 Task: Reply to email with the signature Chloe Collins with the subject Partnership proposal from softage.1@softage.net with the message I would like to schedule a meeting to discuss the latest developments in the project. Undo the message and rewrite the message as Could you please provide a breakdown of the costs? Send the email
Action: Mouse moved to (487, 617)
Screenshot: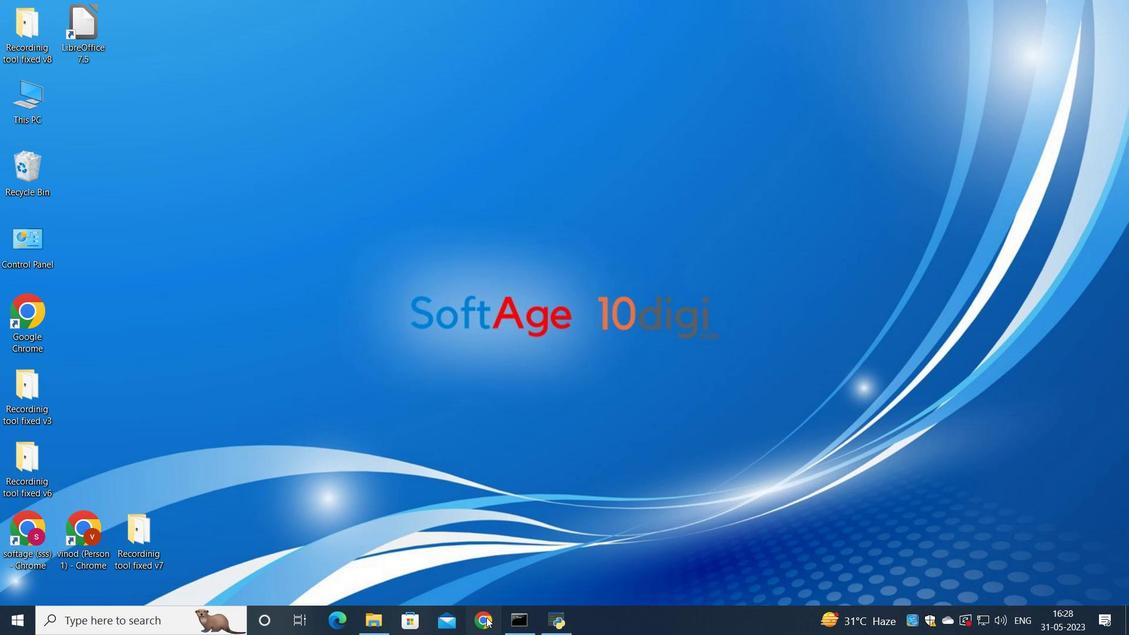 
Action: Mouse pressed left at (487, 617)
Screenshot: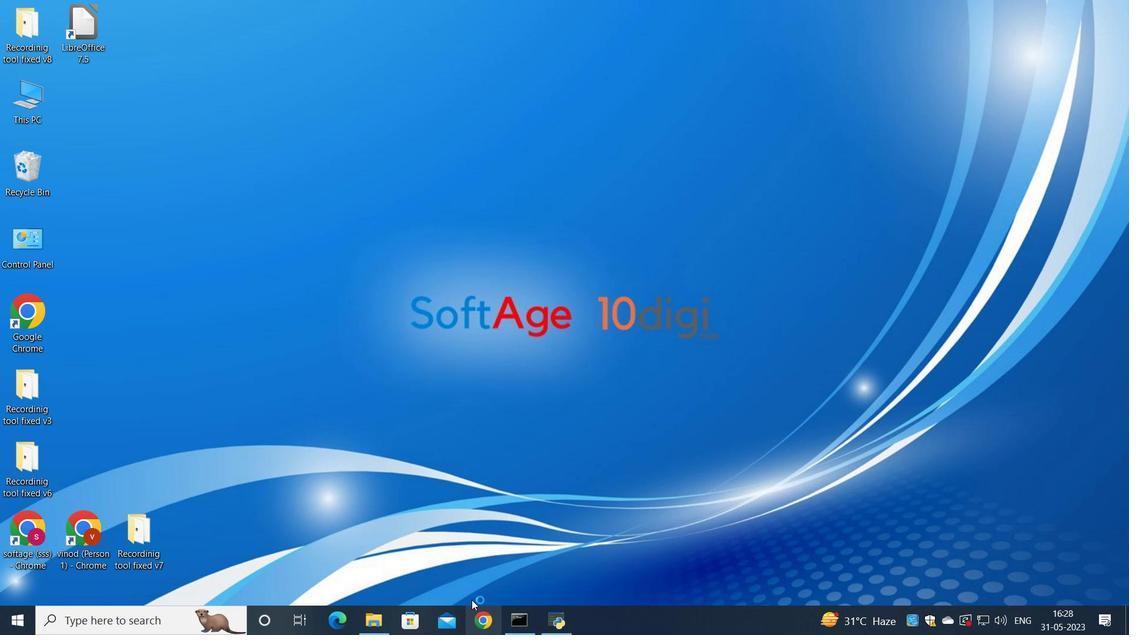 
Action: Mouse moved to (502, 393)
Screenshot: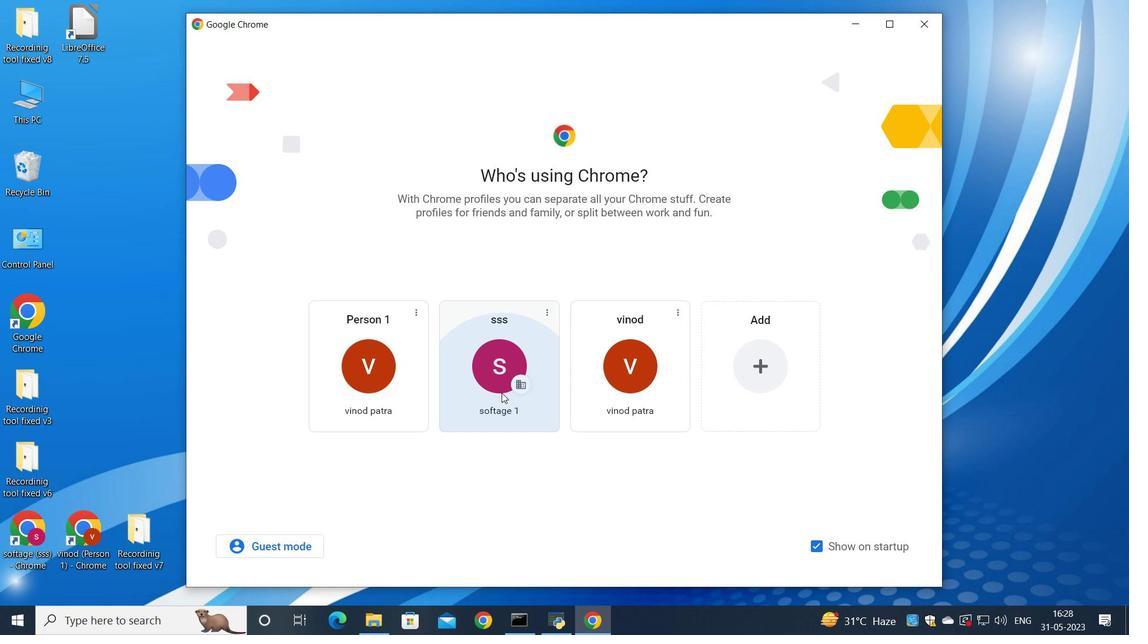
Action: Mouse pressed left at (502, 393)
Screenshot: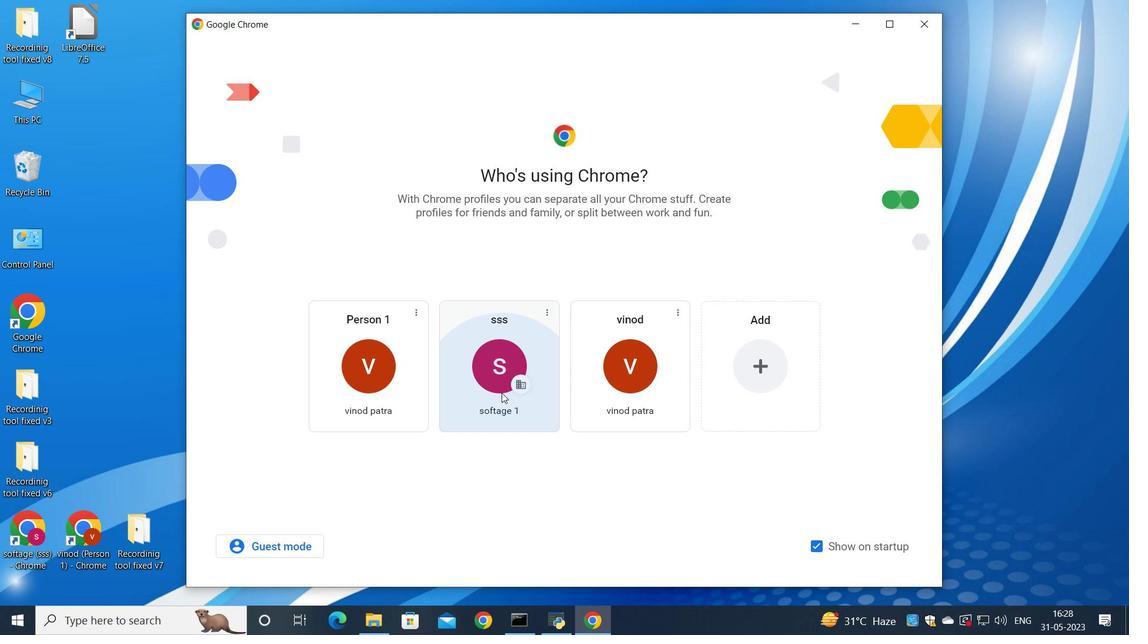 
Action: Mouse moved to (995, 72)
Screenshot: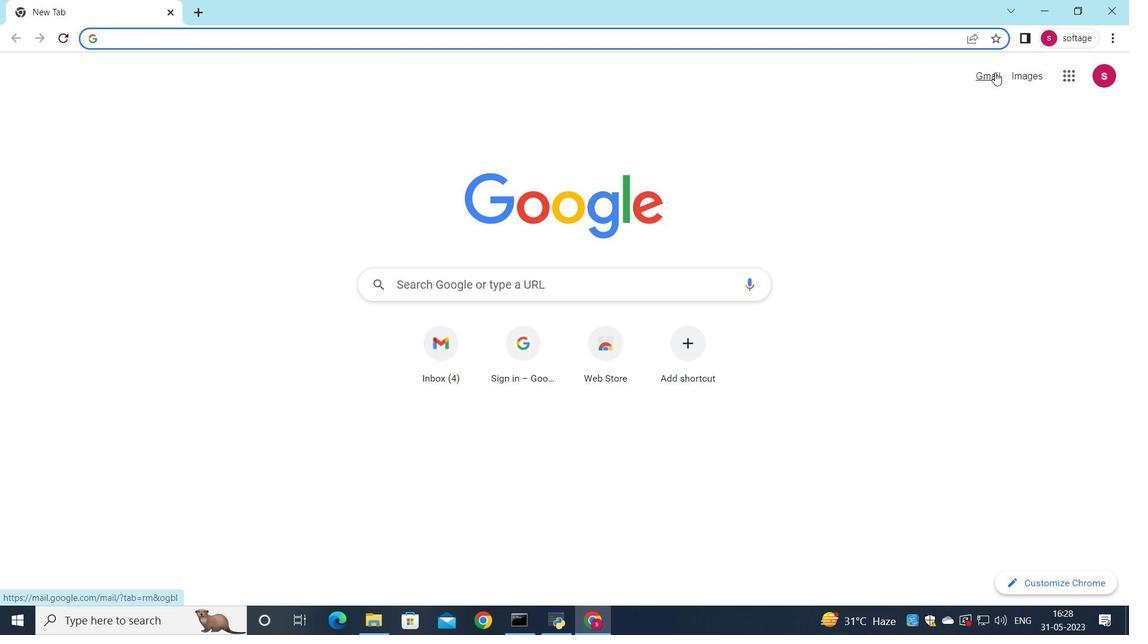 
Action: Mouse pressed left at (995, 72)
Screenshot: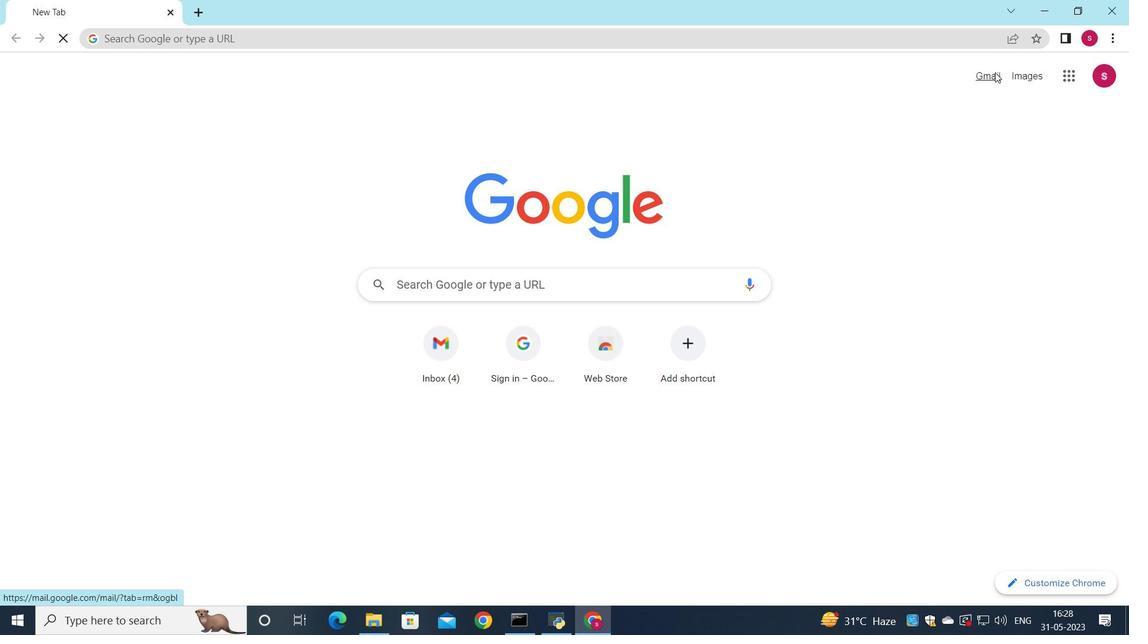
Action: Mouse moved to (967, 100)
Screenshot: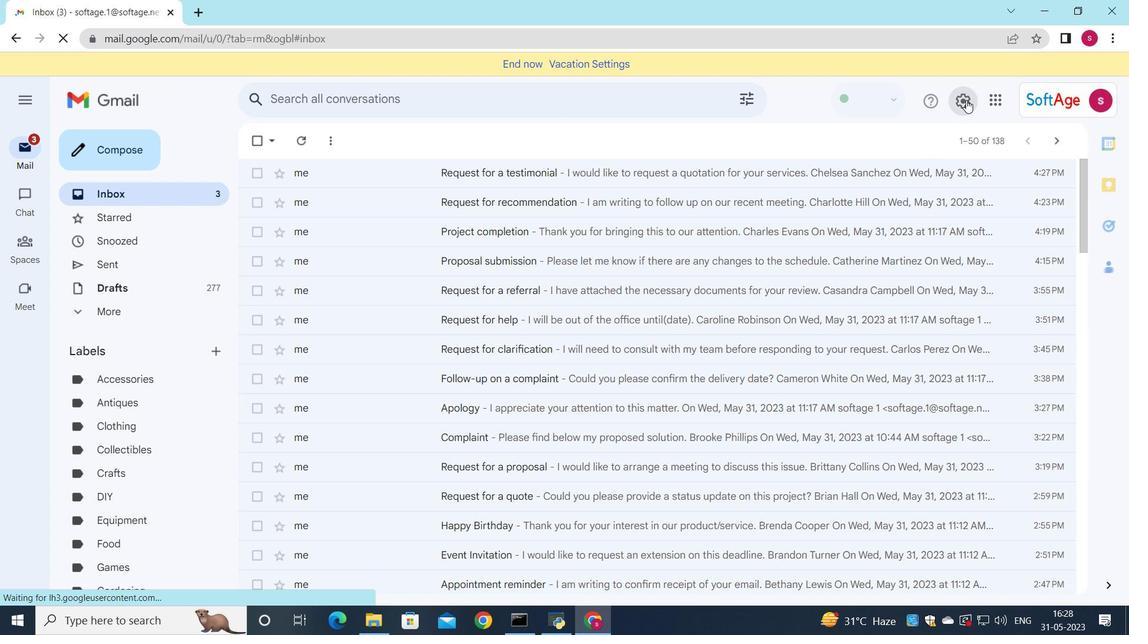 
Action: Mouse pressed left at (967, 100)
Screenshot: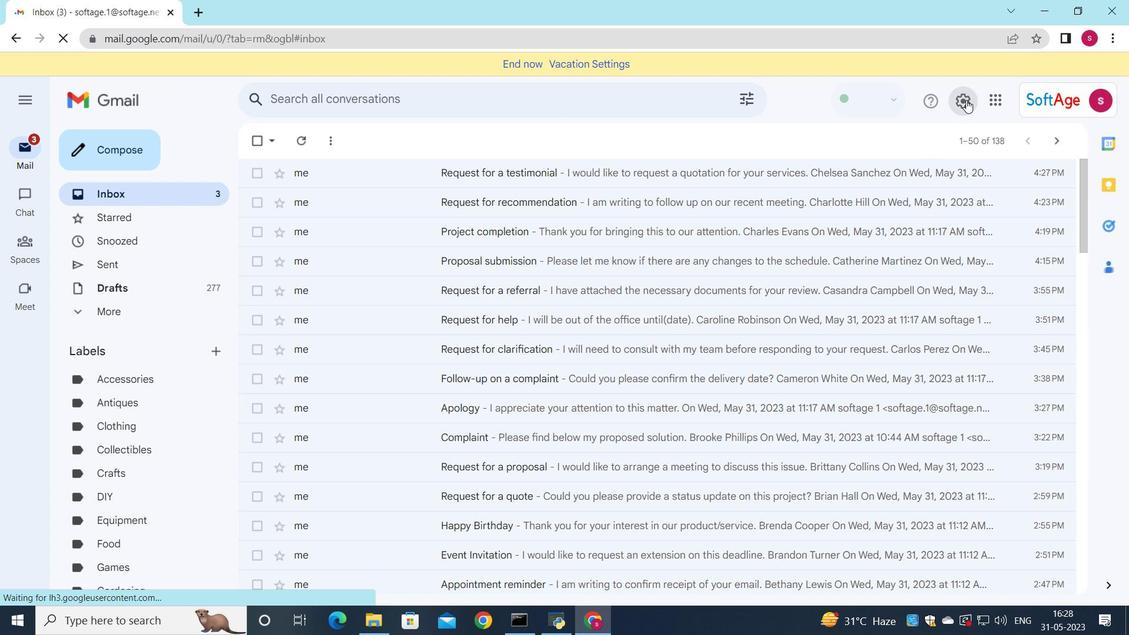 
Action: Mouse moved to (979, 176)
Screenshot: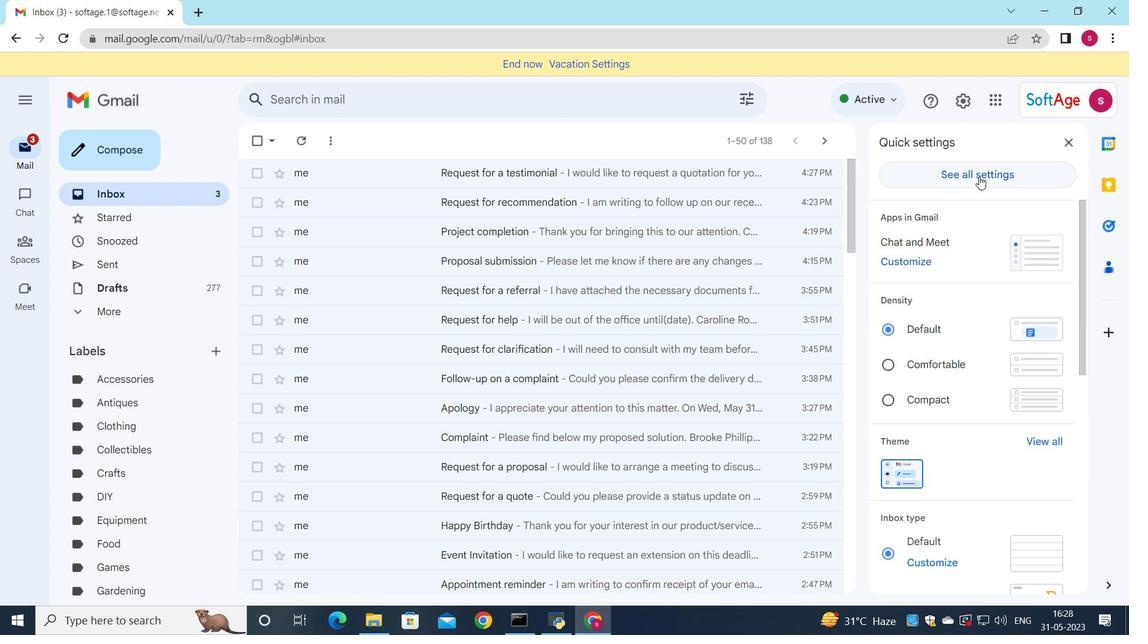 
Action: Mouse pressed left at (979, 176)
Screenshot: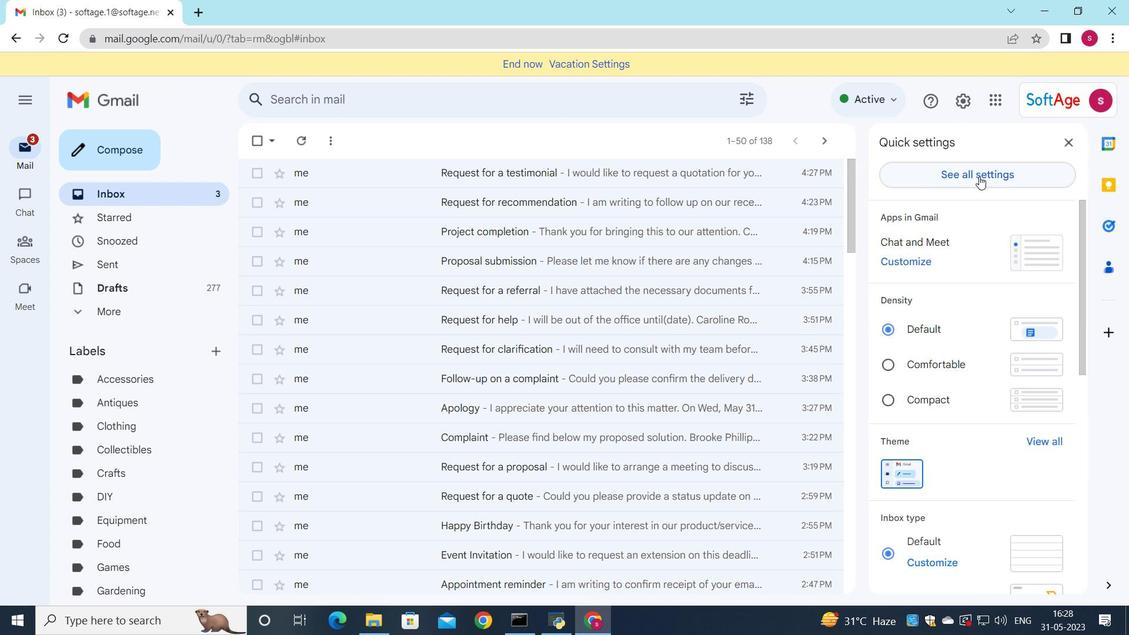 
Action: Mouse moved to (670, 344)
Screenshot: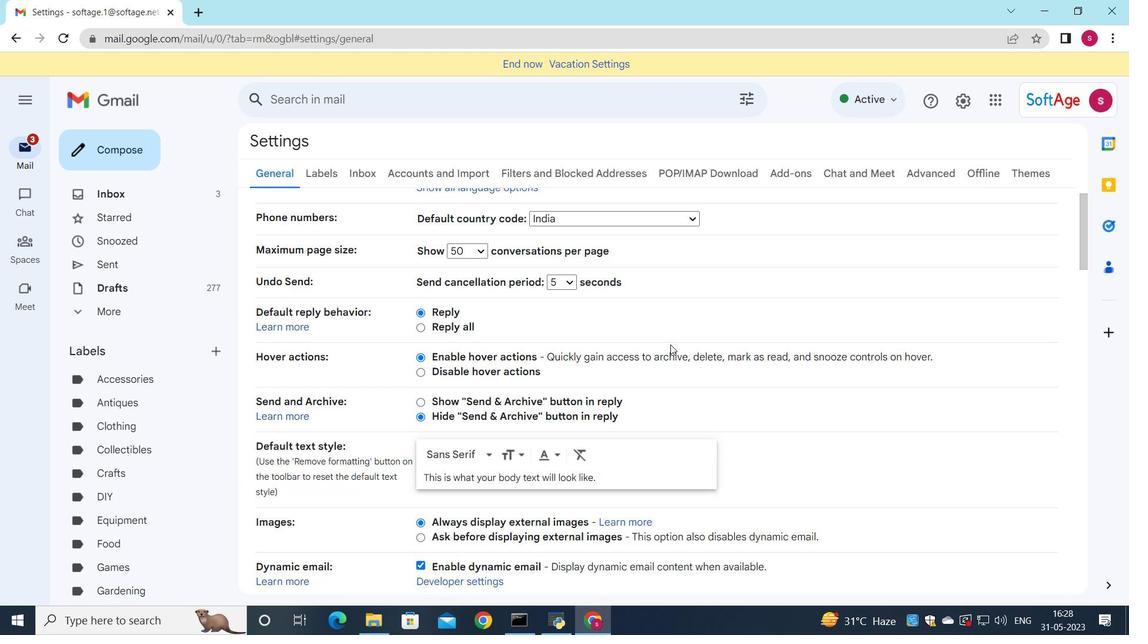 
Action: Mouse scrolled (670, 344) with delta (0, 0)
Screenshot: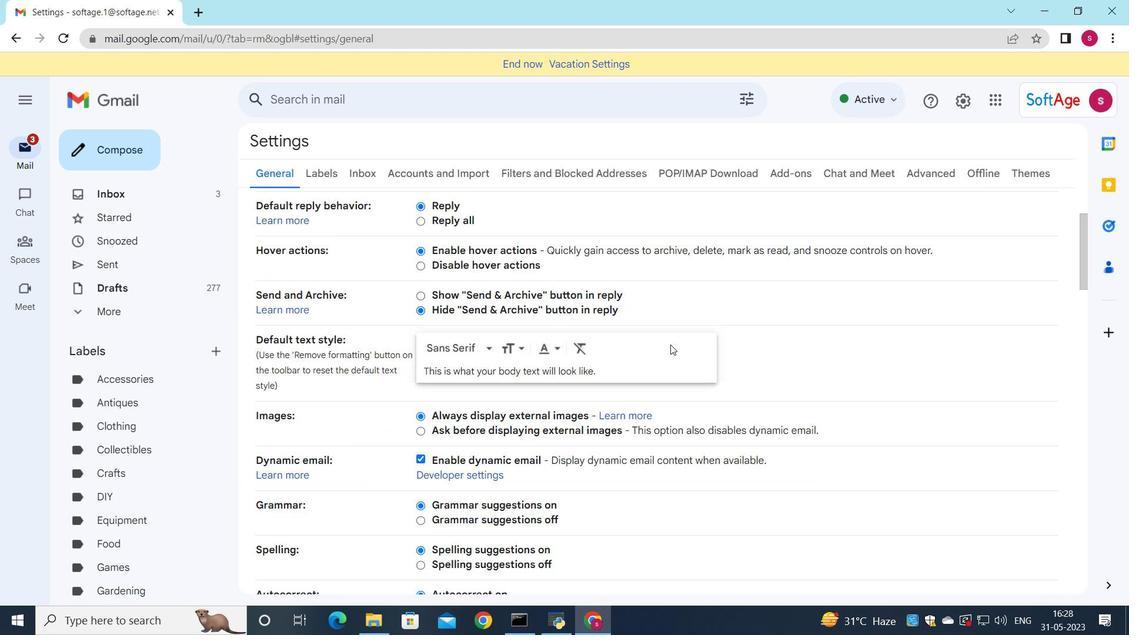 
Action: Mouse scrolled (670, 344) with delta (0, 0)
Screenshot: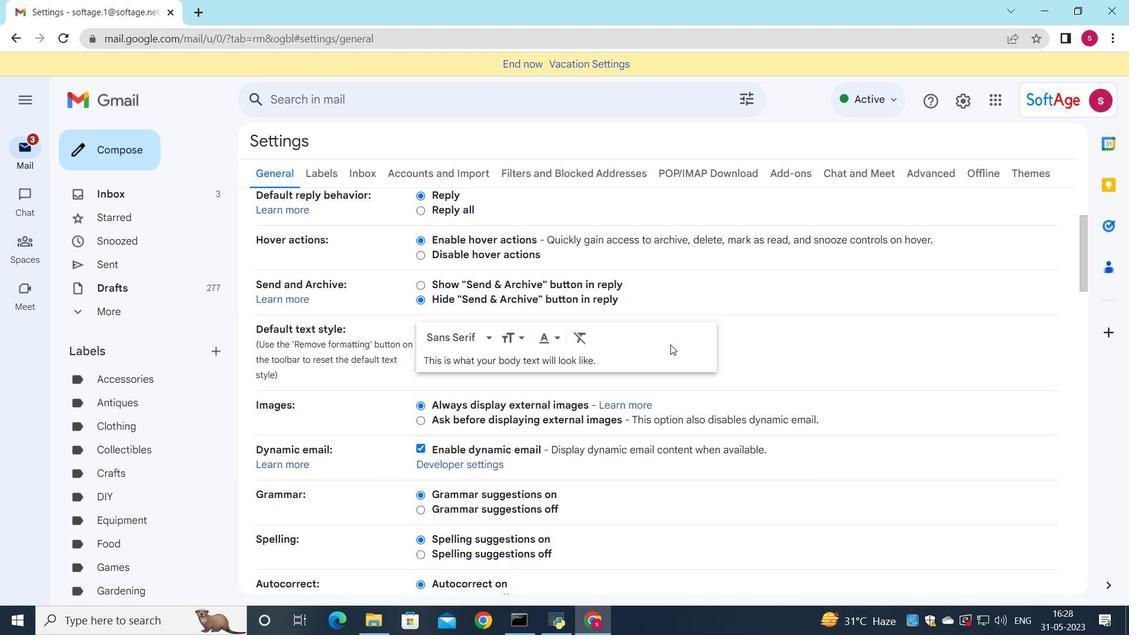 
Action: Mouse scrolled (670, 344) with delta (0, 0)
Screenshot: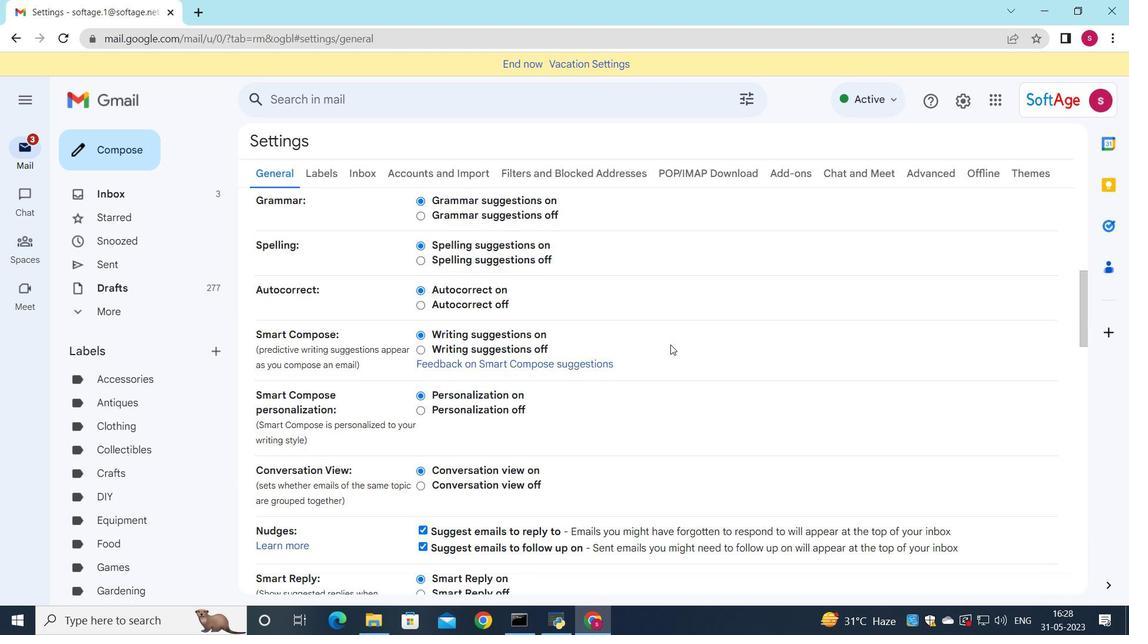 
Action: Mouse scrolled (670, 344) with delta (0, 0)
Screenshot: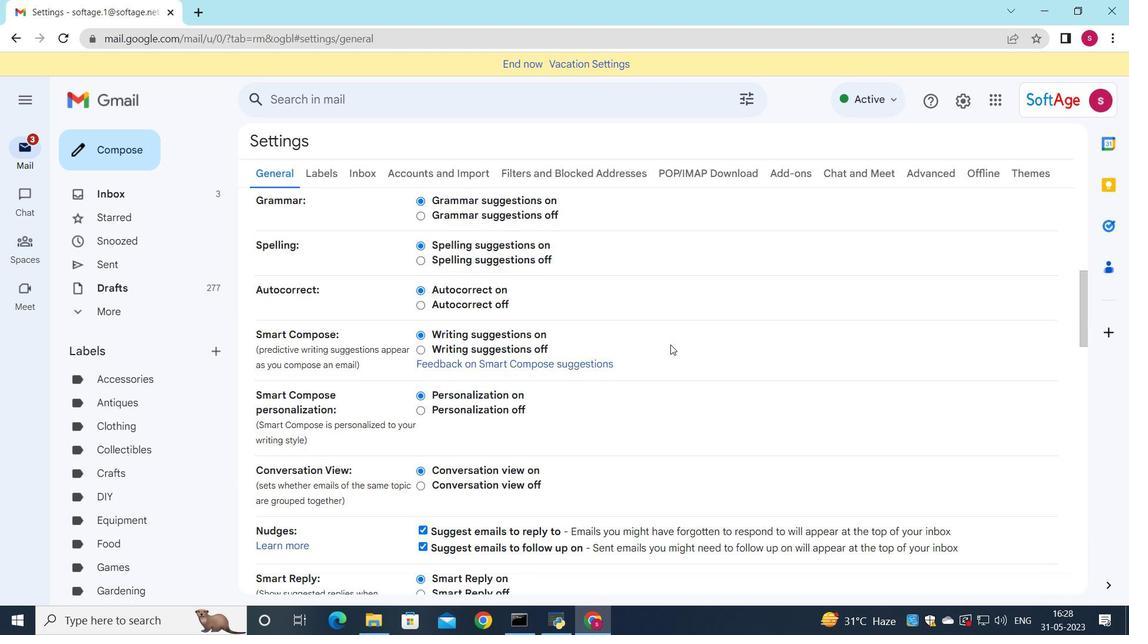 
Action: Mouse scrolled (670, 344) with delta (0, 0)
Screenshot: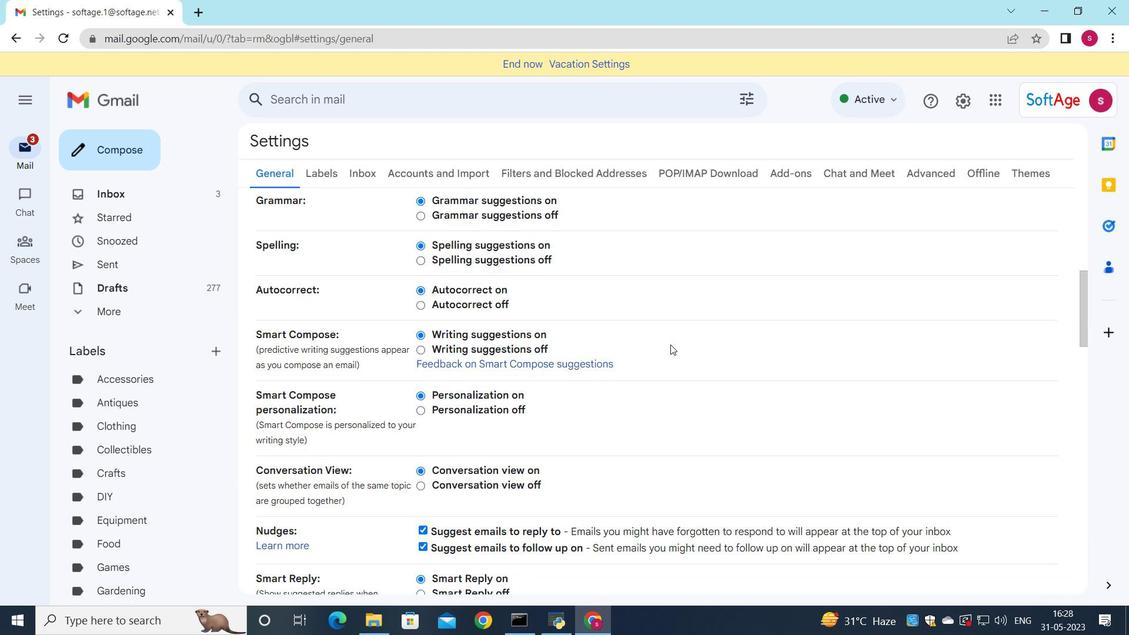 
Action: Mouse scrolled (670, 344) with delta (0, 0)
Screenshot: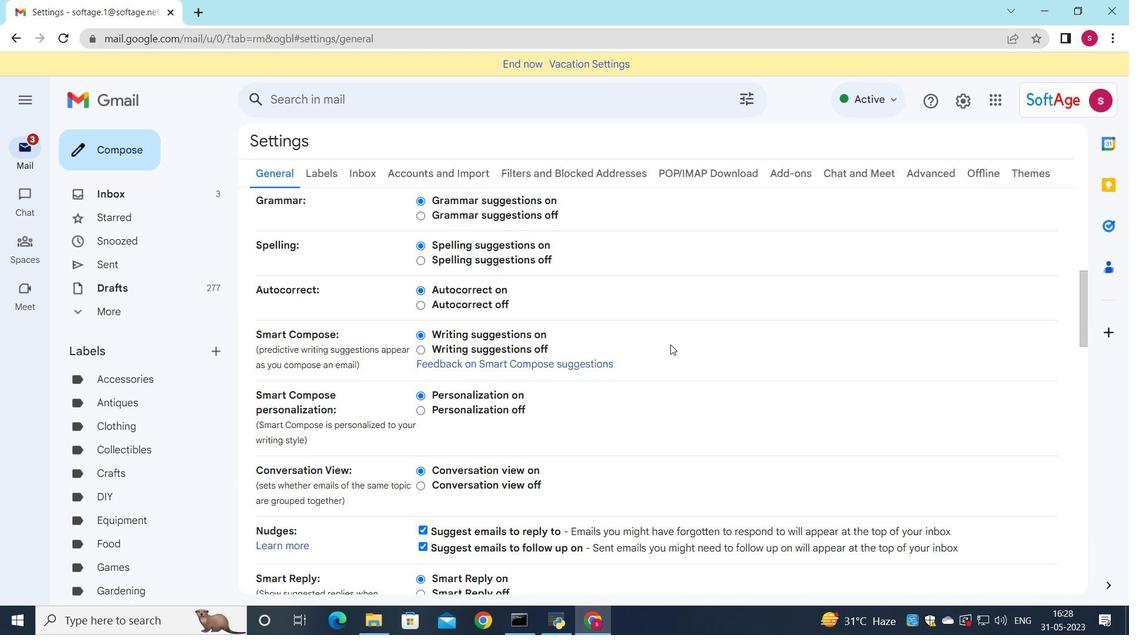 
Action: Mouse scrolled (670, 344) with delta (0, 0)
Screenshot: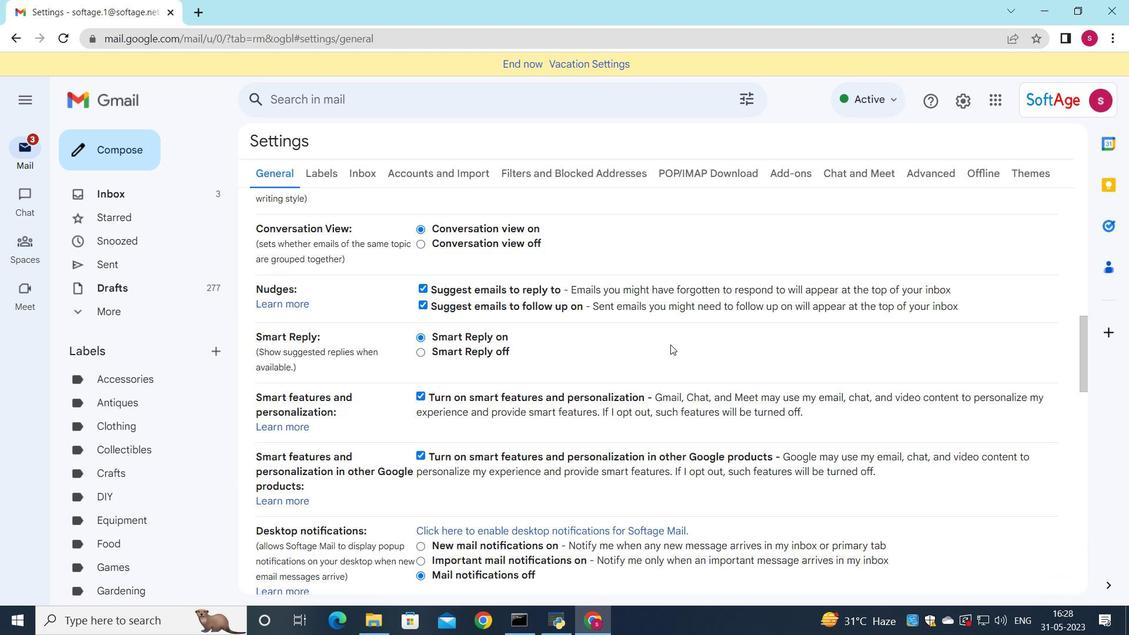 
Action: Mouse scrolled (670, 344) with delta (0, 0)
Screenshot: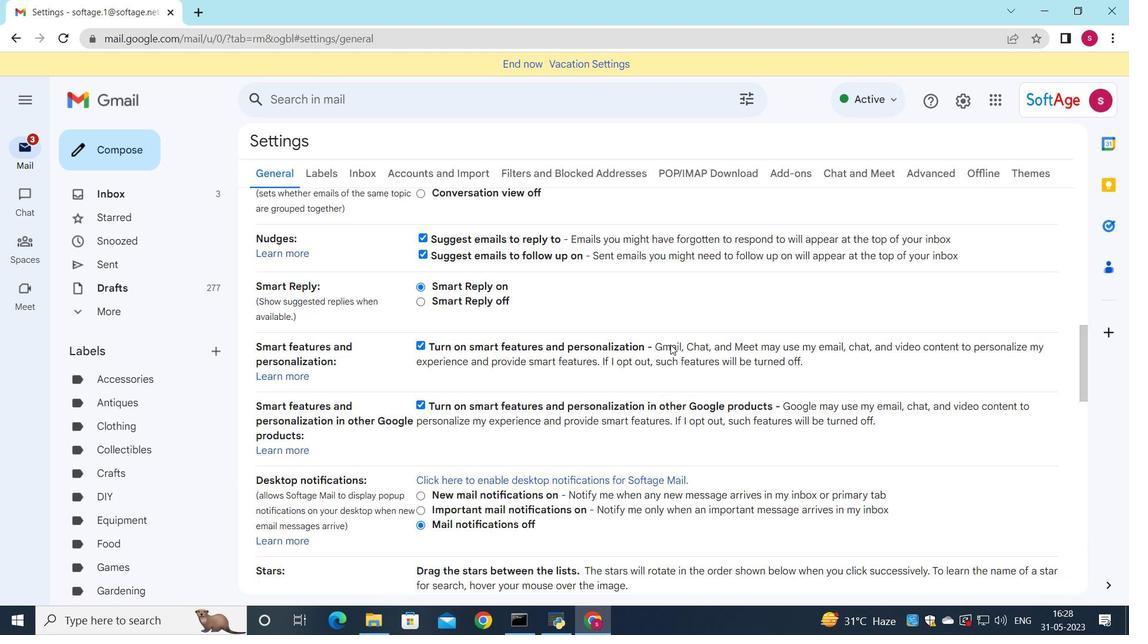 
Action: Mouse scrolled (670, 344) with delta (0, 0)
Screenshot: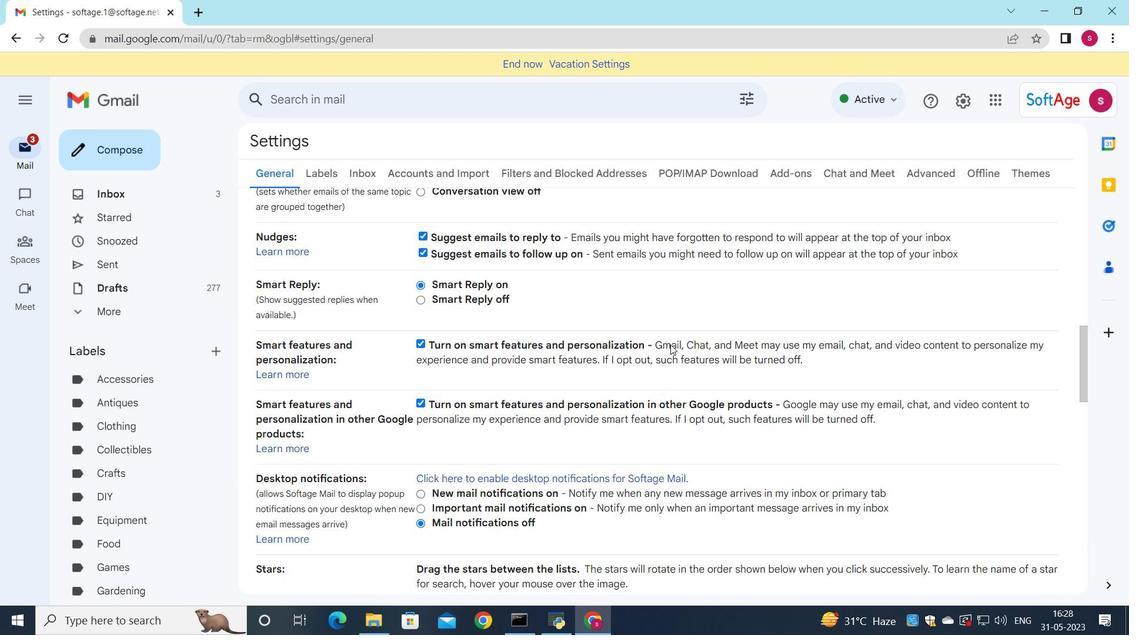 
Action: Mouse scrolled (670, 344) with delta (0, 0)
Screenshot: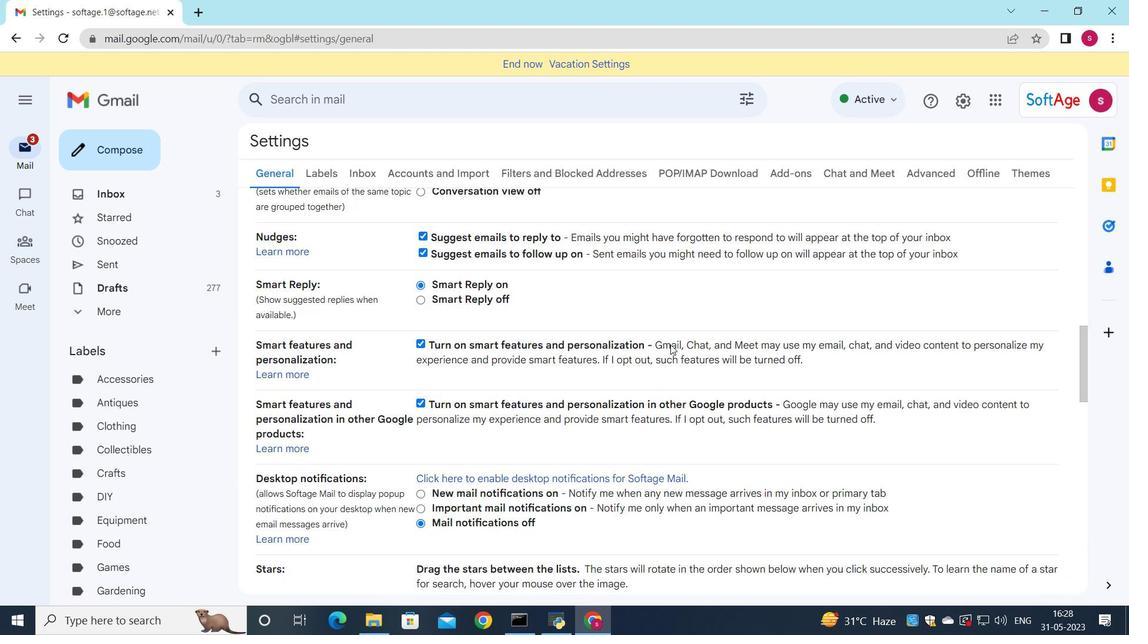
Action: Mouse scrolled (670, 344) with delta (0, 0)
Screenshot: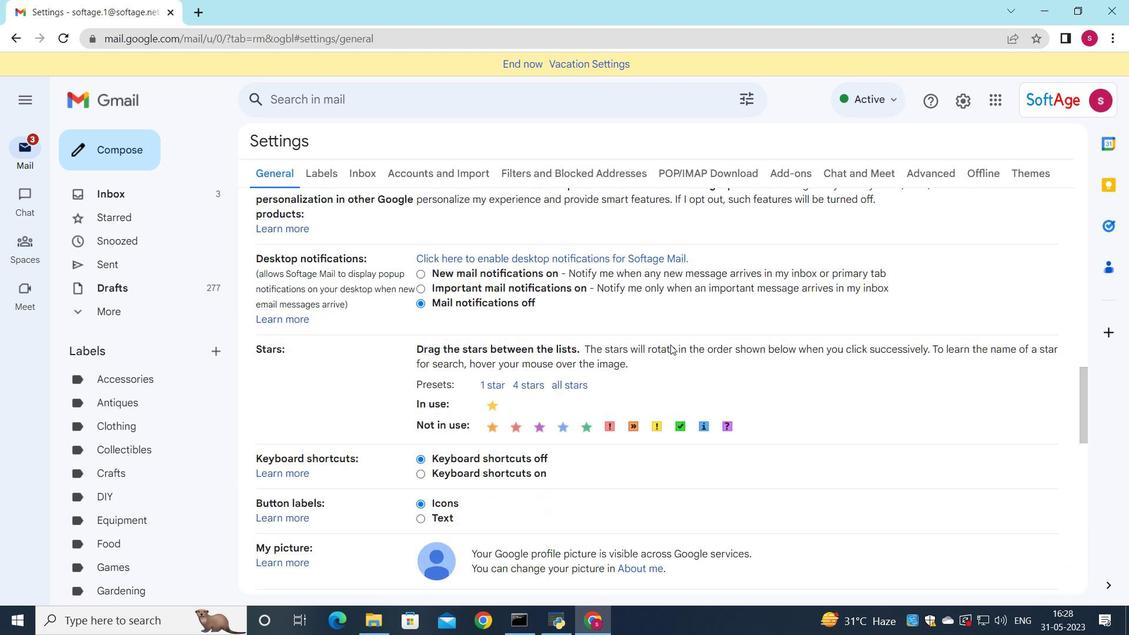 
Action: Mouse scrolled (670, 344) with delta (0, 0)
Screenshot: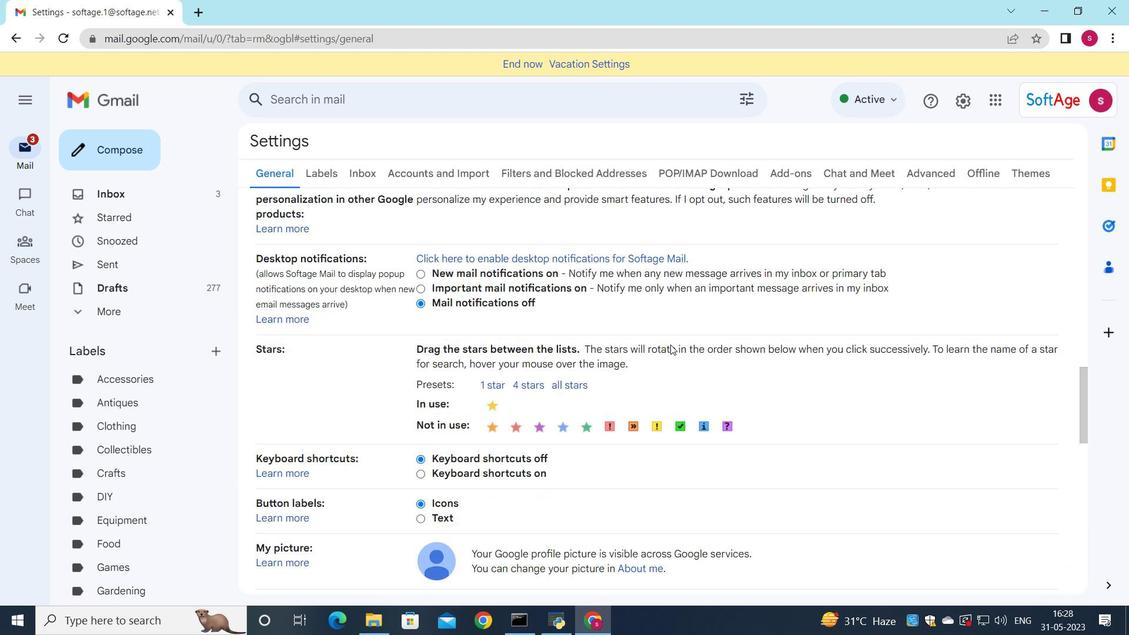 
Action: Mouse scrolled (670, 344) with delta (0, 0)
Screenshot: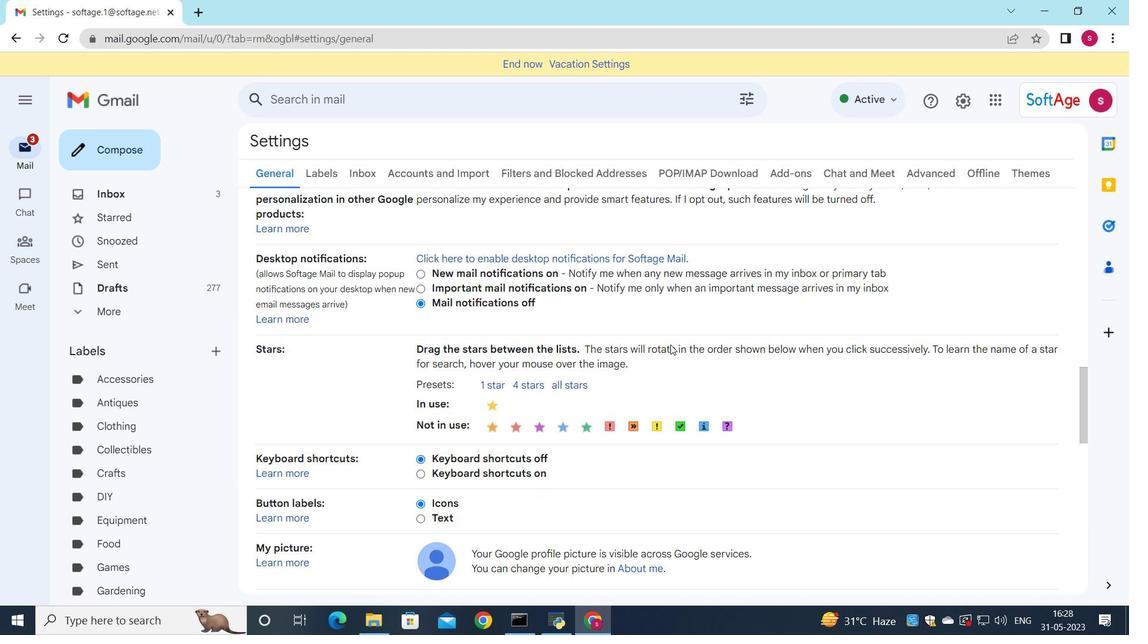 
Action: Mouse scrolled (670, 344) with delta (0, 0)
Screenshot: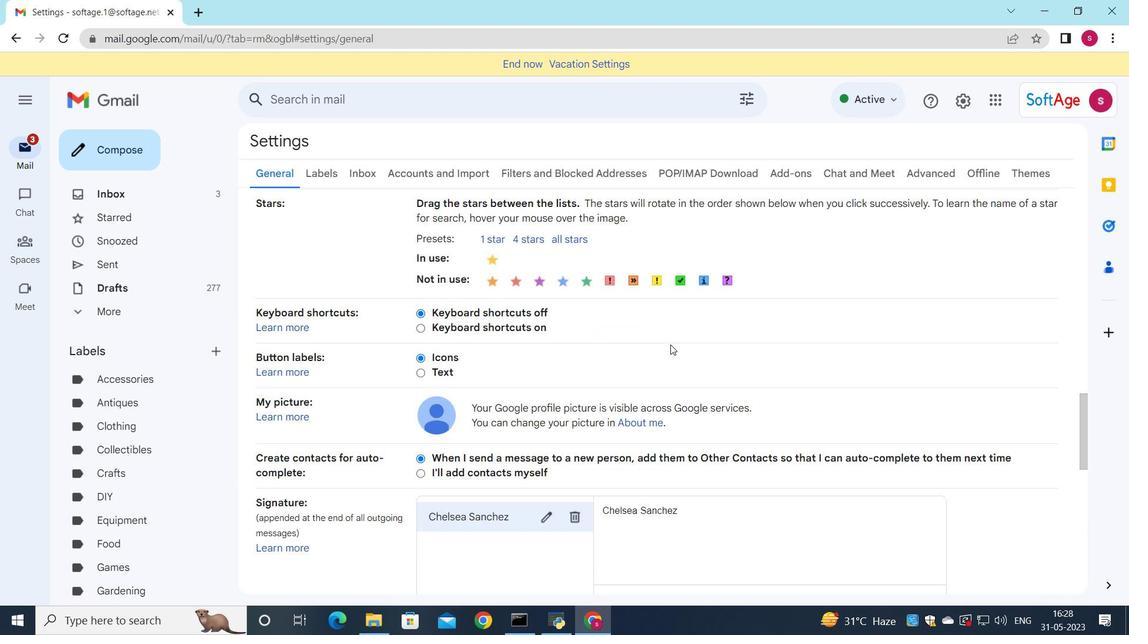 
Action: Mouse scrolled (670, 344) with delta (0, 0)
Screenshot: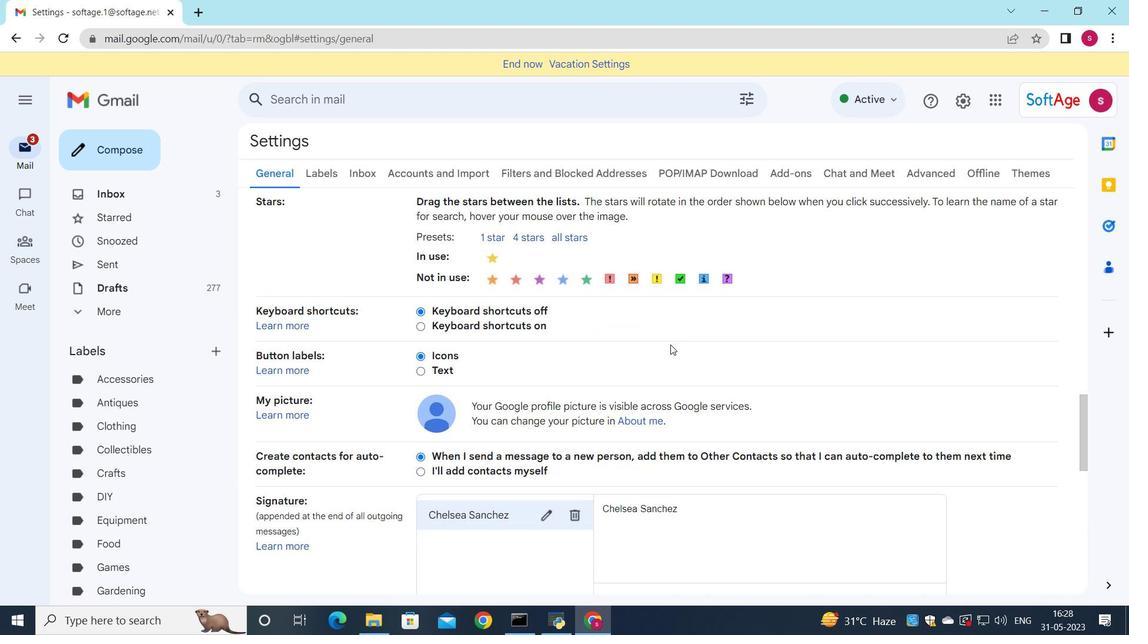
Action: Mouse scrolled (670, 344) with delta (0, 0)
Screenshot: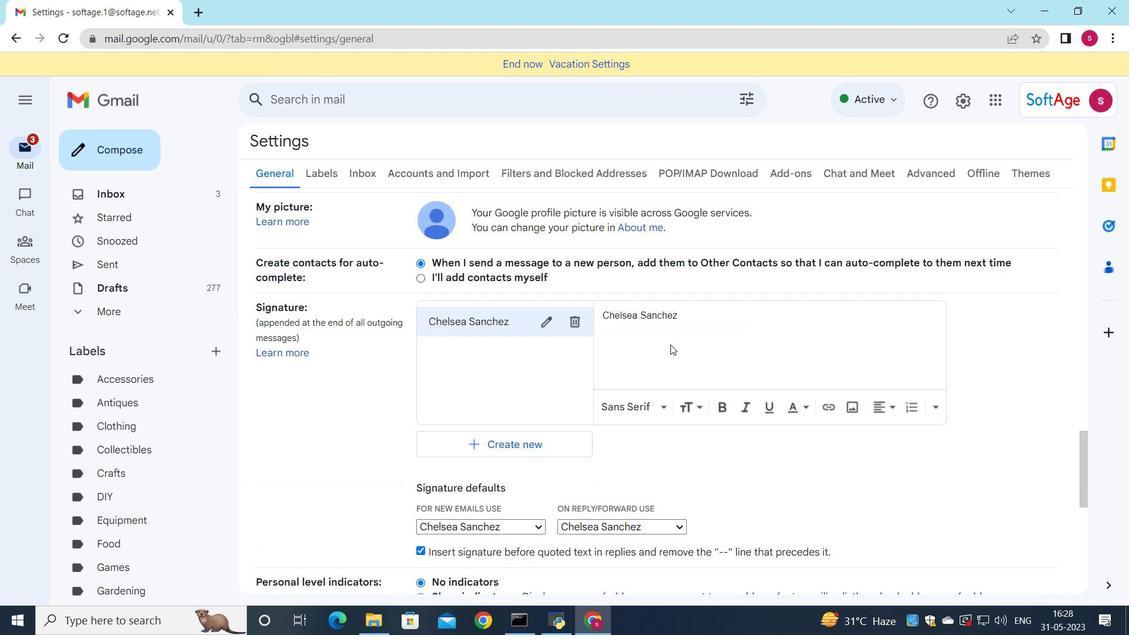 
Action: Mouse scrolled (670, 344) with delta (0, 0)
Screenshot: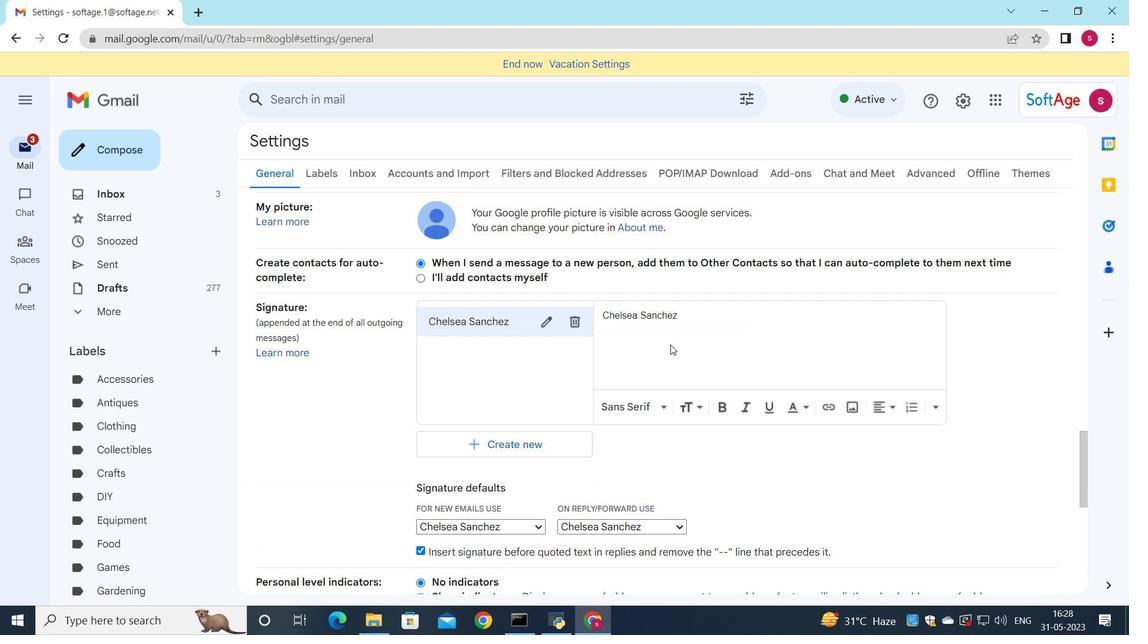 
Action: Mouse scrolled (670, 344) with delta (0, 0)
Screenshot: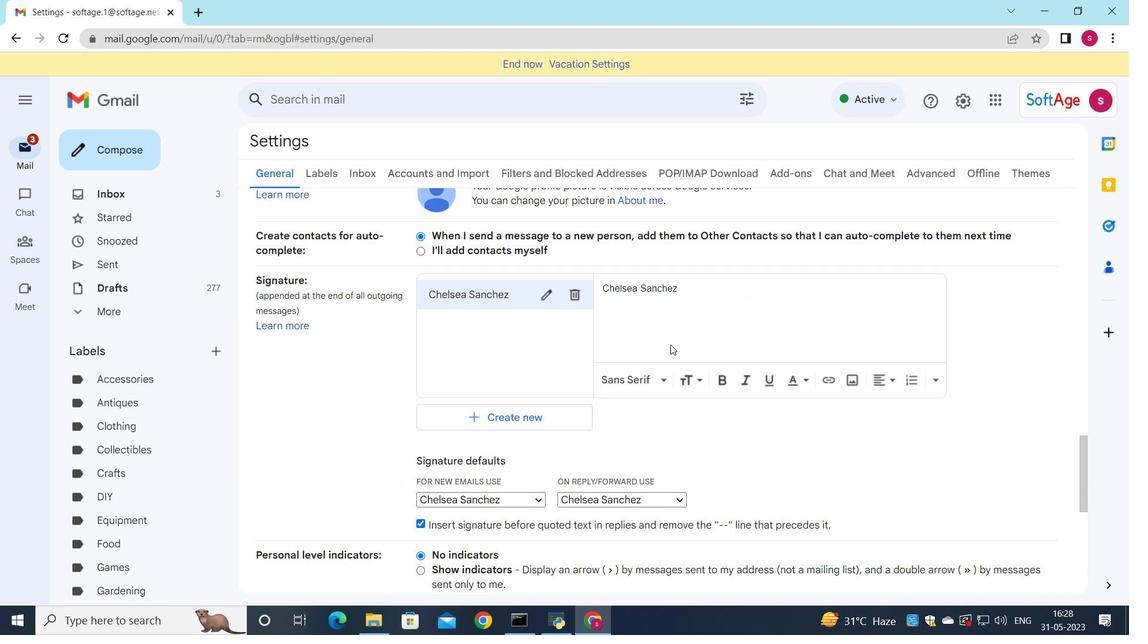 
Action: Mouse moved to (572, 297)
Screenshot: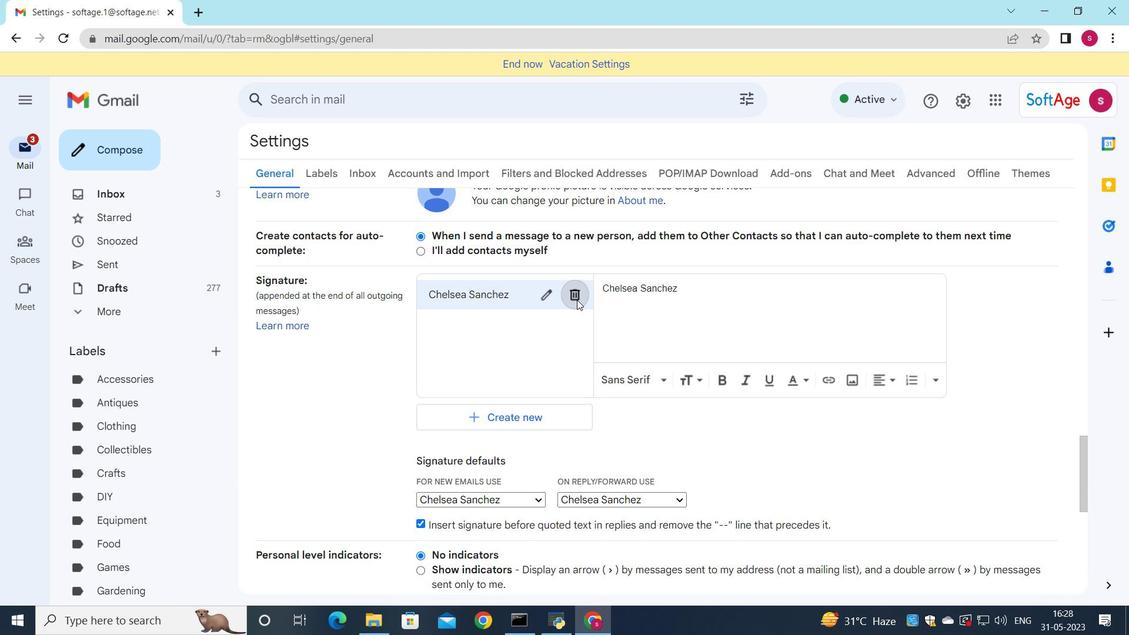 
Action: Mouse pressed left at (572, 297)
Screenshot: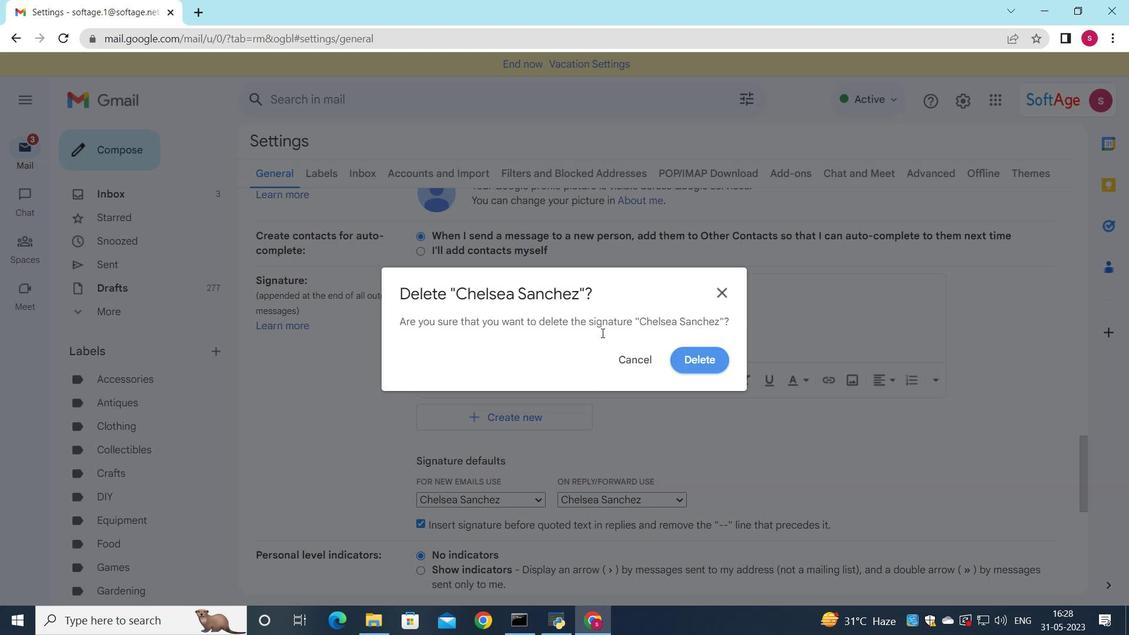 
Action: Mouse moved to (693, 364)
Screenshot: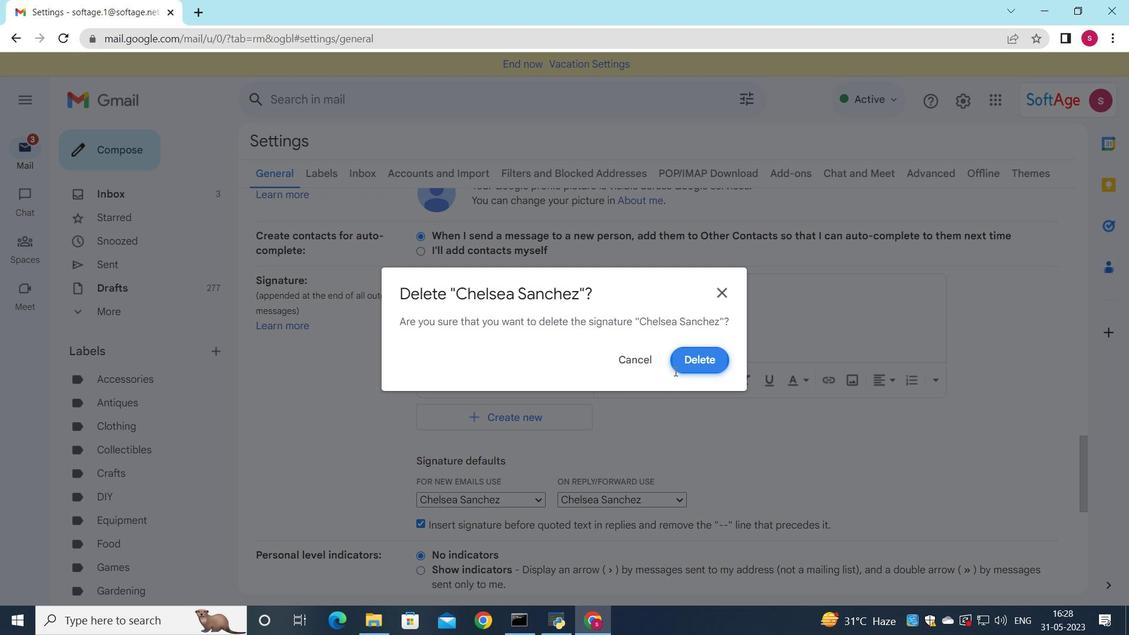 
Action: Mouse pressed left at (693, 364)
Screenshot: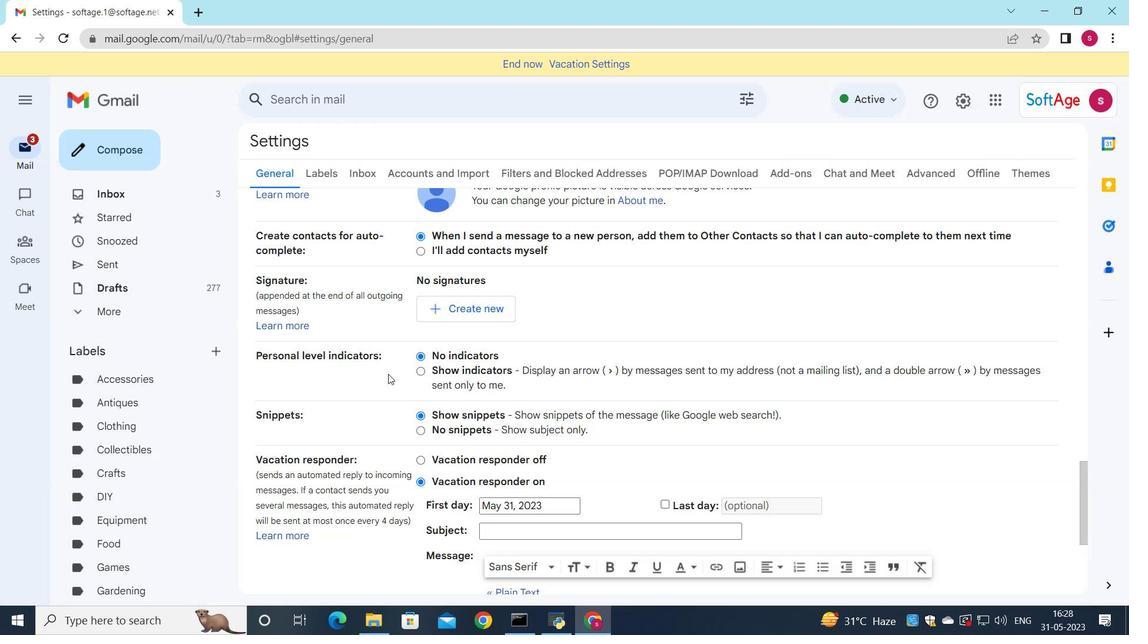 
Action: Mouse moved to (471, 316)
Screenshot: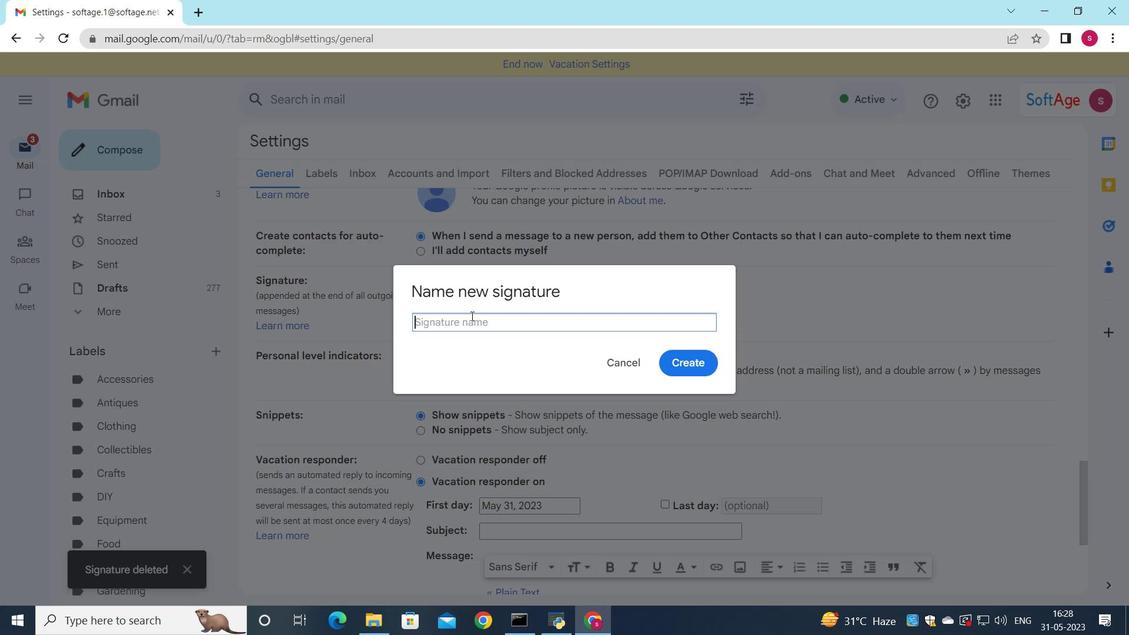 
Action: Mouse pressed left at (471, 316)
Screenshot: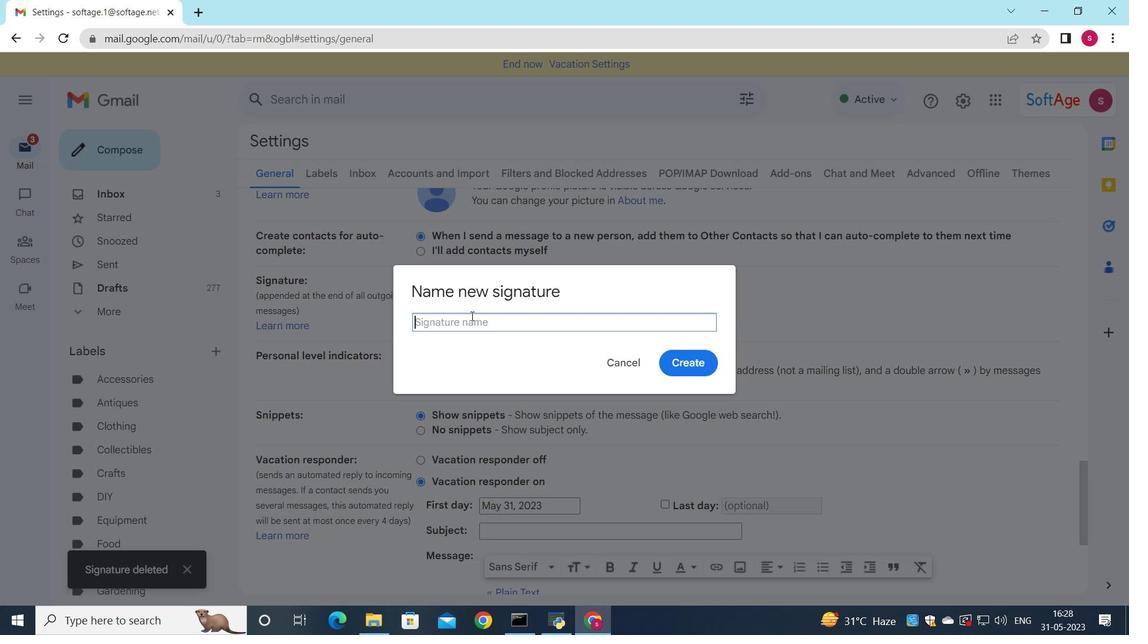 
Action: Mouse moved to (913, 373)
Screenshot: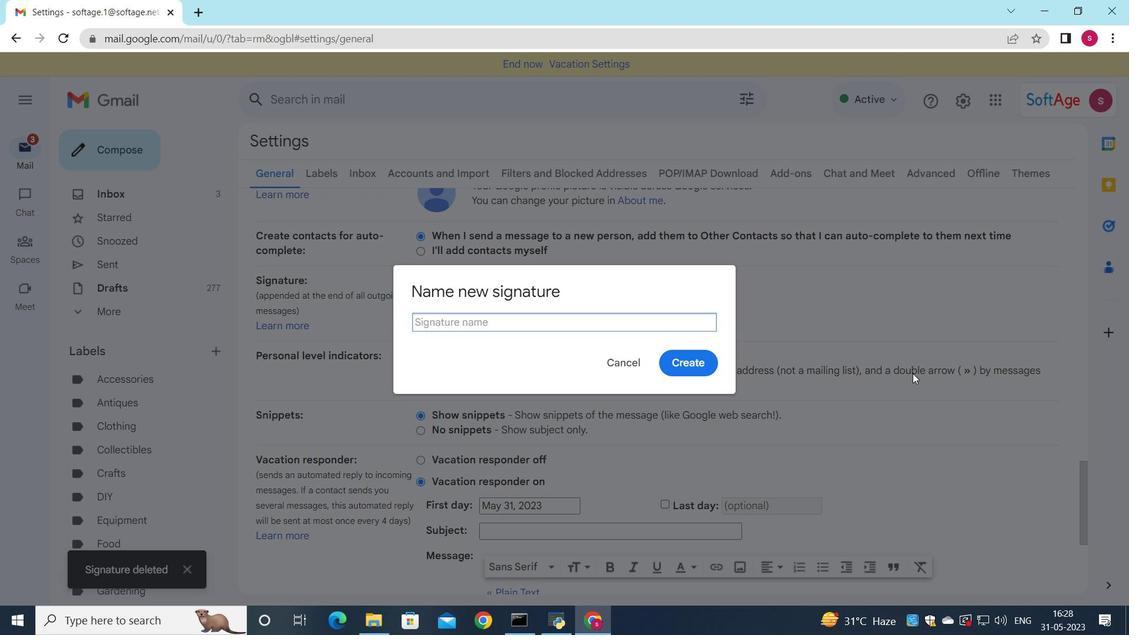 
Action: Key pressed <Key.shift>Chloe<Key.space><Key.shift><Key.shift><Key.shift>Collins
Screenshot: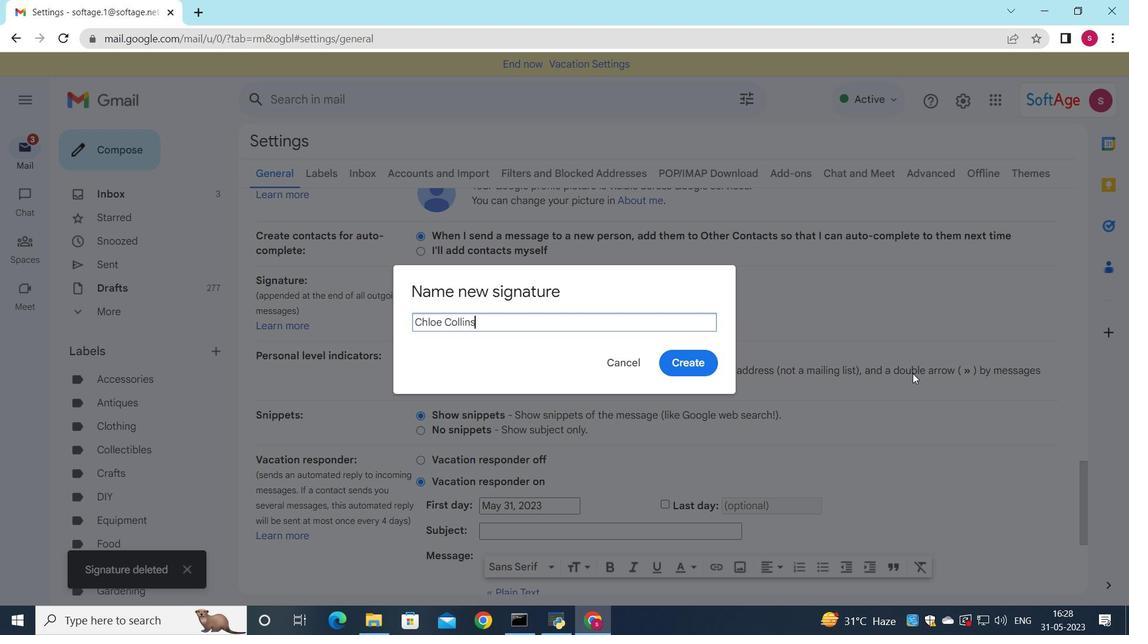
Action: Mouse moved to (693, 359)
Screenshot: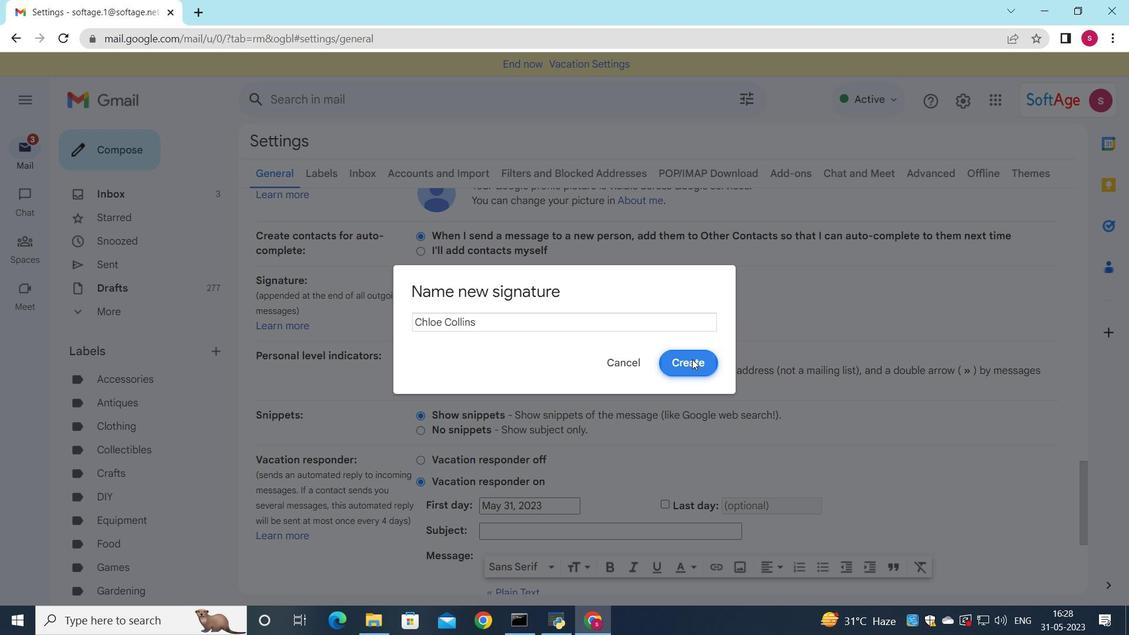 
Action: Mouse pressed left at (693, 359)
Screenshot: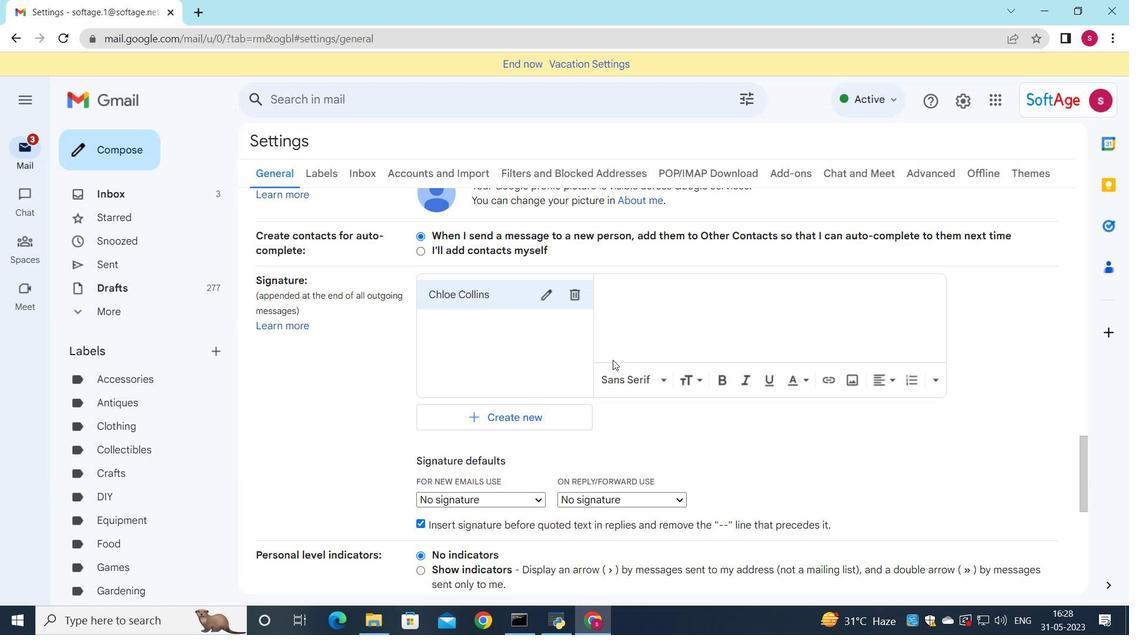 
Action: Mouse moved to (677, 306)
Screenshot: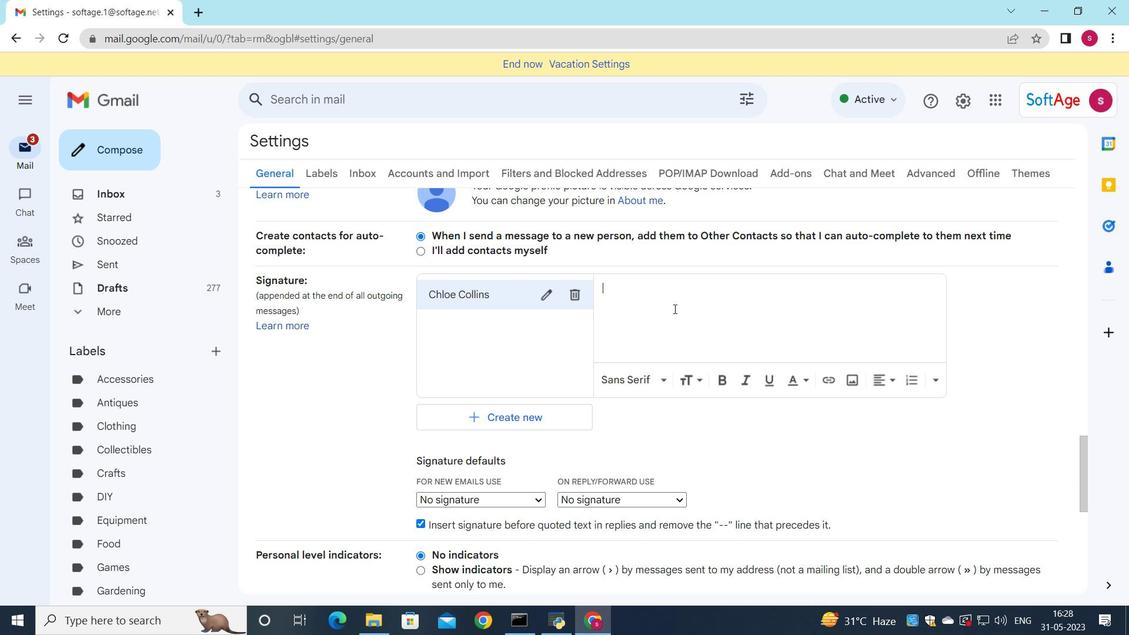 
Action: Mouse pressed left at (677, 306)
Screenshot: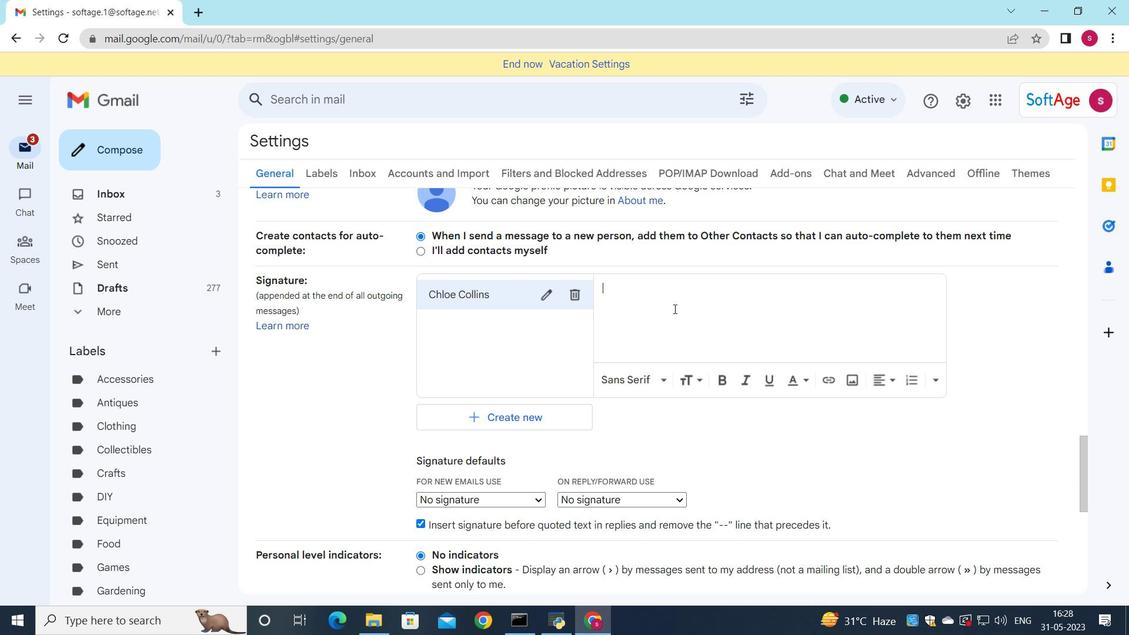 
Action: Mouse moved to (674, 308)
Screenshot: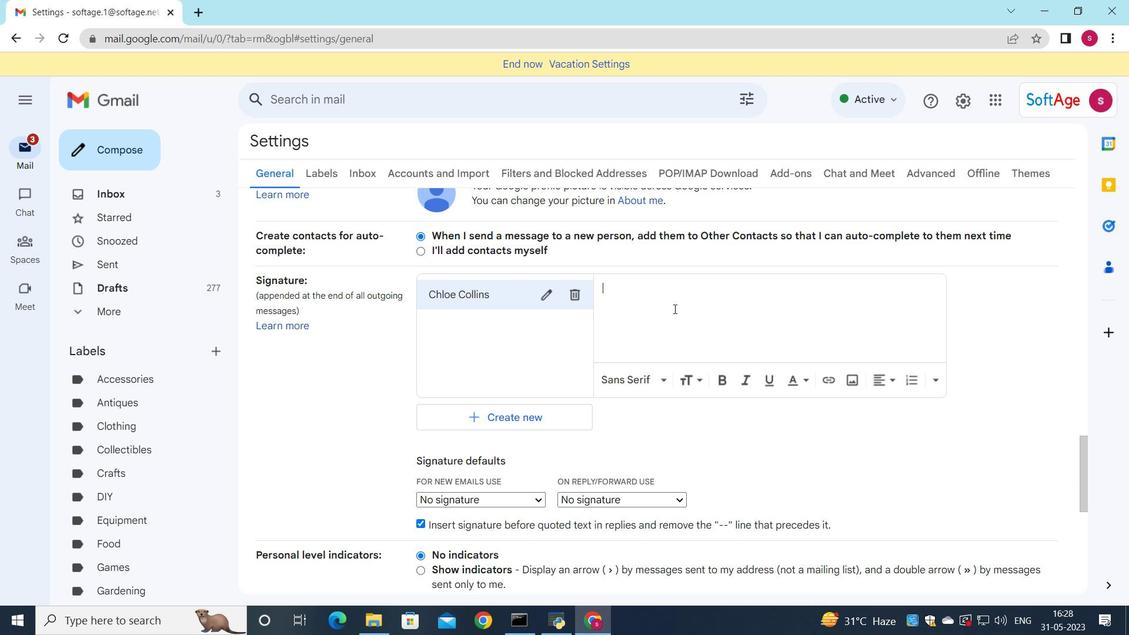 
Action: Key pressed <Key.shift>Chloe<Key.space><Key.shift><Key.shift><Key.shift><Key.shift><Key.shift>Collins
Screenshot: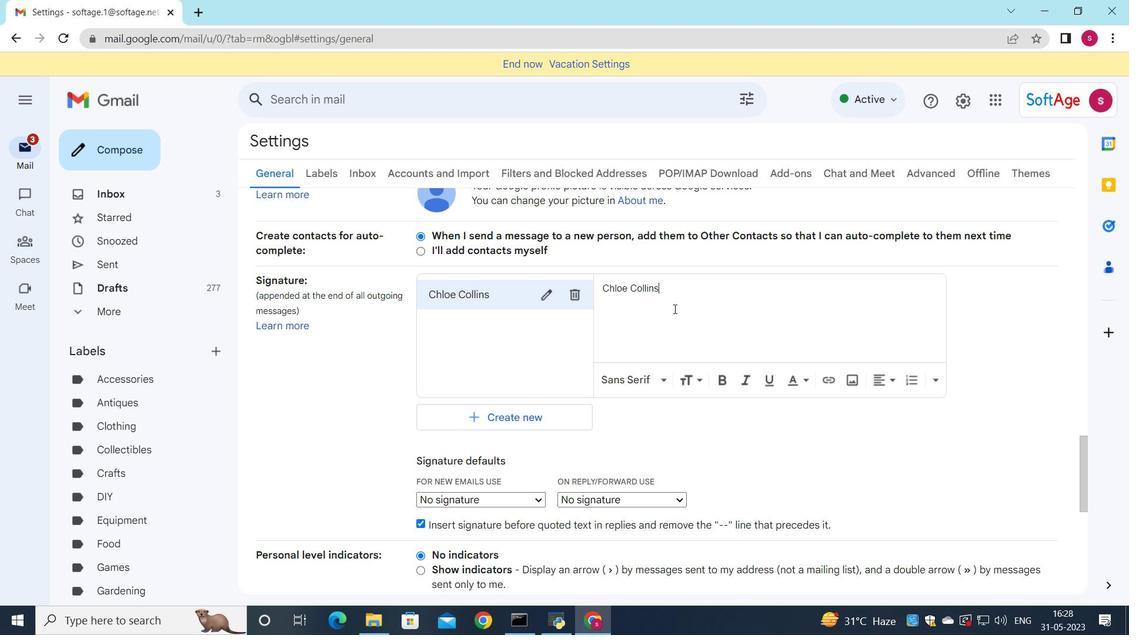 
Action: Mouse scrolled (674, 308) with delta (0, 0)
Screenshot: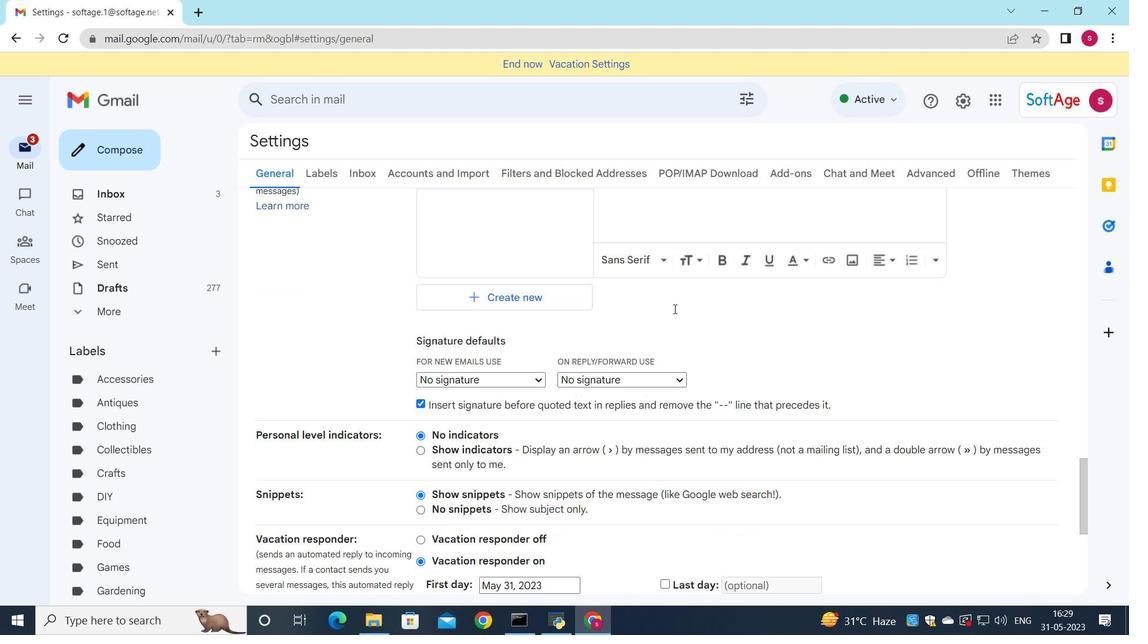 
Action: Mouse scrolled (674, 308) with delta (0, 0)
Screenshot: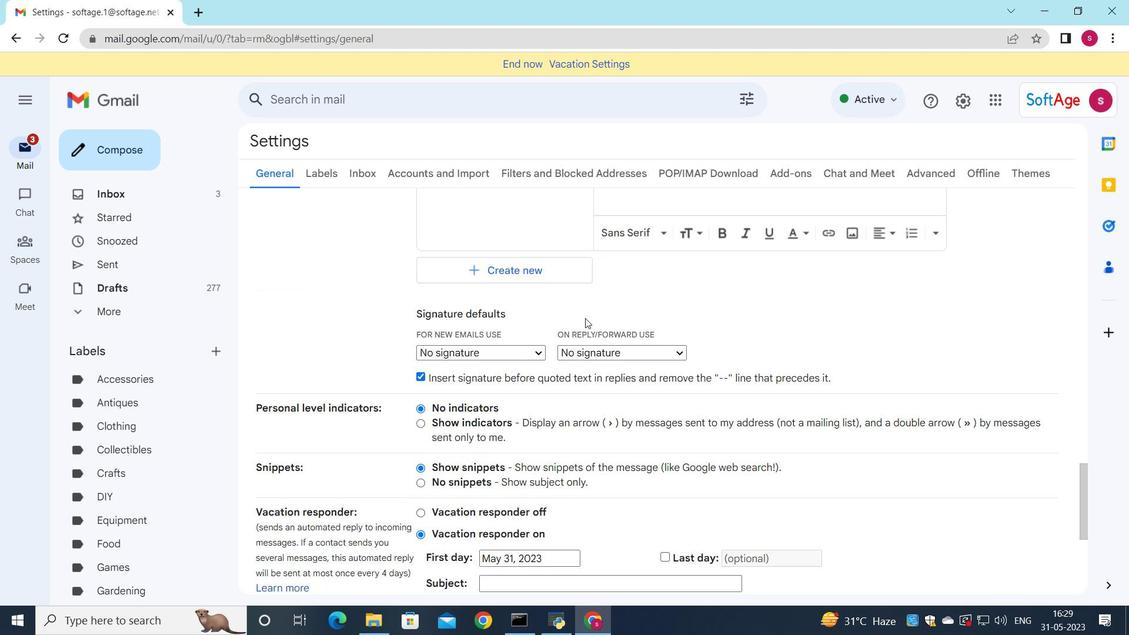 
Action: Mouse moved to (490, 350)
Screenshot: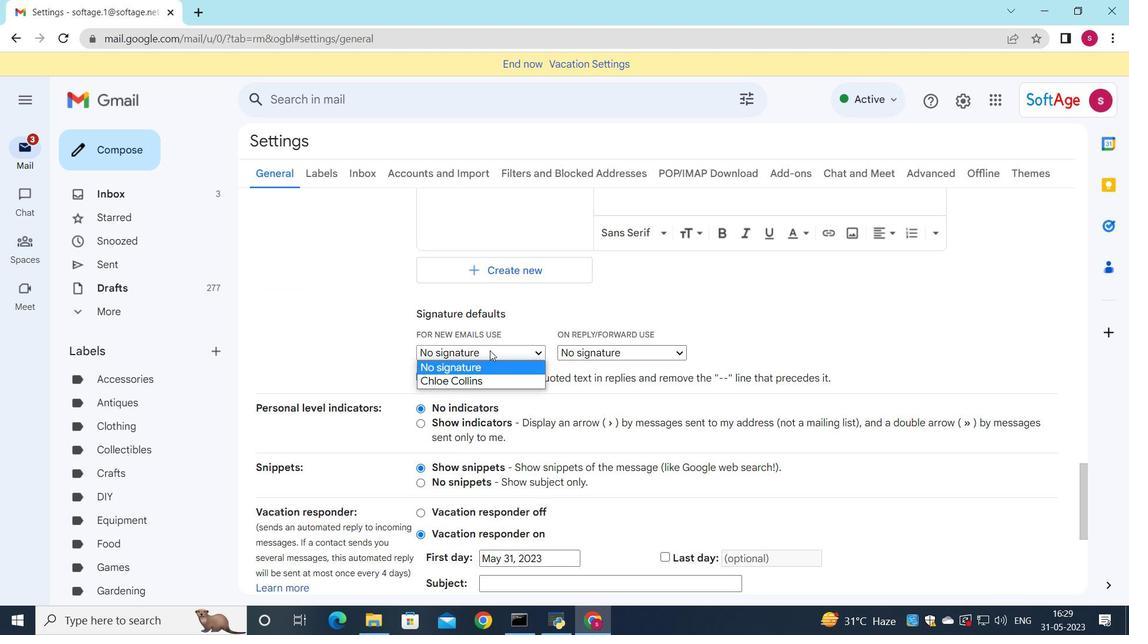 
Action: Mouse pressed left at (490, 350)
Screenshot: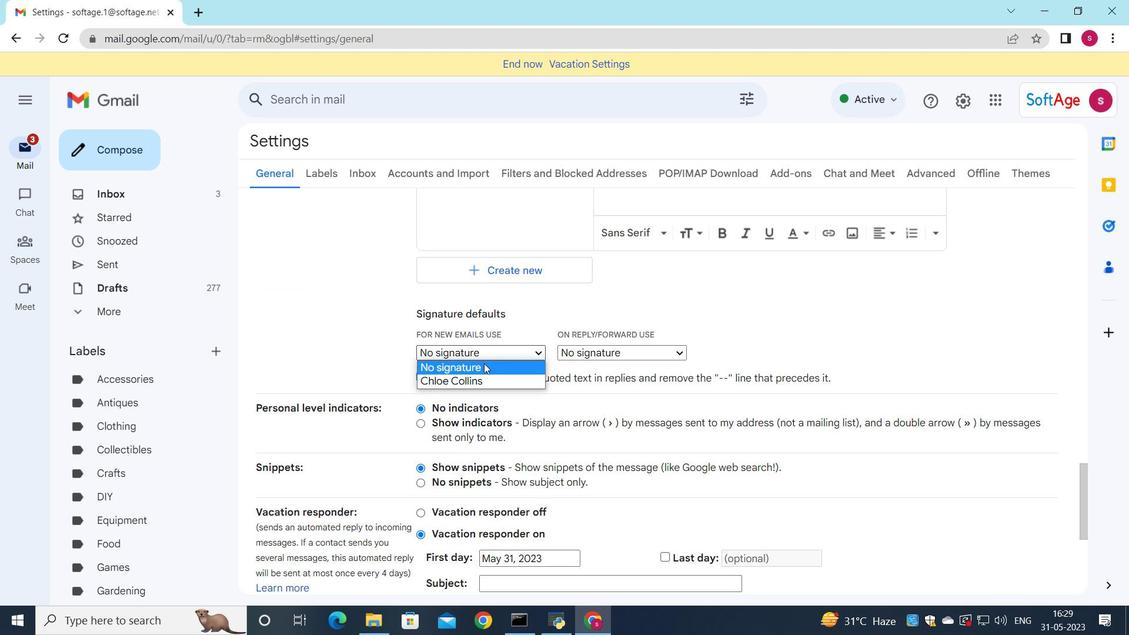 
Action: Mouse moved to (480, 377)
Screenshot: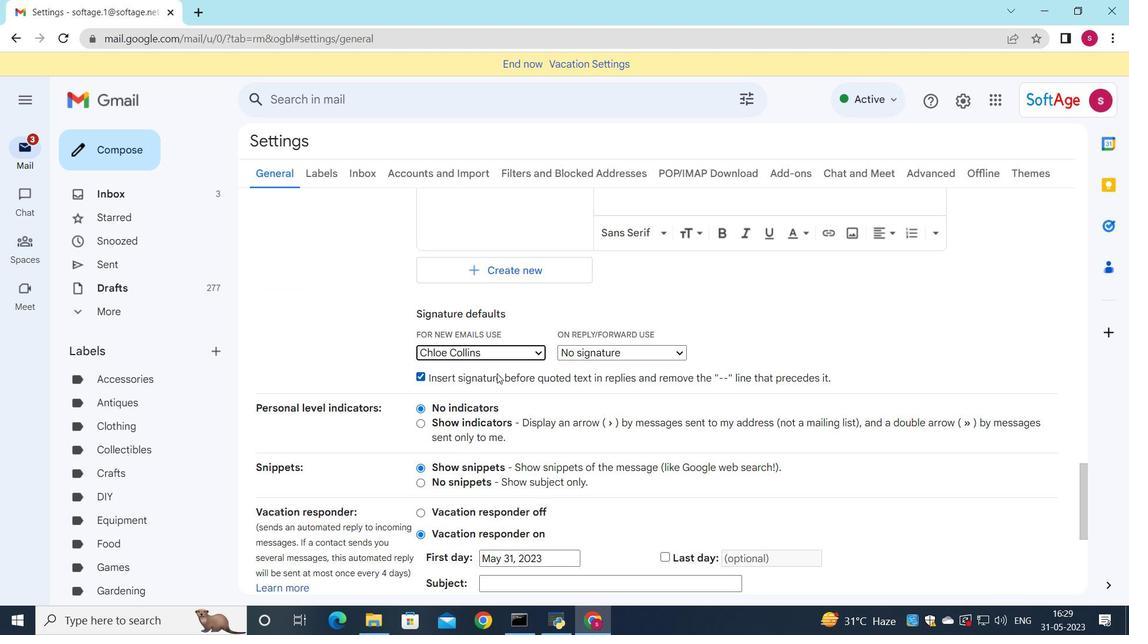 
Action: Mouse pressed left at (480, 377)
Screenshot: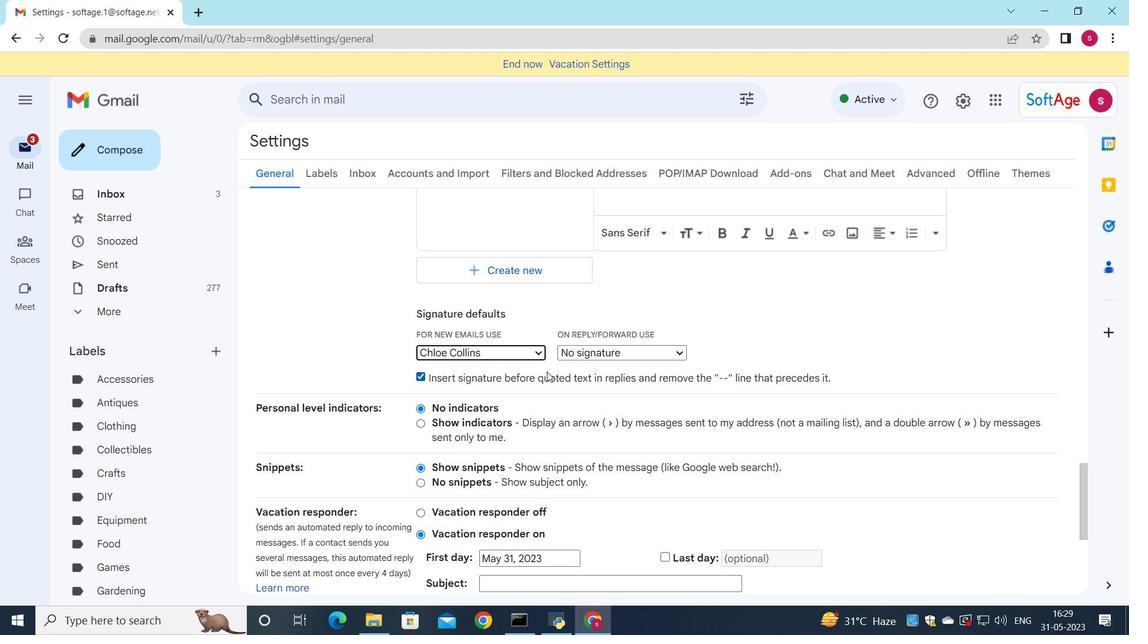 
Action: Mouse moved to (590, 357)
Screenshot: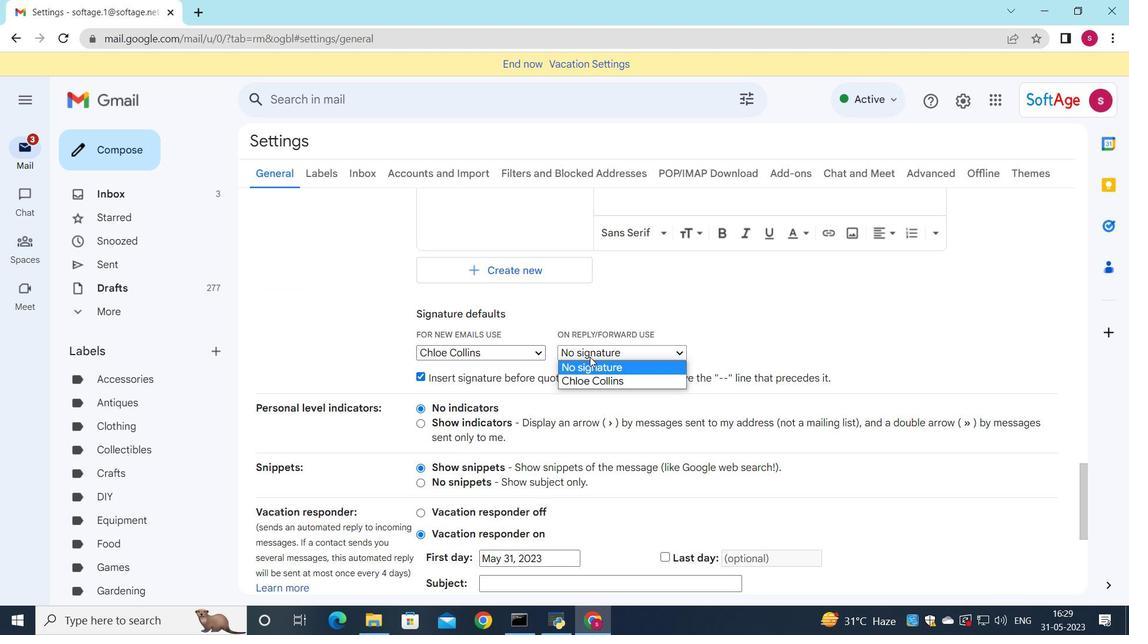 
Action: Mouse pressed left at (590, 357)
Screenshot: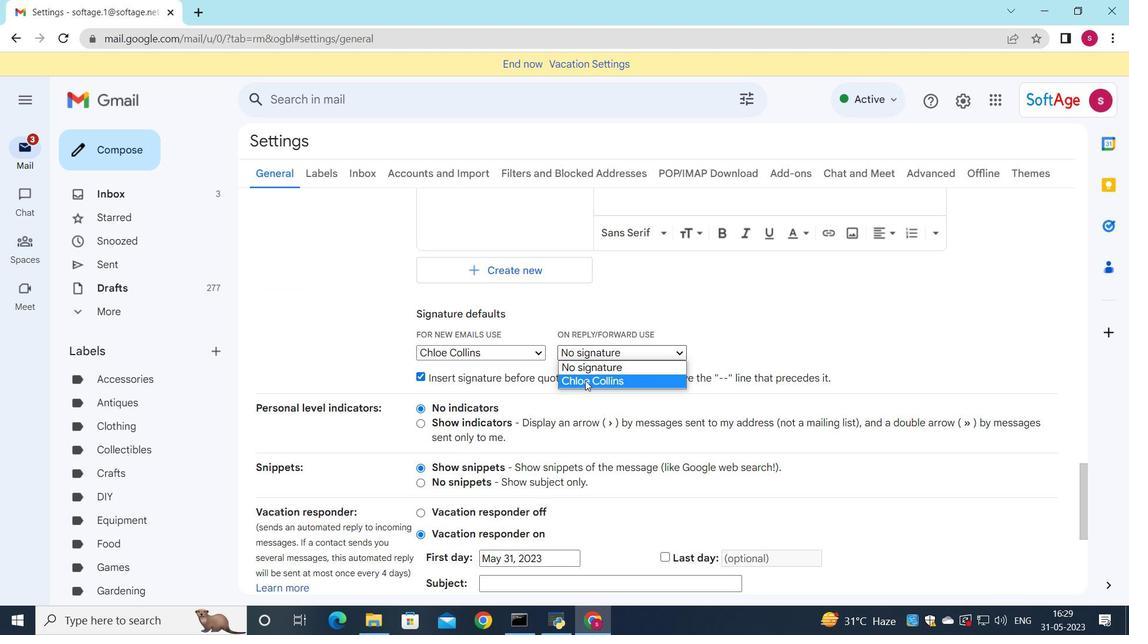 
Action: Mouse moved to (585, 380)
Screenshot: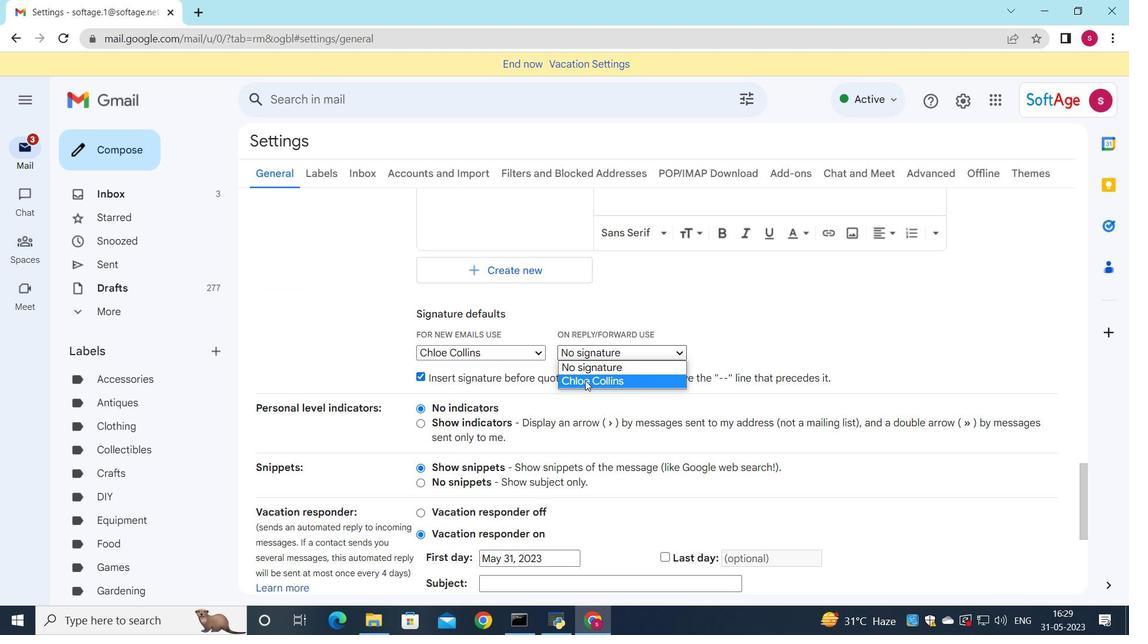
Action: Mouse pressed left at (585, 380)
Screenshot: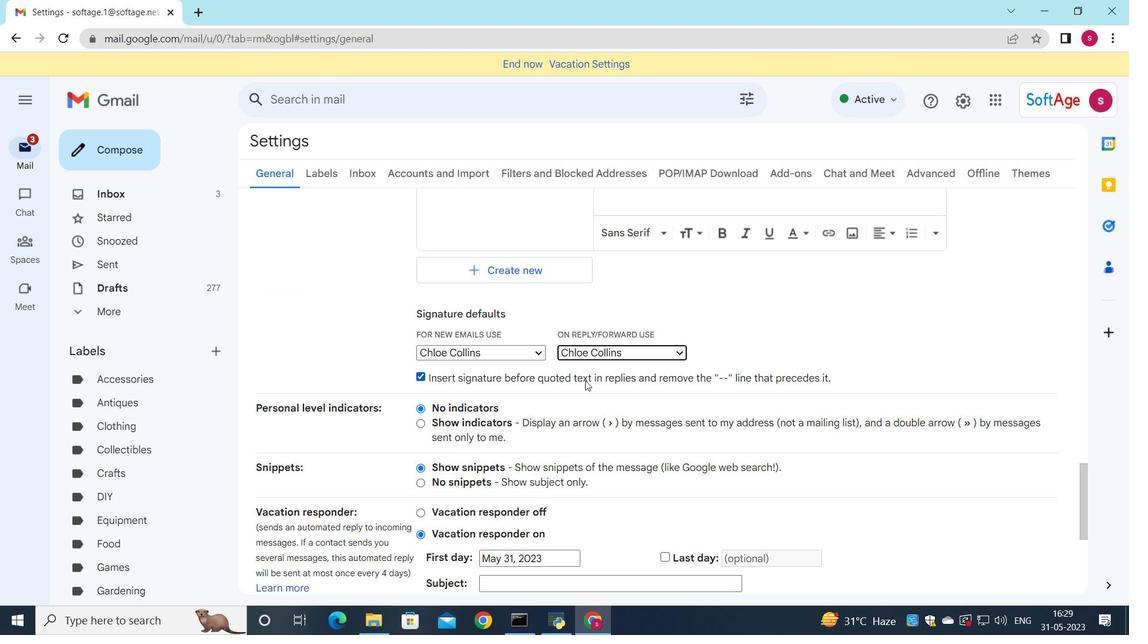 
Action: Mouse moved to (587, 372)
Screenshot: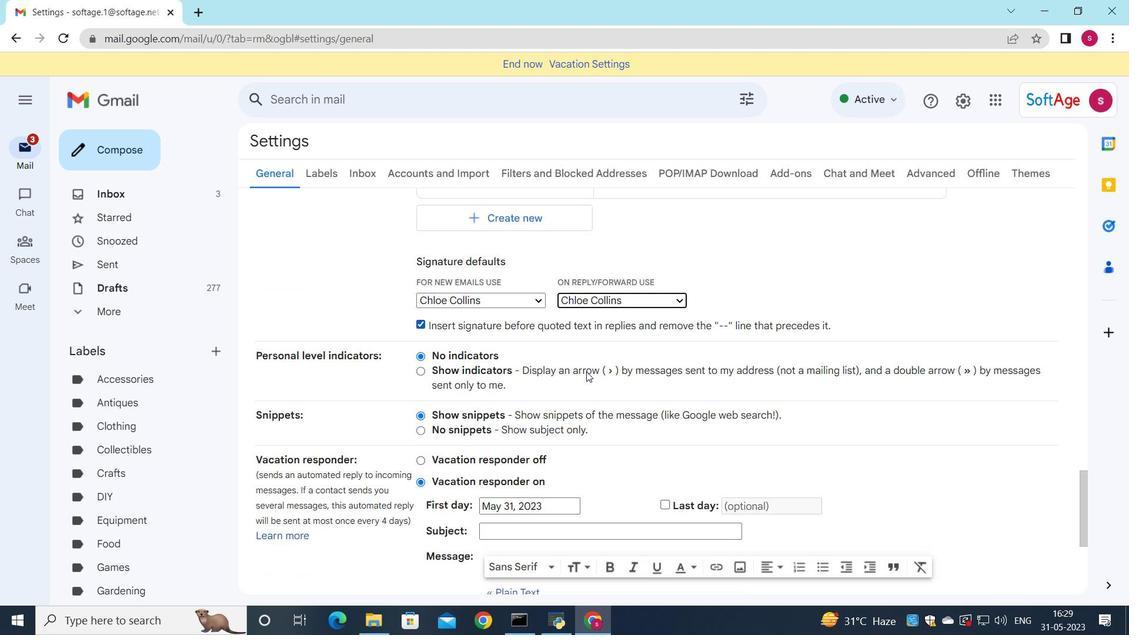 
Action: Mouse scrolled (587, 371) with delta (0, 0)
Screenshot: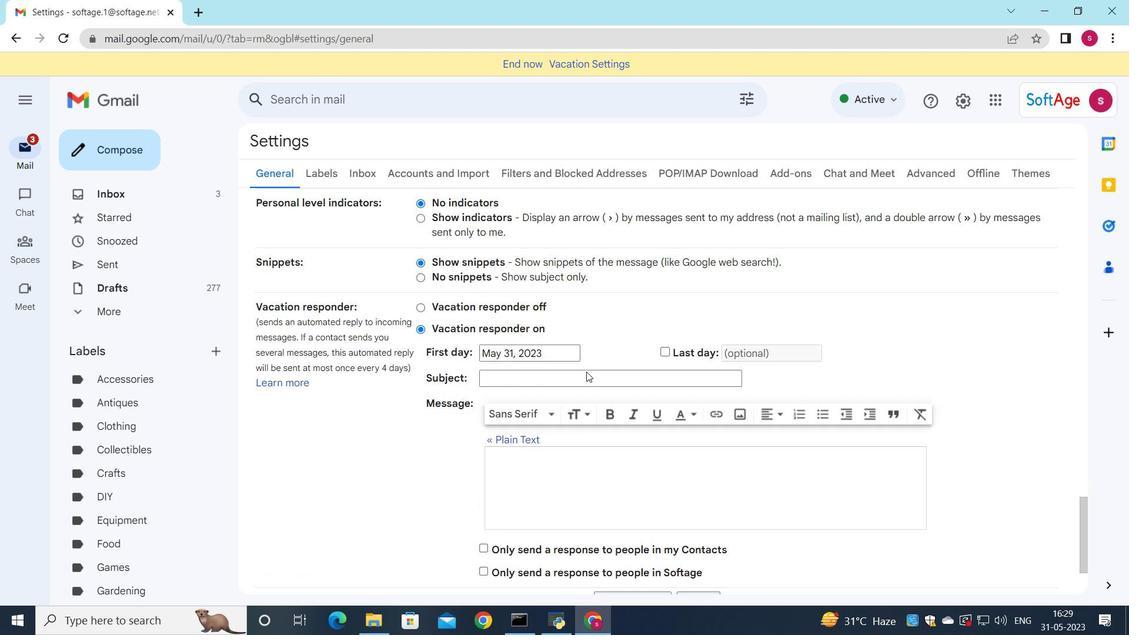 
Action: Mouse scrolled (587, 371) with delta (0, 0)
Screenshot: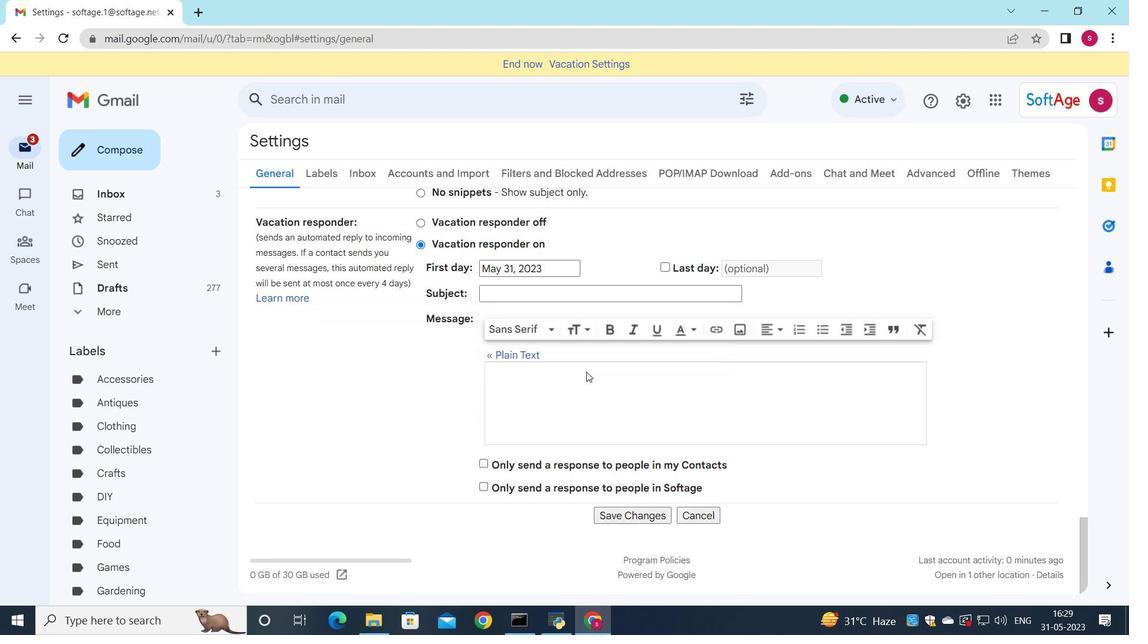 
Action: Mouse scrolled (587, 371) with delta (0, 0)
Screenshot: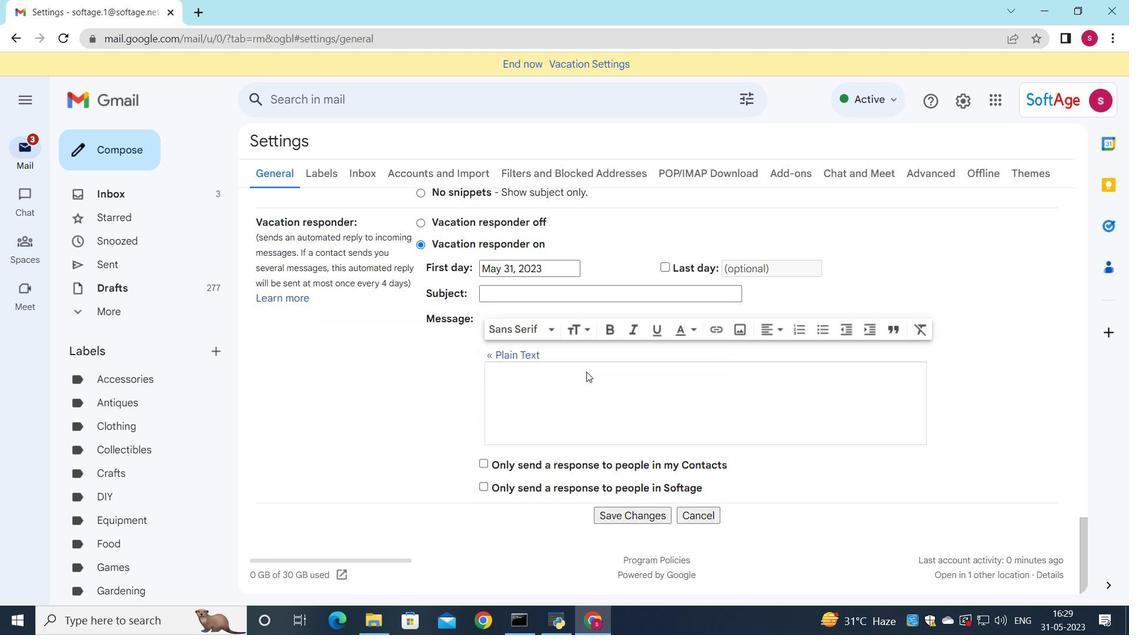 
Action: Mouse scrolled (587, 371) with delta (0, 0)
Screenshot: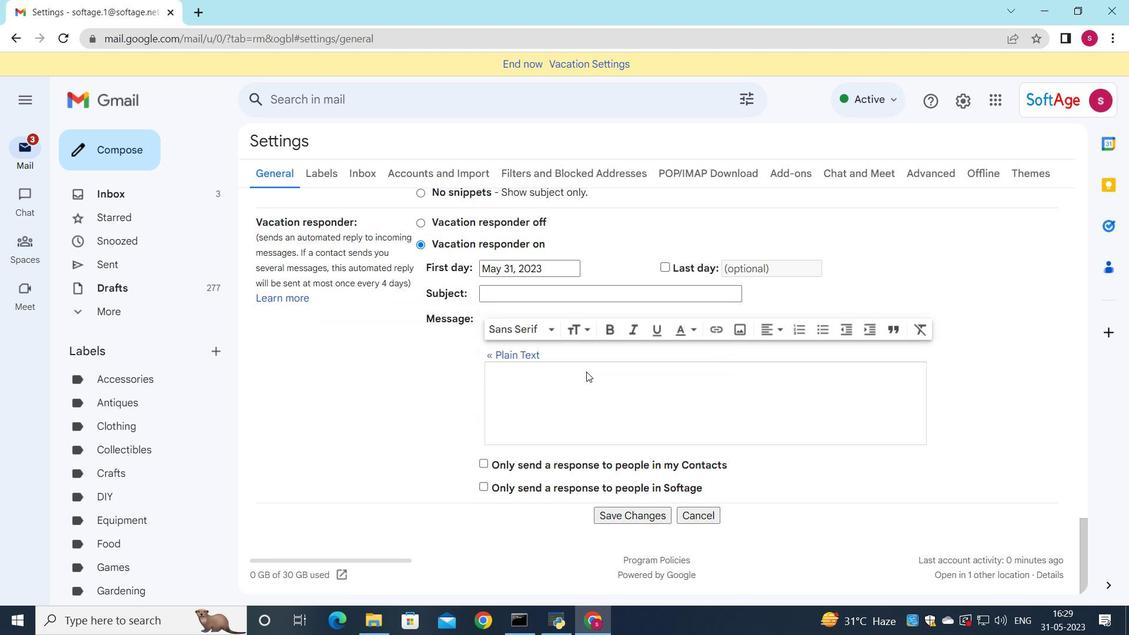 
Action: Mouse scrolled (587, 371) with delta (0, 0)
Screenshot: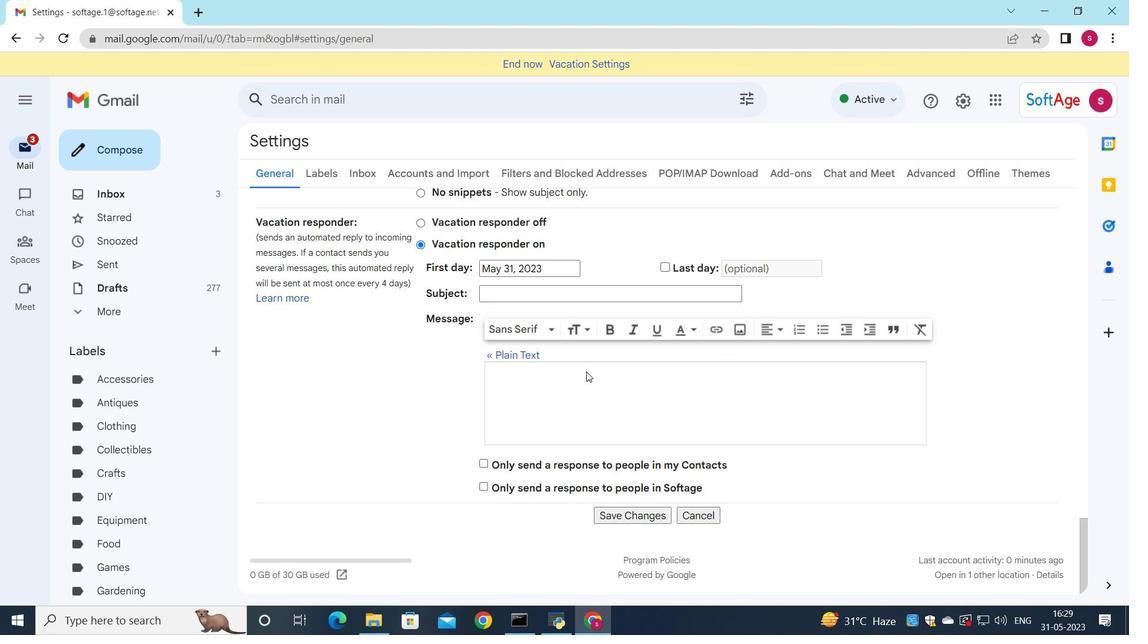 
Action: Mouse scrolled (587, 371) with delta (0, 0)
Screenshot: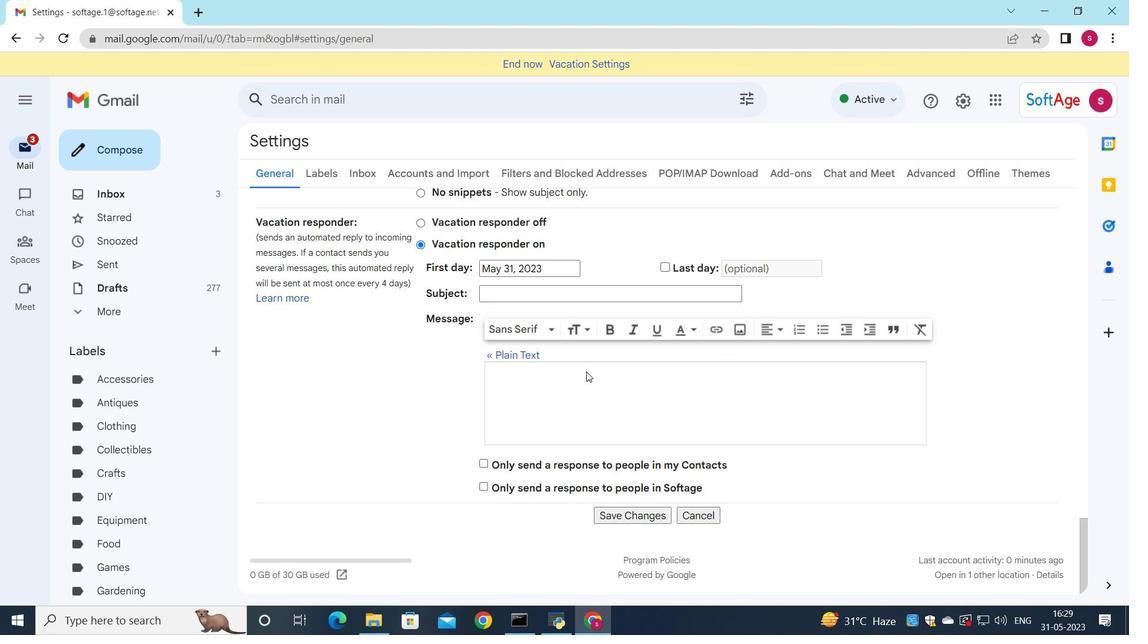 
Action: Mouse scrolled (587, 371) with delta (0, 0)
Screenshot: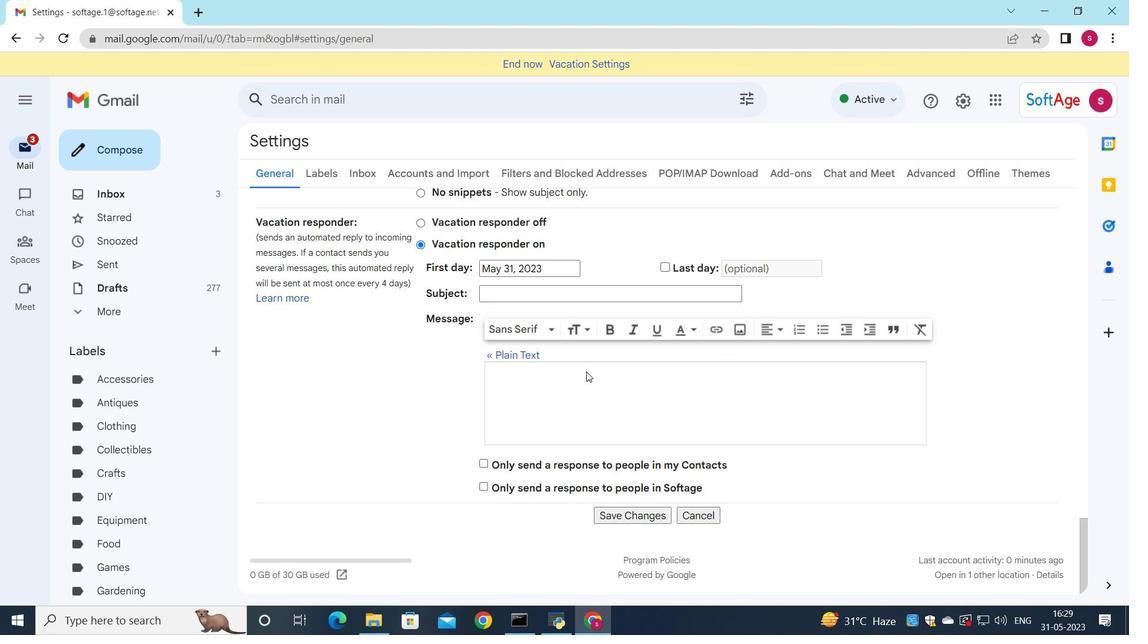 
Action: Mouse scrolled (587, 371) with delta (0, 0)
Screenshot: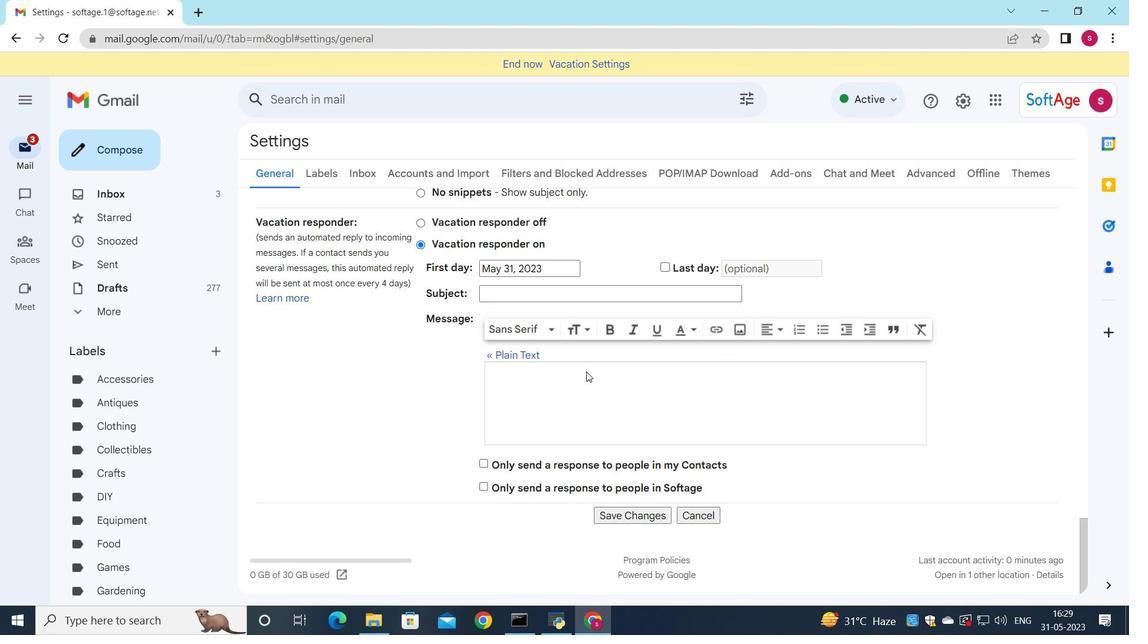 
Action: Mouse moved to (627, 517)
Screenshot: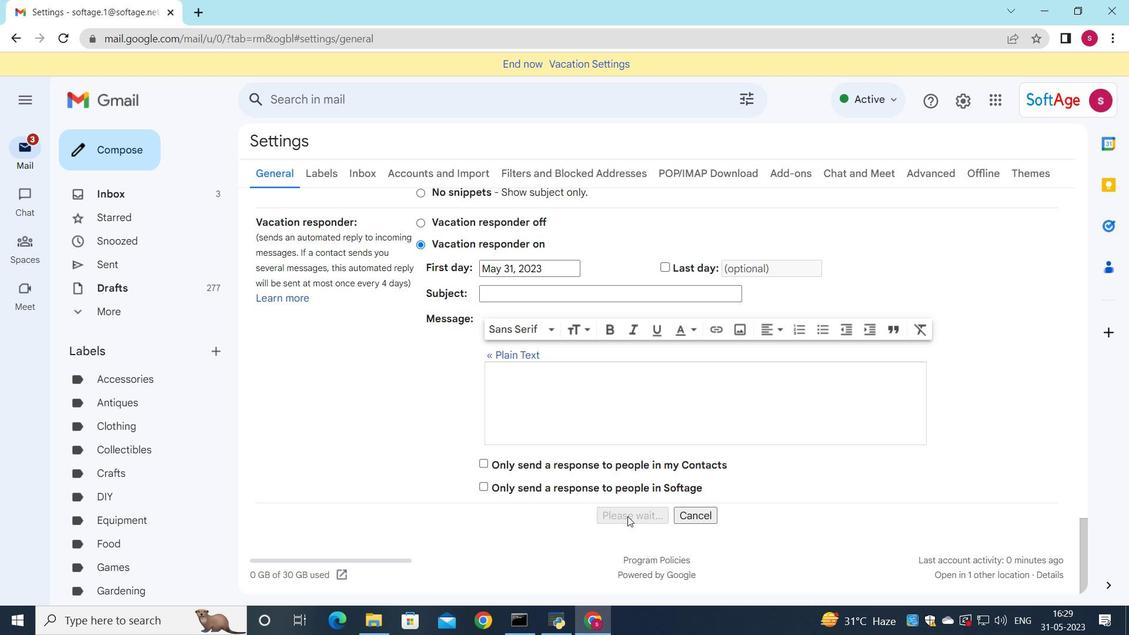 
Action: Mouse pressed left at (627, 517)
Screenshot: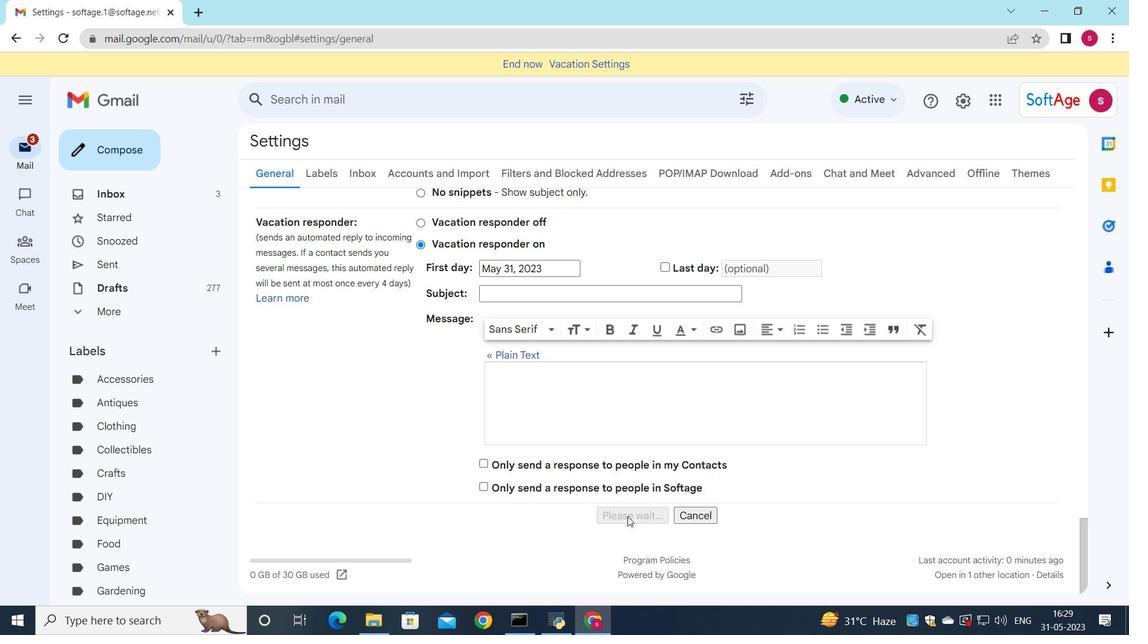 
Action: Mouse moved to (413, 268)
Screenshot: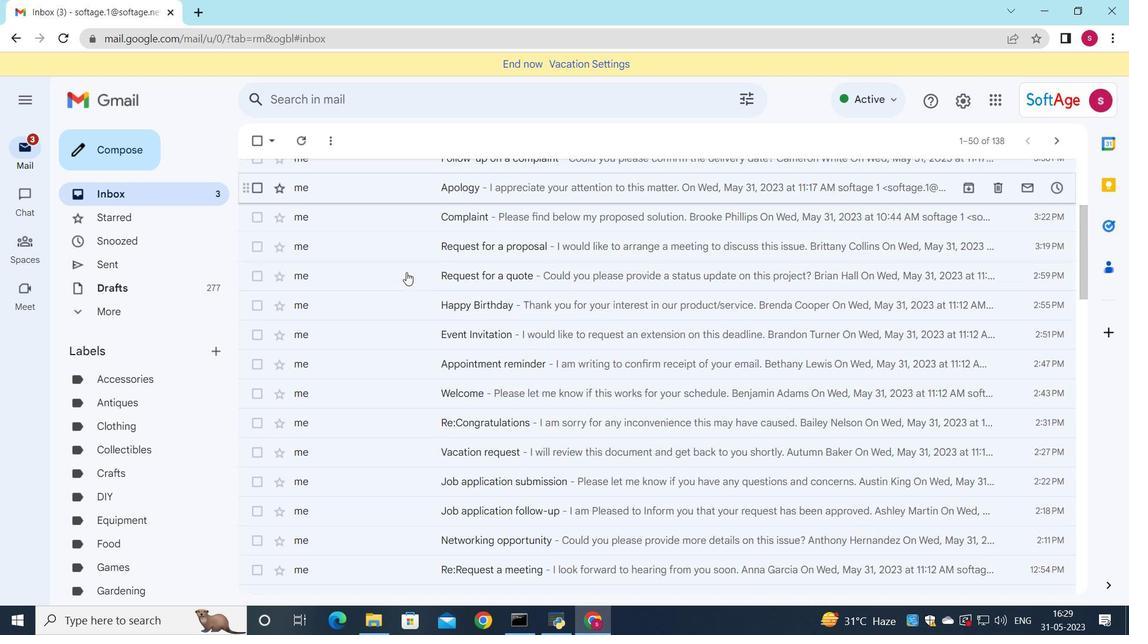
Action: Mouse scrolled (413, 268) with delta (0, 0)
Screenshot: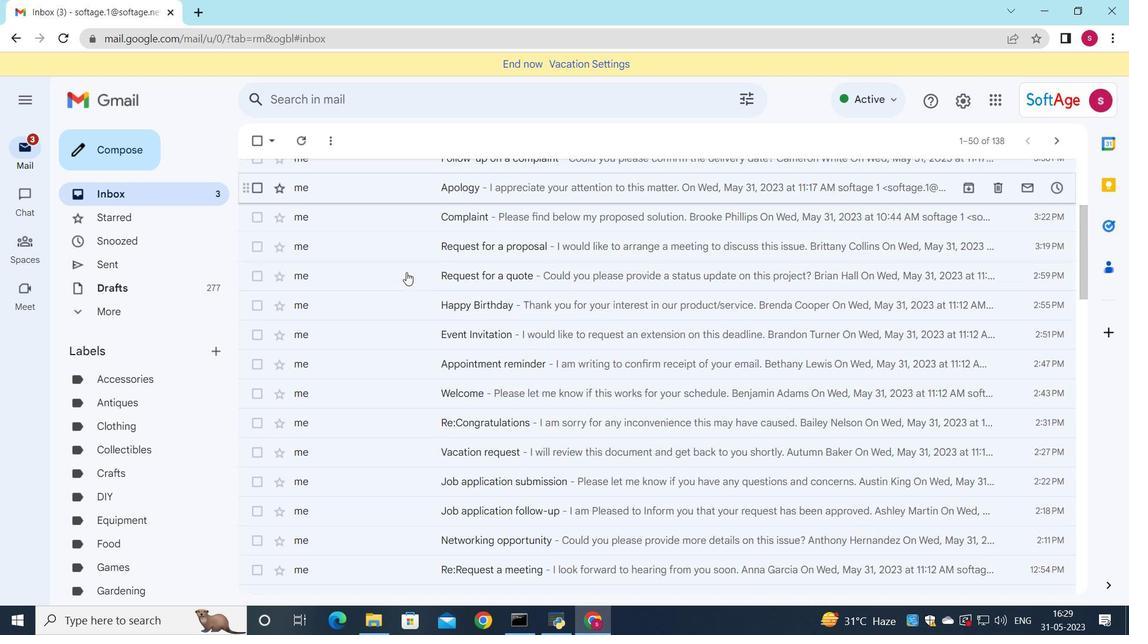 
Action: Mouse moved to (408, 271)
Screenshot: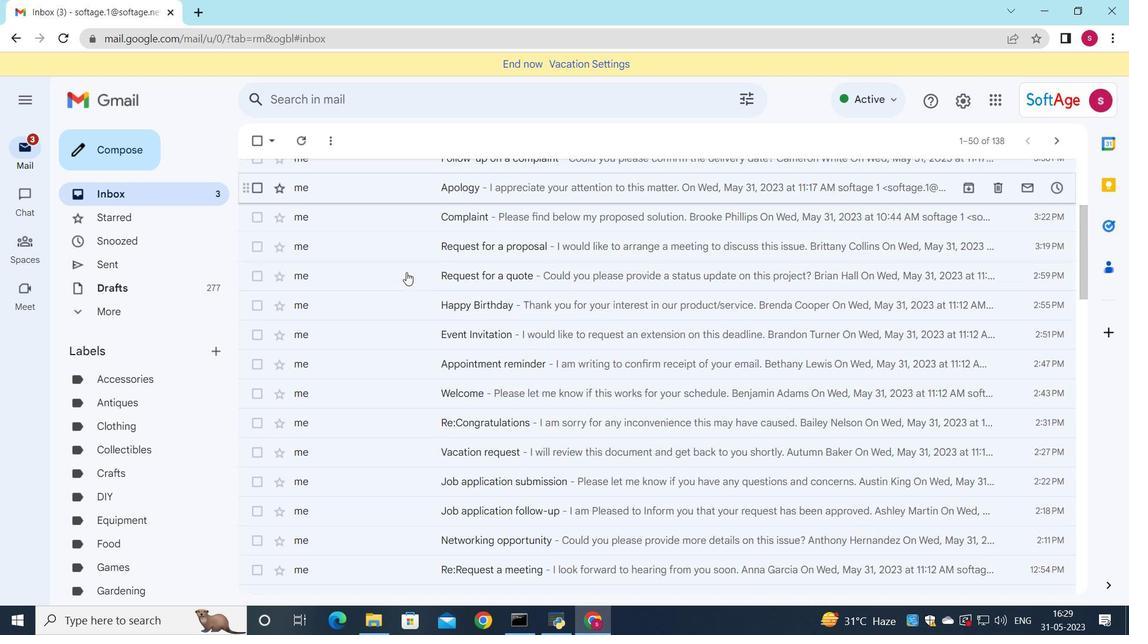 
Action: Mouse scrolled (408, 271) with delta (0, 0)
Screenshot: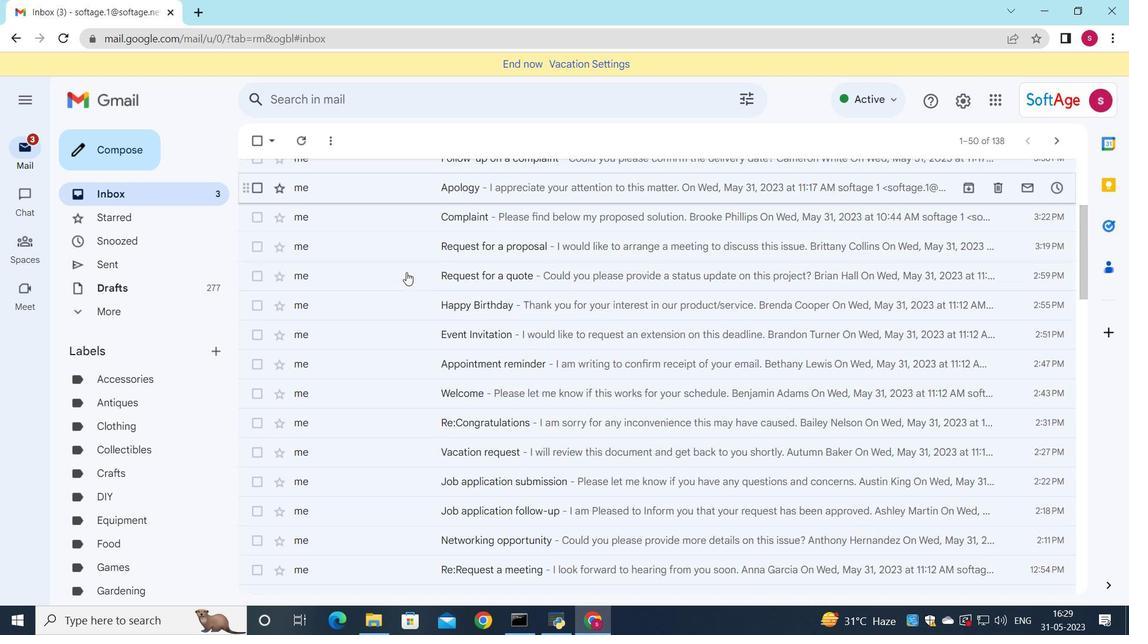 
Action: Mouse moved to (407, 272)
Screenshot: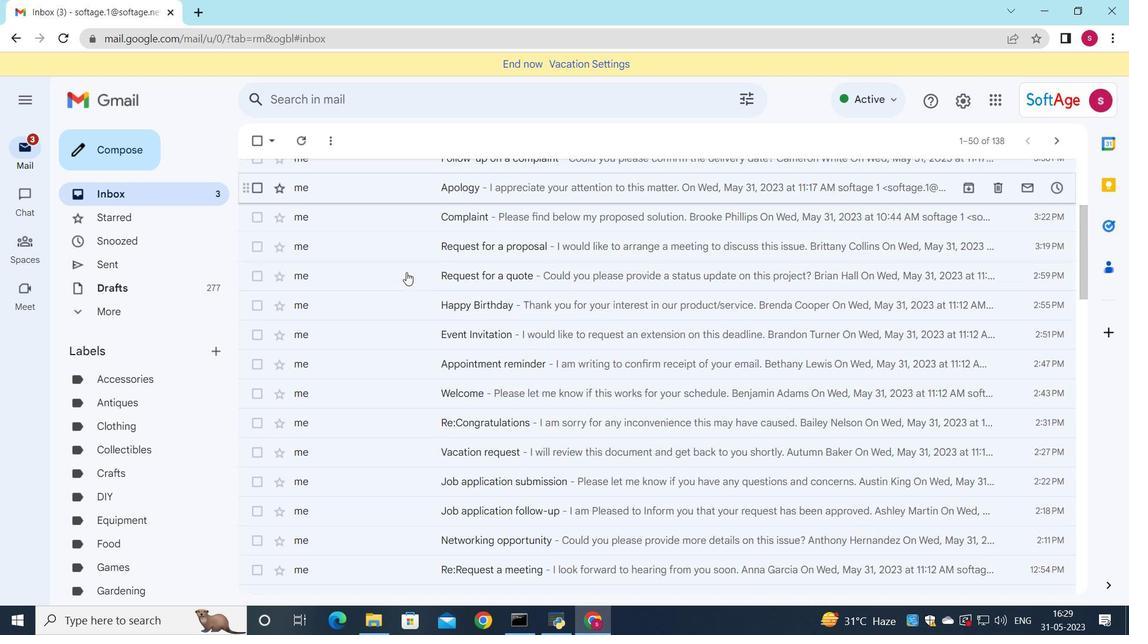 
Action: Mouse scrolled (407, 271) with delta (0, 0)
Screenshot: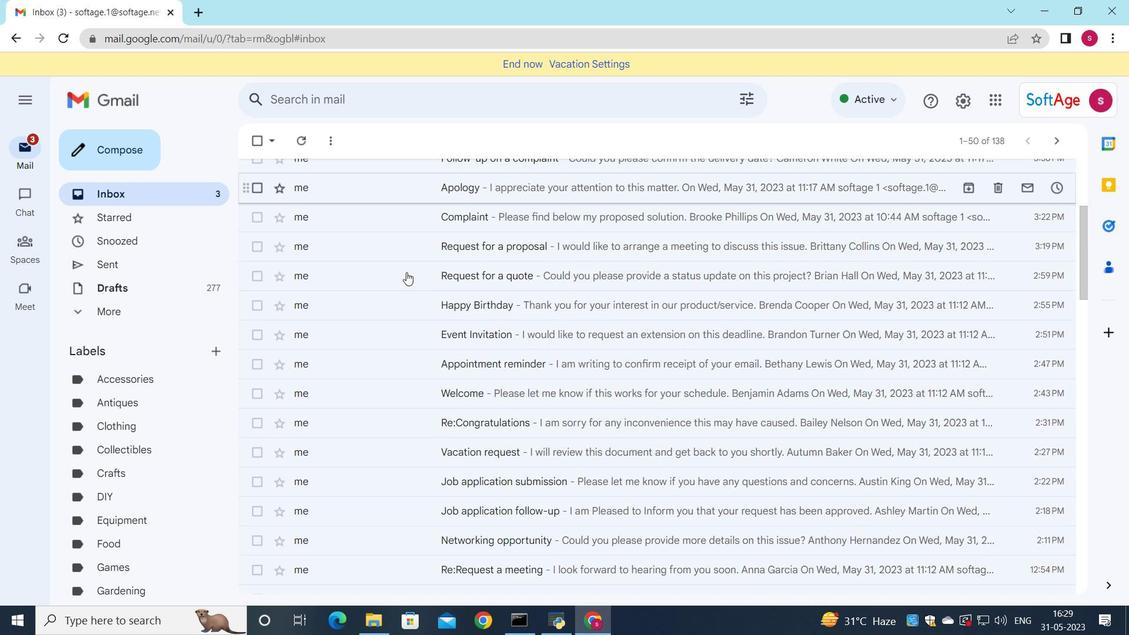
Action: Mouse moved to (406, 273)
Screenshot: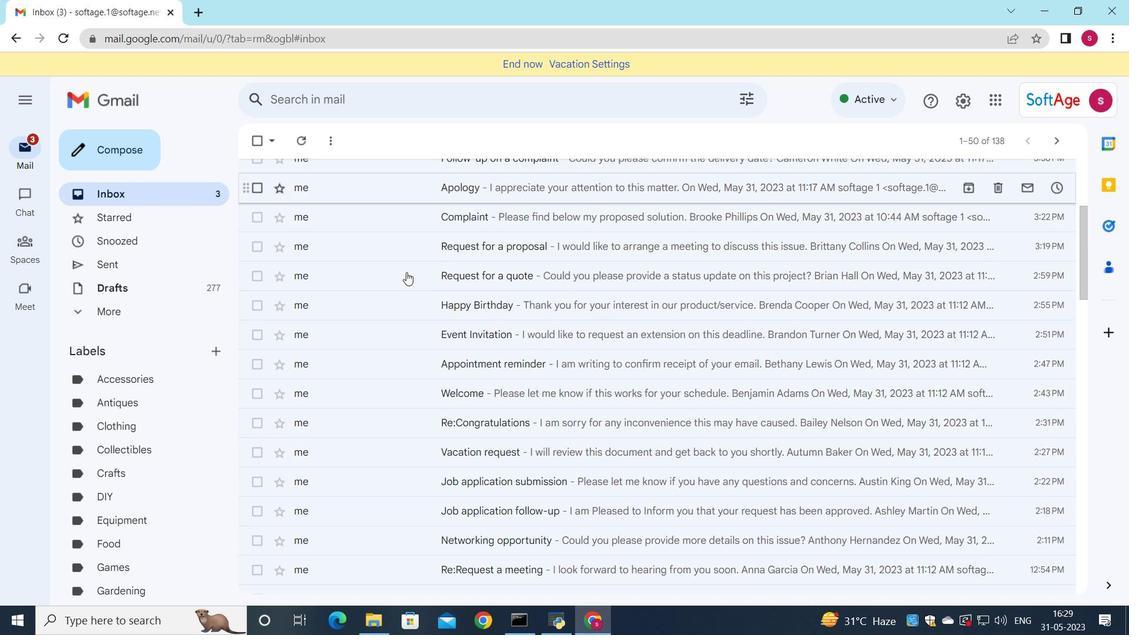 
Action: Mouse scrolled (406, 272) with delta (0, 0)
Screenshot: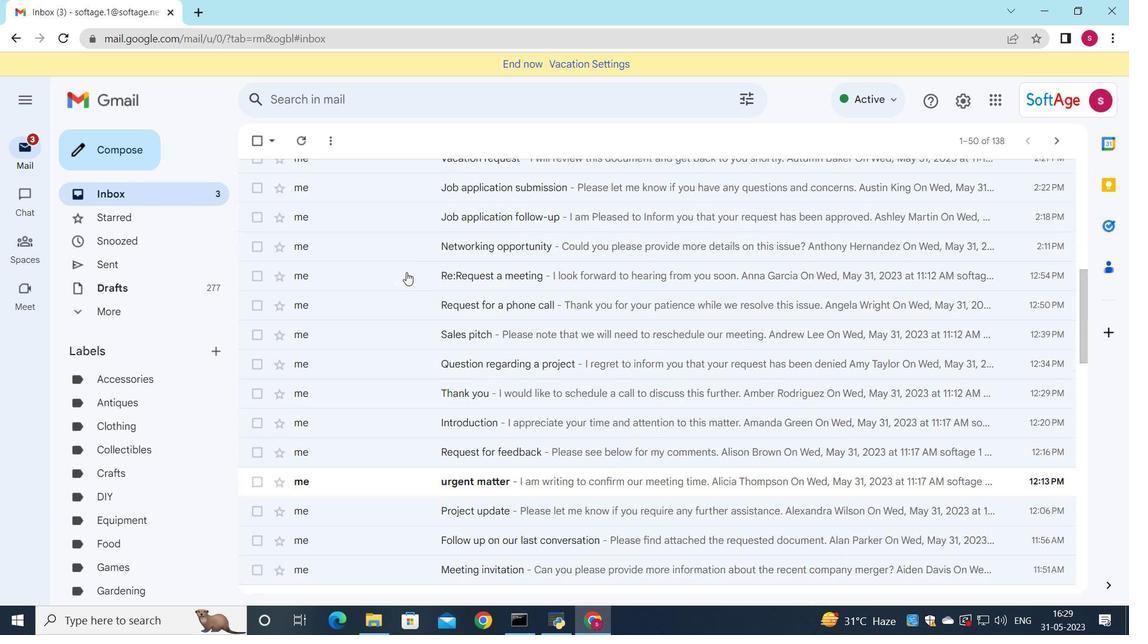 
Action: Mouse scrolled (406, 272) with delta (0, 0)
Screenshot: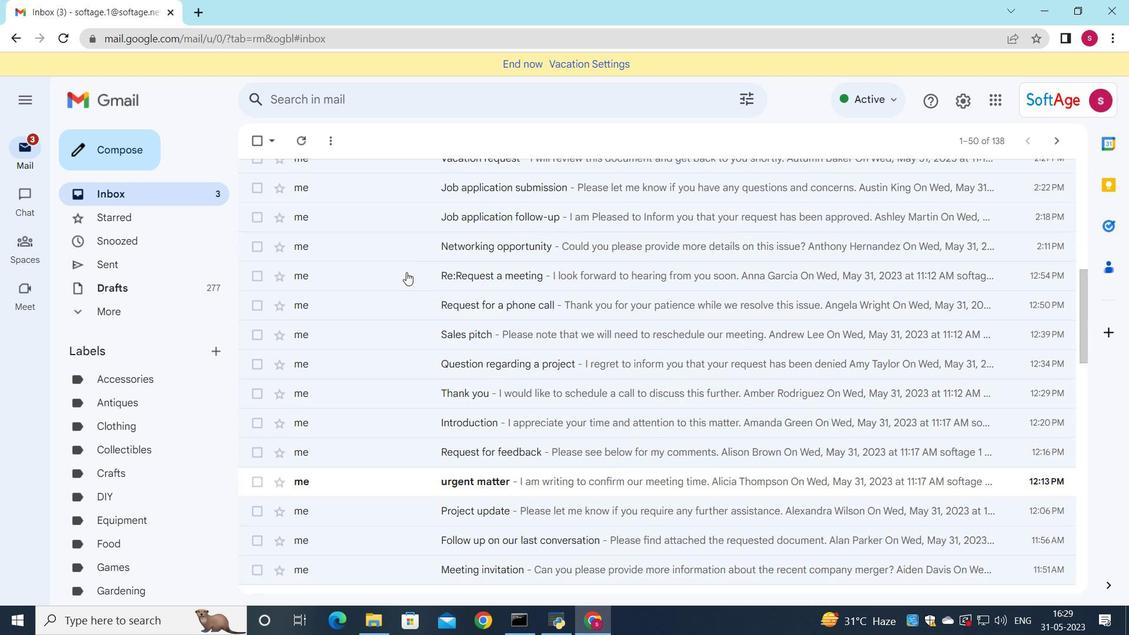 
Action: Mouse scrolled (406, 272) with delta (0, 0)
Screenshot: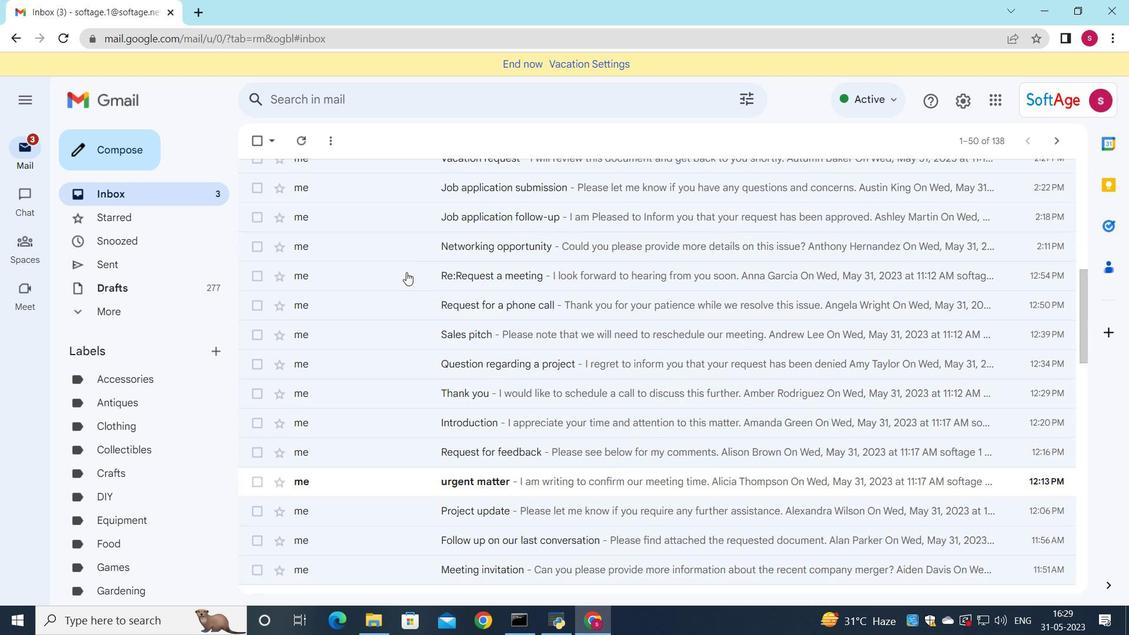 
Action: Mouse scrolled (406, 272) with delta (0, 0)
Screenshot: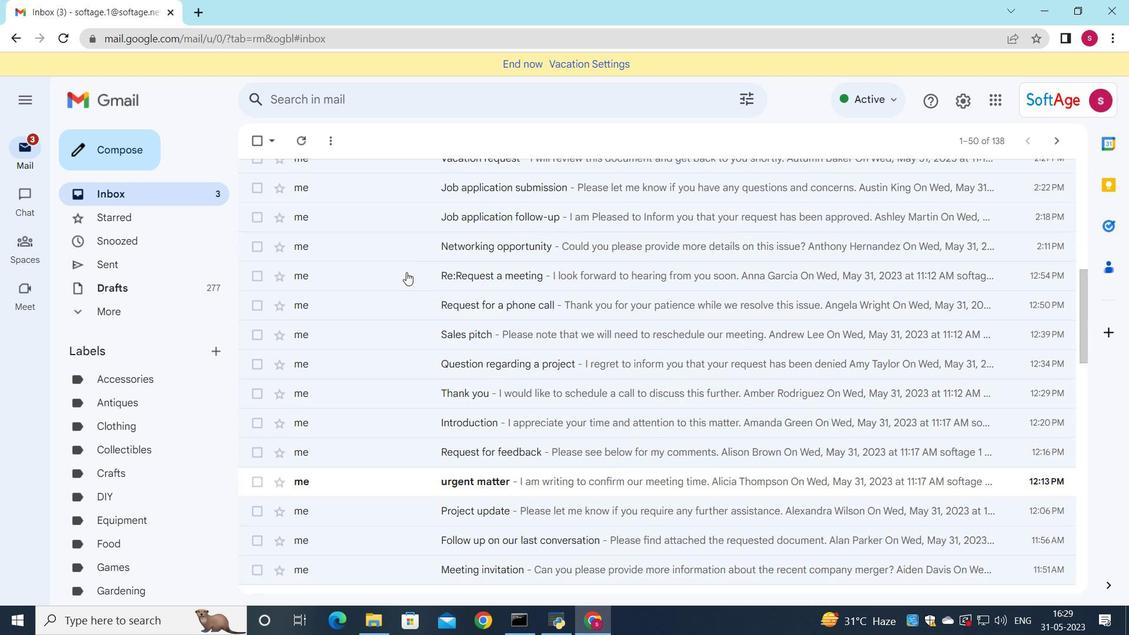 
Action: Mouse scrolled (406, 272) with delta (0, 0)
Screenshot: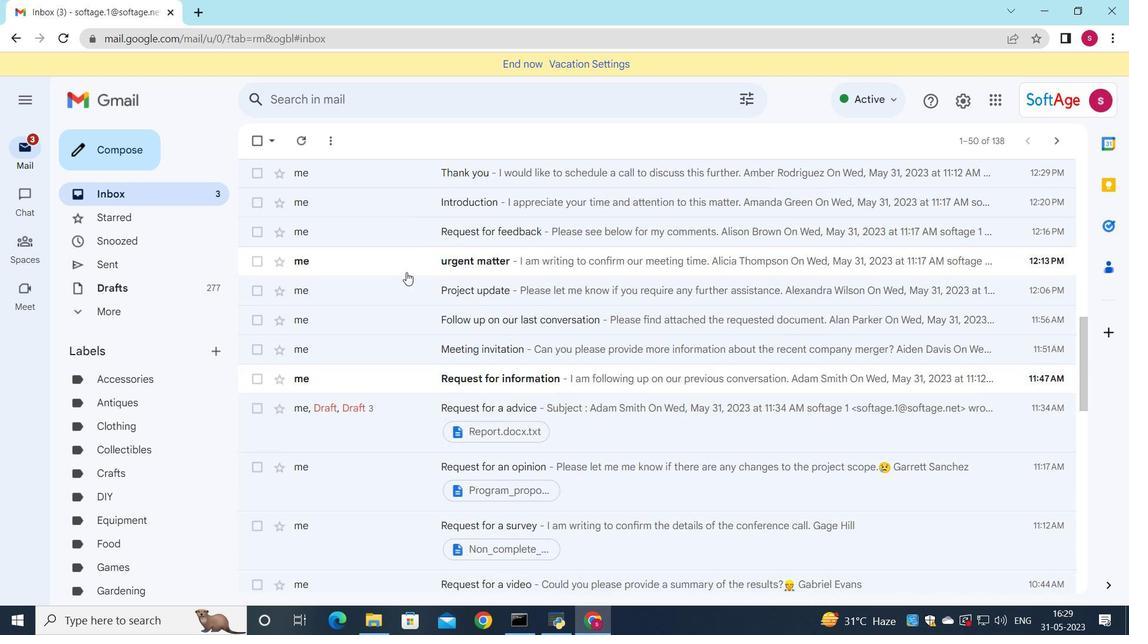 
Action: Mouse scrolled (406, 272) with delta (0, 0)
Screenshot: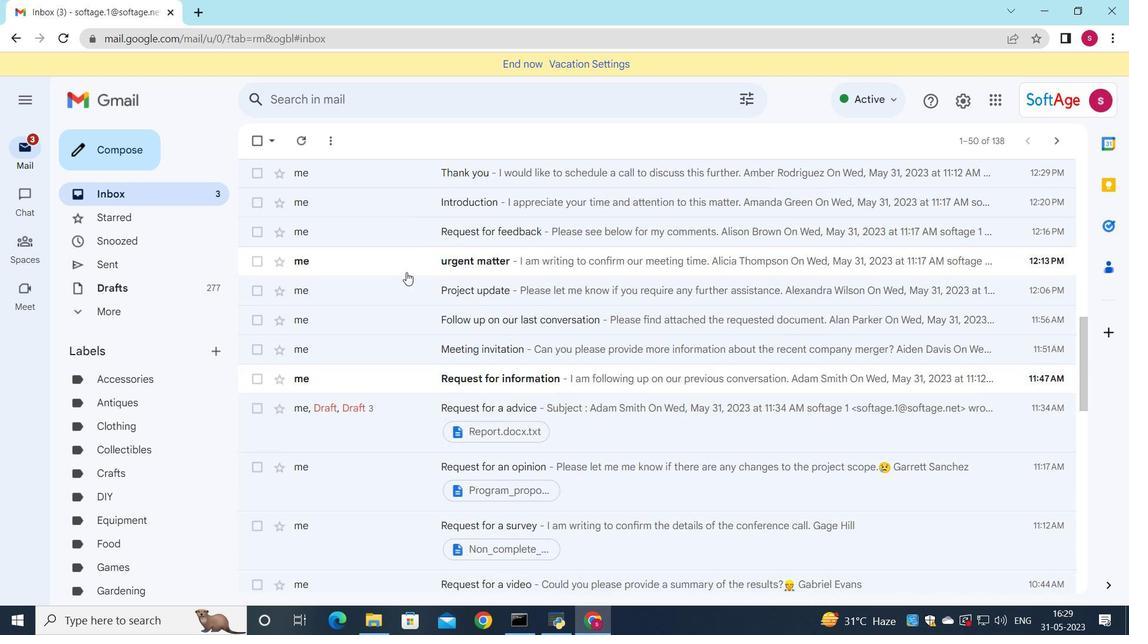 
Action: Mouse scrolled (406, 272) with delta (0, 0)
Screenshot: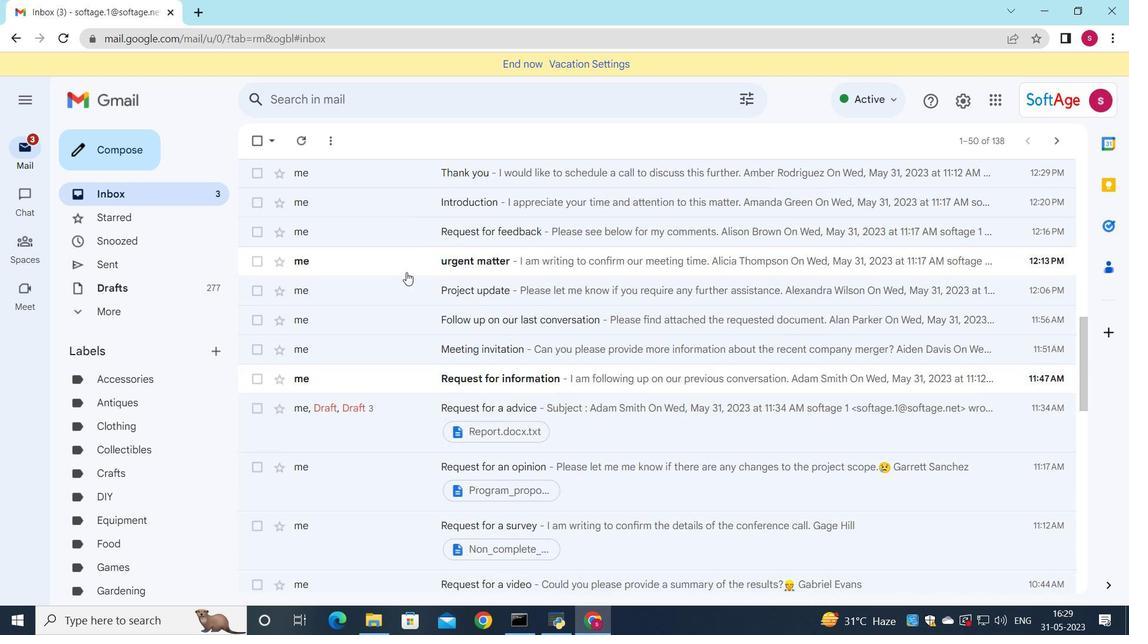 
Action: Mouse scrolled (406, 272) with delta (0, 0)
Screenshot: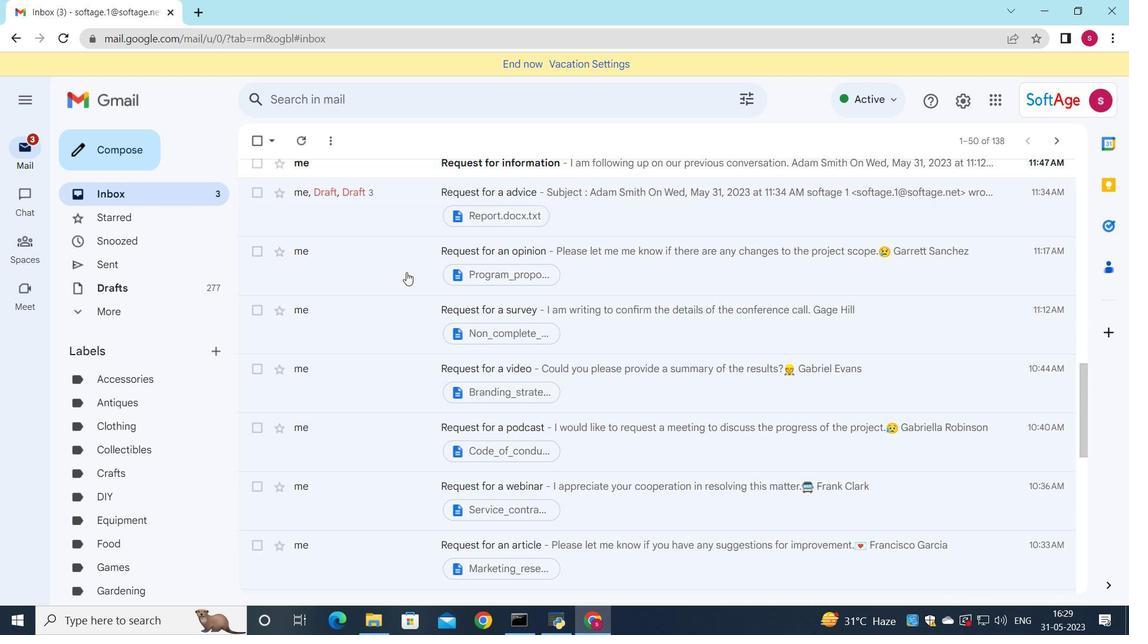 
Action: Mouse scrolled (406, 272) with delta (0, 0)
Screenshot: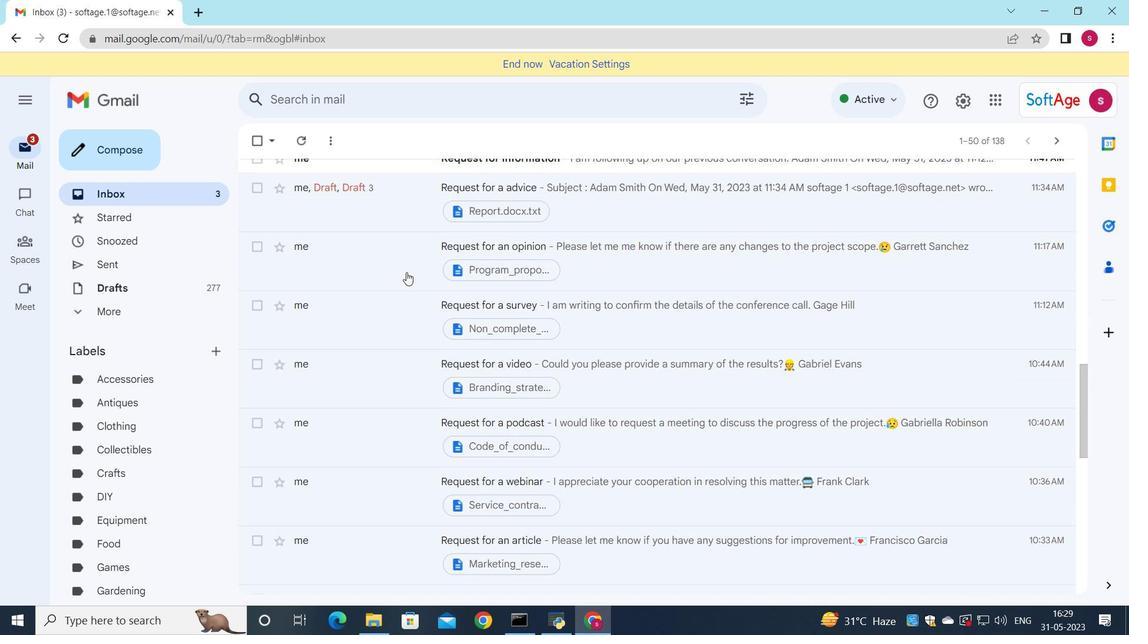 
Action: Mouse scrolled (406, 272) with delta (0, 0)
Screenshot: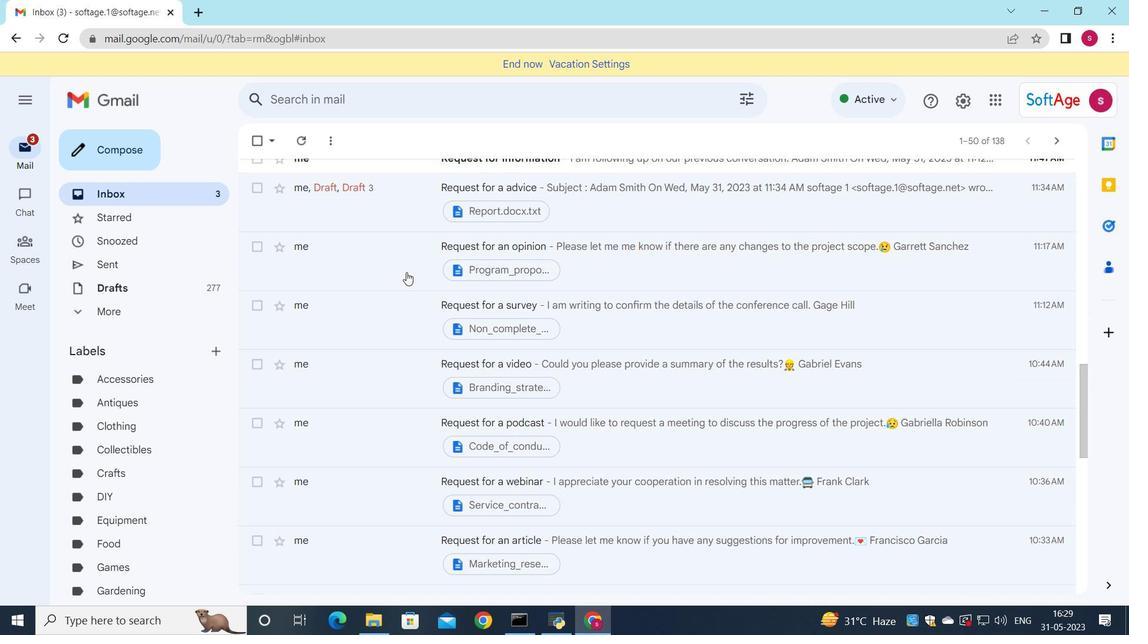 
Action: Mouse scrolled (406, 272) with delta (0, 0)
Screenshot: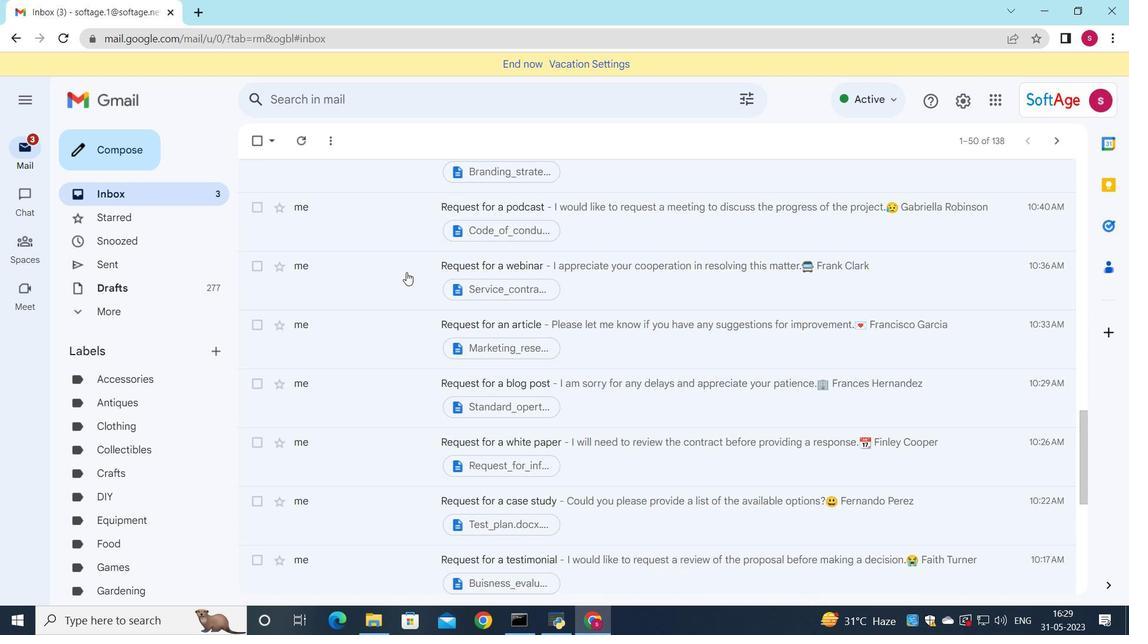 
Action: Mouse scrolled (406, 272) with delta (0, 0)
Screenshot: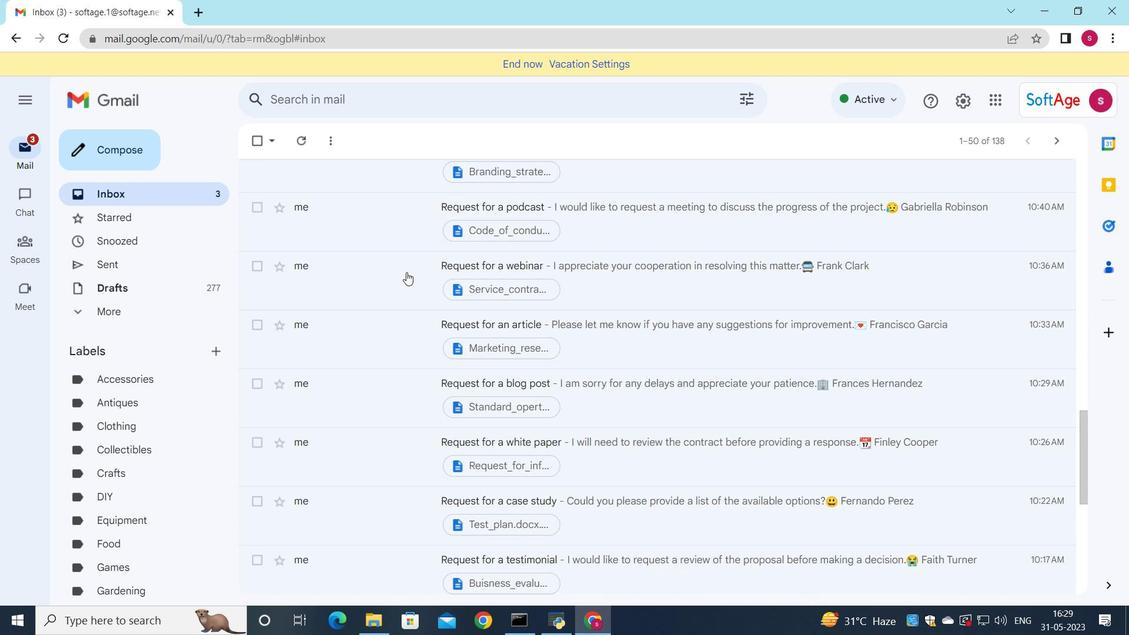 
Action: Mouse scrolled (406, 272) with delta (0, 0)
Screenshot: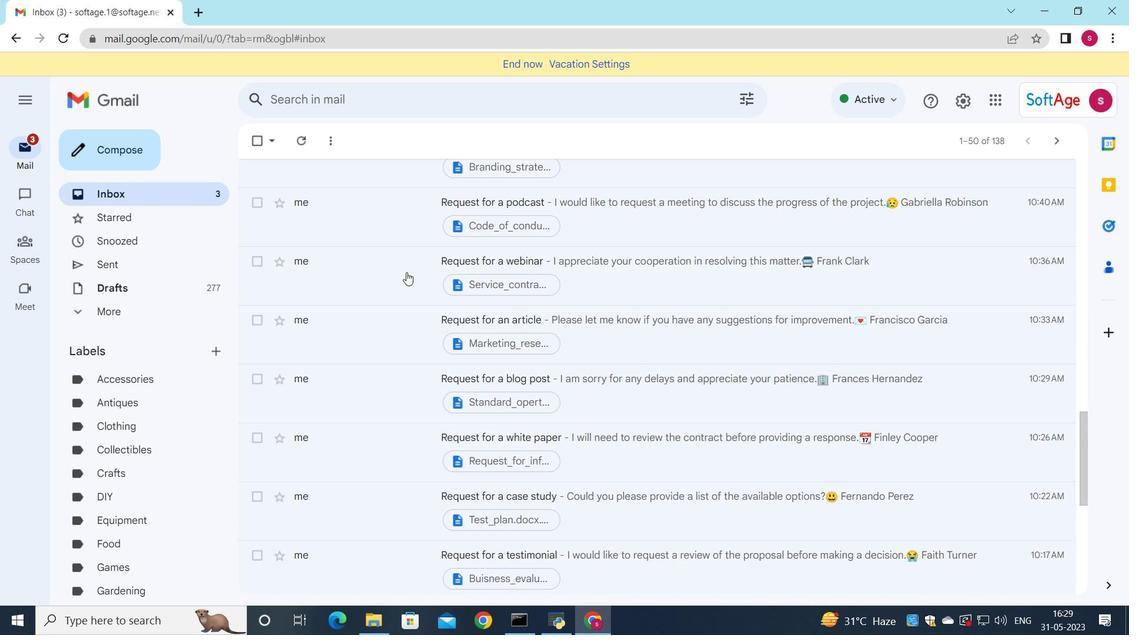 
Action: Mouse scrolled (406, 272) with delta (0, 0)
Screenshot: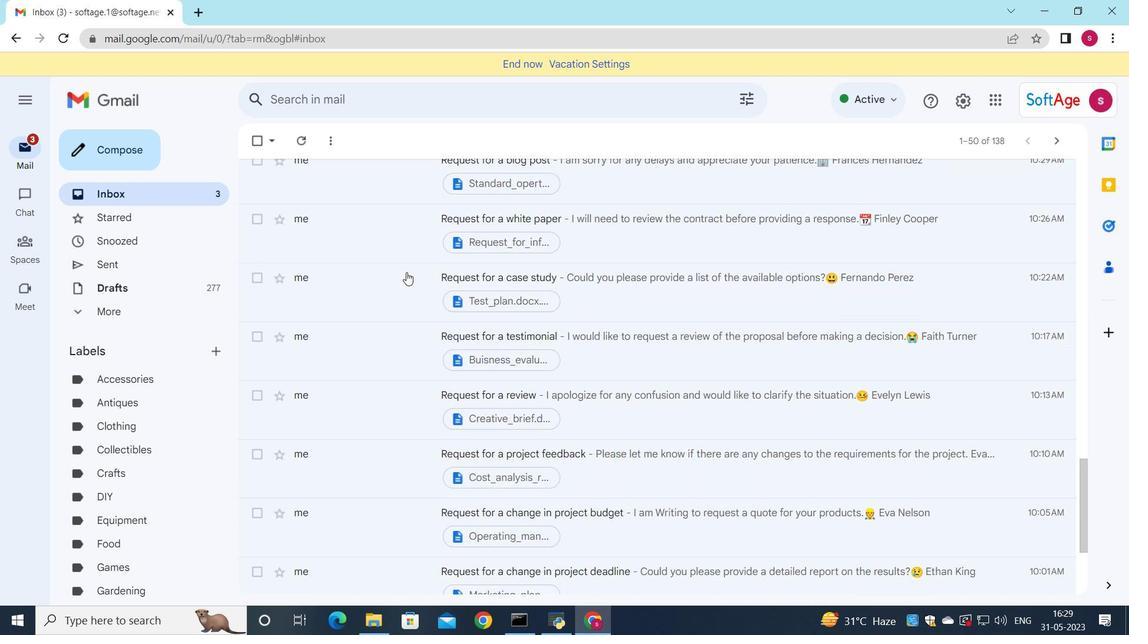 
Action: Mouse scrolled (406, 272) with delta (0, 0)
Screenshot: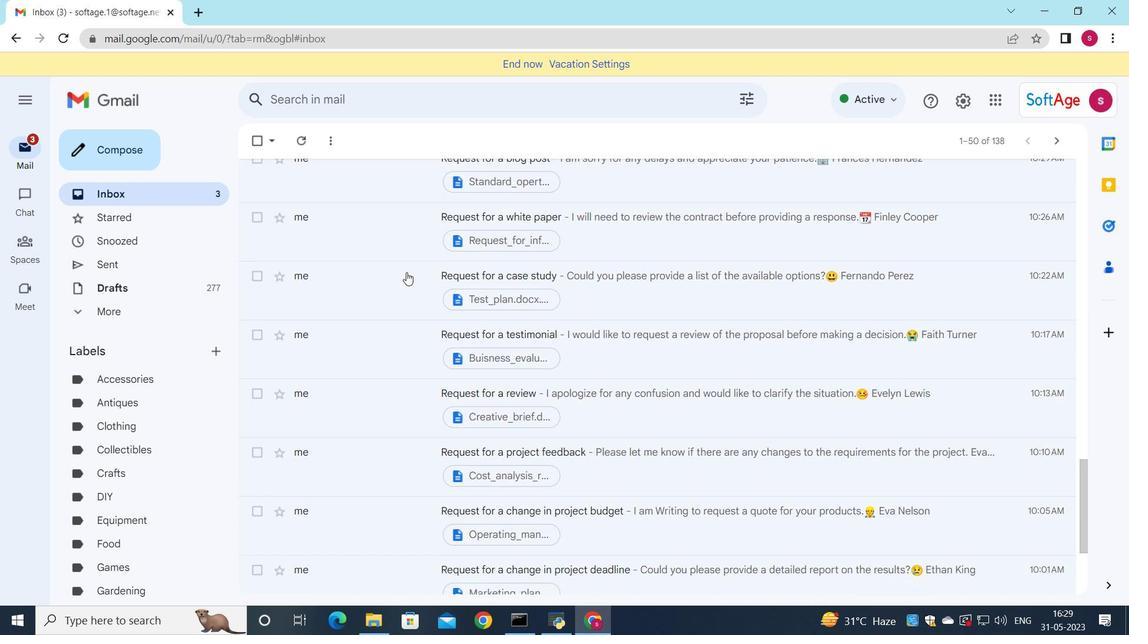 
Action: Mouse scrolled (406, 272) with delta (0, 0)
Screenshot: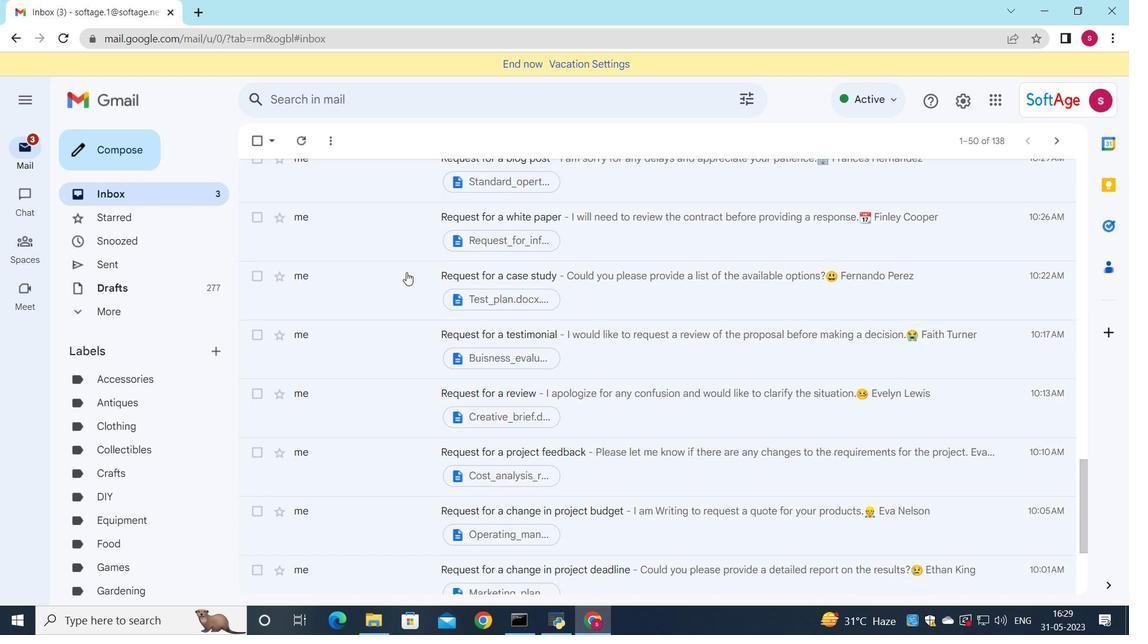
Action: Mouse scrolled (406, 272) with delta (0, 0)
Screenshot: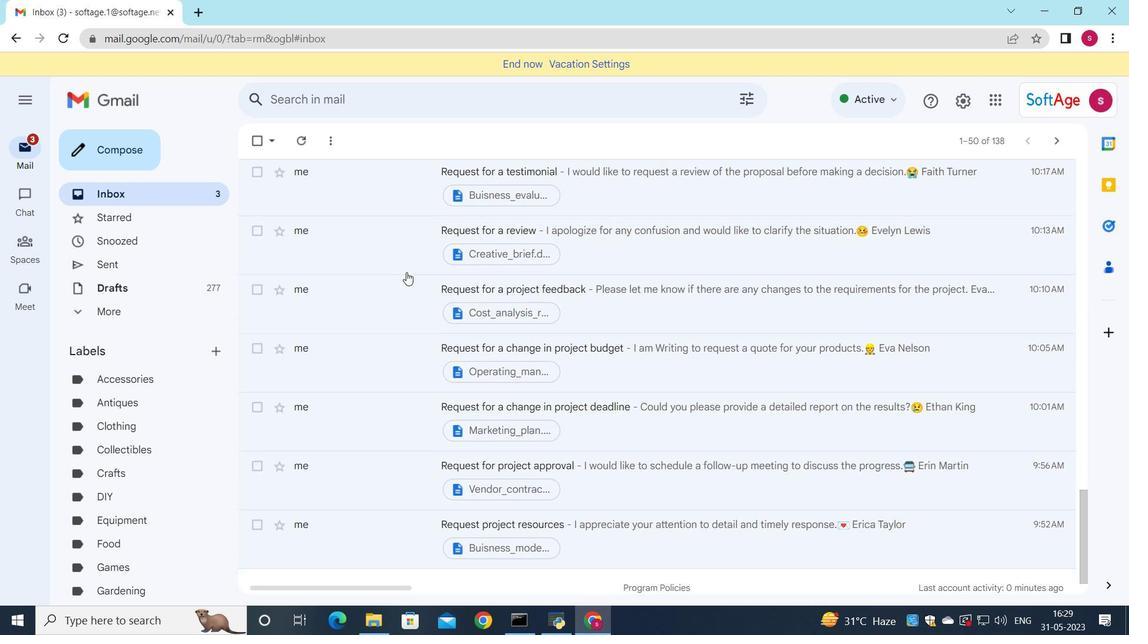 
Action: Mouse scrolled (406, 272) with delta (0, 0)
Screenshot: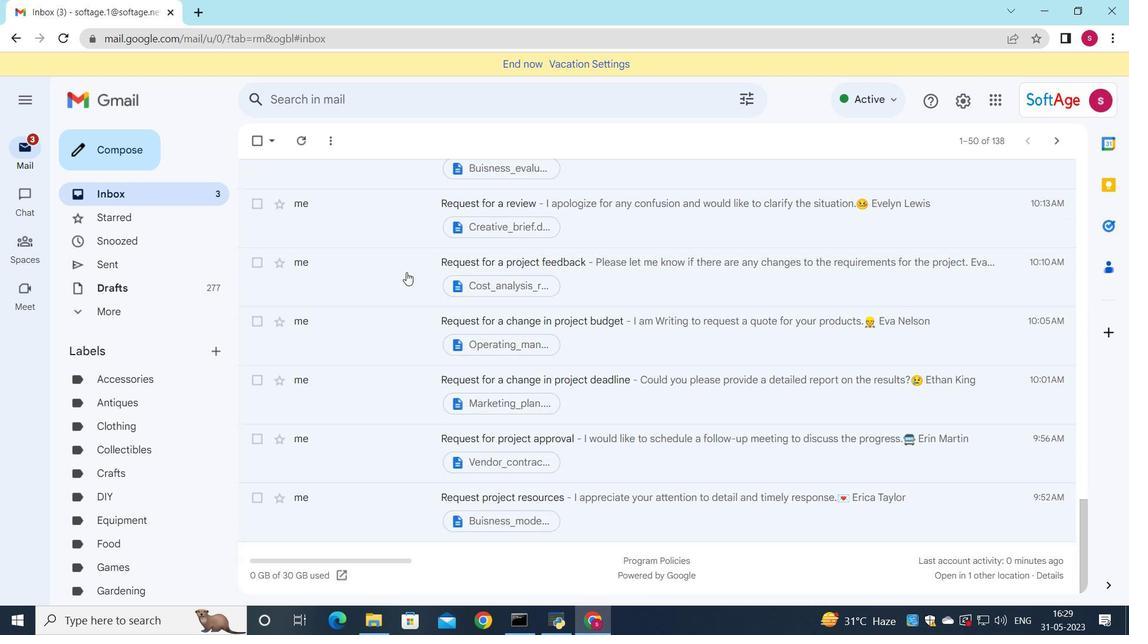 
Action: Mouse scrolled (406, 272) with delta (0, 0)
Screenshot: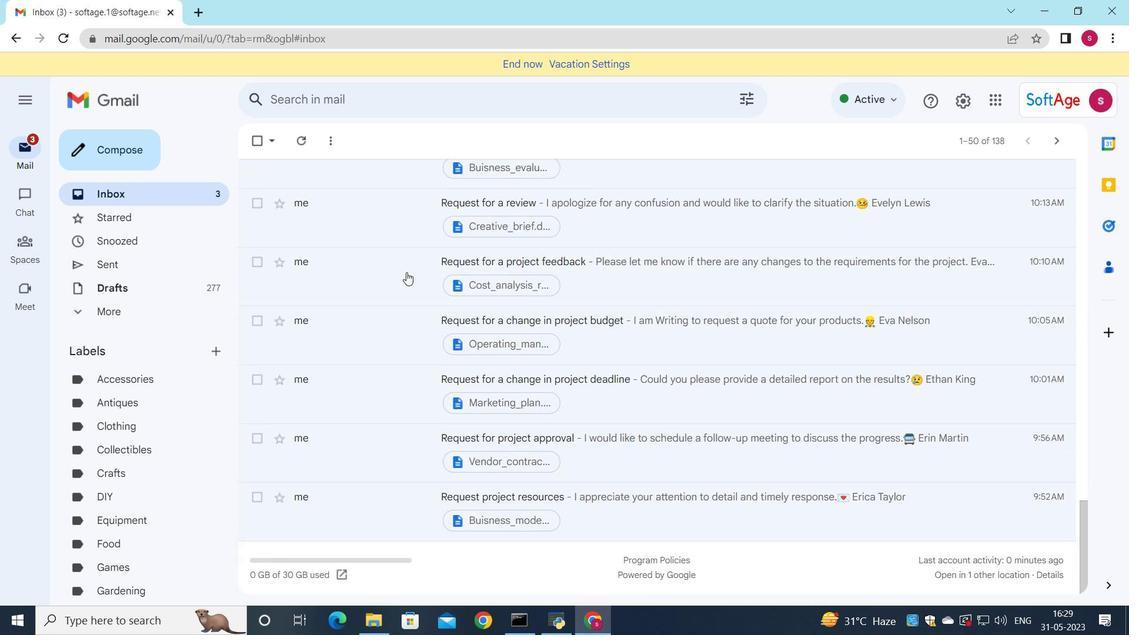
Action: Mouse scrolled (406, 272) with delta (0, 0)
Screenshot: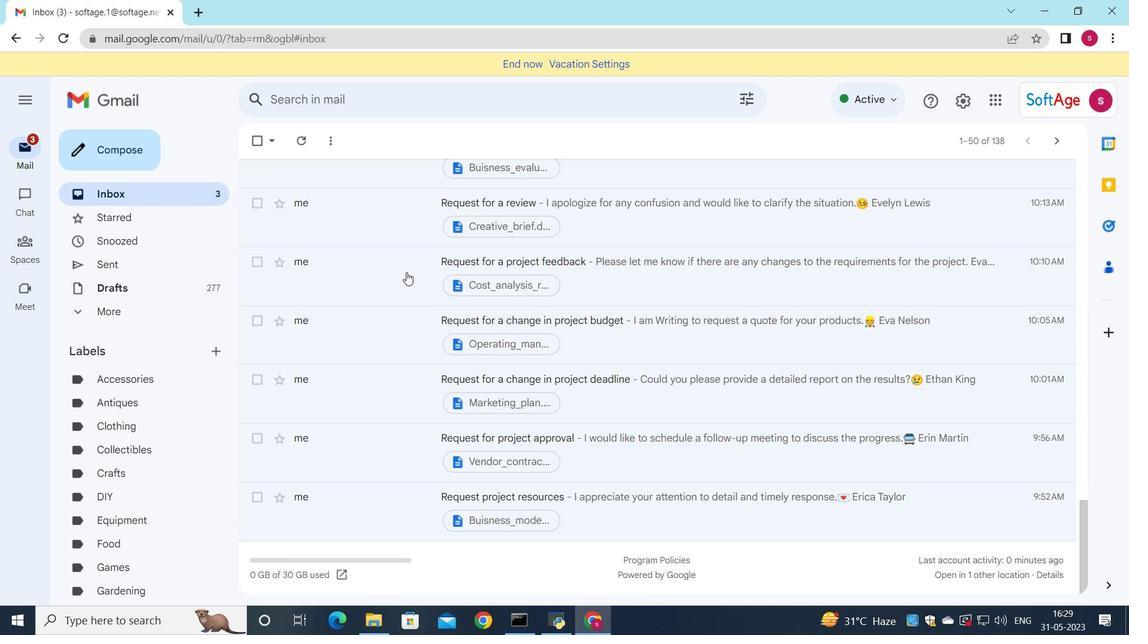 
Action: Mouse scrolled (406, 272) with delta (0, 0)
Screenshot: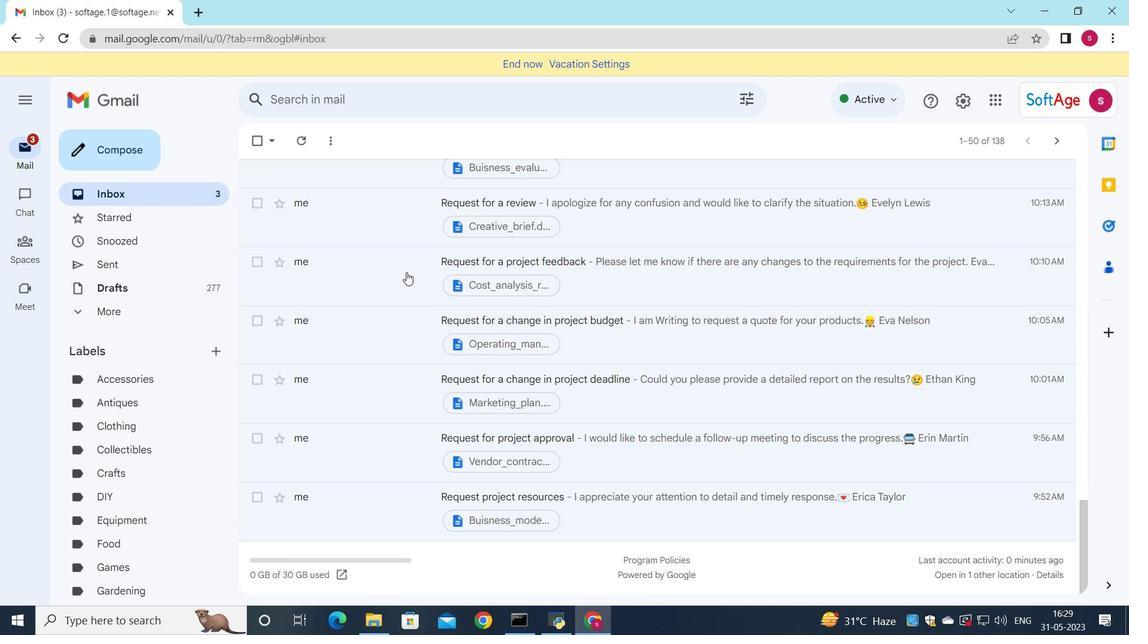 
Action: Mouse scrolled (406, 272) with delta (0, 0)
Screenshot: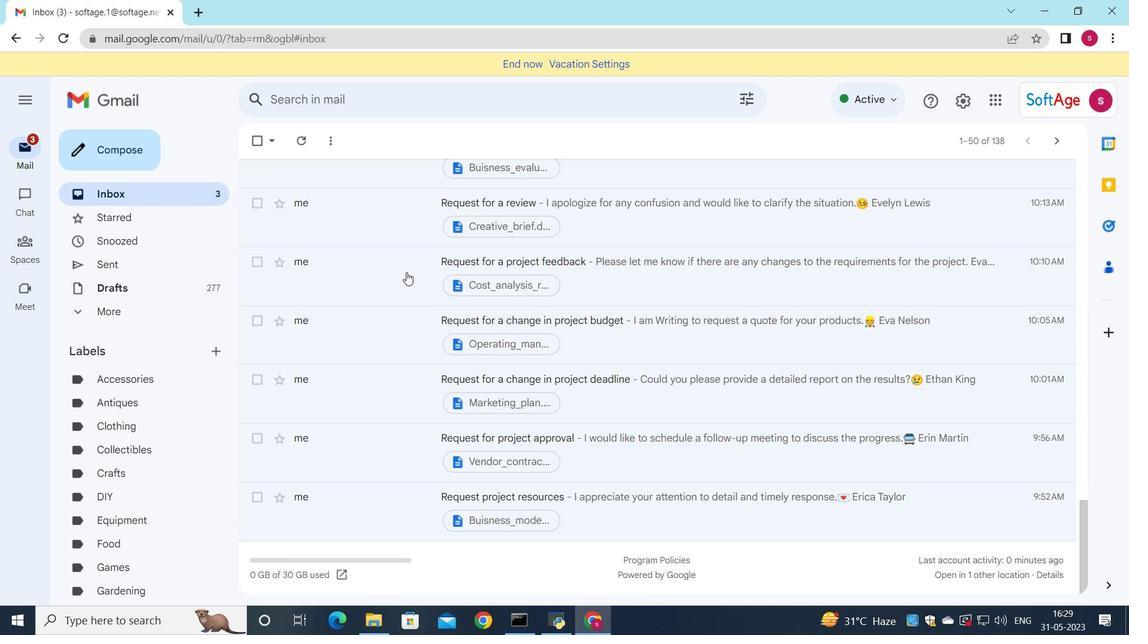 
Action: Mouse scrolled (406, 273) with delta (0, 0)
Screenshot: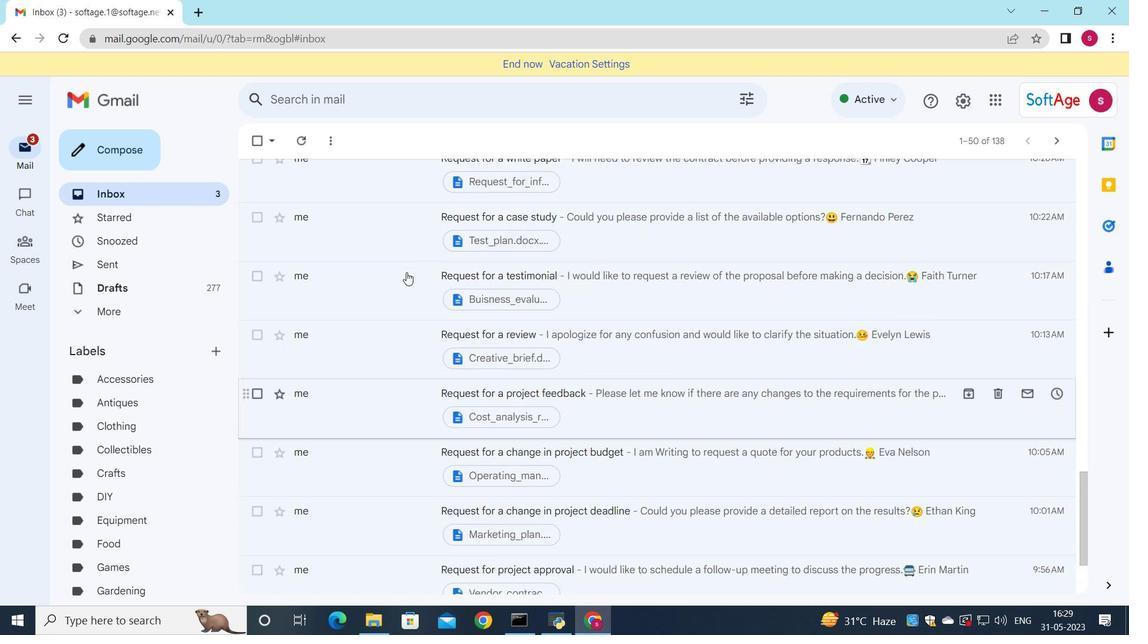 
Action: Mouse scrolled (406, 273) with delta (0, 0)
Screenshot: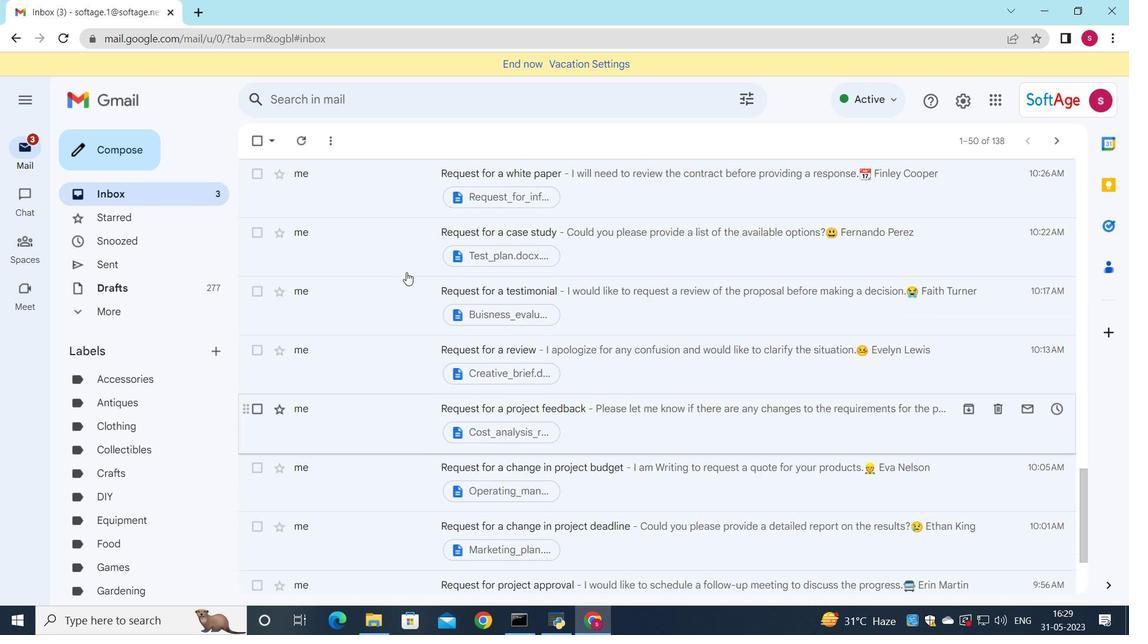
Action: Mouse scrolled (406, 273) with delta (0, 0)
Screenshot: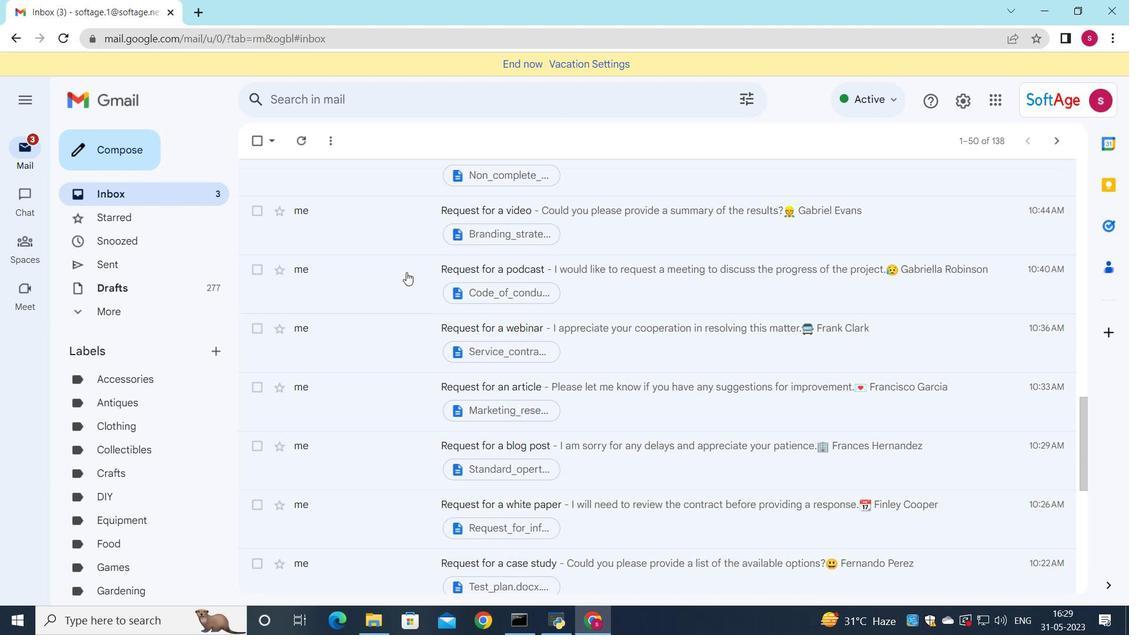 
Action: Mouse scrolled (406, 273) with delta (0, 0)
Screenshot: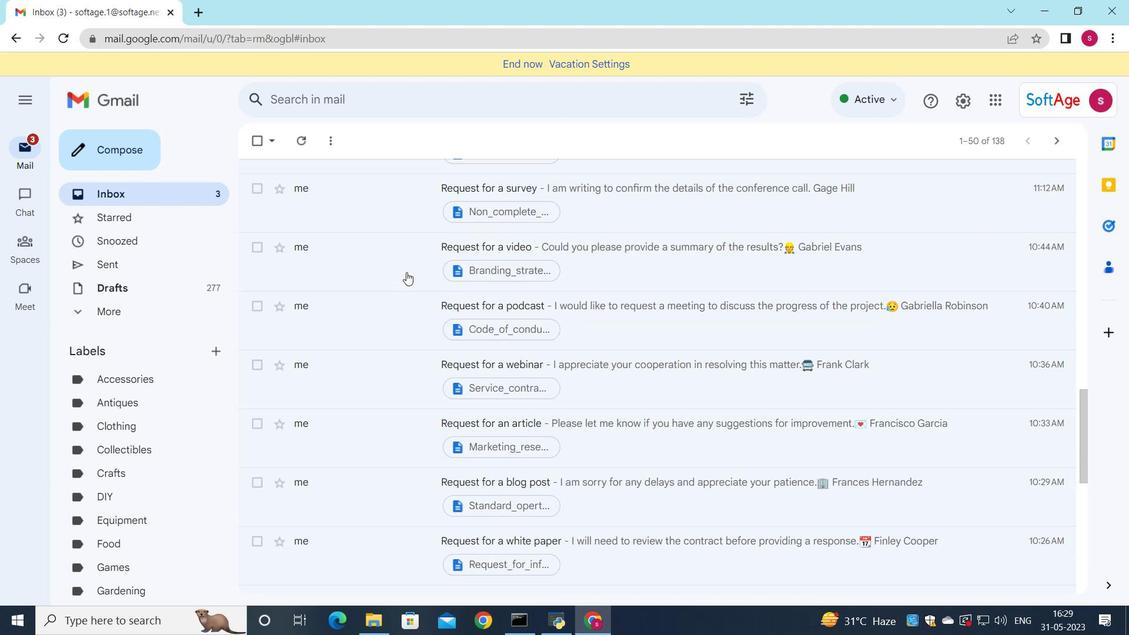 
Action: Mouse scrolled (406, 273) with delta (0, 0)
Screenshot: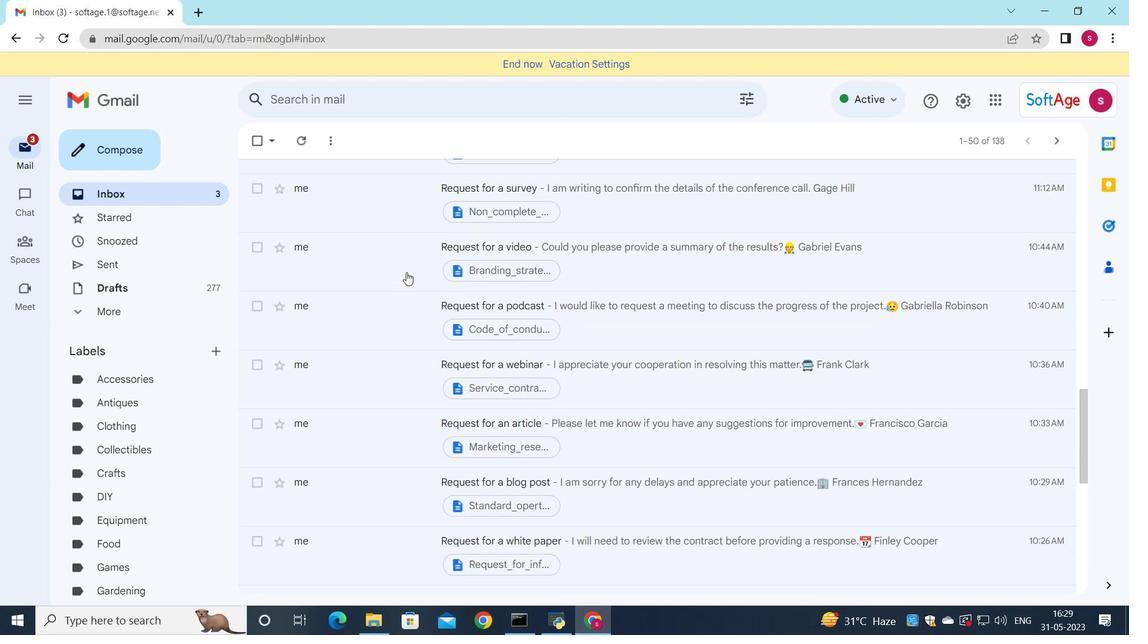 
Action: Mouse scrolled (406, 273) with delta (0, 0)
Screenshot: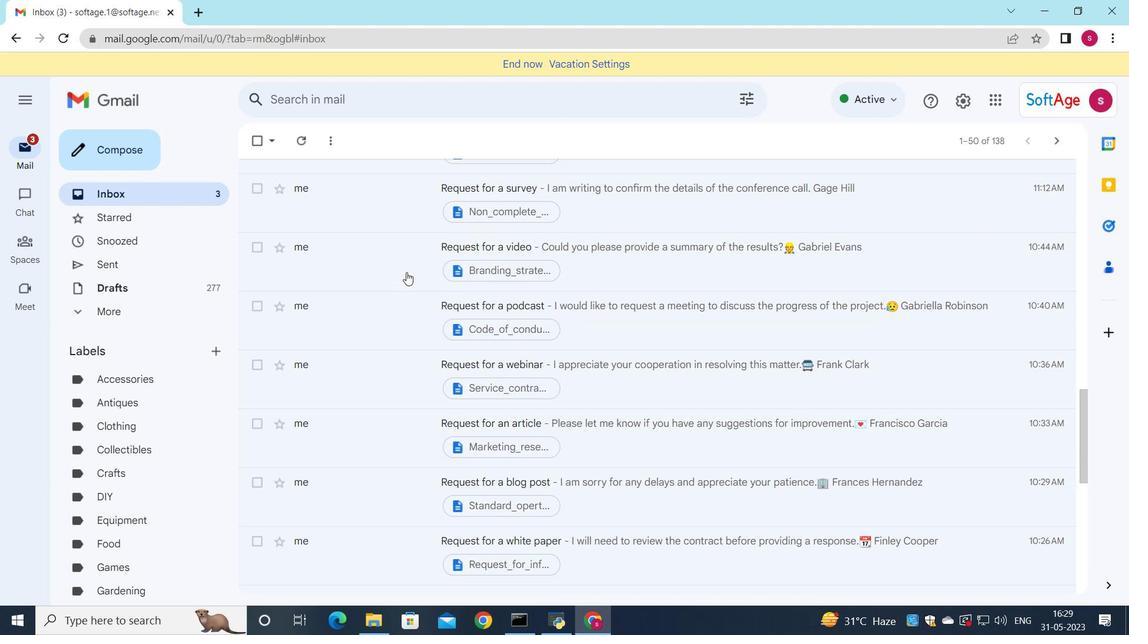 
Action: Mouse scrolled (406, 273) with delta (0, 0)
Screenshot: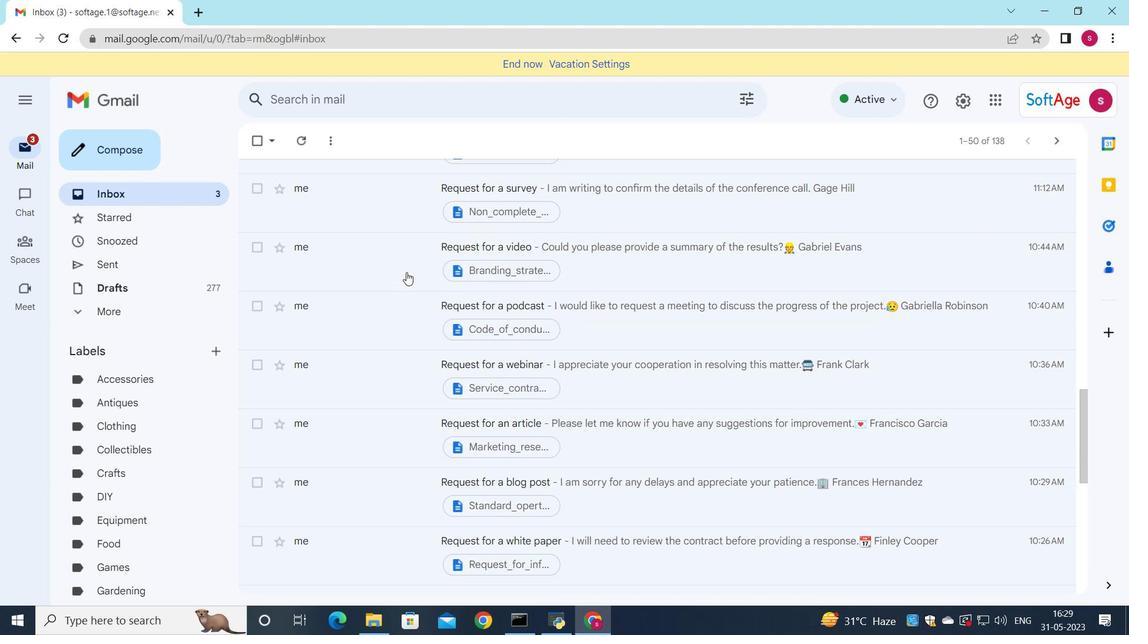 
Action: Mouse moved to (725, 209)
Screenshot: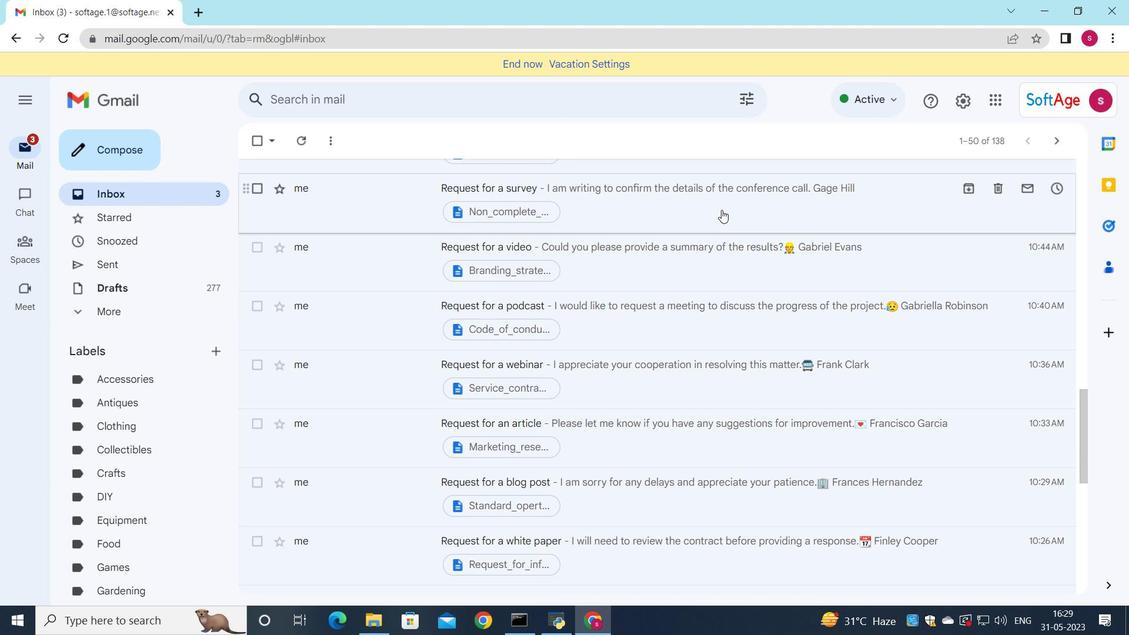 
Action: Mouse pressed left at (725, 209)
Screenshot: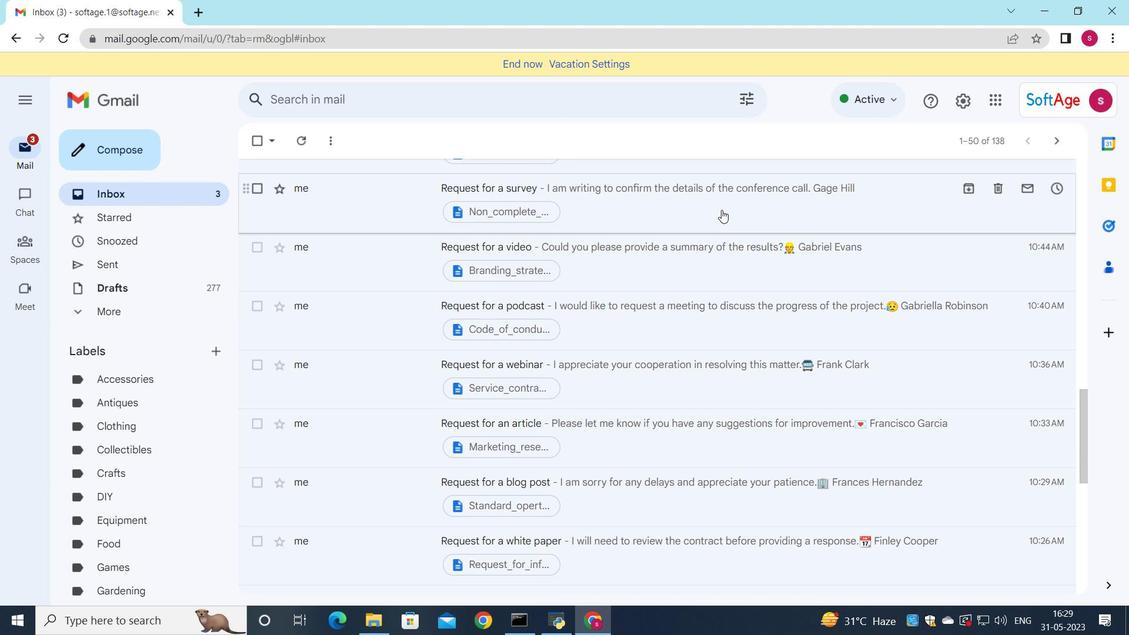 
Action: Mouse moved to (322, 469)
Screenshot: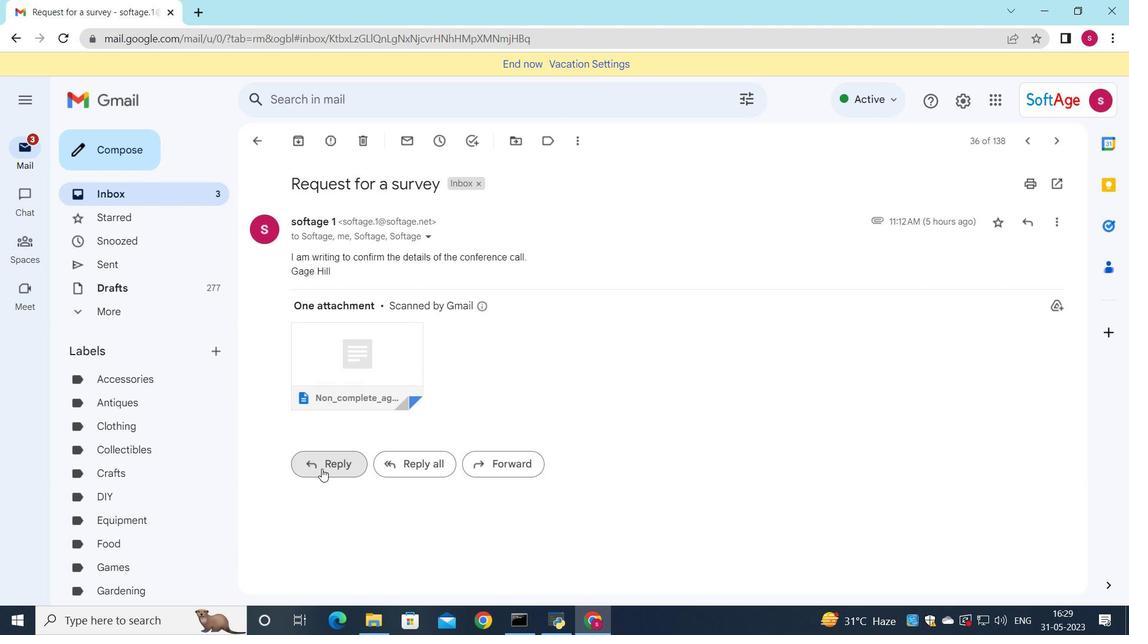 
Action: Mouse pressed left at (322, 469)
Screenshot: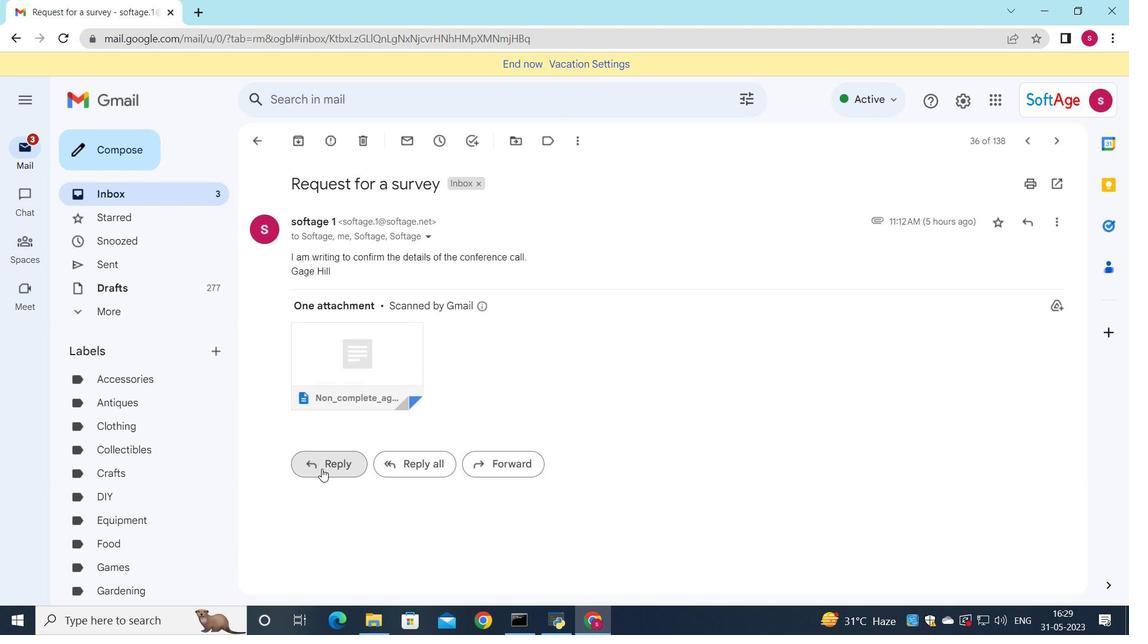 
Action: Mouse moved to (322, 400)
Screenshot: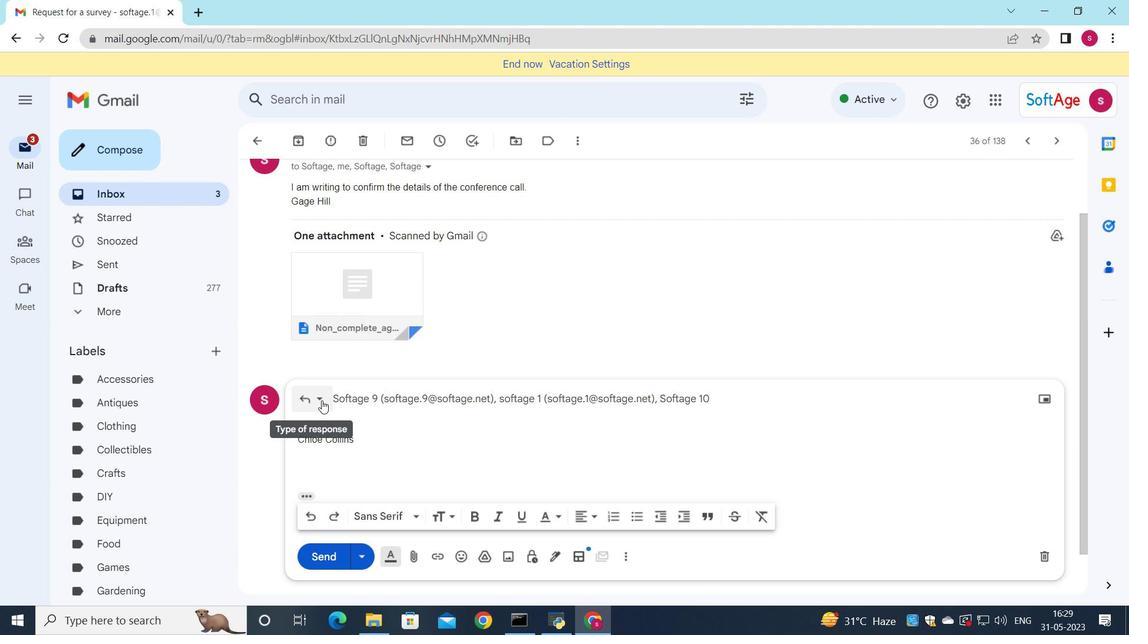 
Action: Mouse pressed left at (322, 400)
Screenshot: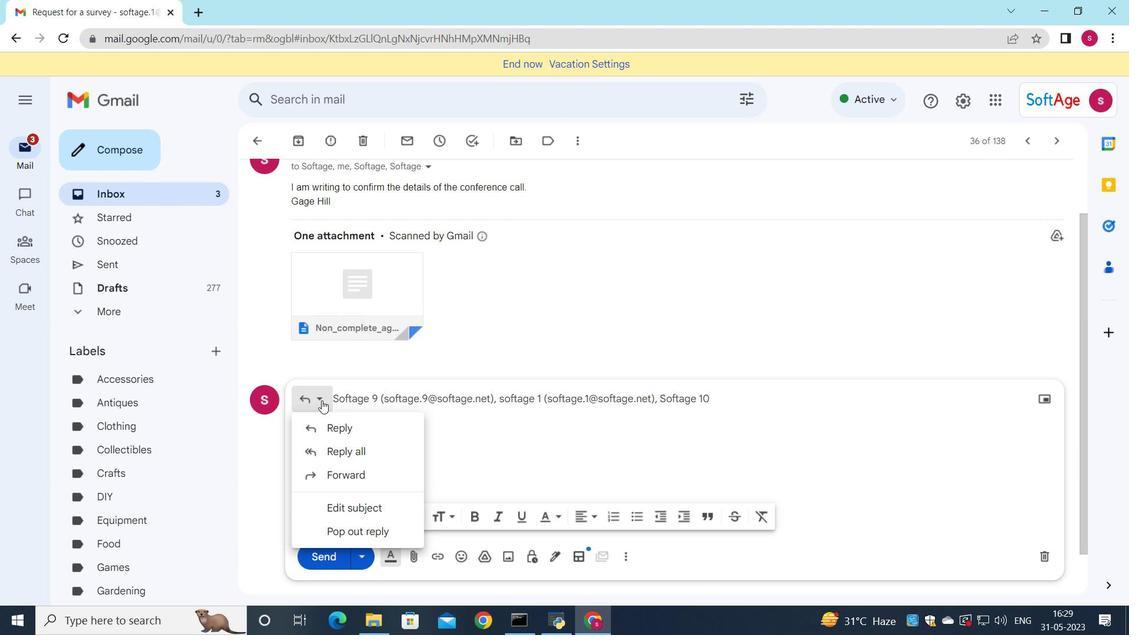
Action: Mouse moved to (336, 503)
Screenshot: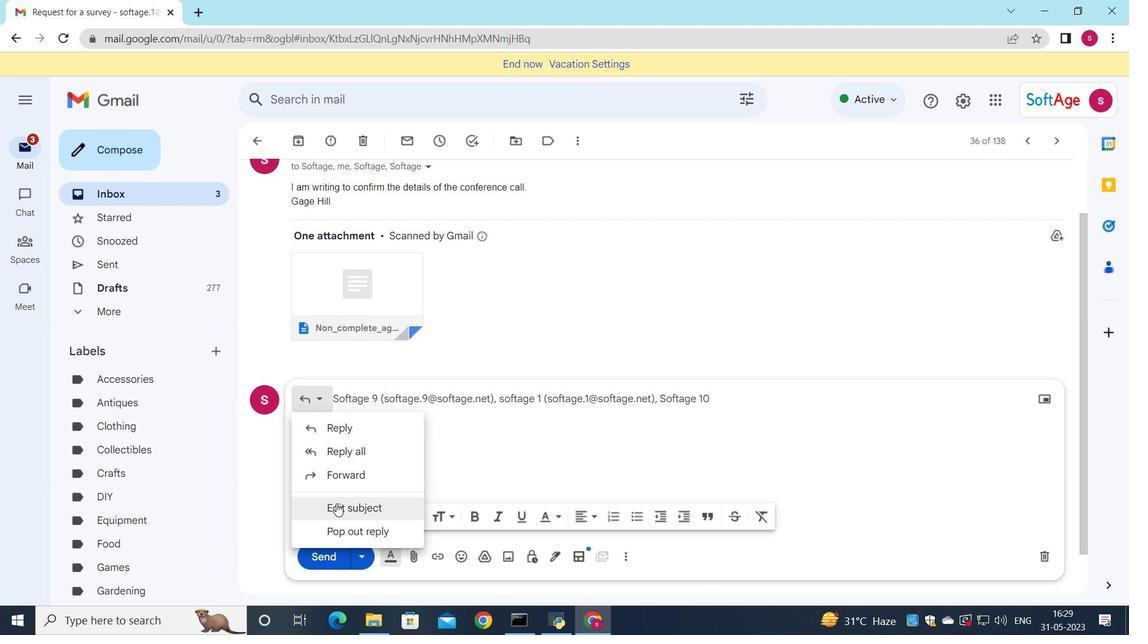 
Action: Mouse pressed left at (336, 503)
Screenshot: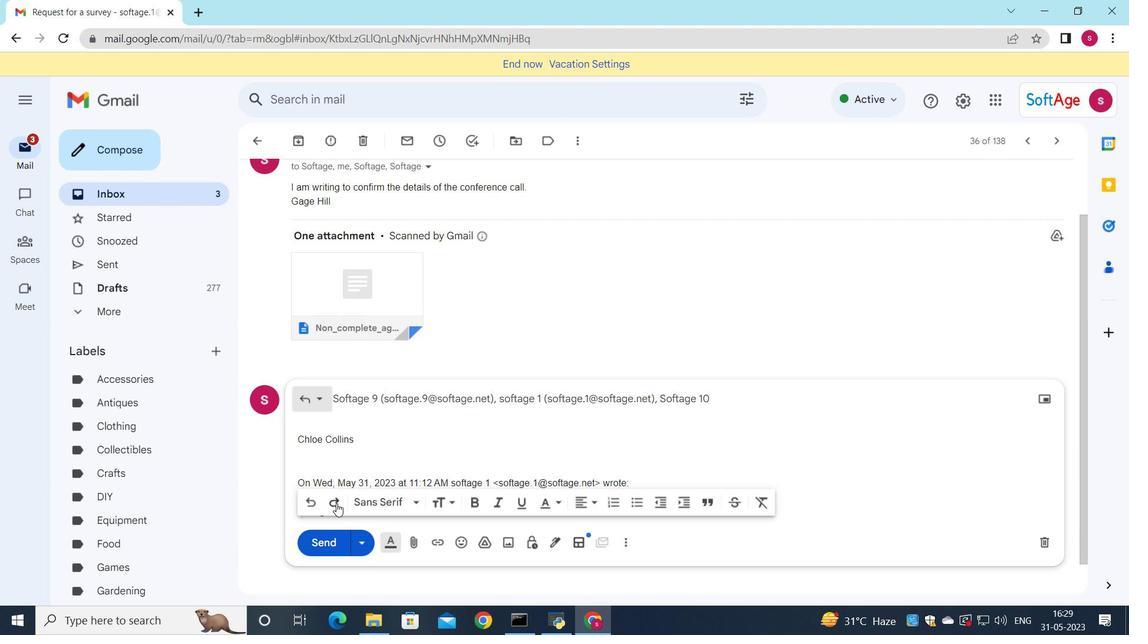 
Action: Mouse moved to (1024, 447)
Screenshot: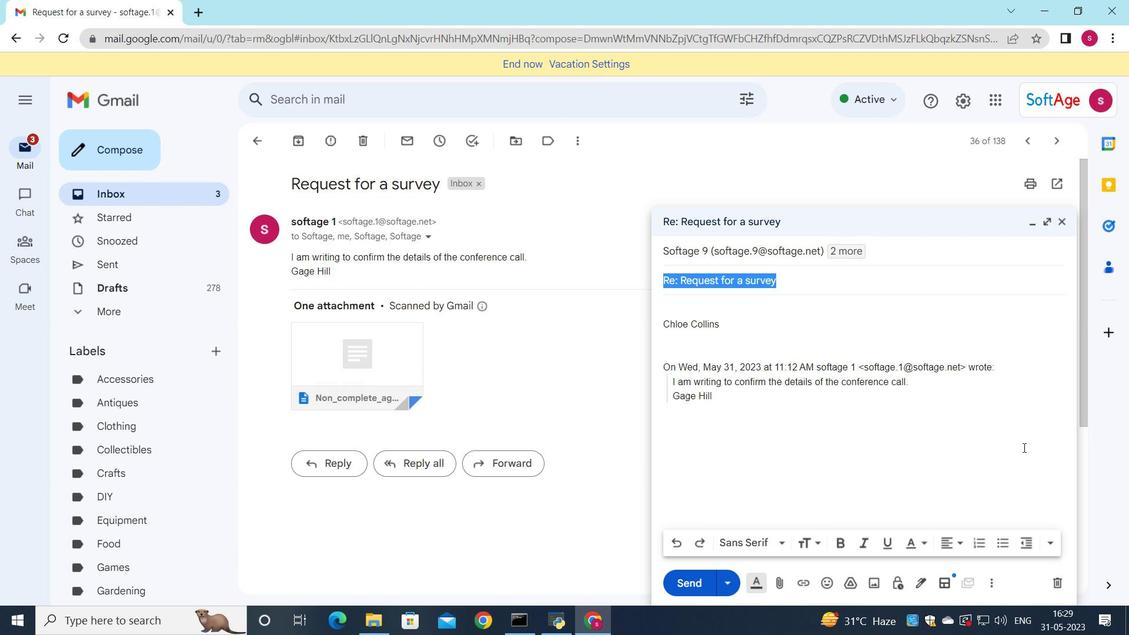 
Action: Key pressed <Key.shift>Partnership<Key.space>proposal
Screenshot: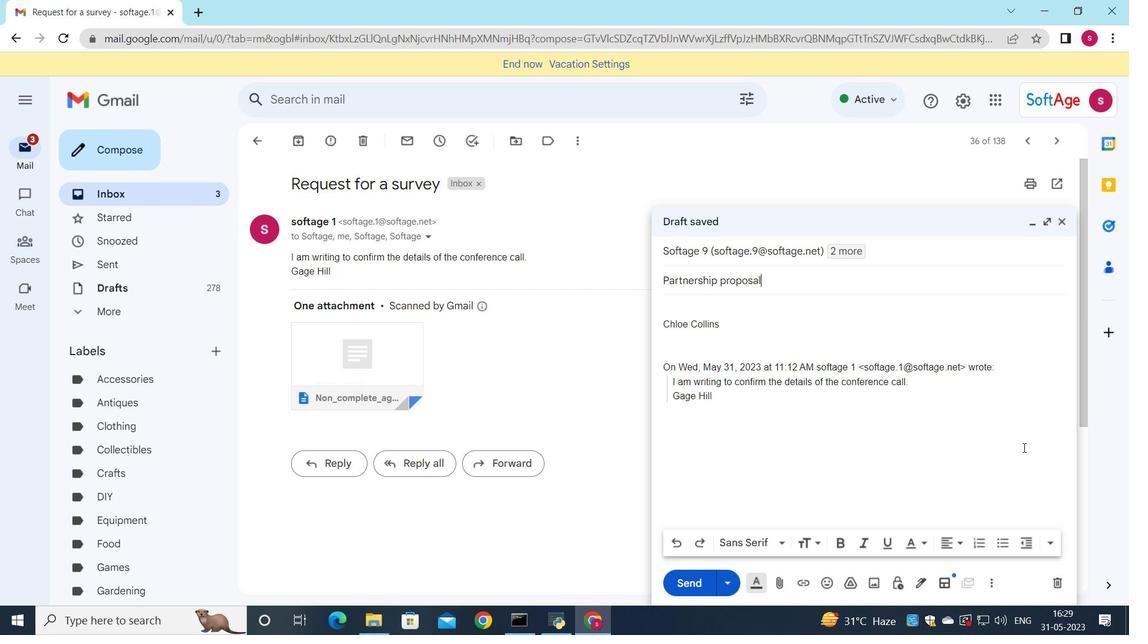 
Action: Mouse moved to (697, 303)
Screenshot: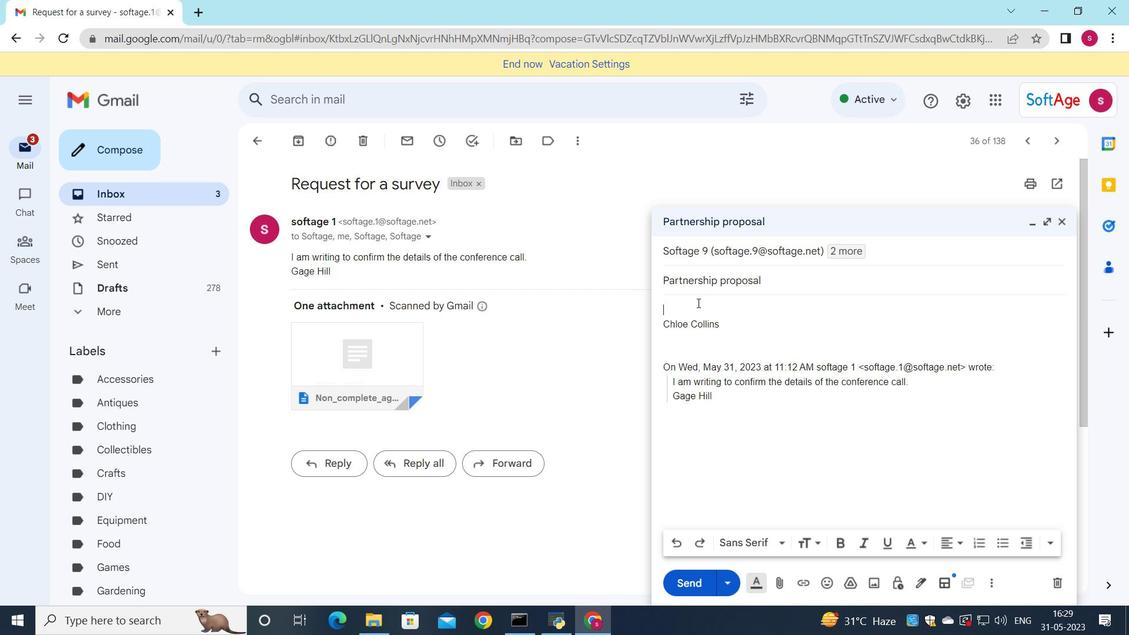 
Action: Mouse pressed left at (697, 303)
Screenshot: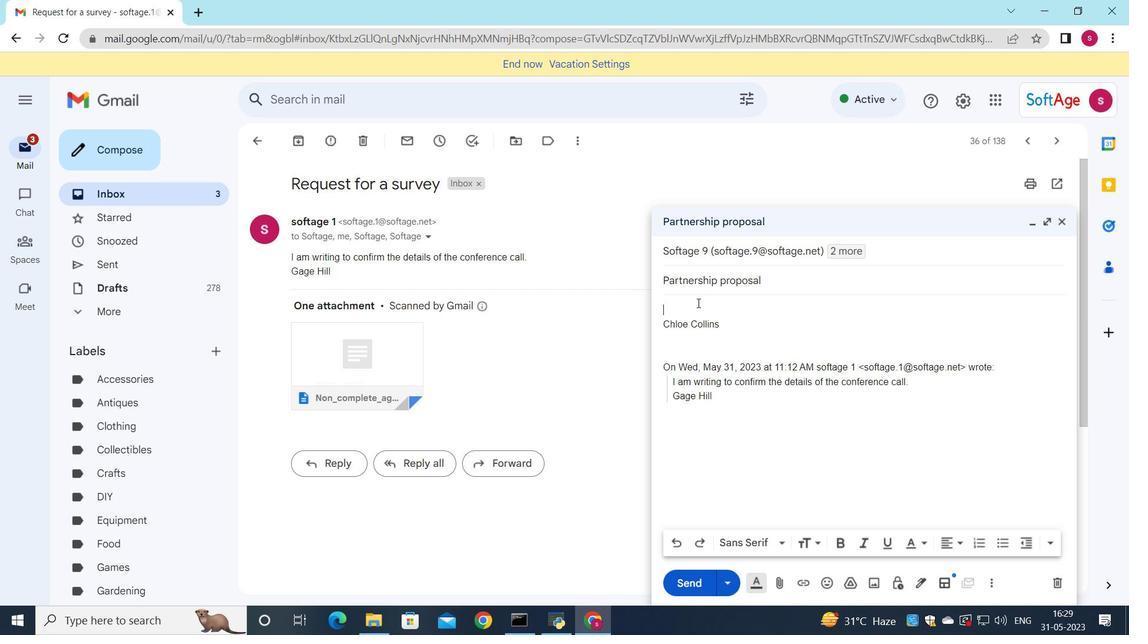 
Action: Key pressed <Key.shift>I<Key.space>wouls<Key.backspace>d<Key.space>like<Key.space>to<Key.space>schedule<Key.space>a<Key.space>meeting<Key.space>to<Key.space>discuss<Key.space>the<Key.space>latest<Key.space>devlopments<Key.space>in<Key.space>the<Key.space>project.
Screenshot: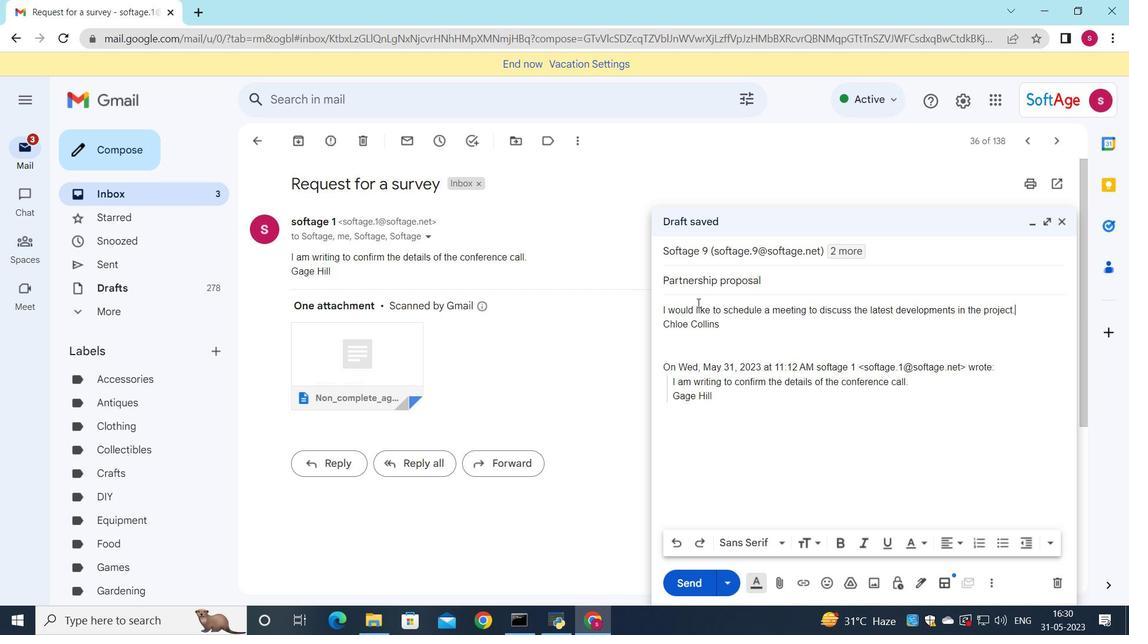 
Action: Mouse moved to (680, 549)
Screenshot: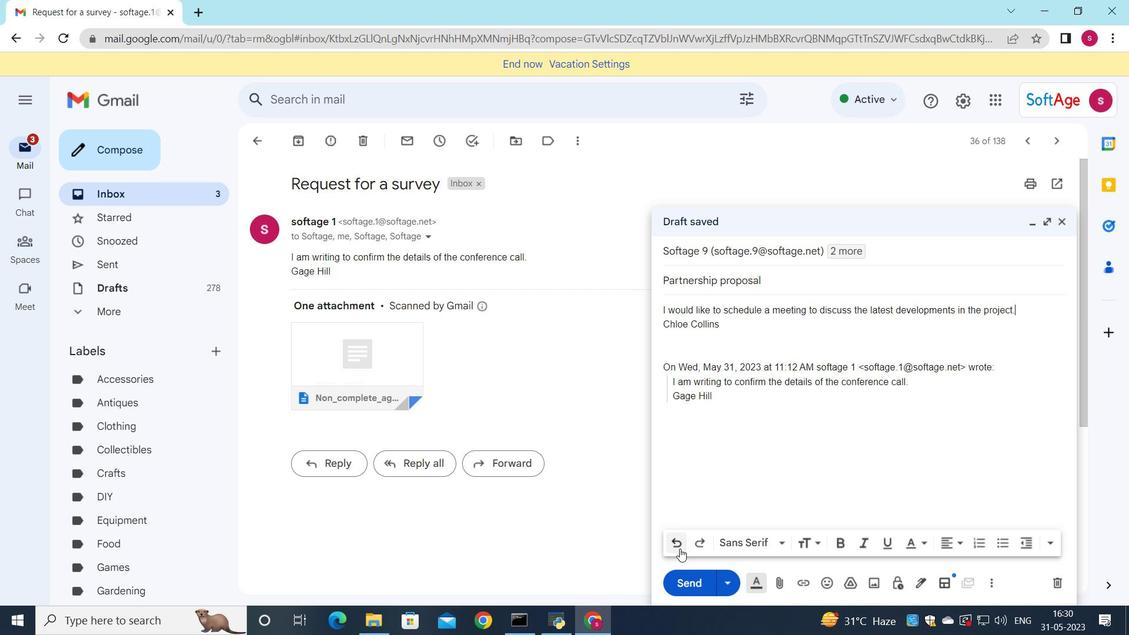 
Action: Mouse pressed left at (680, 549)
Screenshot: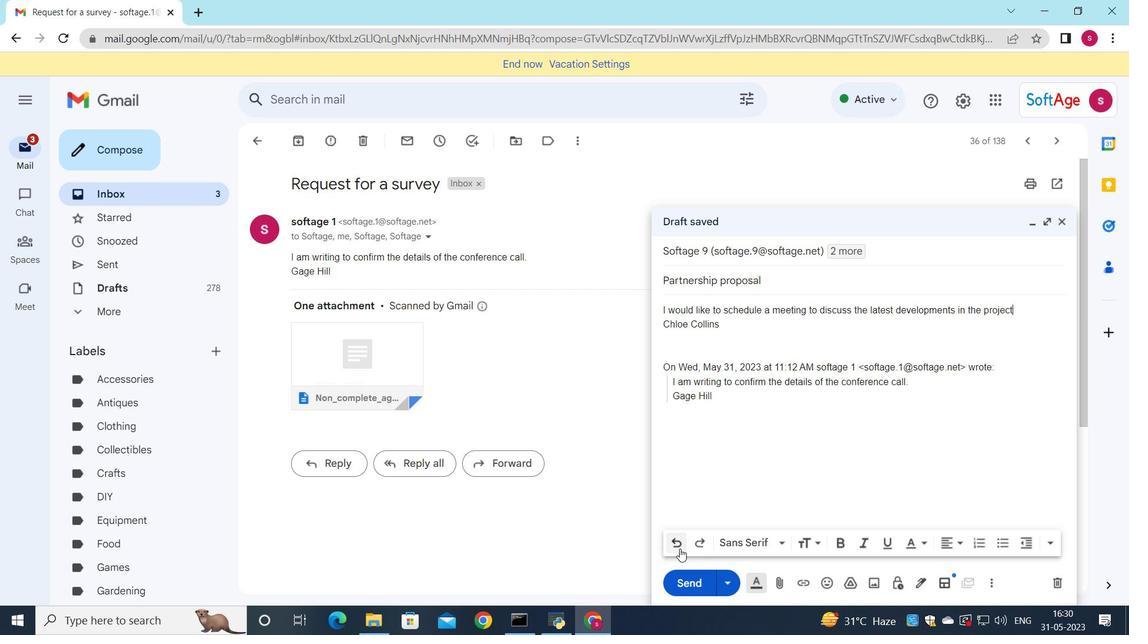 
Action: Mouse pressed left at (680, 549)
Screenshot: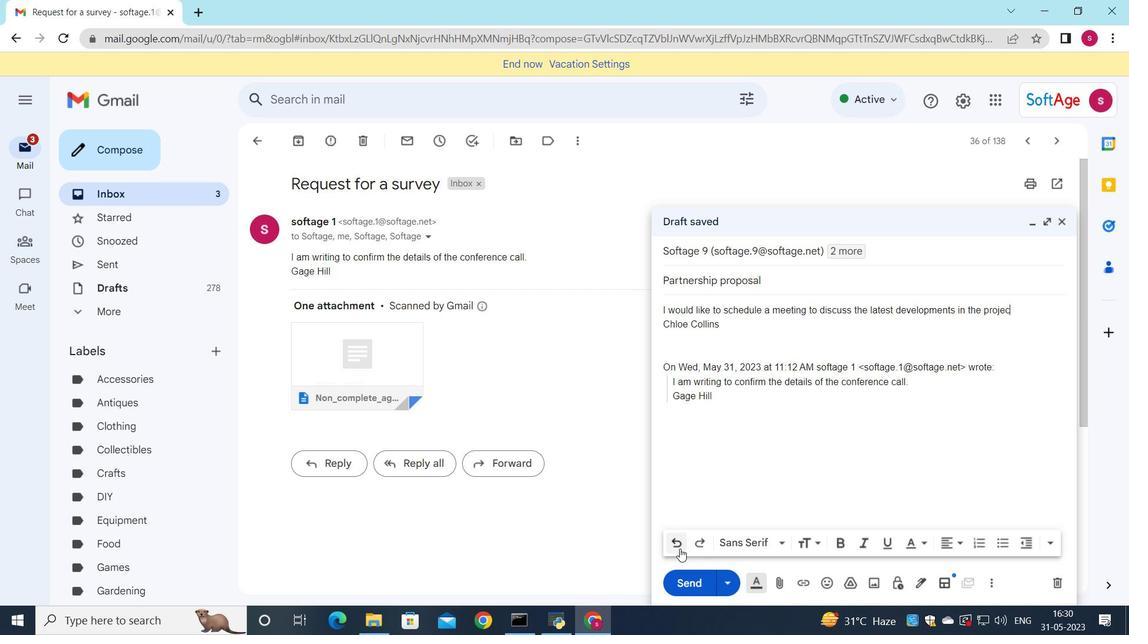
Action: Mouse pressed left at (680, 549)
Screenshot: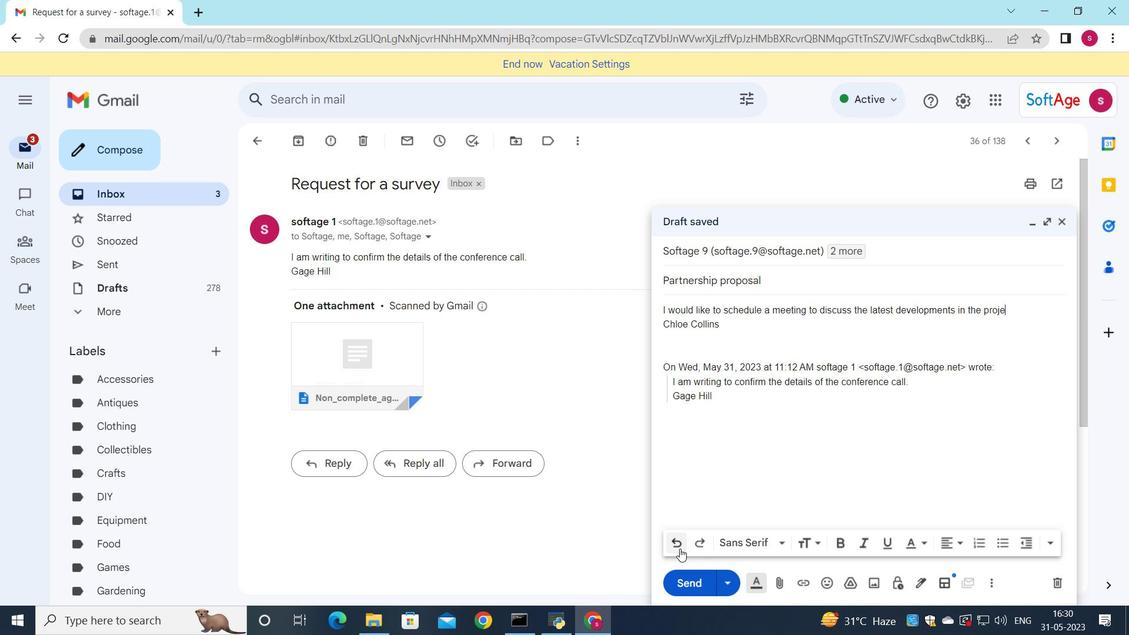 
Action: Mouse pressed left at (680, 549)
Screenshot: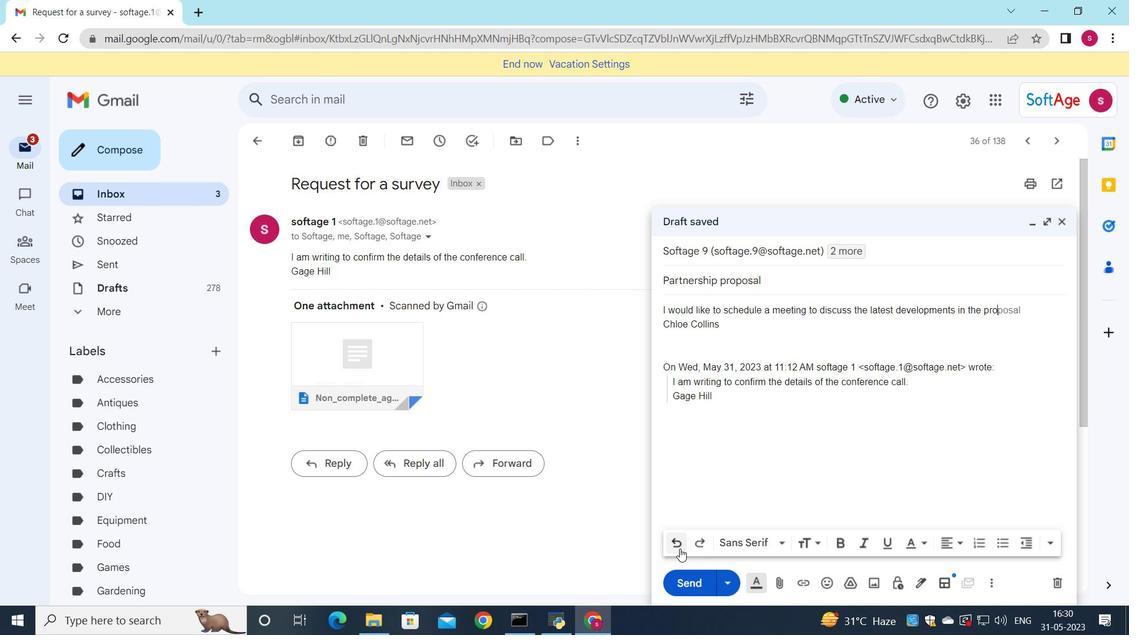 
Action: Mouse pressed left at (680, 549)
Screenshot: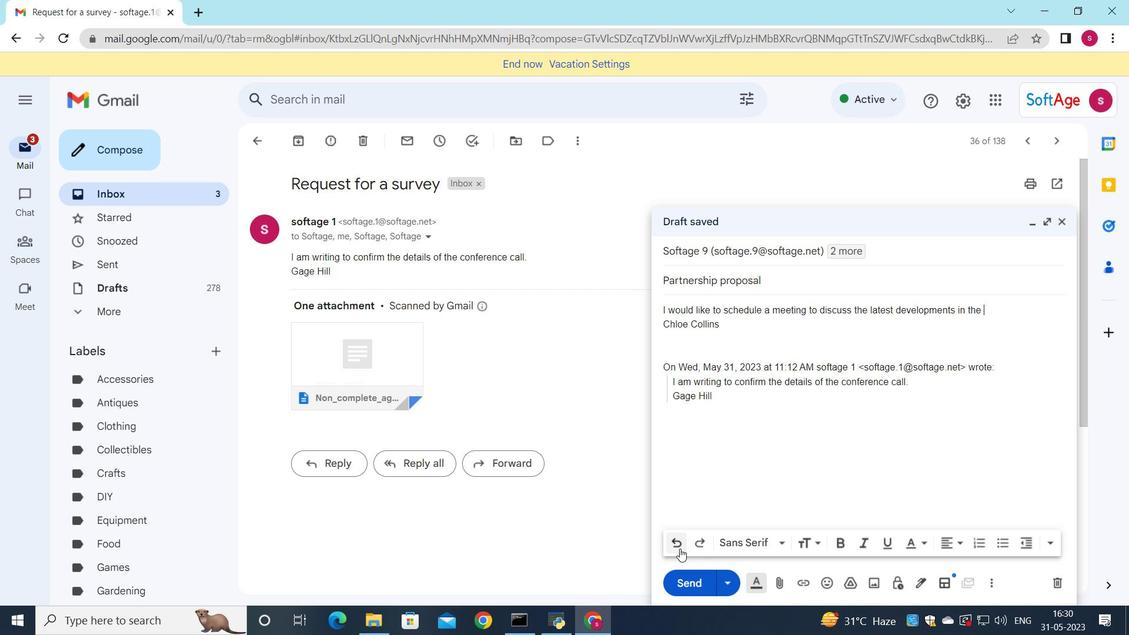
Action: Mouse pressed left at (680, 549)
Screenshot: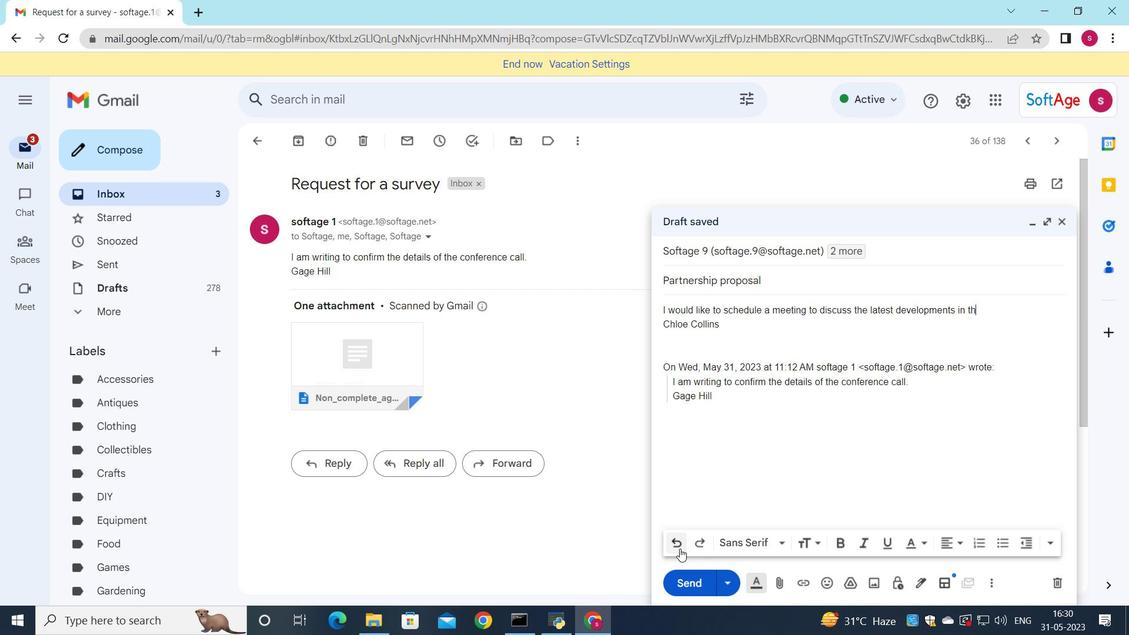 
Action: Mouse pressed left at (680, 549)
Screenshot: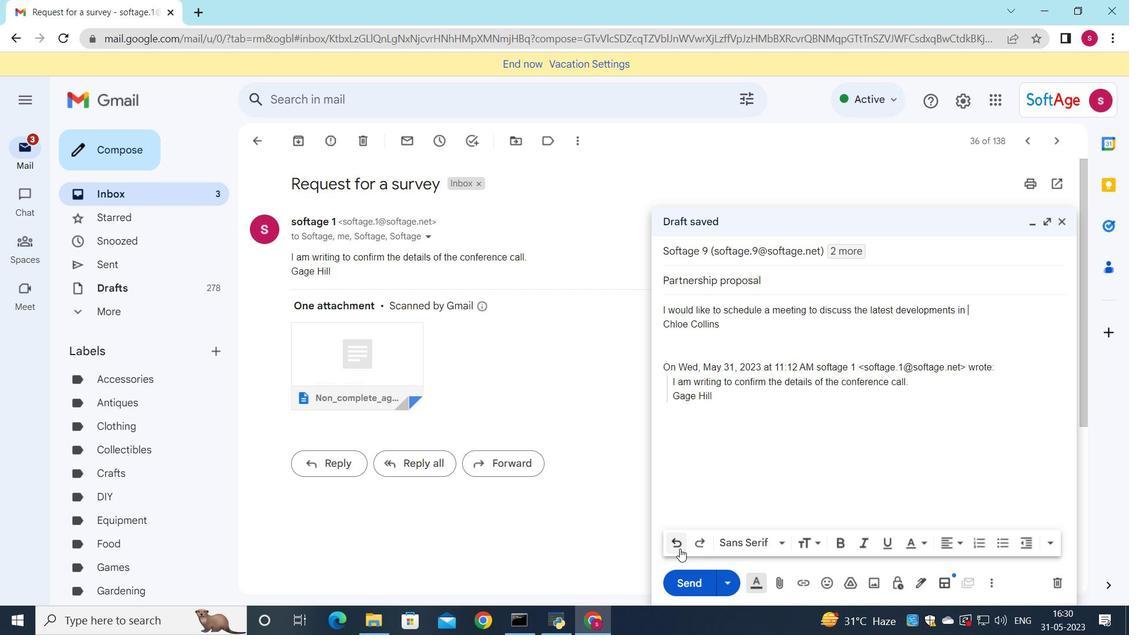 
Action: Mouse pressed left at (680, 549)
Screenshot: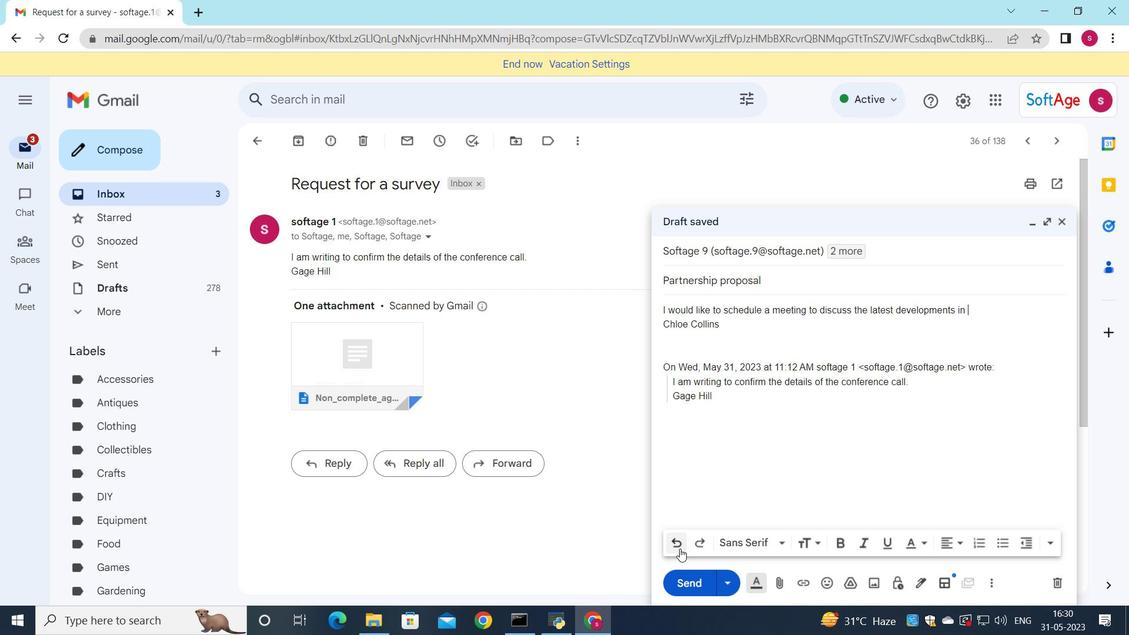 
Action: Mouse pressed left at (680, 549)
Screenshot: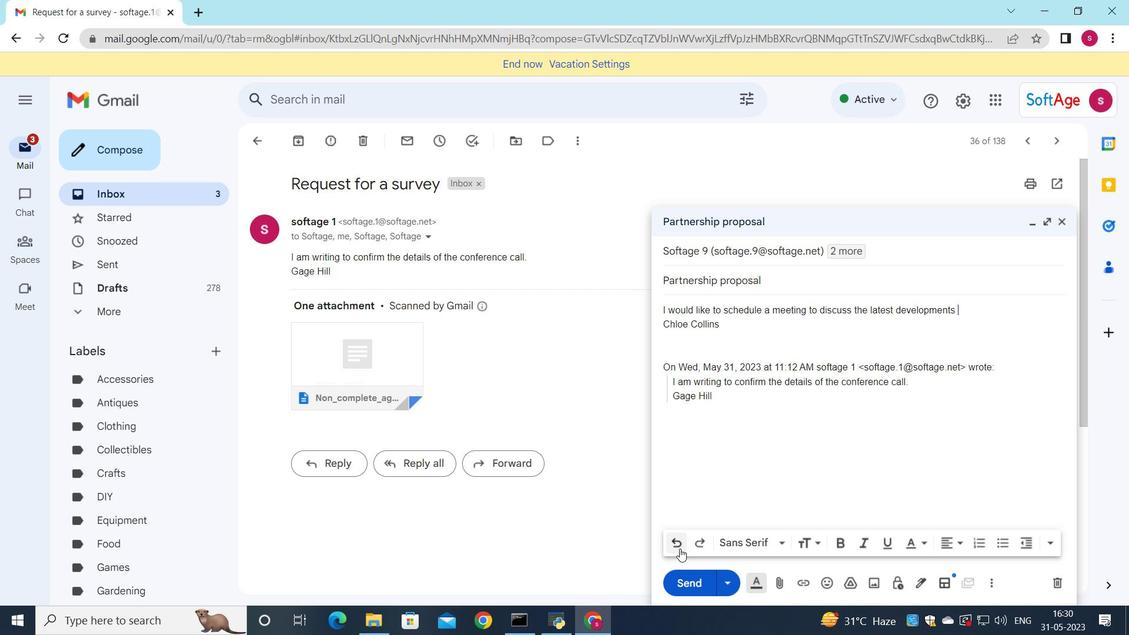 
Action: Mouse pressed left at (680, 549)
Screenshot: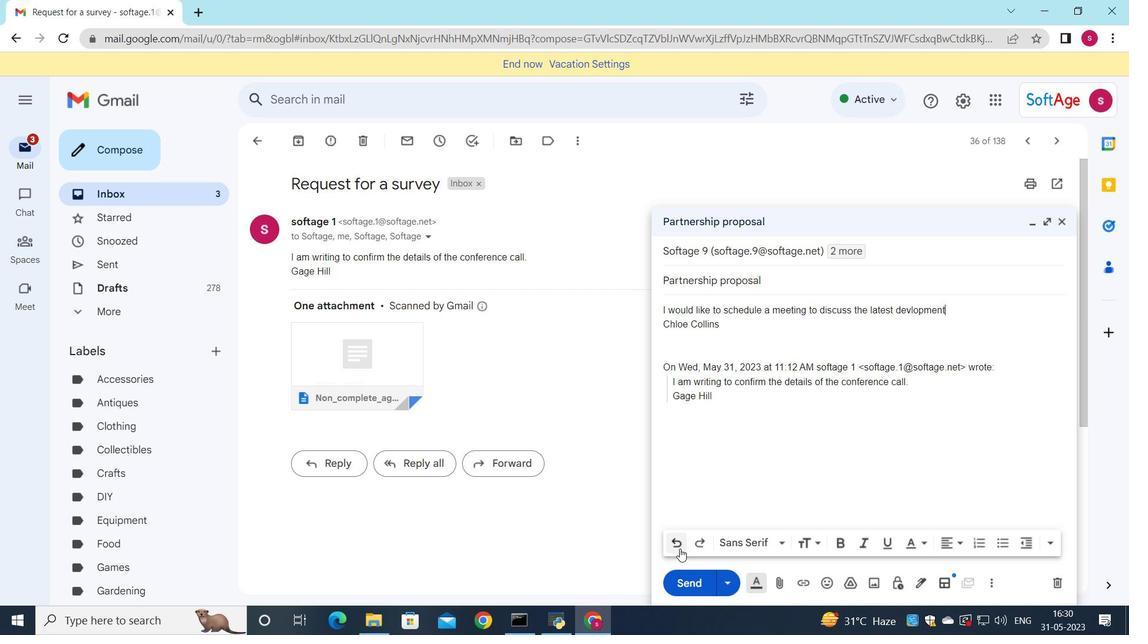 
Action: Mouse pressed left at (680, 549)
Screenshot: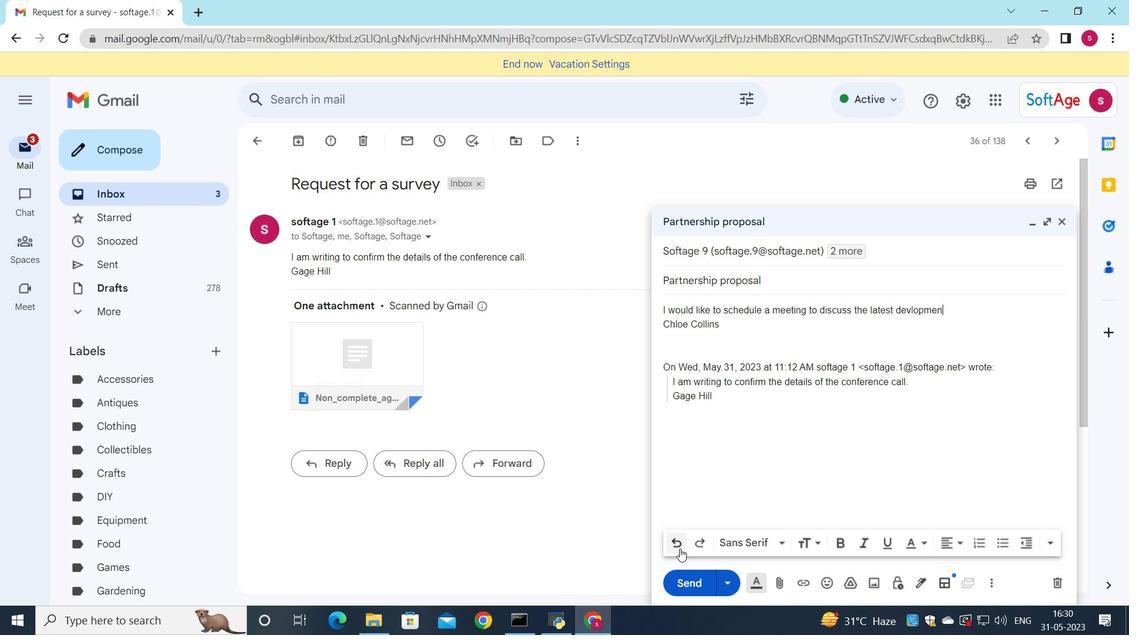 
Action: Mouse pressed left at (680, 549)
Screenshot: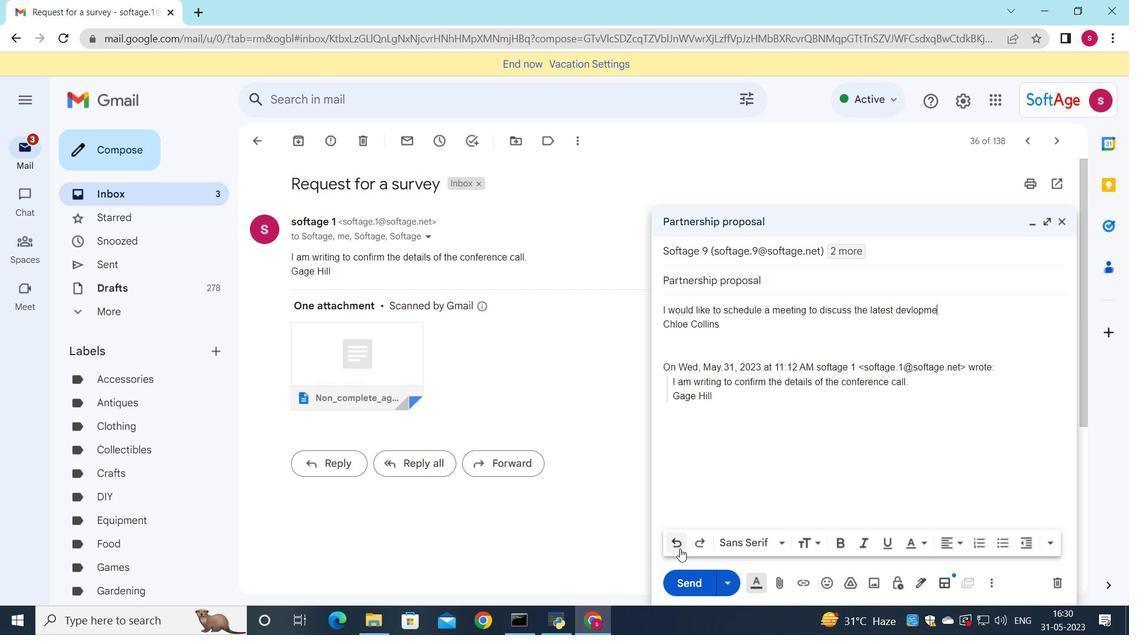 
Action: Mouse pressed left at (680, 549)
Screenshot: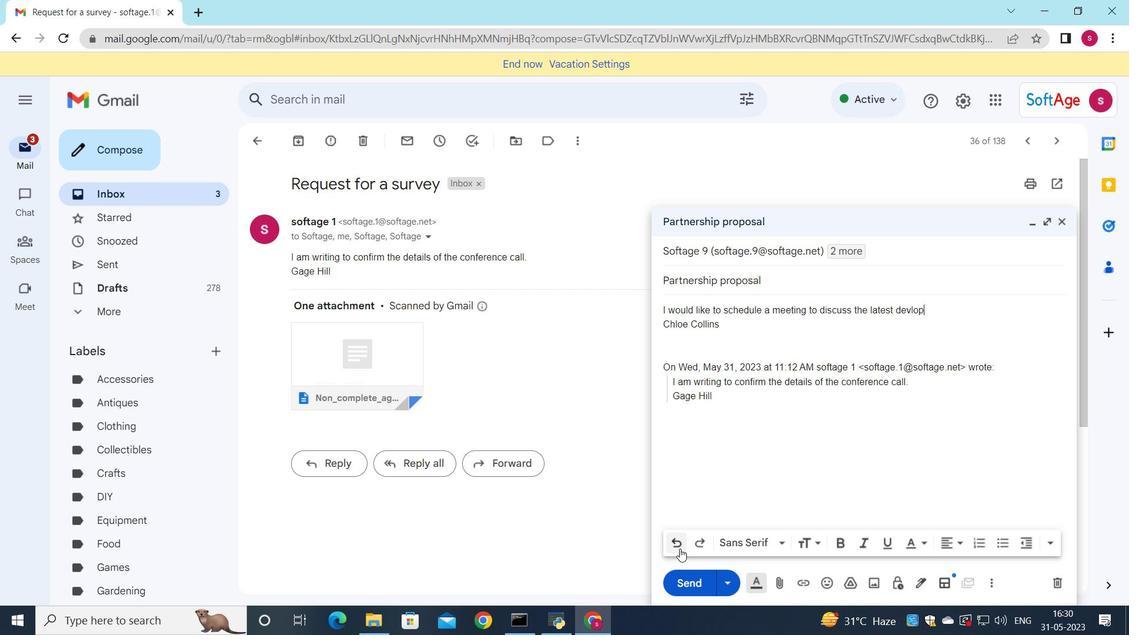 
Action: Mouse pressed left at (680, 549)
Screenshot: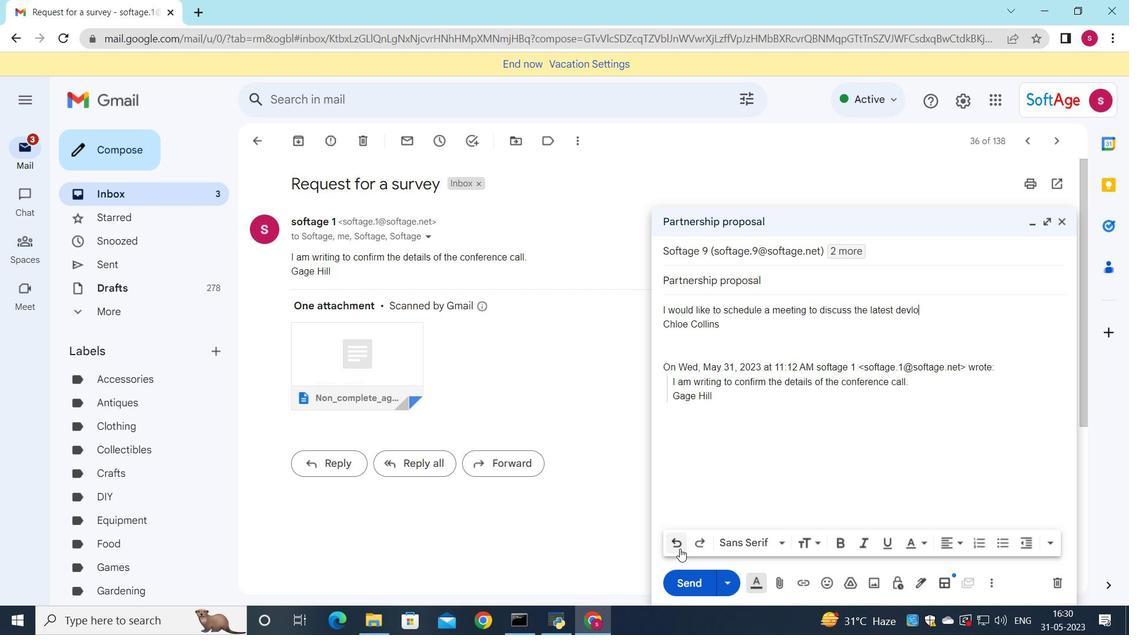 
Action: Mouse pressed left at (680, 549)
Screenshot: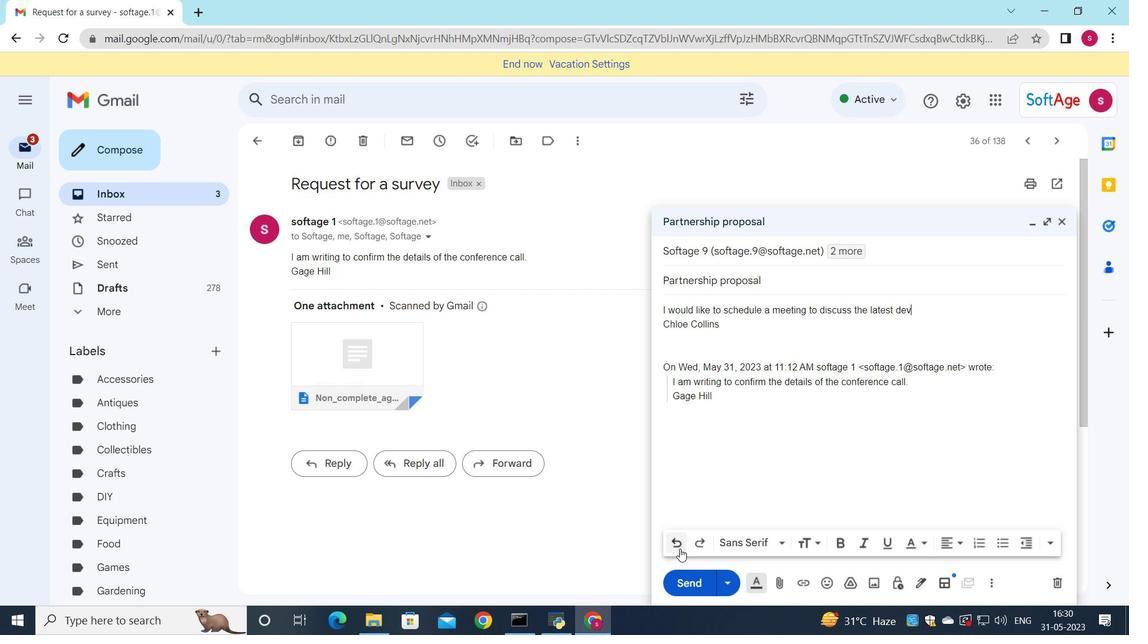 
Action: Mouse pressed left at (680, 549)
Screenshot: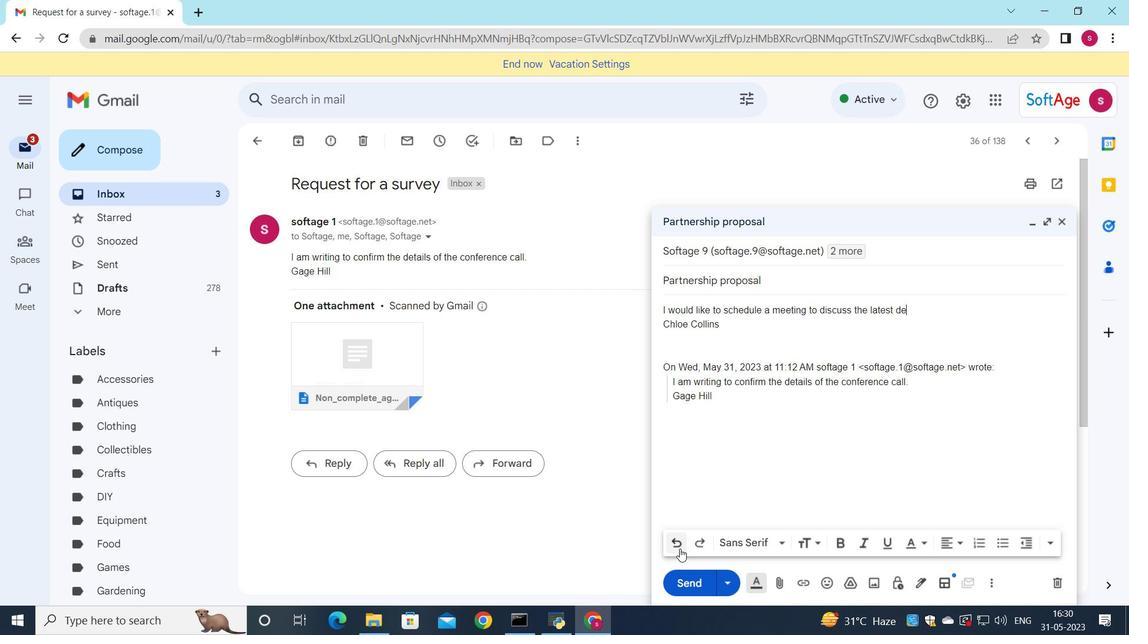 
Action: Mouse pressed left at (680, 549)
Screenshot: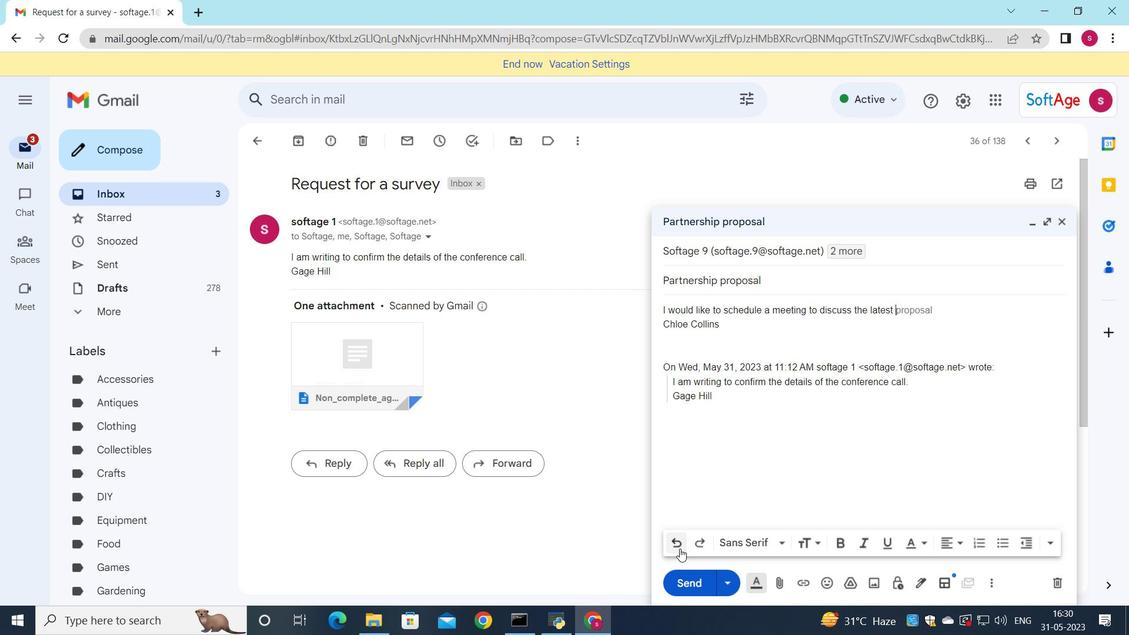 
Action: Mouse pressed left at (680, 549)
Screenshot: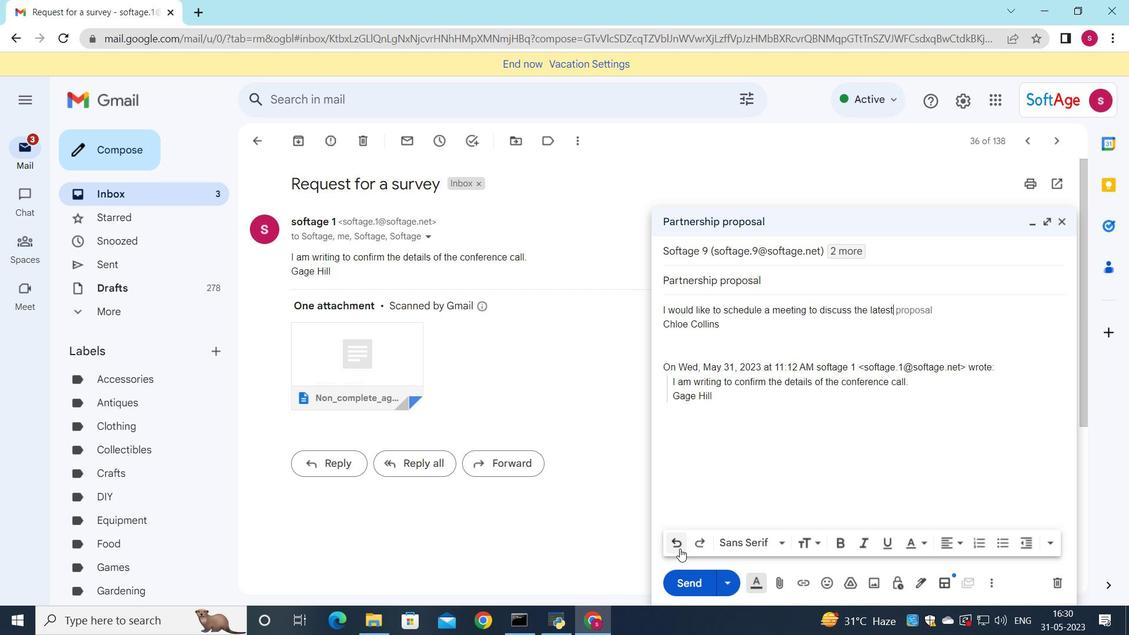 
Action: Mouse pressed left at (680, 549)
Screenshot: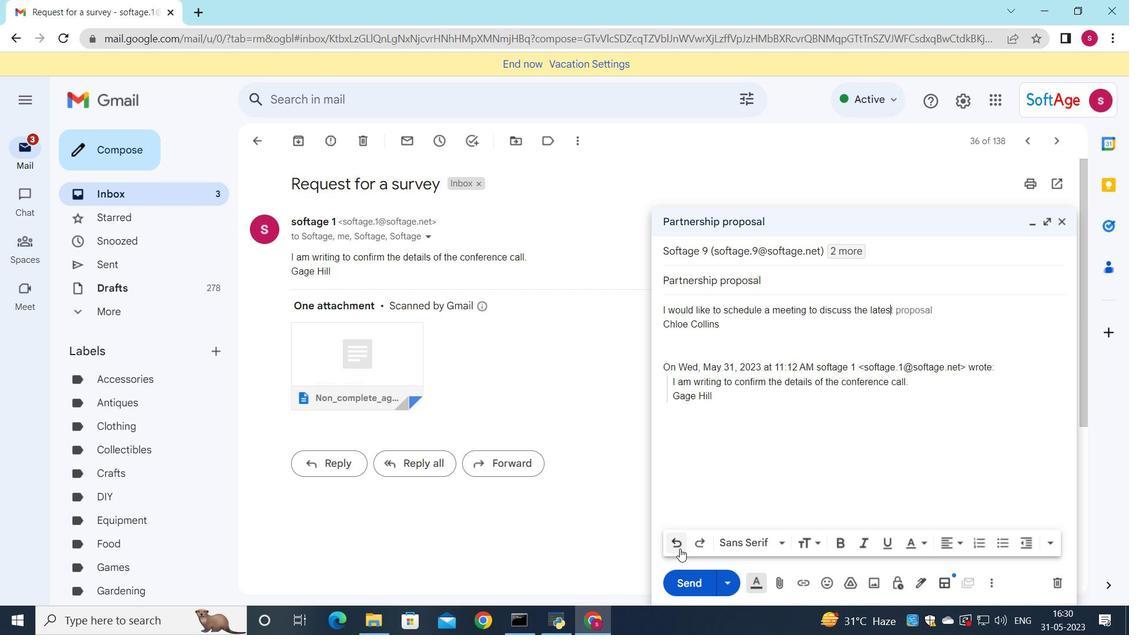 
Action: Mouse pressed left at (680, 549)
Screenshot: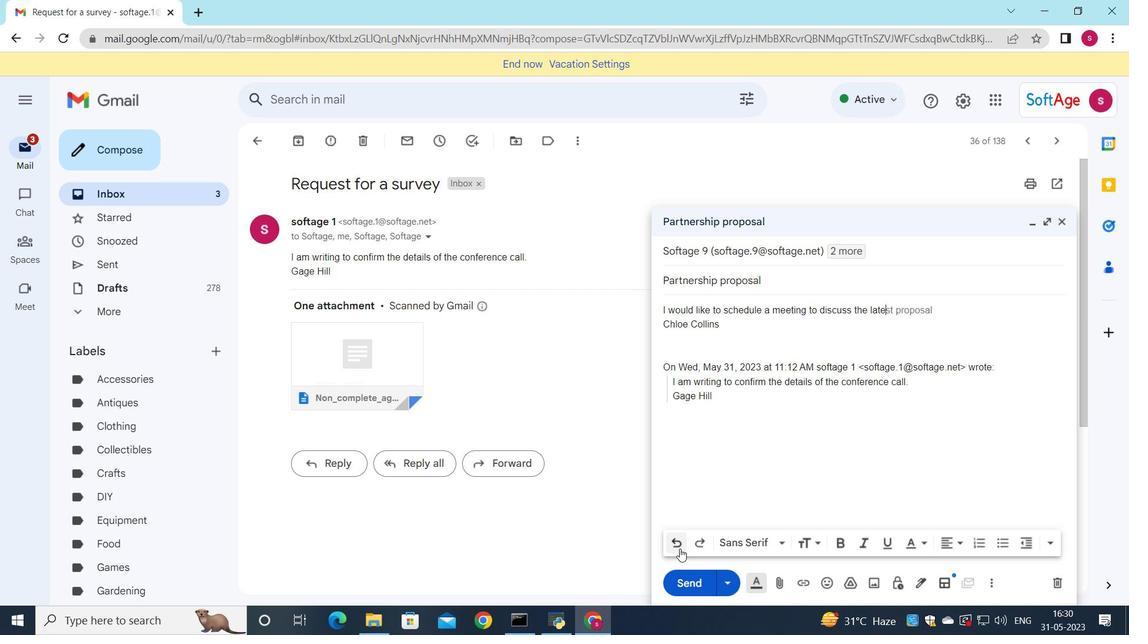 
Action: Mouse pressed left at (680, 549)
Screenshot: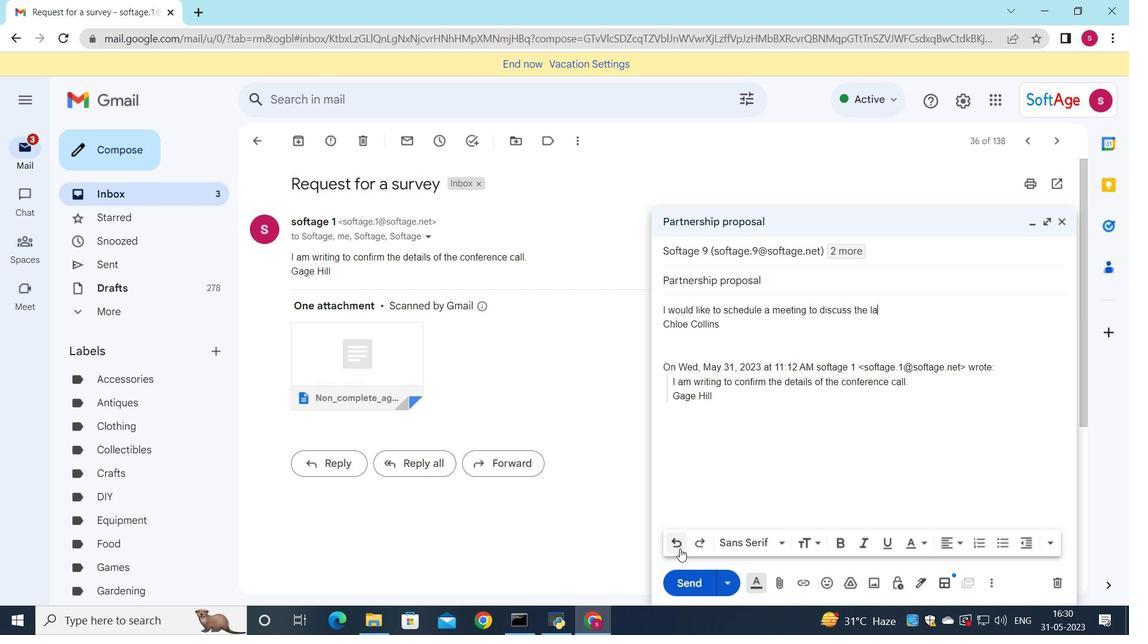 
Action: Mouse pressed left at (680, 549)
Screenshot: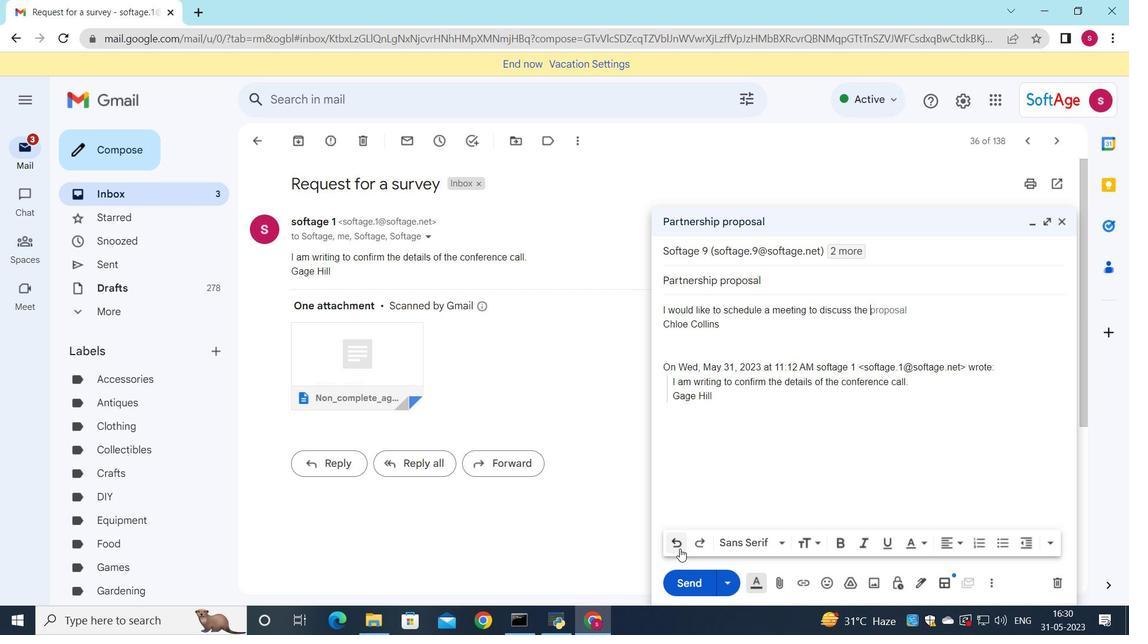 
Action: Mouse pressed left at (680, 549)
Screenshot: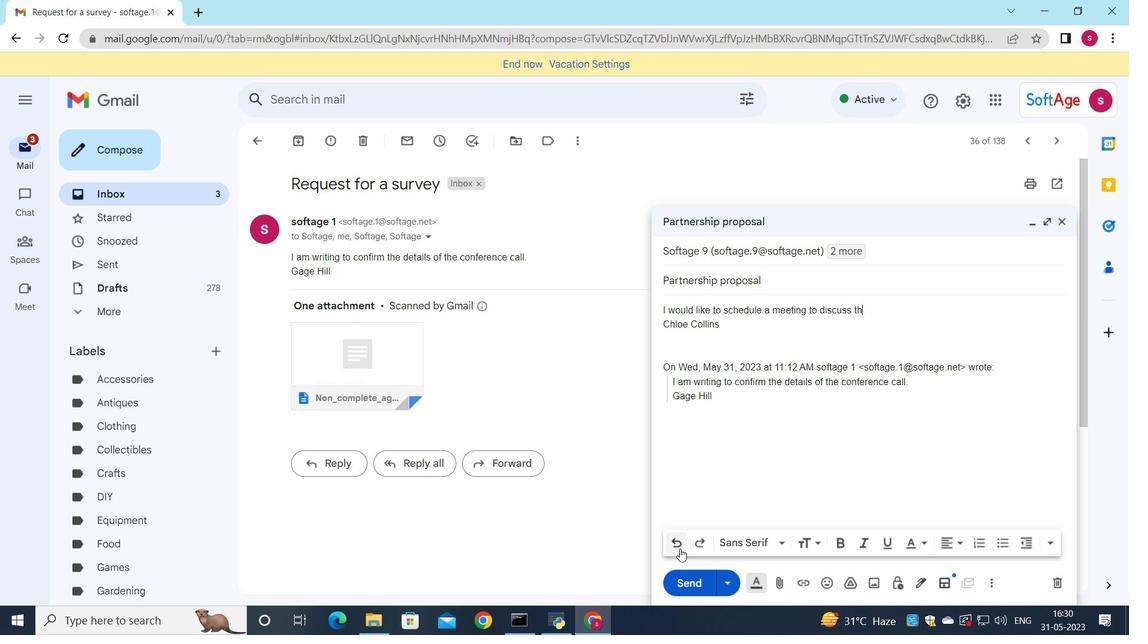 
Action: Mouse pressed left at (680, 549)
Screenshot: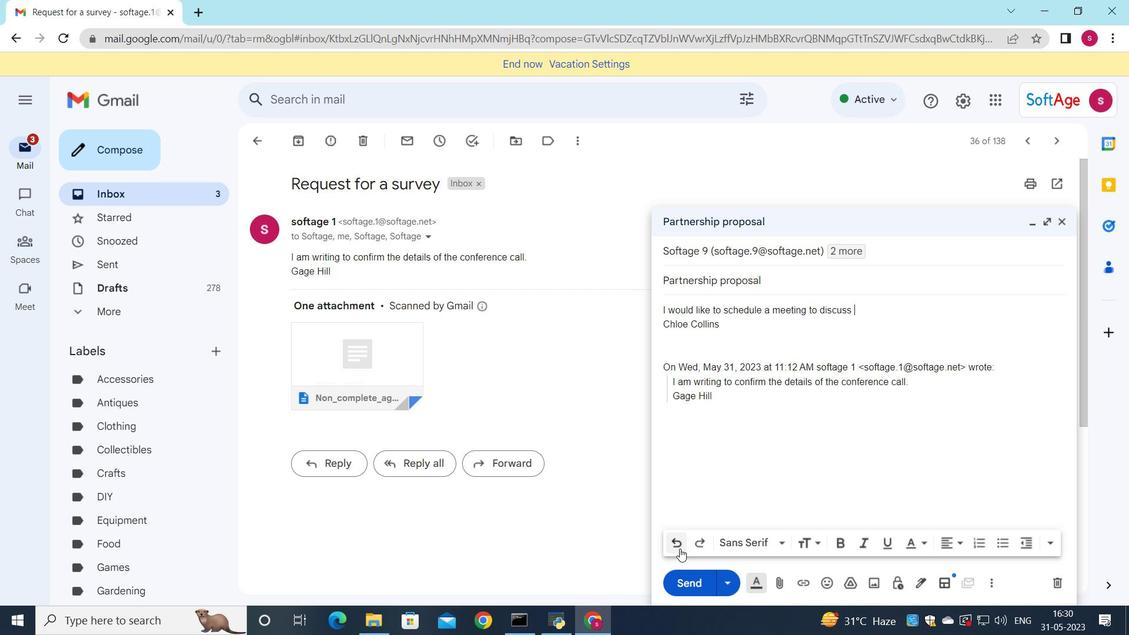 
Action: Mouse pressed left at (680, 549)
Screenshot: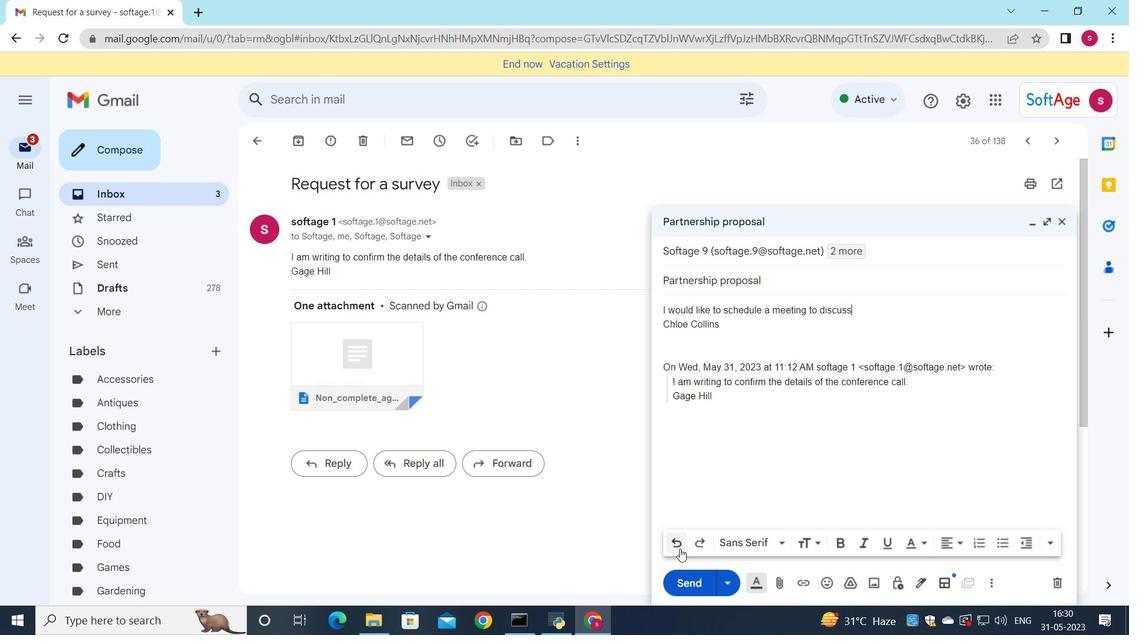 
Action: Mouse pressed left at (680, 549)
Screenshot: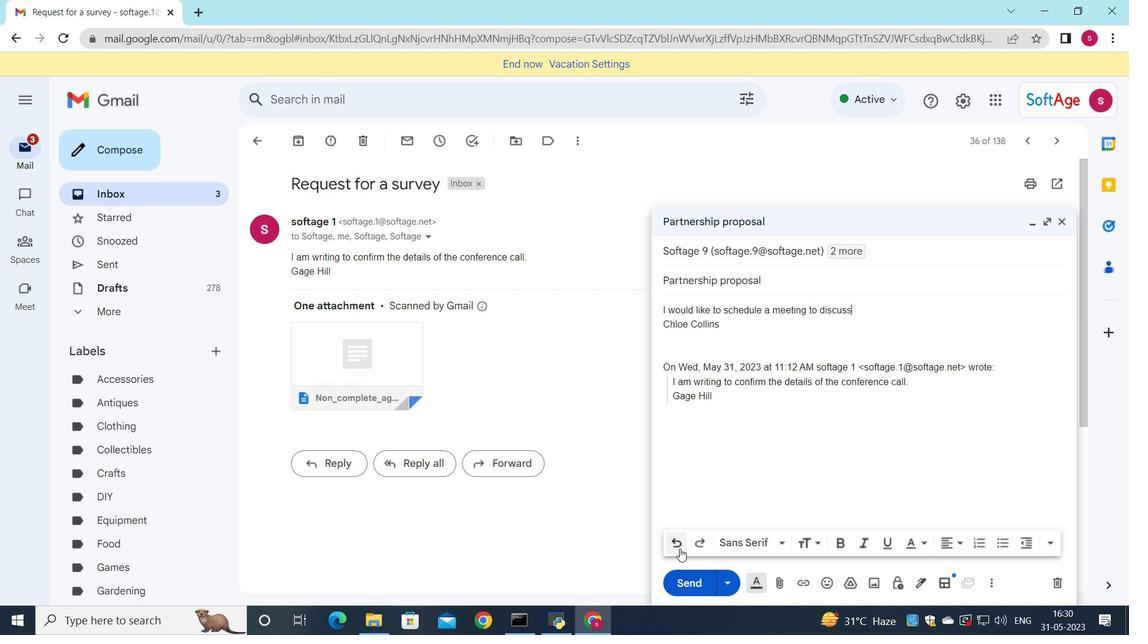 
Action: Mouse pressed left at (680, 549)
Screenshot: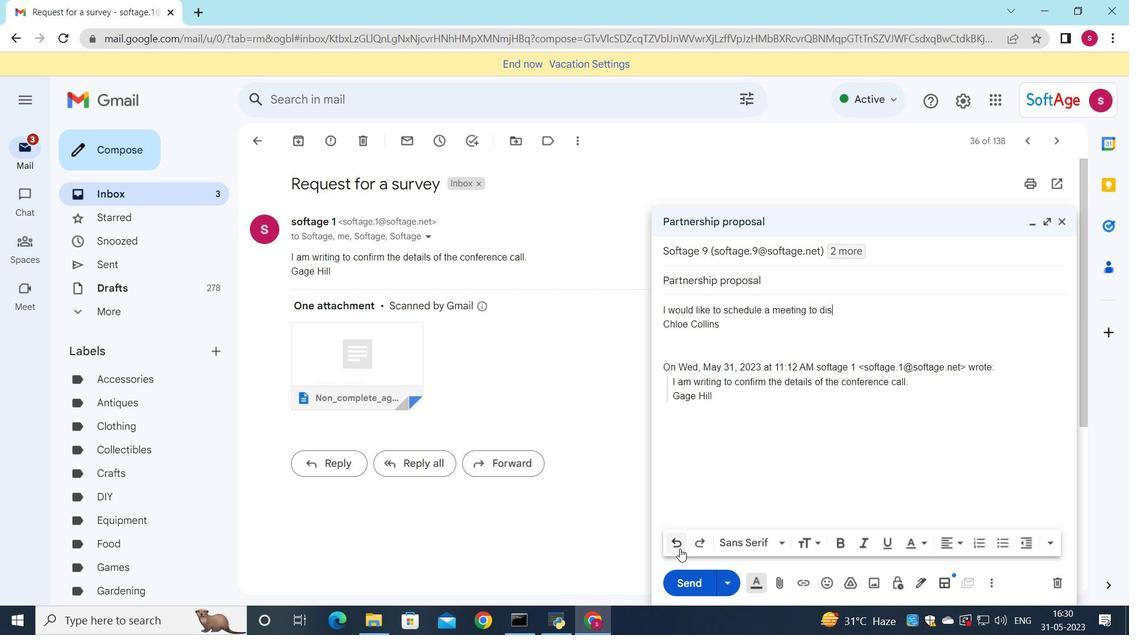 
Action: Mouse pressed left at (680, 549)
Screenshot: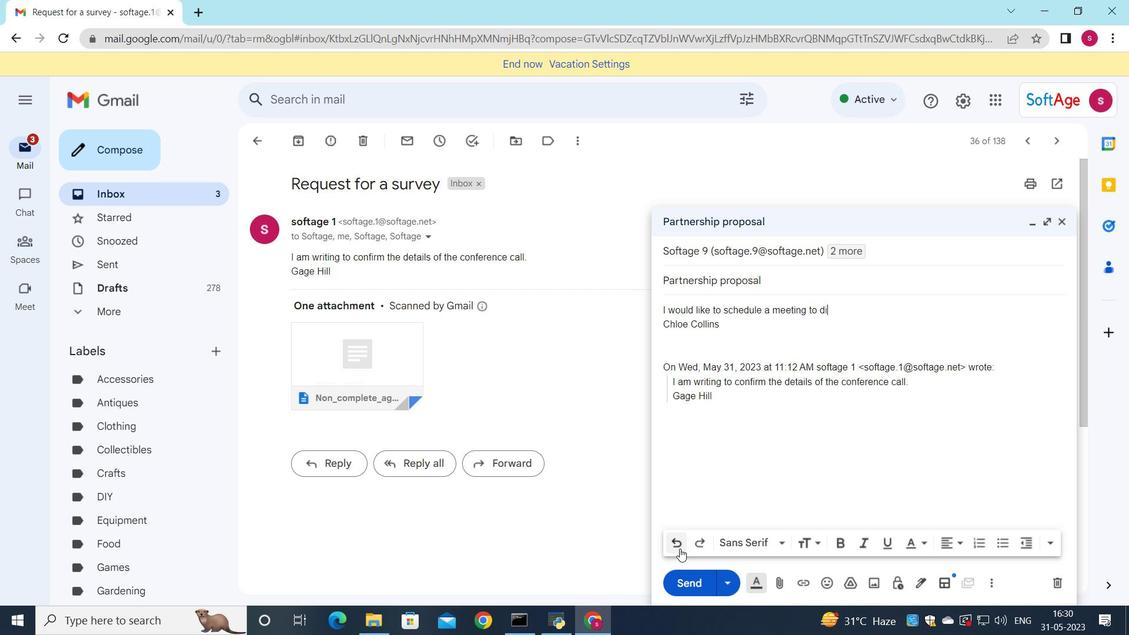 
Action: Mouse pressed left at (680, 549)
Screenshot: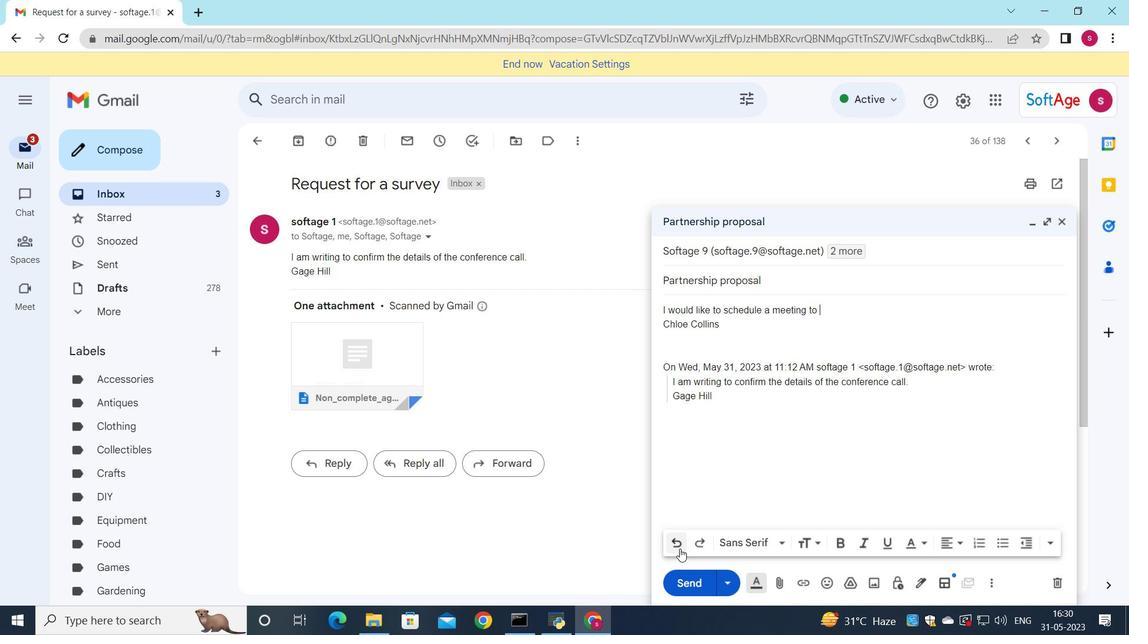 
Action: Mouse pressed left at (680, 549)
Screenshot: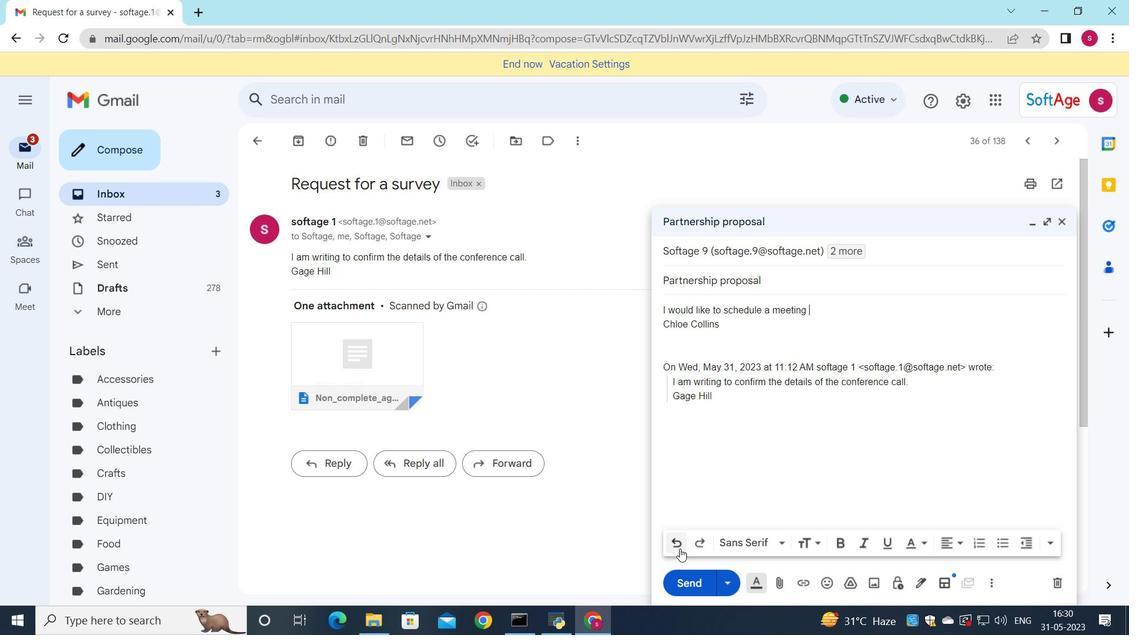 
Action: Mouse pressed left at (680, 549)
Screenshot: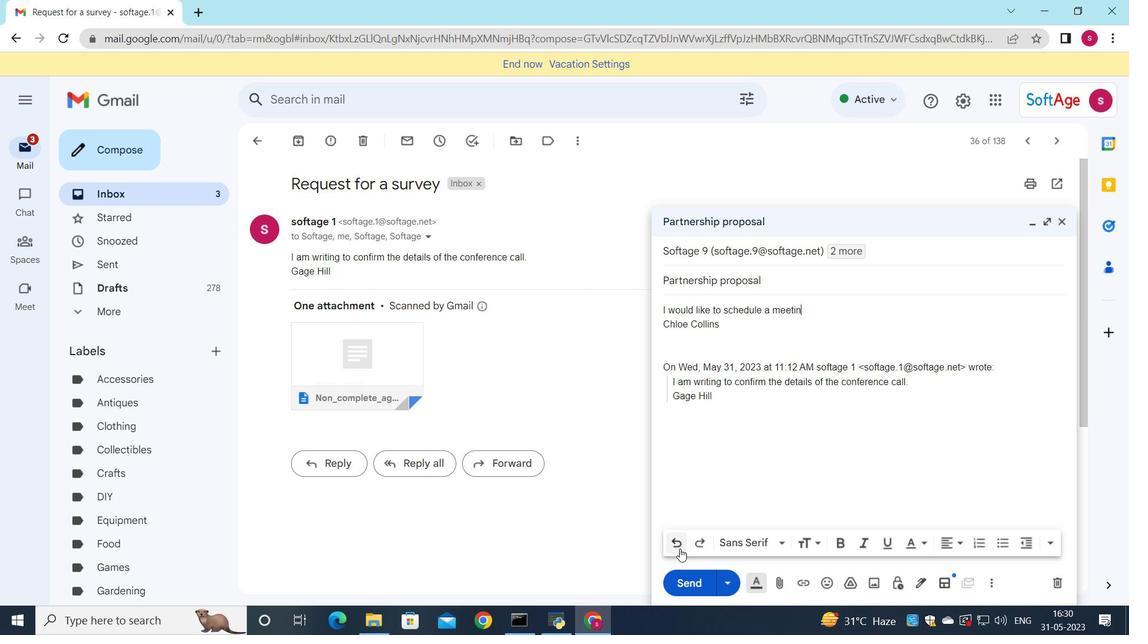 
Action: Mouse pressed left at (680, 549)
Screenshot: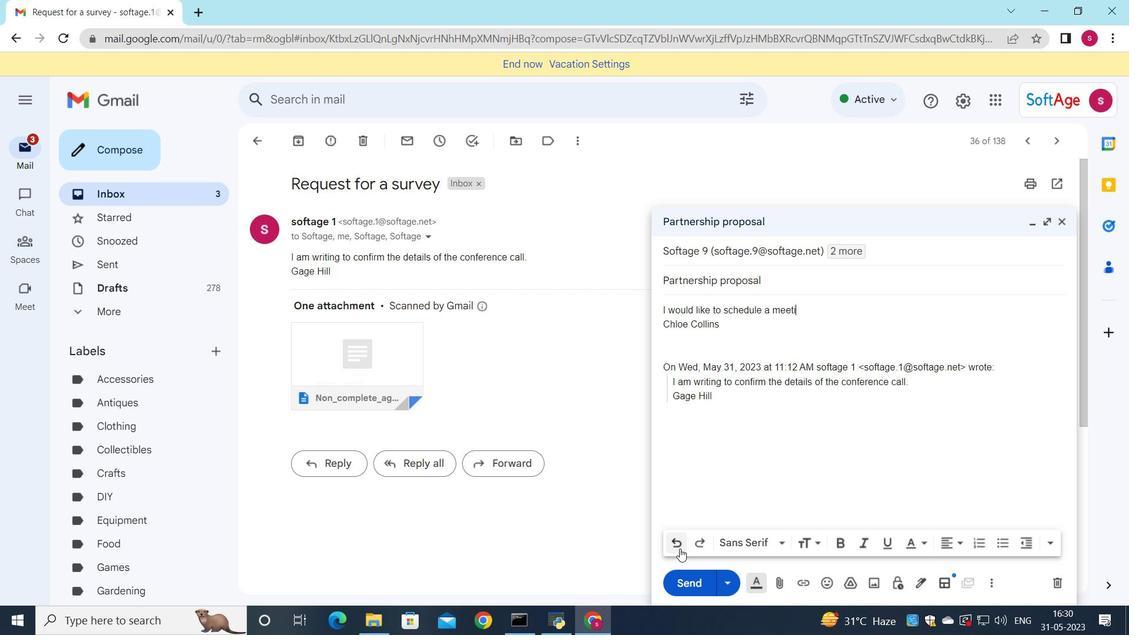 
Action: Mouse pressed left at (680, 549)
Screenshot: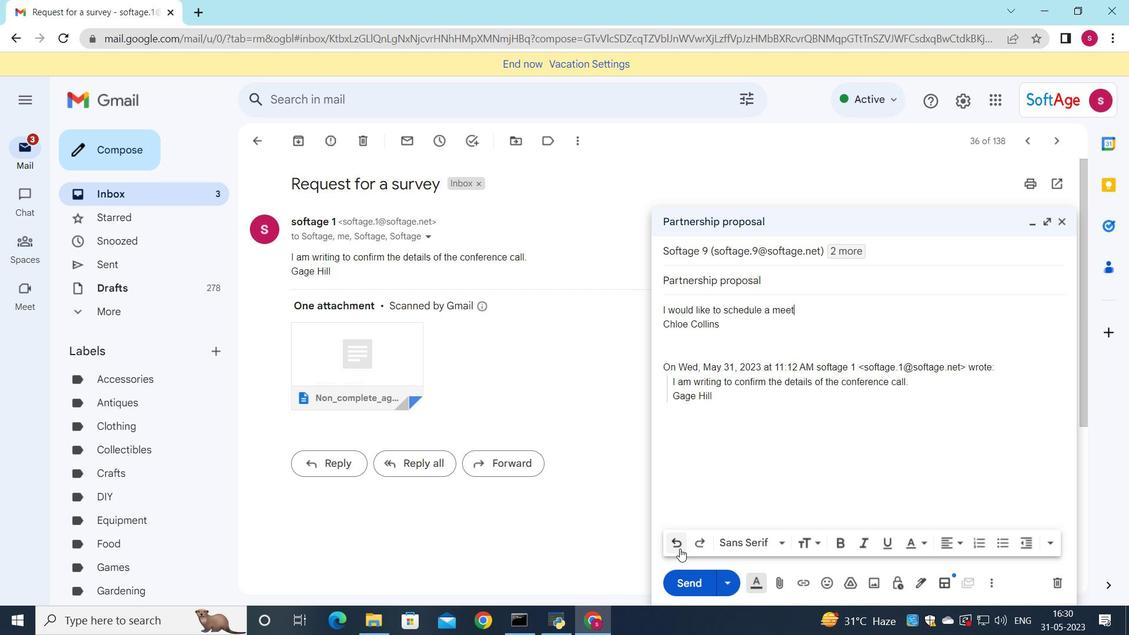 
Action: Mouse pressed left at (680, 549)
Screenshot: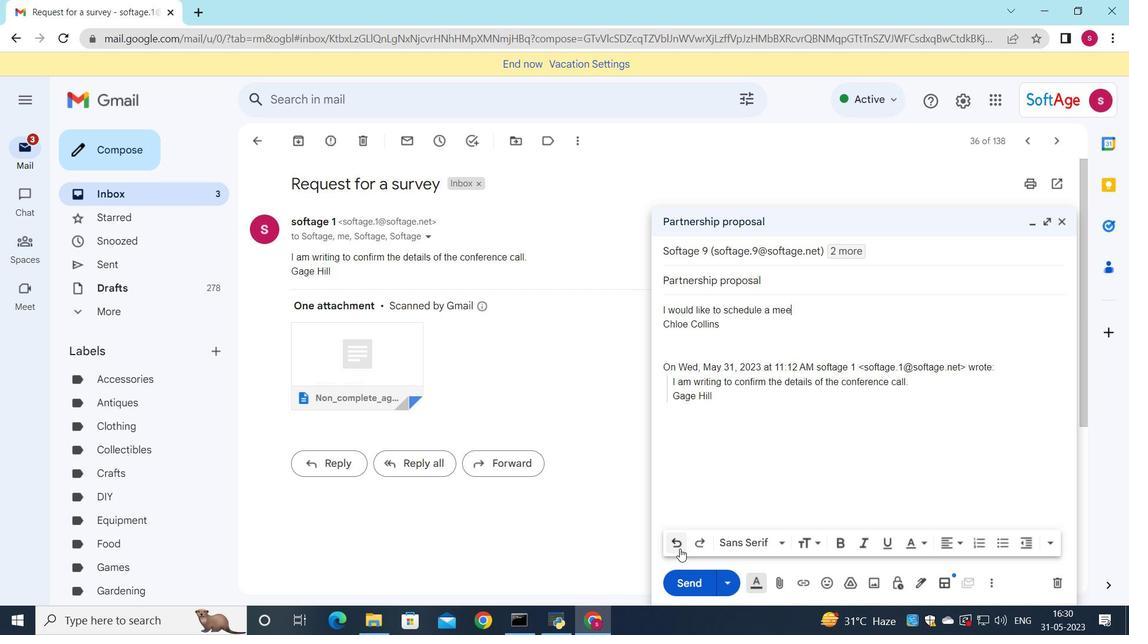 
Action: Mouse pressed left at (680, 549)
Screenshot: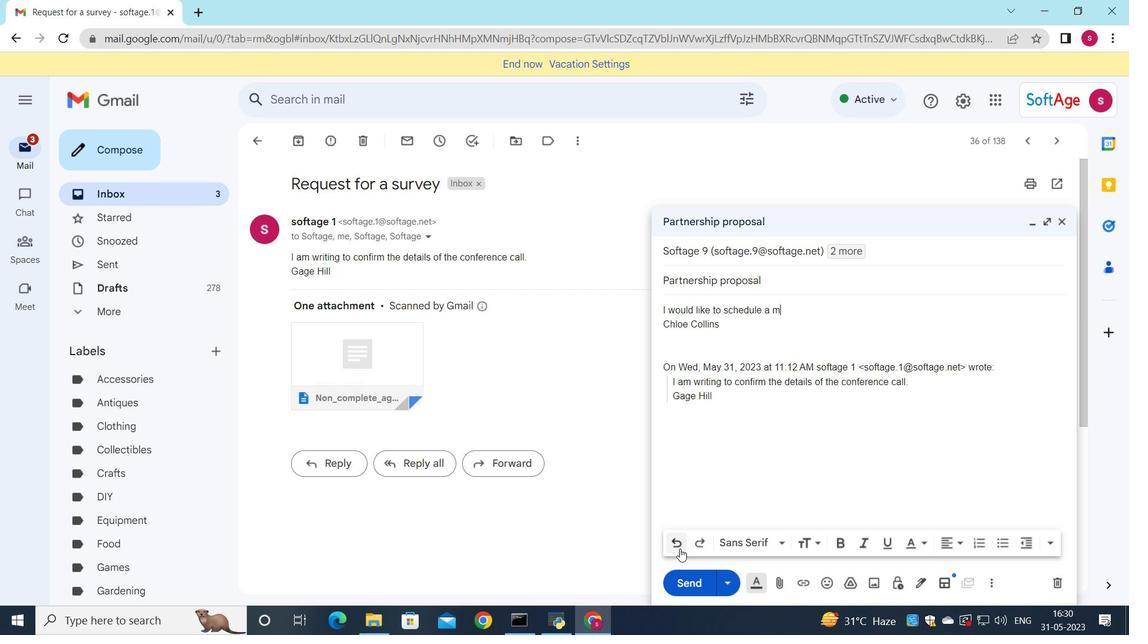 
Action: Mouse pressed left at (680, 549)
Screenshot: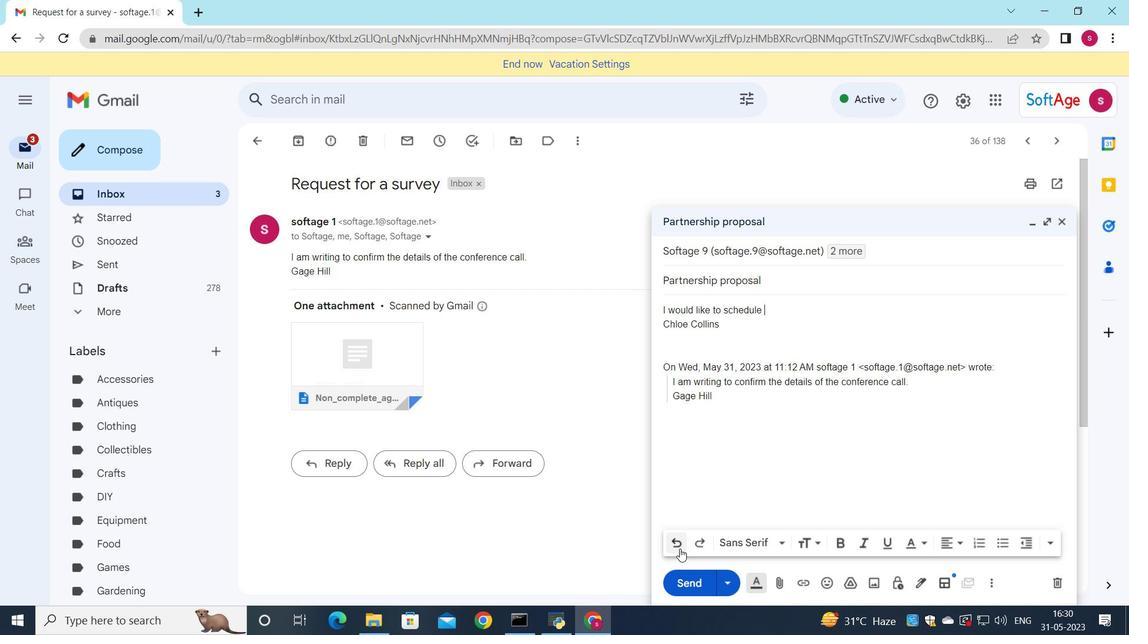 
Action: Mouse pressed left at (680, 549)
Screenshot: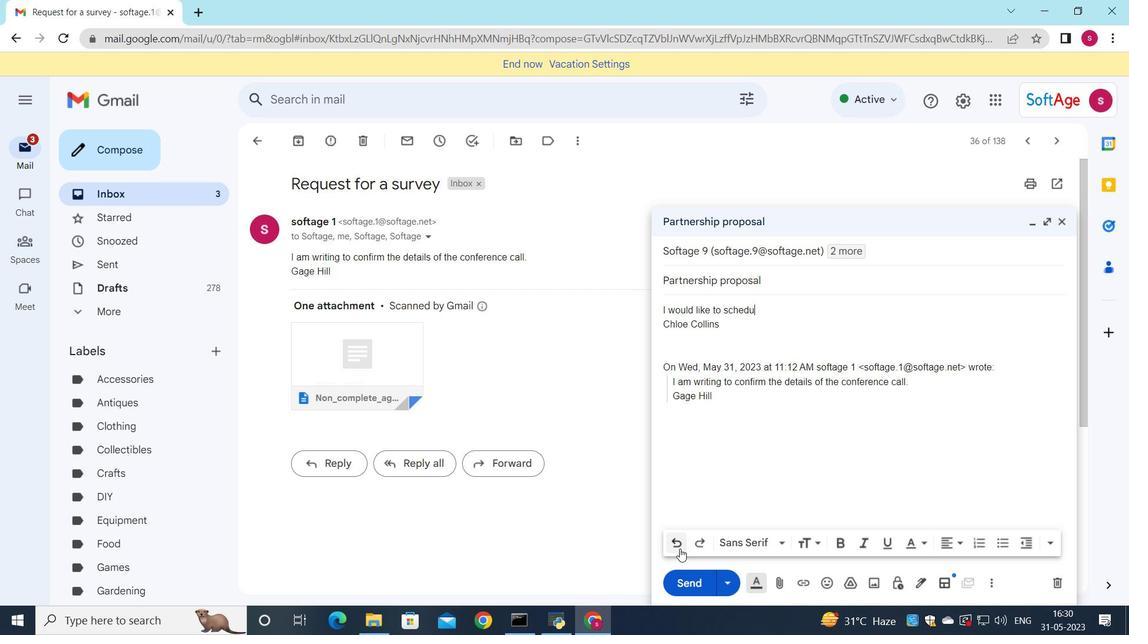 
Action: Mouse pressed left at (680, 549)
Screenshot: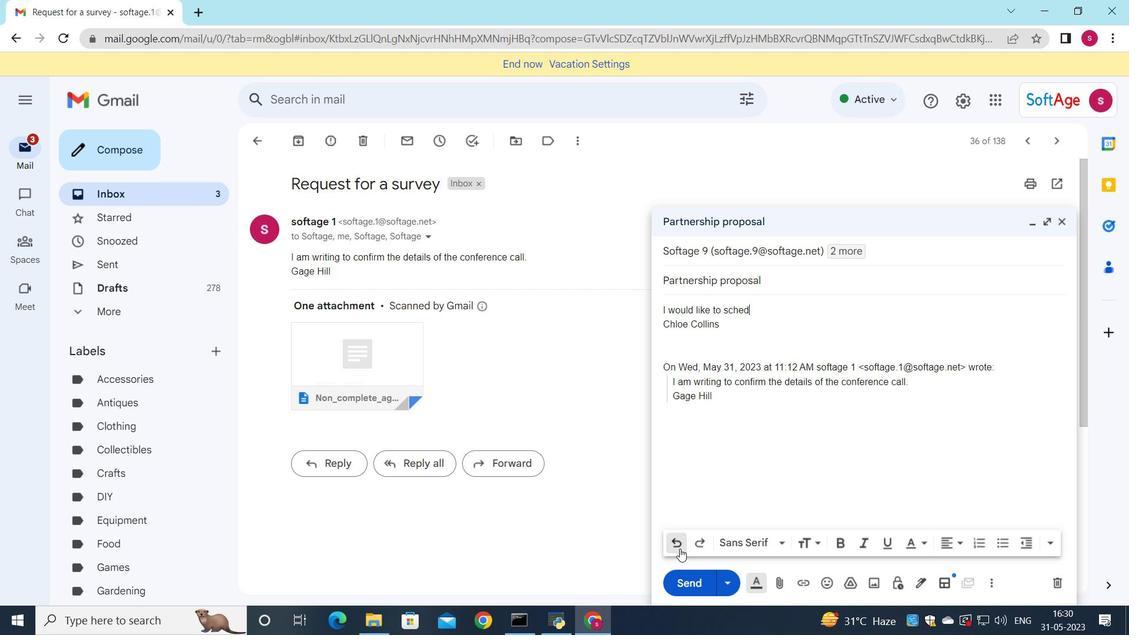 
Action: Mouse pressed left at (680, 549)
Screenshot: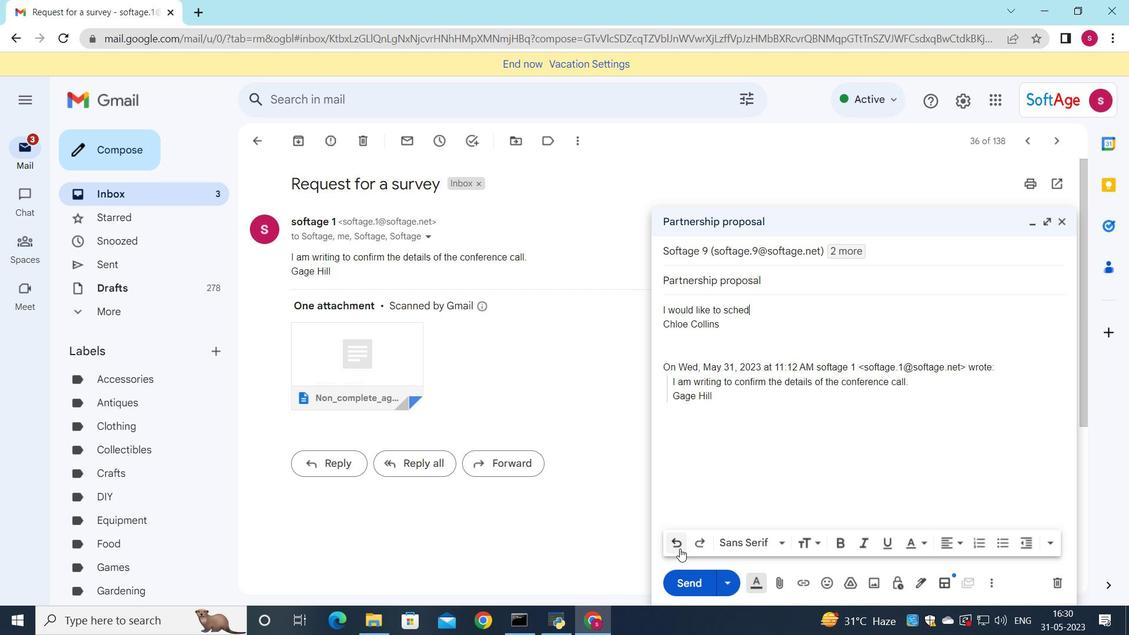 
Action: Mouse pressed left at (680, 549)
Screenshot: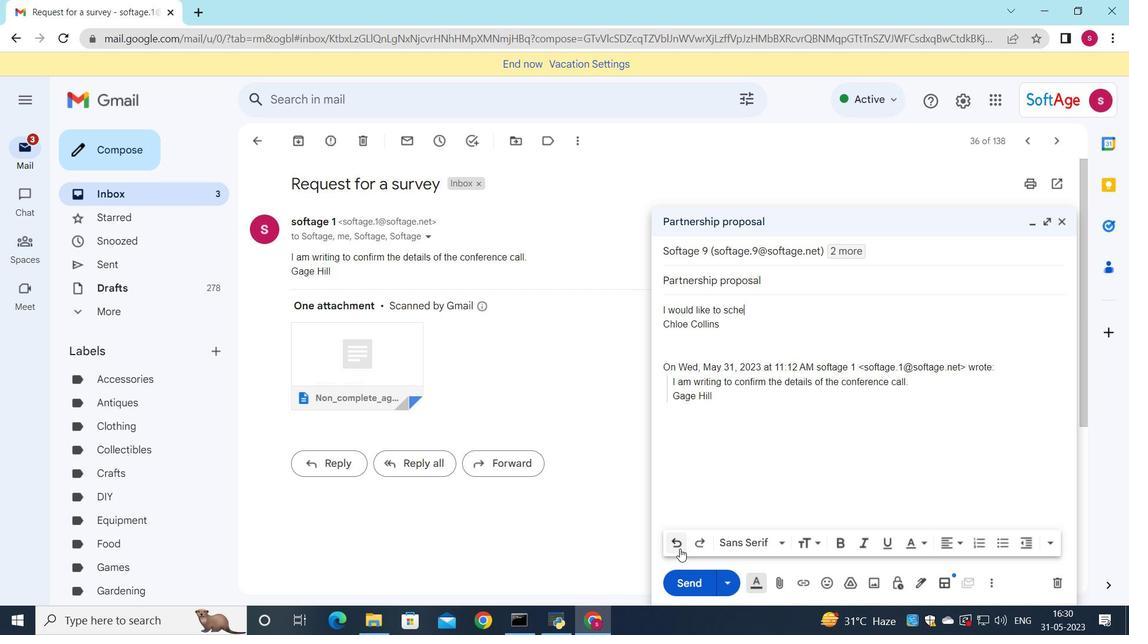 
Action: Mouse pressed left at (680, 549)
Screenshot: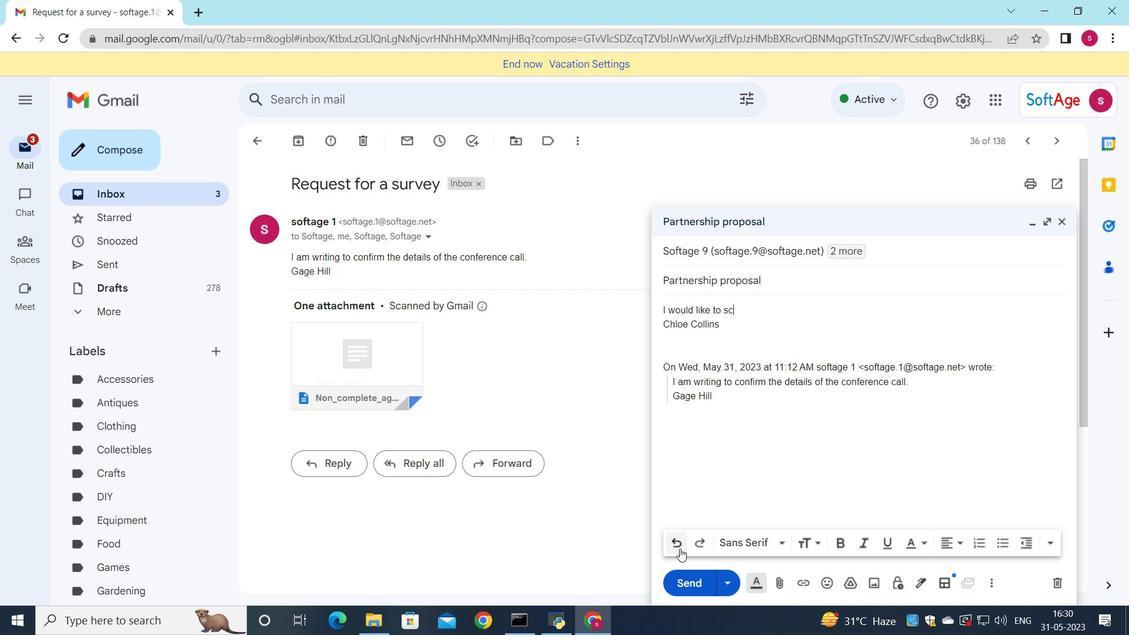 
Action: Mouse pressed left at (680, 549)
Screenshot: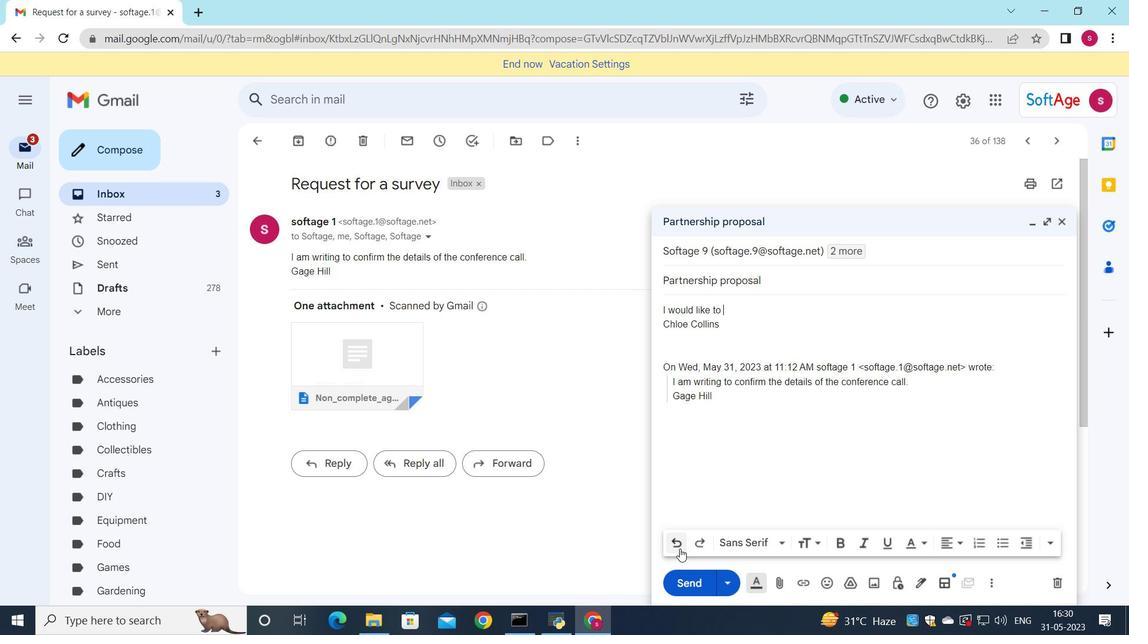 
Action: Mouse pressed left at (680, 549)
Screenshot: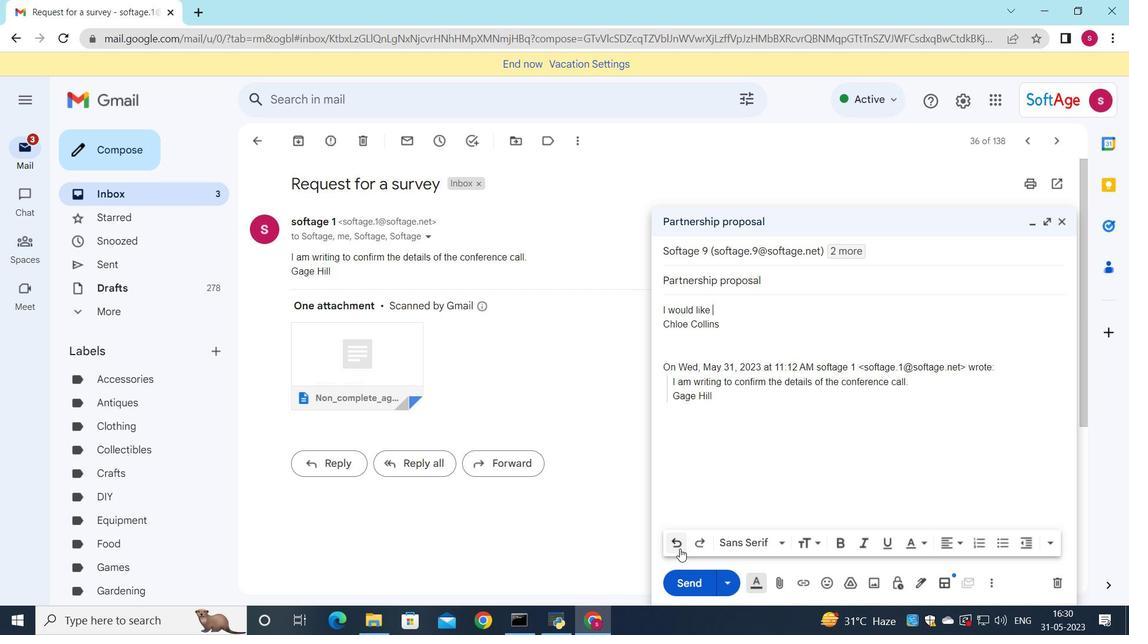 
Action: Mouse pressed left at (680, 549)
Screenshot: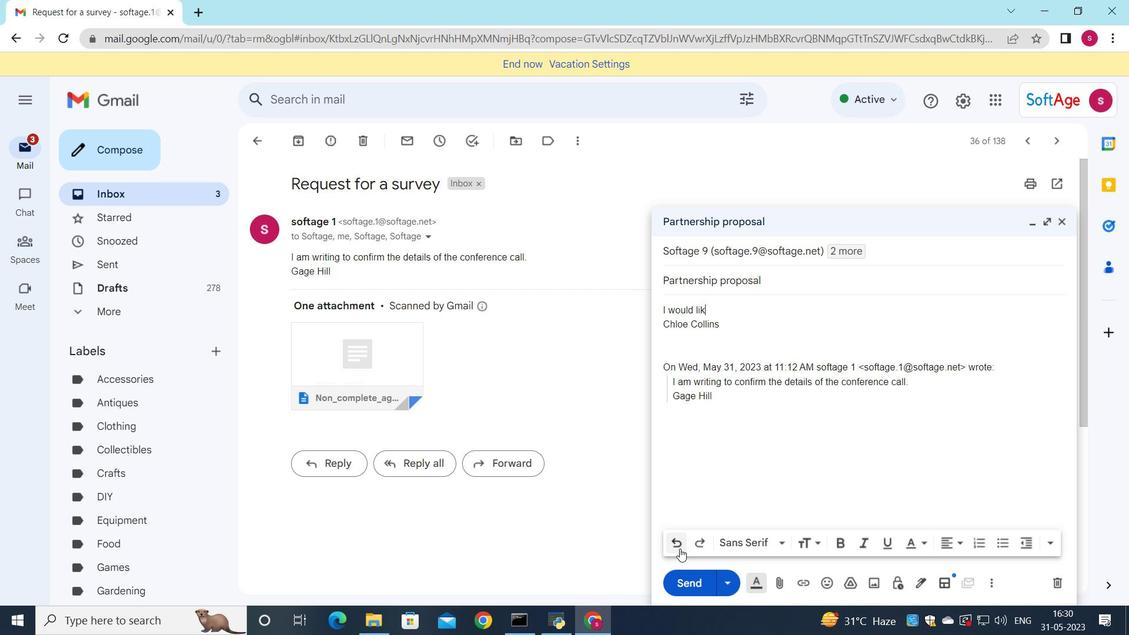 
Action: Mouse pressed left at (680, 549)
Screenshot: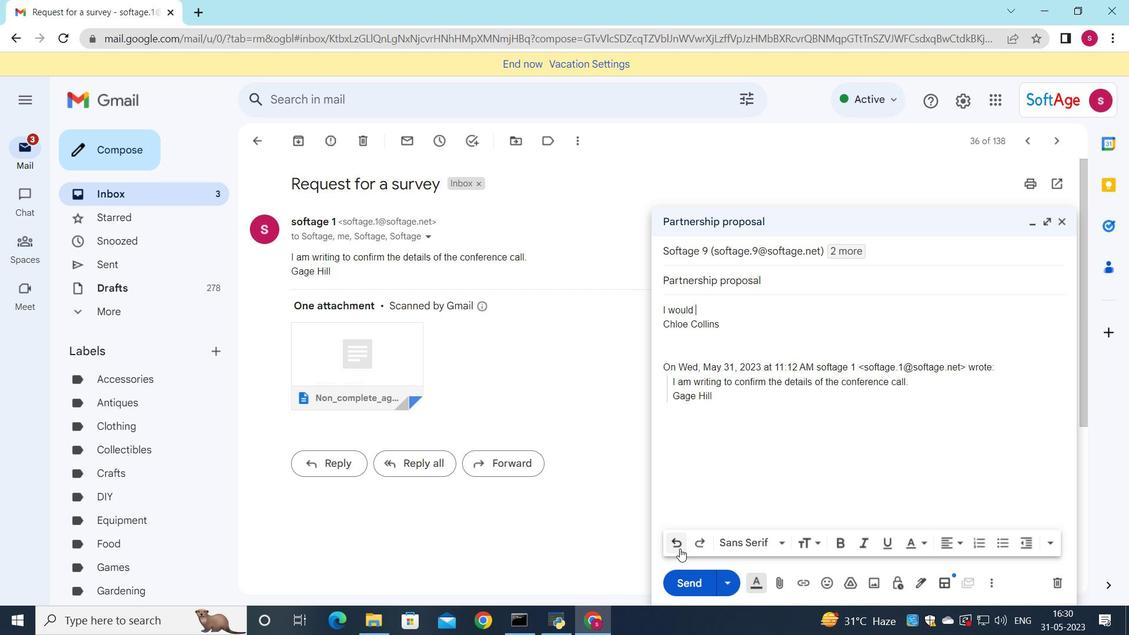 
Action: Mouse pressed left at (680, 549)
Screenshot: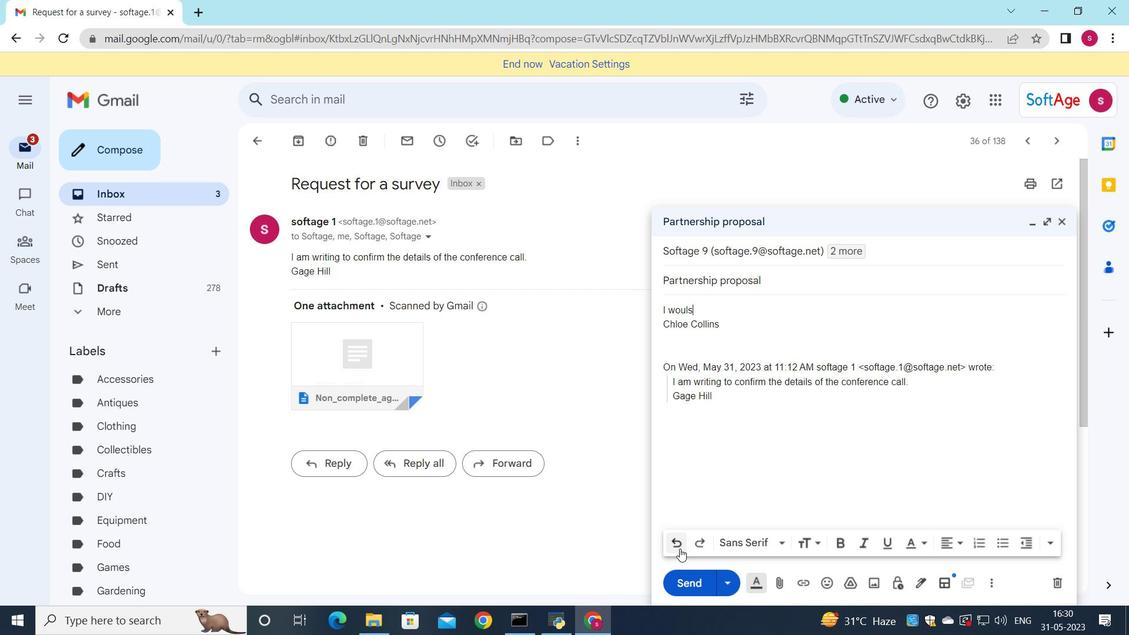 
Action: Mouse pressed left at (680, 549)
Screenshot: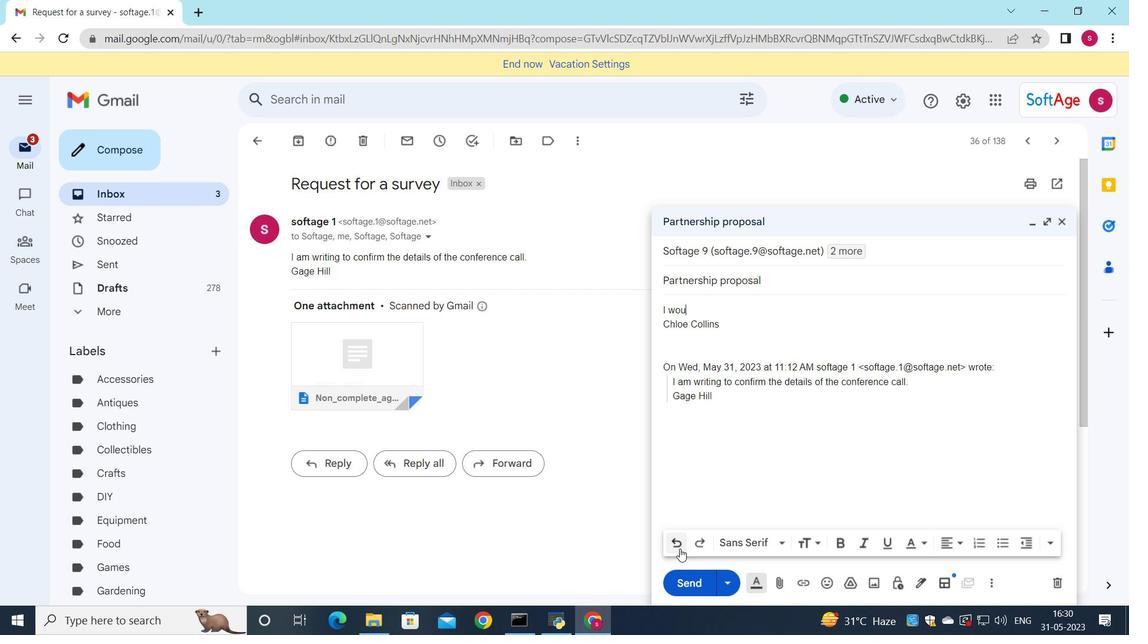 
Action: Mouse pressed left at (680, 549)
Screenshot: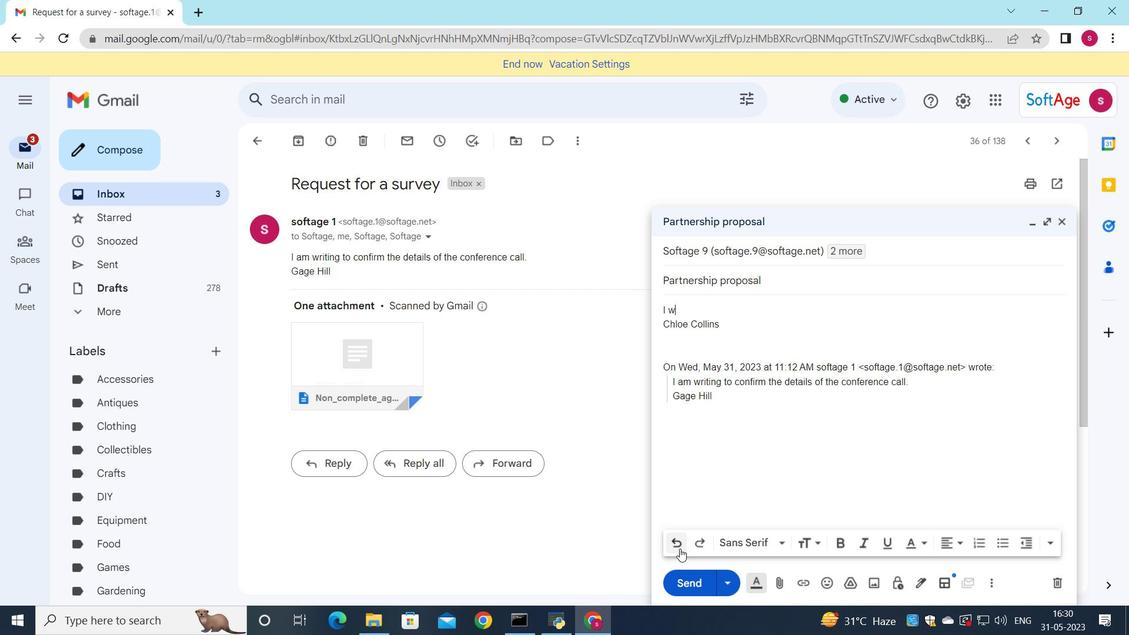 
Action: Mouse pressed left at (680, 549)
Screenshot: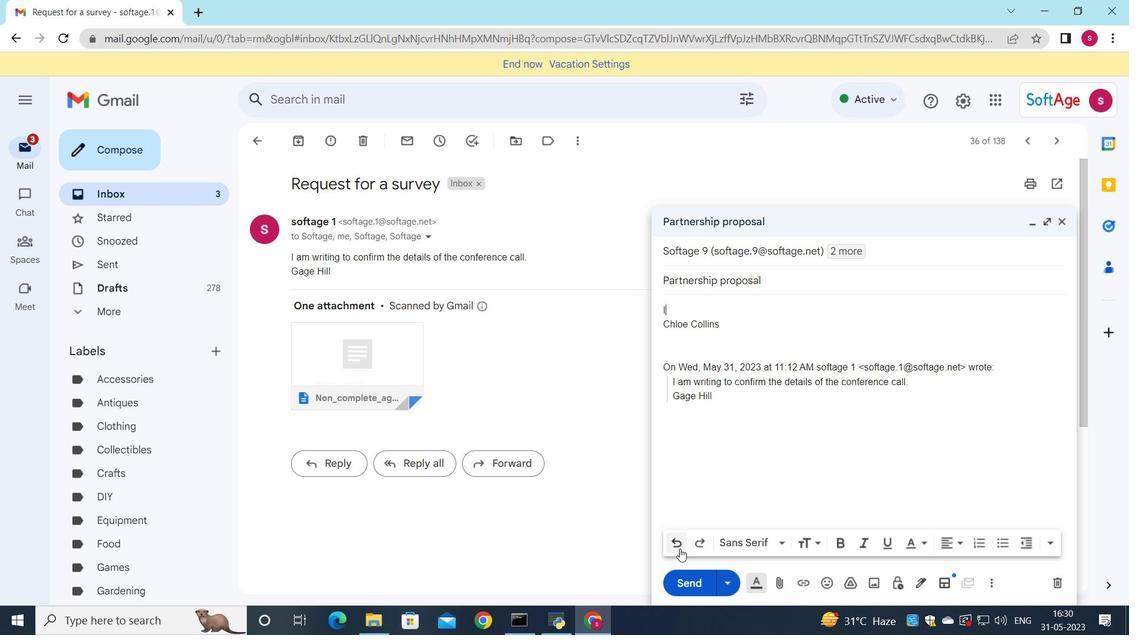 
Action: Mouse pressed left at (680, 549)
Screenshot: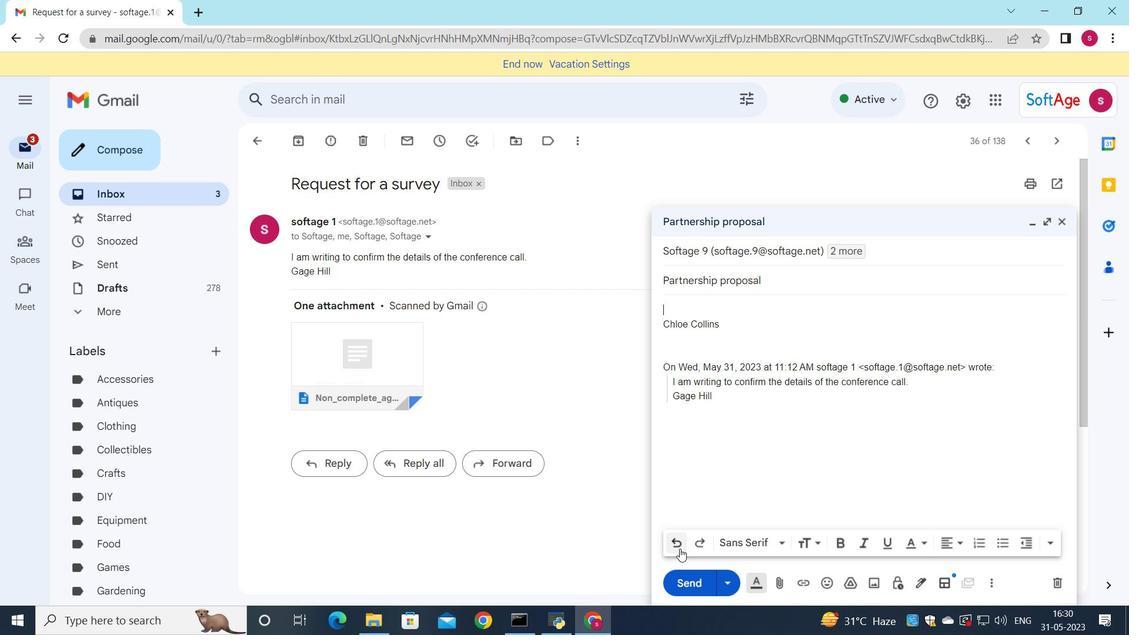
Action: Mouse moved to (742, 566)
Screenshot: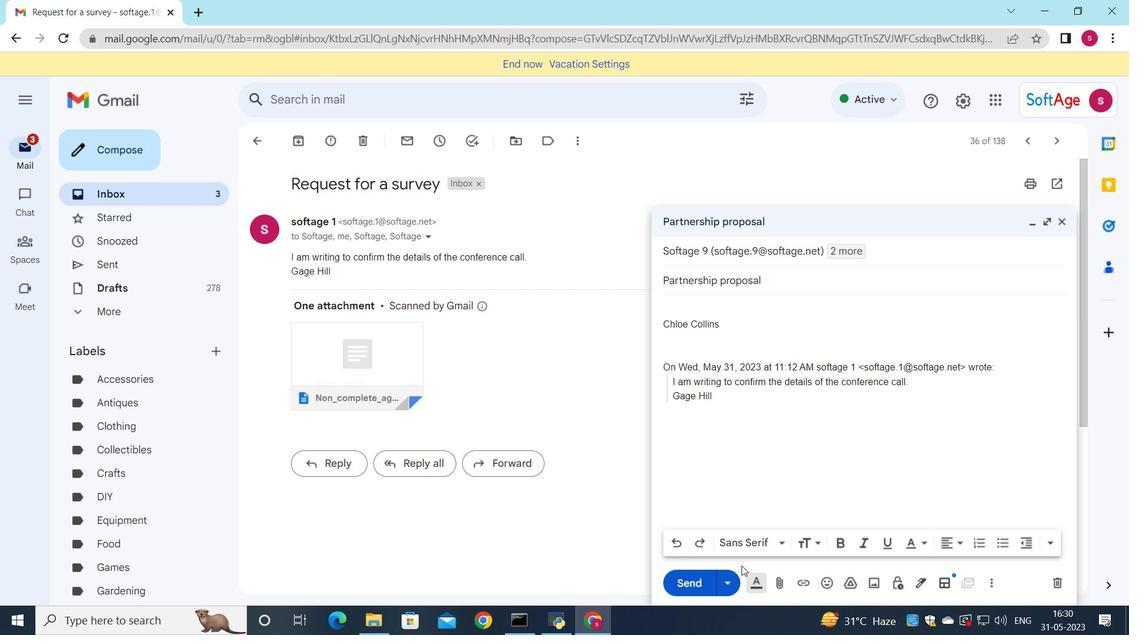 
Action: Key pressed <Key.shift>Could<Key.space>you<Key.space>please<Key.space>provide<Key.space>a<Key.space>breakdown<Key.space>of<Key.space>the<Key.space>costs<Key.shift_r>?
Screenshot: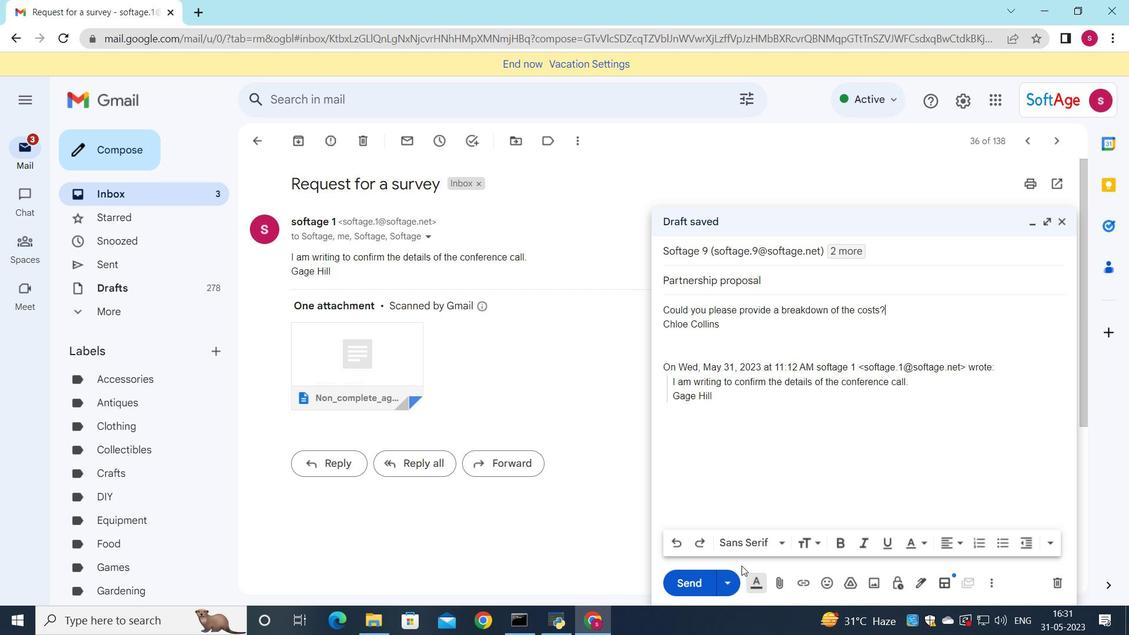 
Action: Mouse moved to (699, 582)
Screenshot: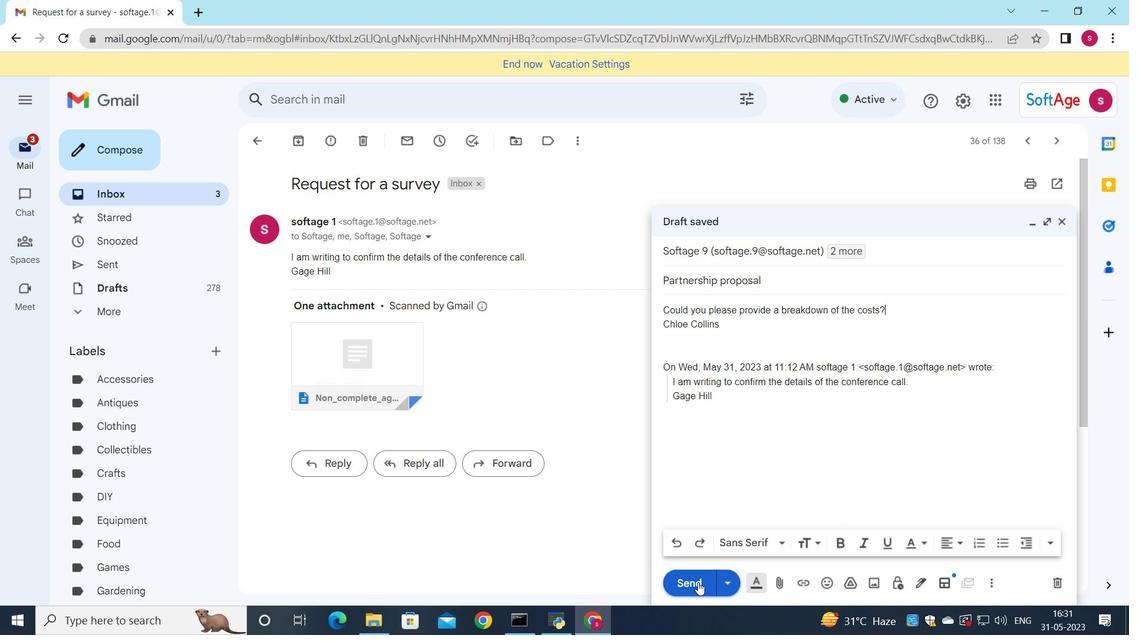 
Action: Mouse pressed left at (699, 582)
Screenshot: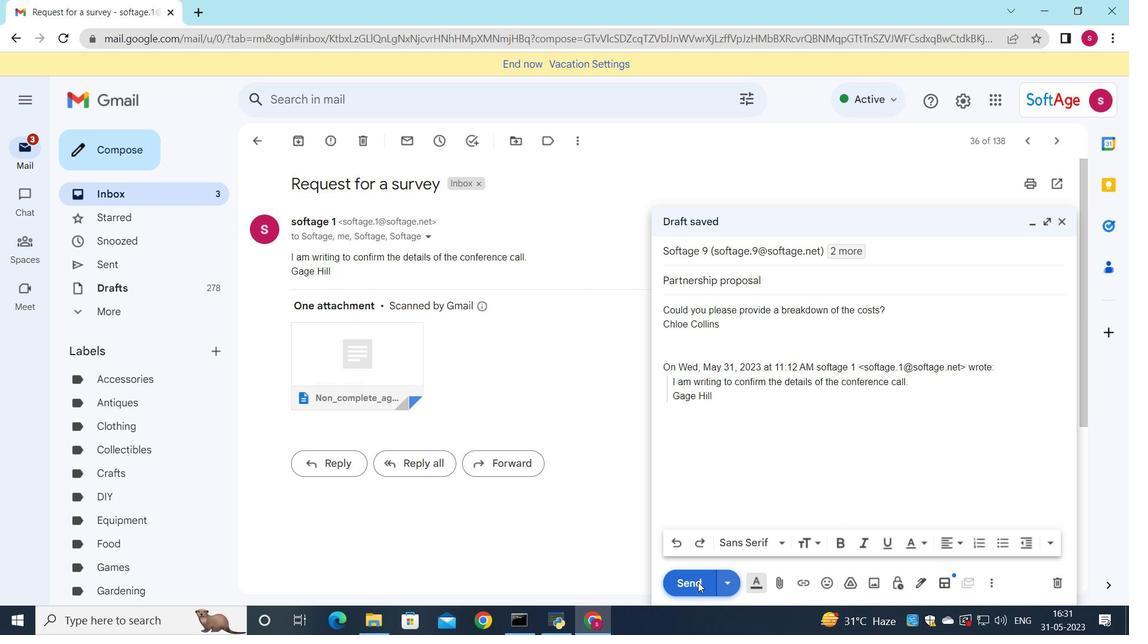 
Action: Mouse moved to (155, 193)
Screenshot: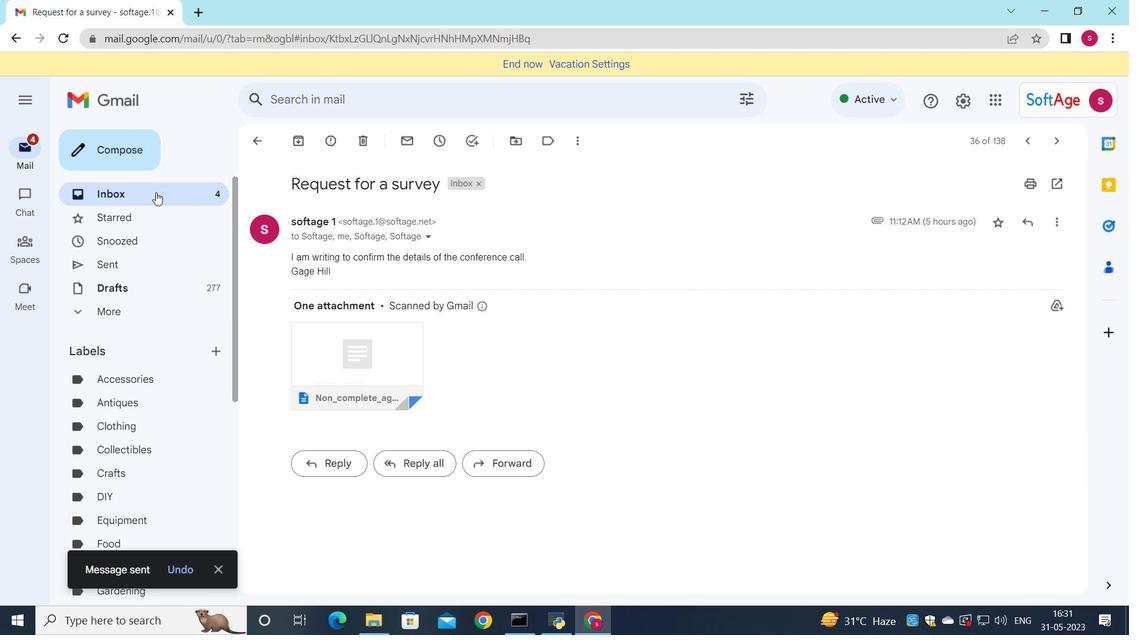 
Action: Mouse pressed left at (155, 193)
Screenshot: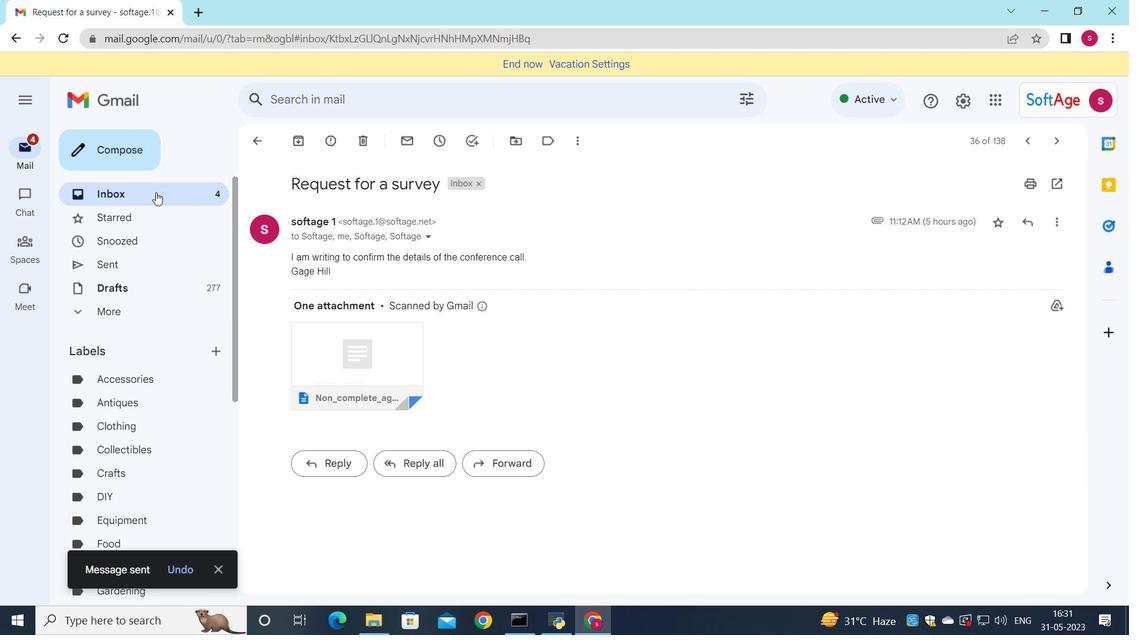 
Action: Mouse moved to (512, 296)
Screenshot: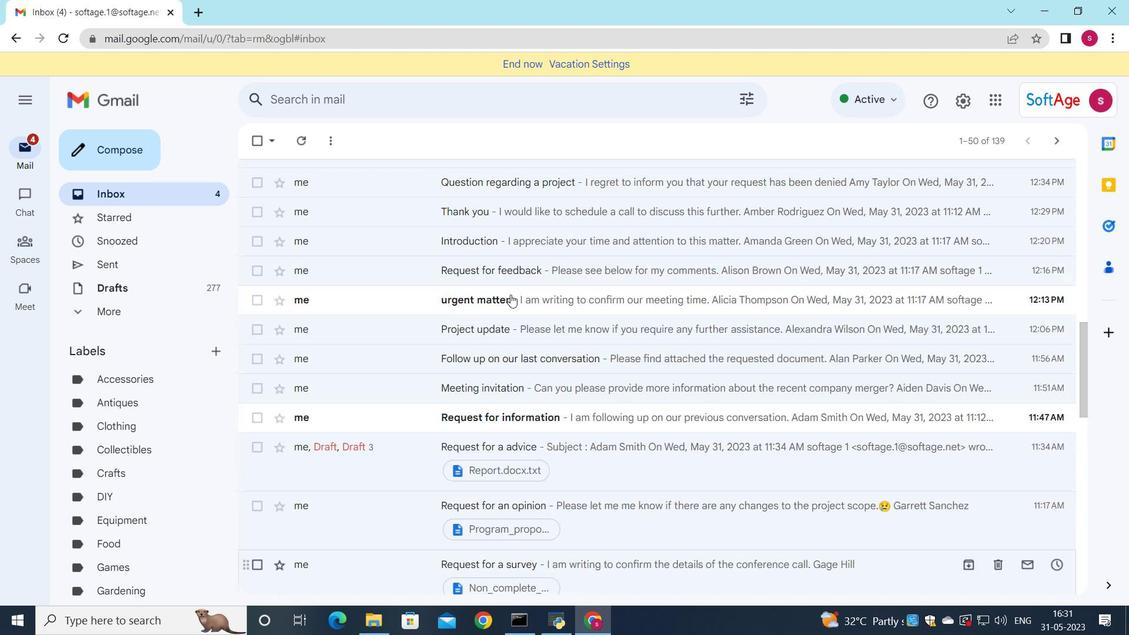 
Action: Mouse scrolled (512, 297) with delta (0, 0)
Screenshot: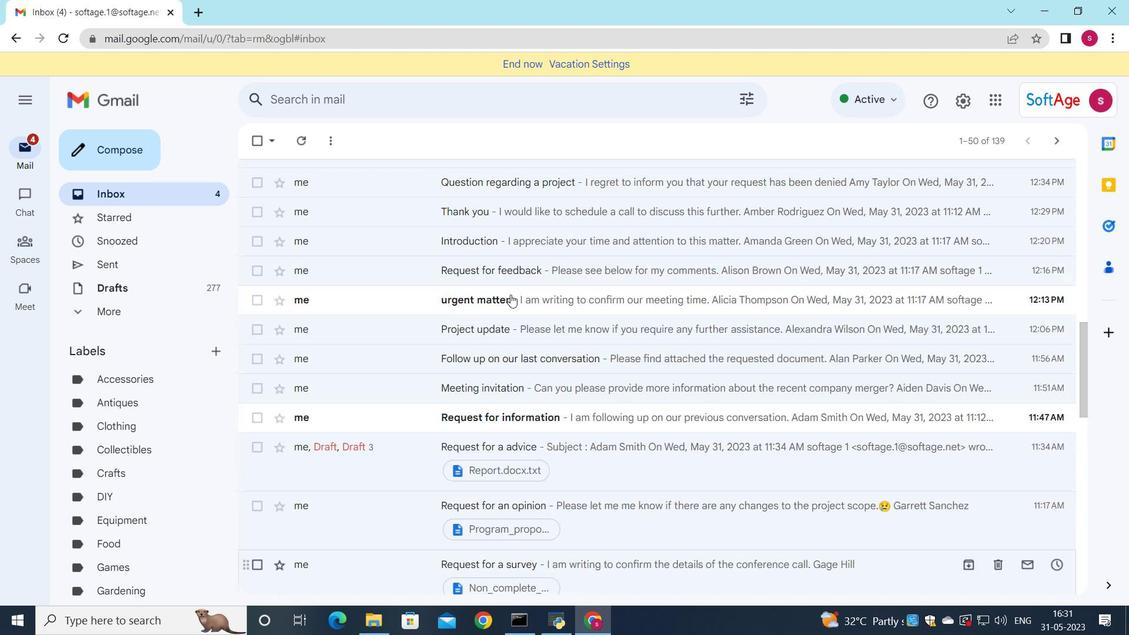 
Action: Mouse moved to (514, 295)
Screenshot: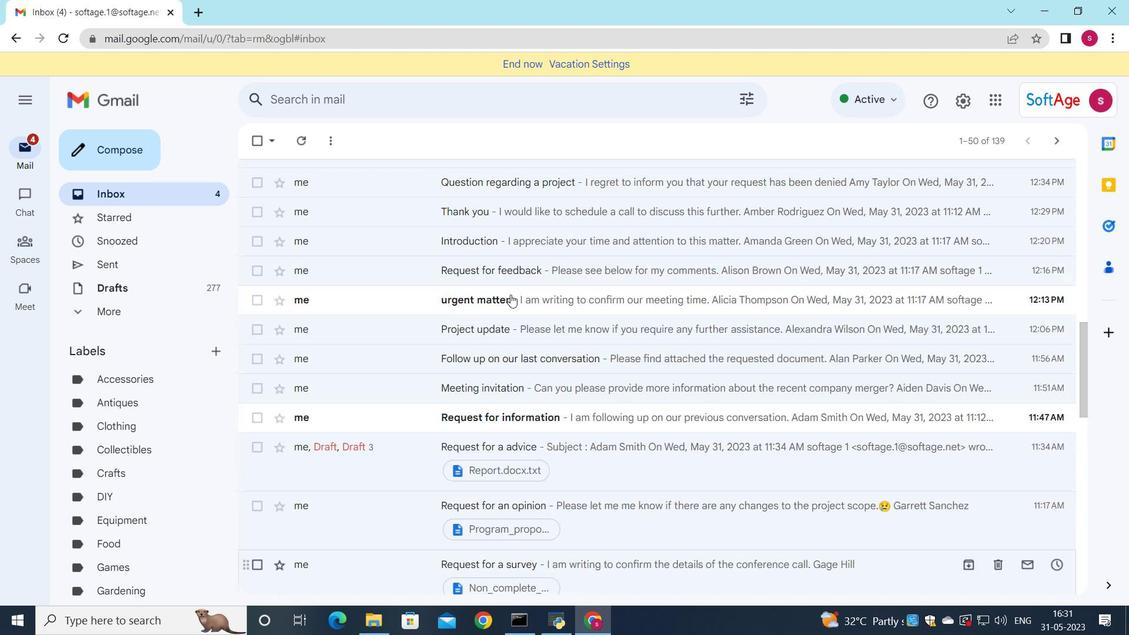 
Action: Mouse scrolled (514, 296) with delta (0, 0)
Screenshot: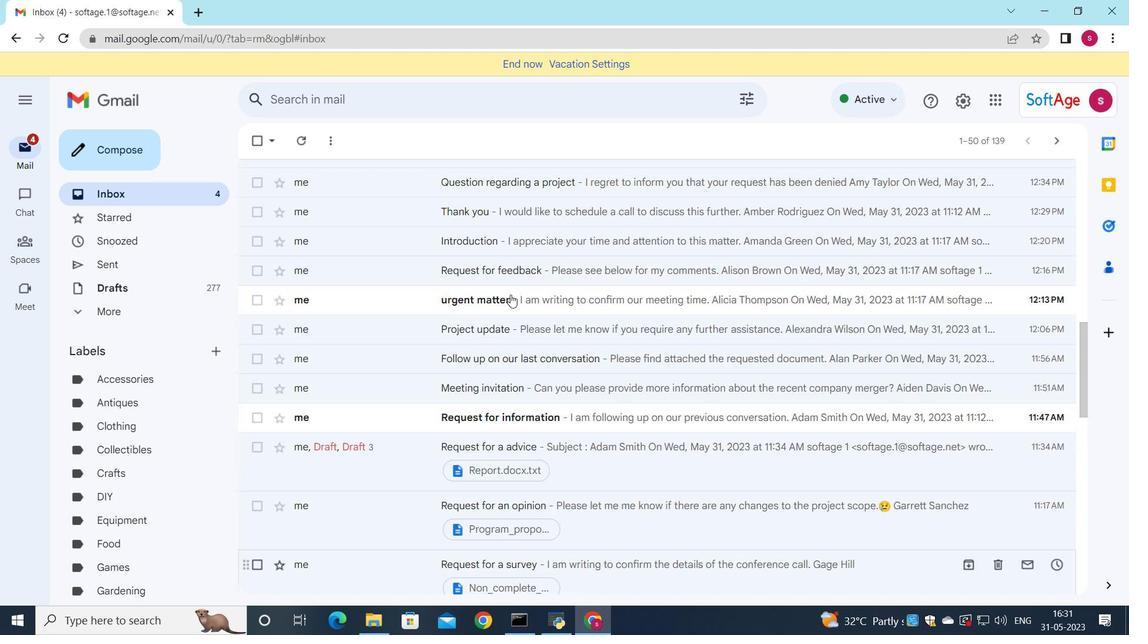 
Action: Mouse moved to (514, 295)
Screenshot: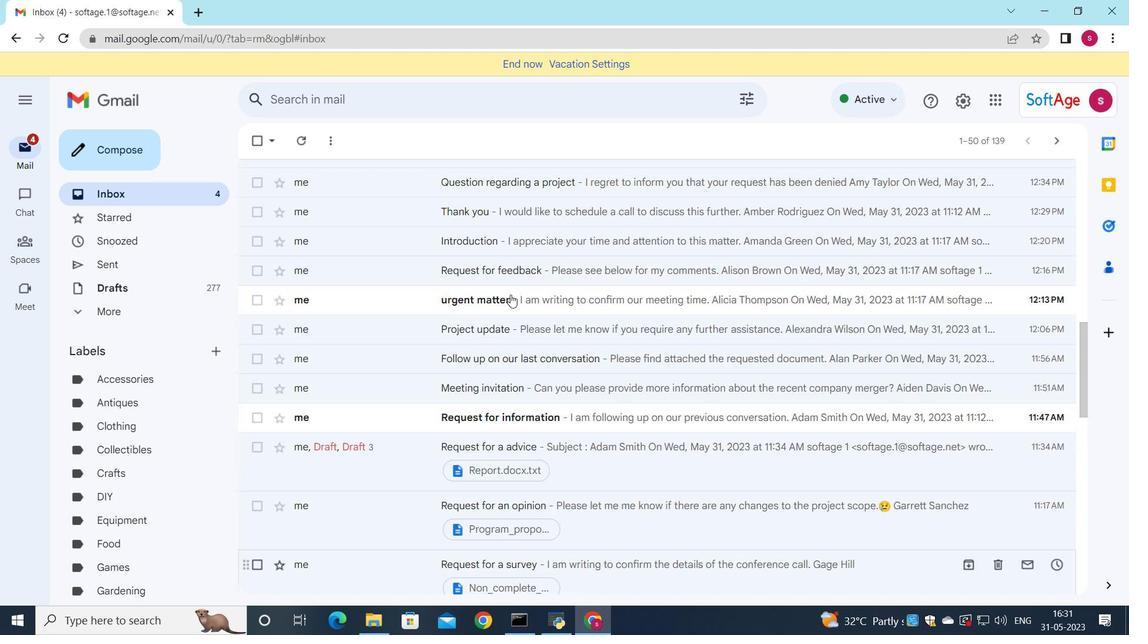 
Action: Mouse scrolled (514, 296) with delta (0, 0)
Screenshot: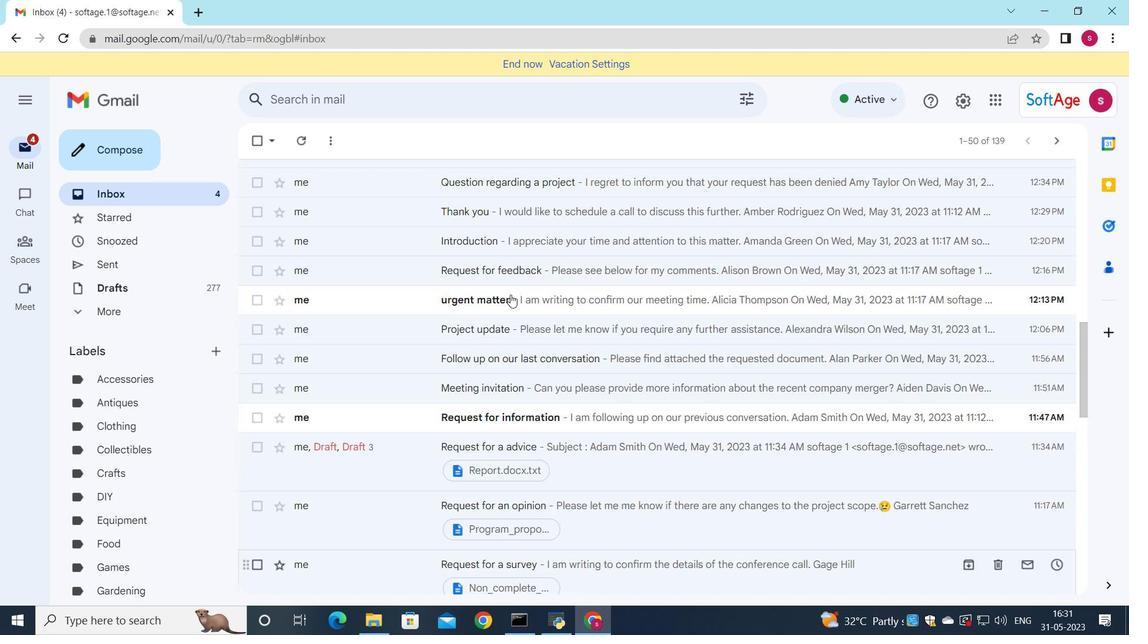 
Action: Mouse moved to (515, 294)
Screenshot: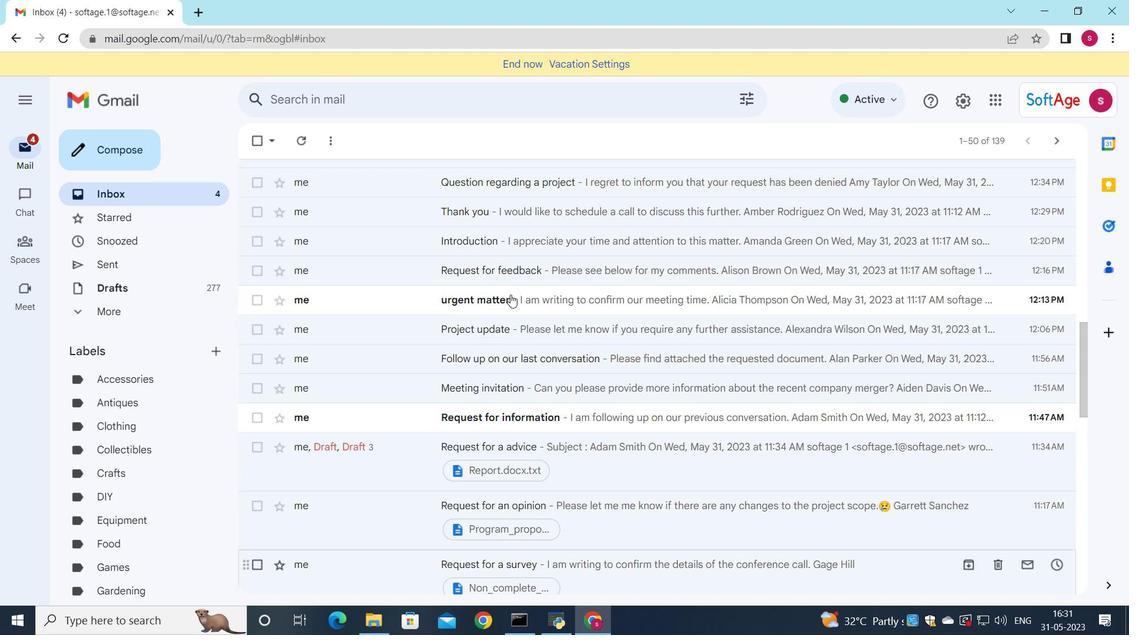 
Action: Mouse scrolled (515, 295) with delta (0, 0)
Screenshot: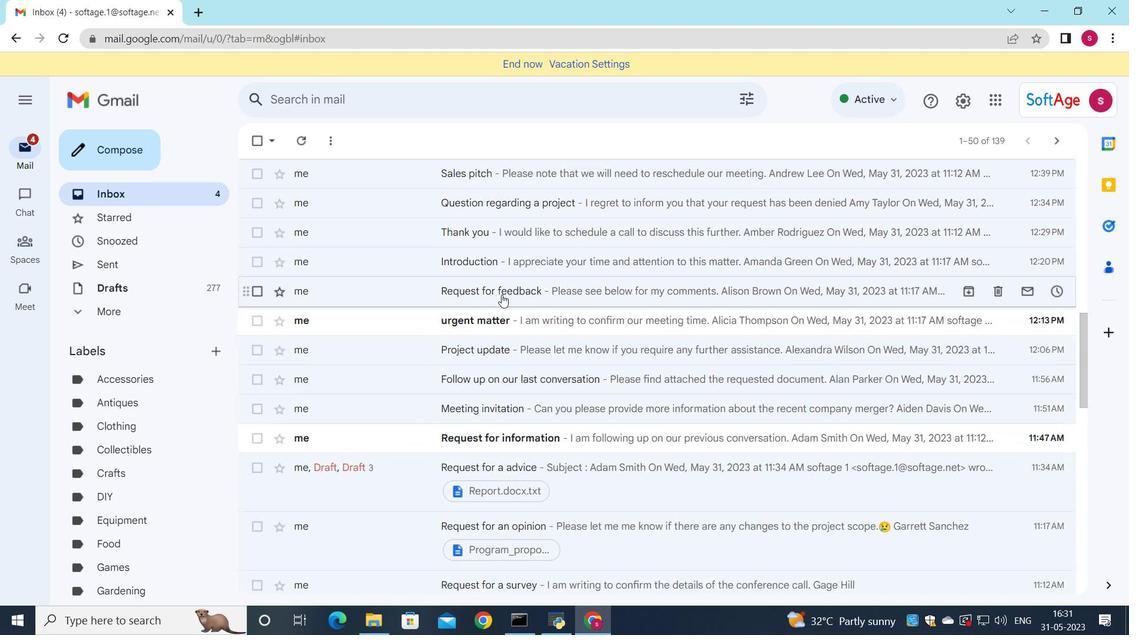
Action: Mouse scrolled (515, 295) with delta (0, 0)
Screenshot: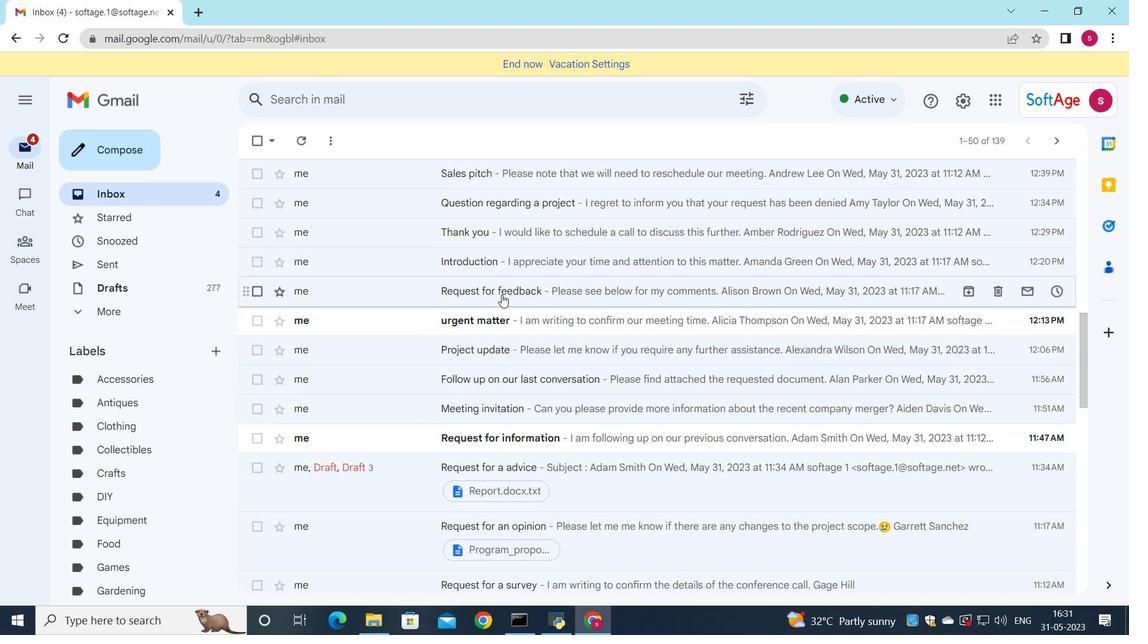 
Action: Mouse moved to (502, 294)
Screenshot: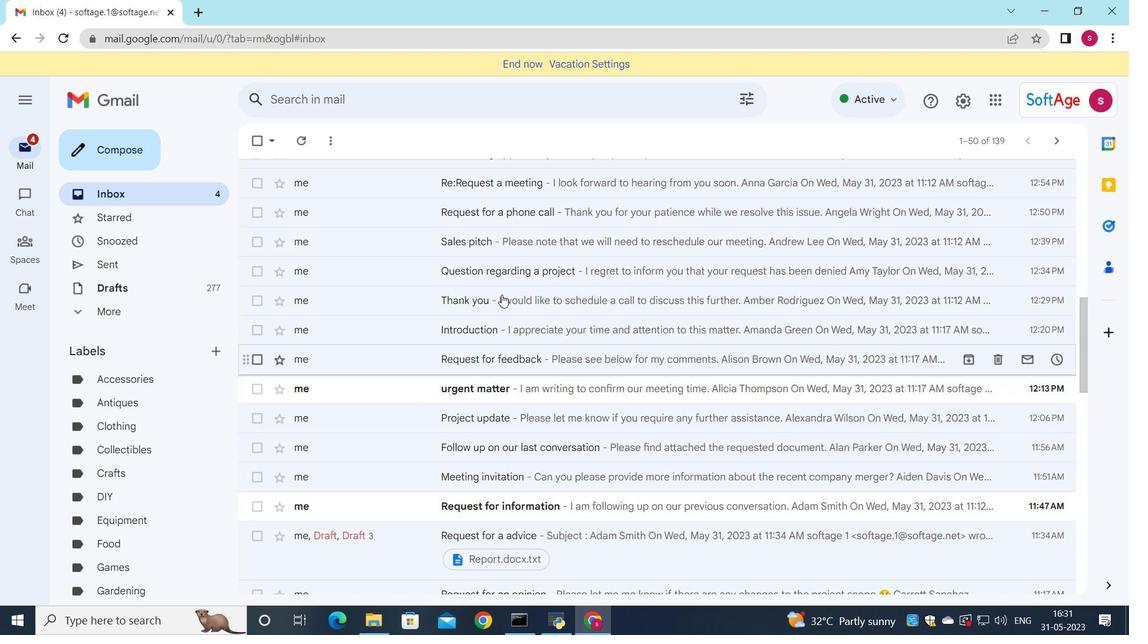 
Action: Mouse scrolled (502, 295) with delta (0, 0)
Screenshot: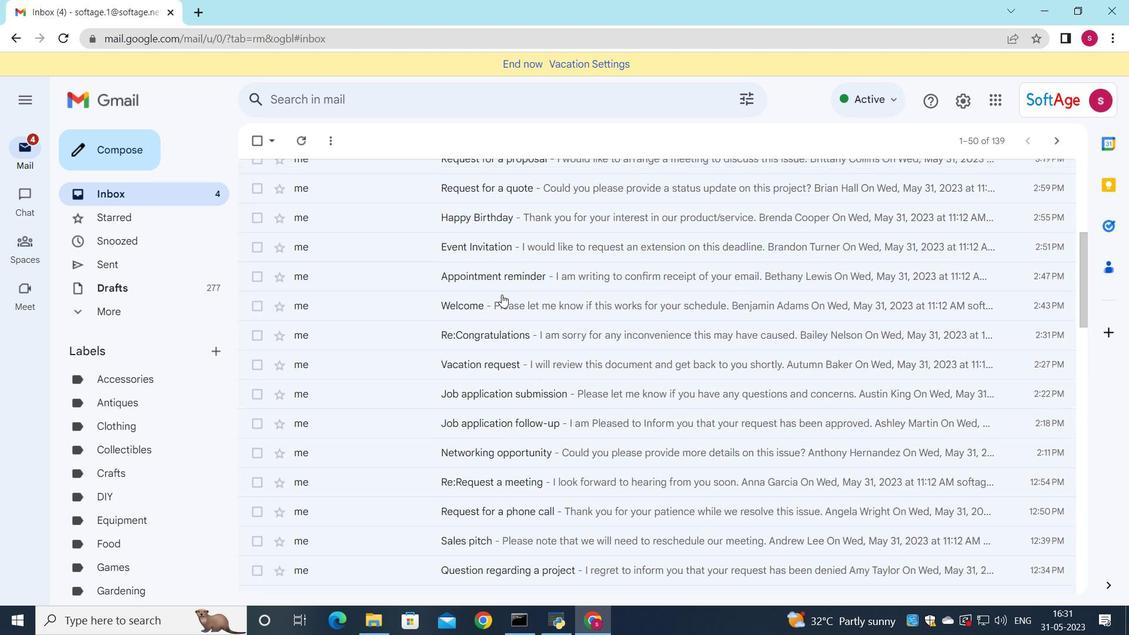 
Action: Mouse scrolled (502, 295) with delta (0, 0)
Screenshot: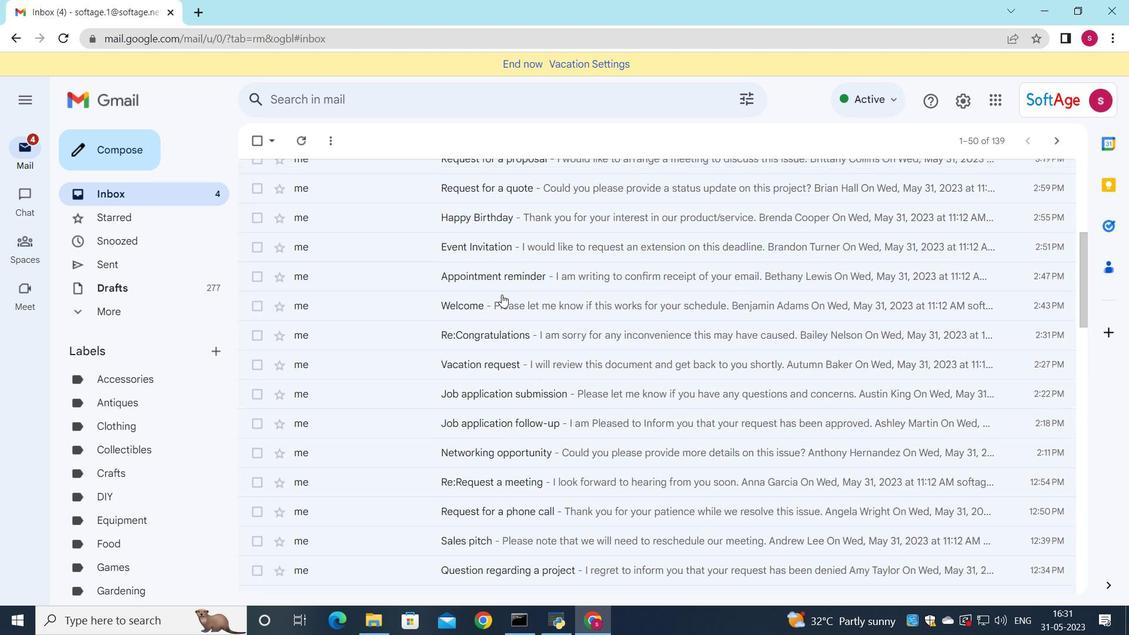 
Action: Mouse scrolled (502, 295) with delta (0, 0)
Screenshot: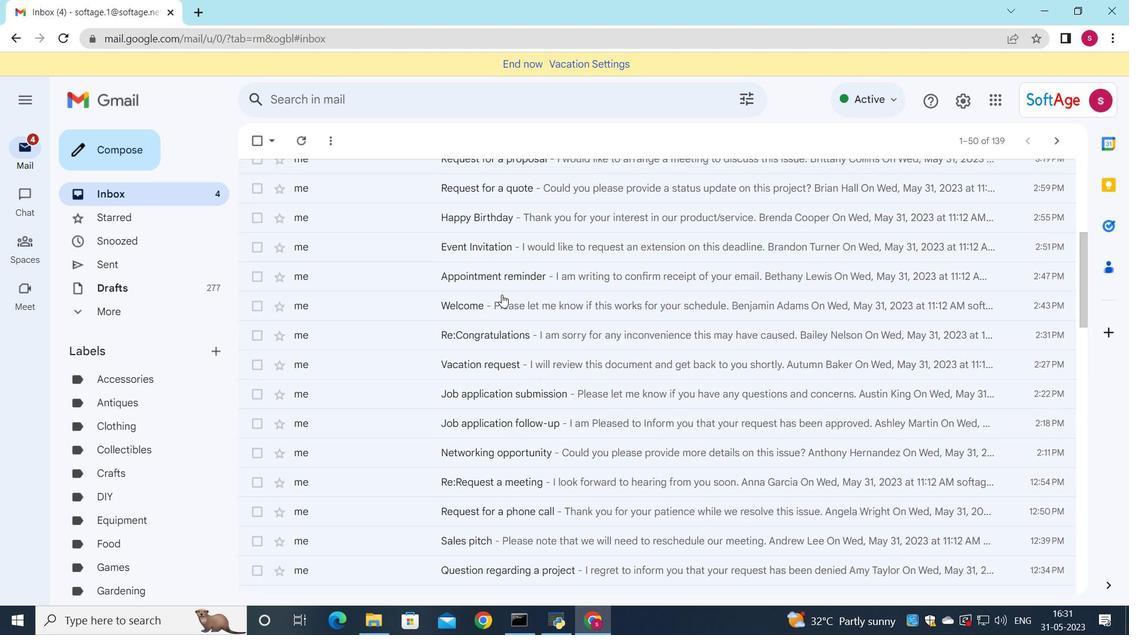 
Action: Mouse scrolled (502, 295) with delta (0, 0)
Screenshot: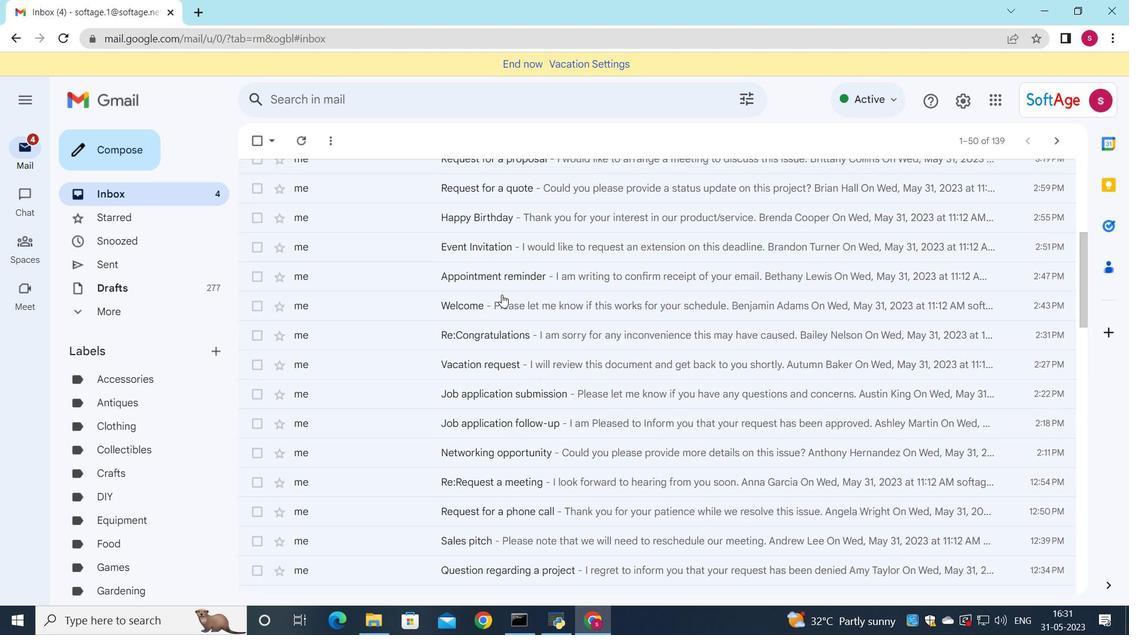 
Action: Mouse scrolled (502, 295) with delta (0, 0)
Screenshot: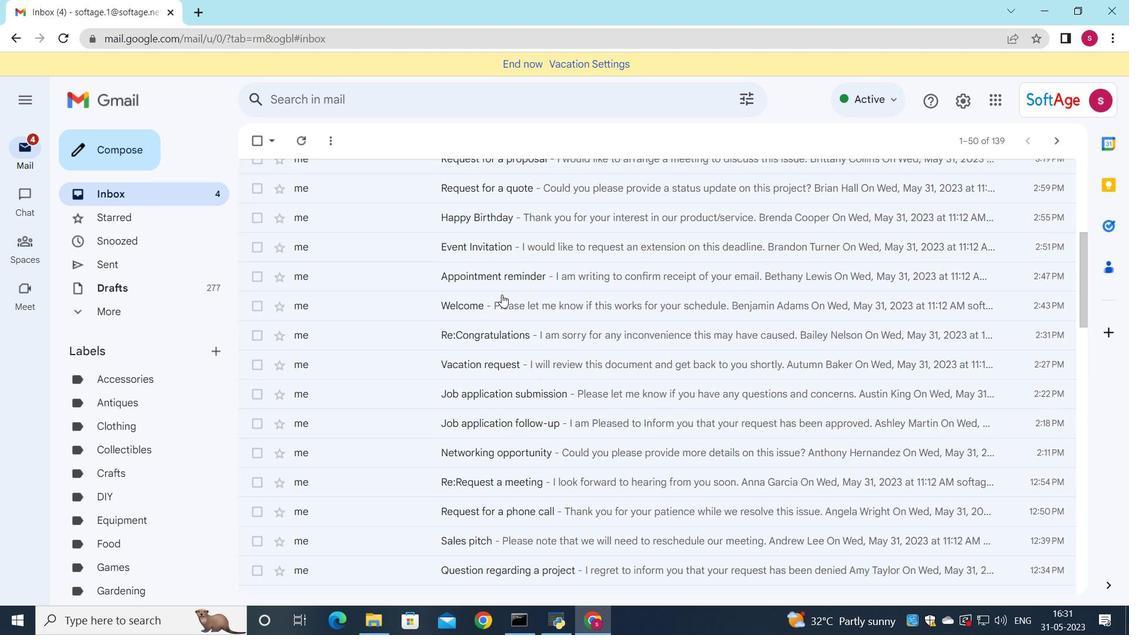 
Action: Mouse scrolled (502, 295) with delta (0, 0)
Screenshot: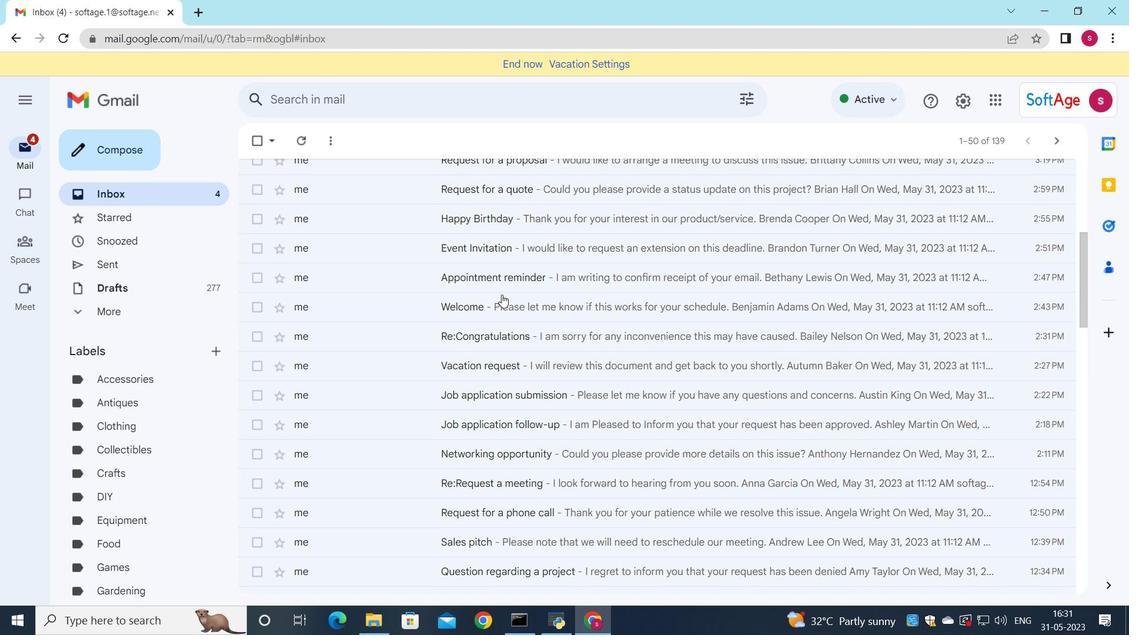 
Action: Mouse scrolled (502, 295) with delta (0, 0)
Screenshot: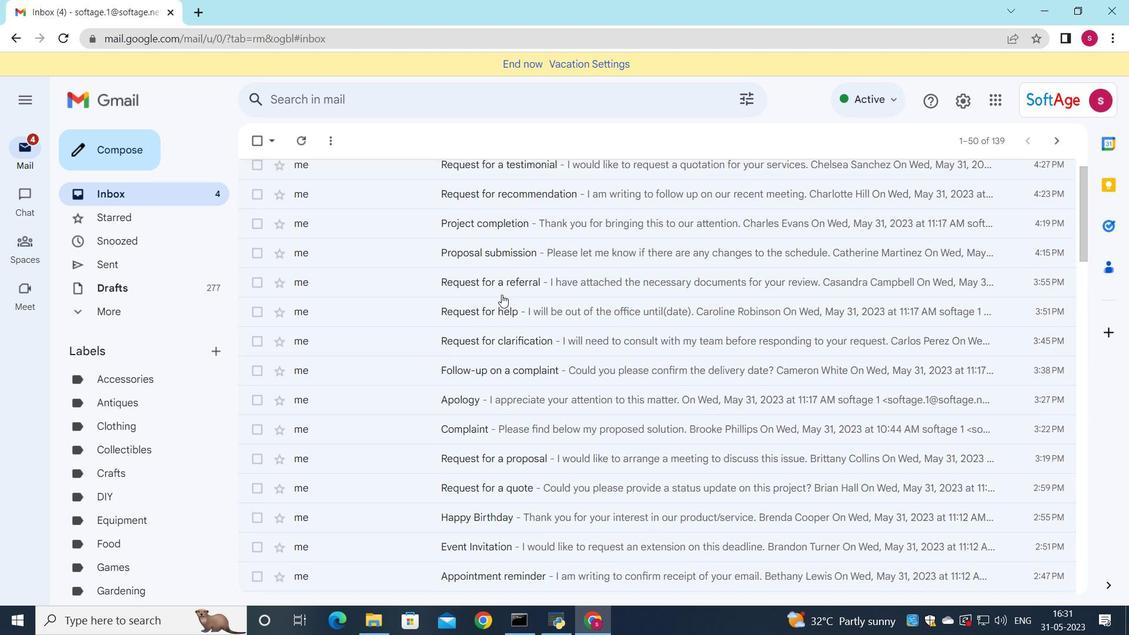 
Action: Mouse scrolled (502, 295) with delta (0, 0)
Screenshot: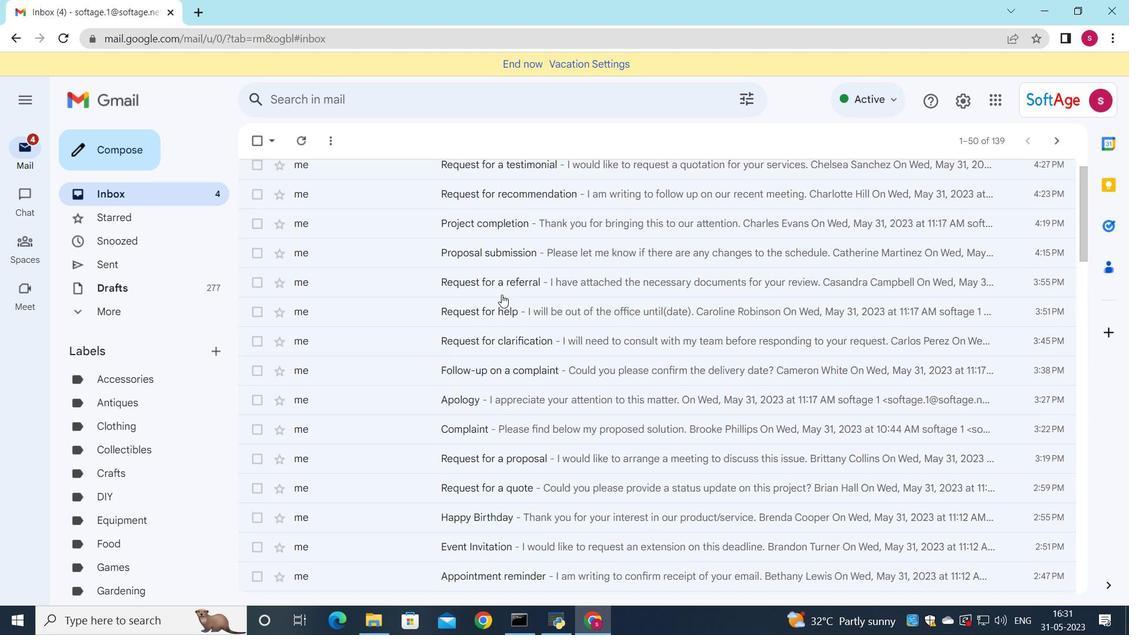 
Action: Mouse scrolled (502, 295) with delta (0, 0)
Screenshot: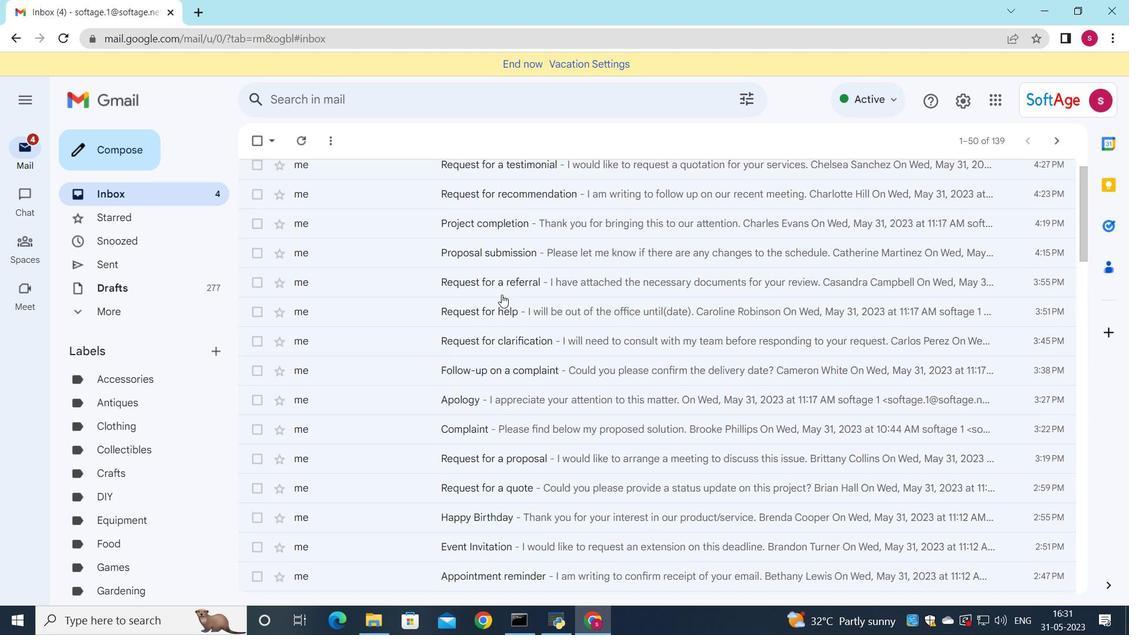 
Action: Mouse scrolled (502, 295) with delta (0, 0)
Screenshot: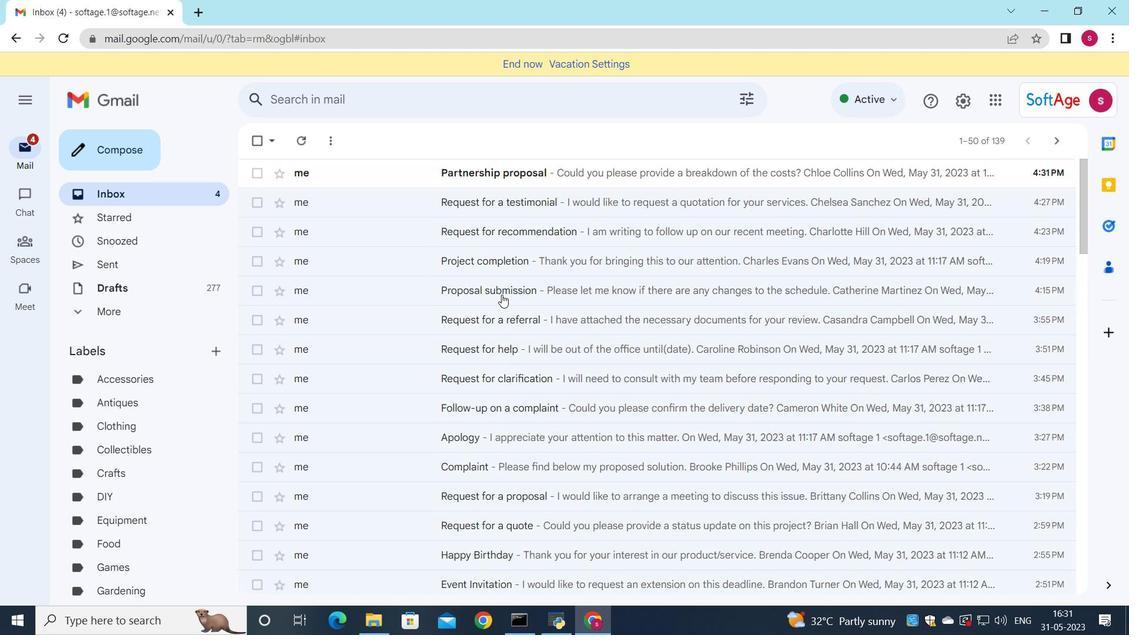 
Action: Mouse scrolled (502, 295) with delta (0, 0)
Screenshot: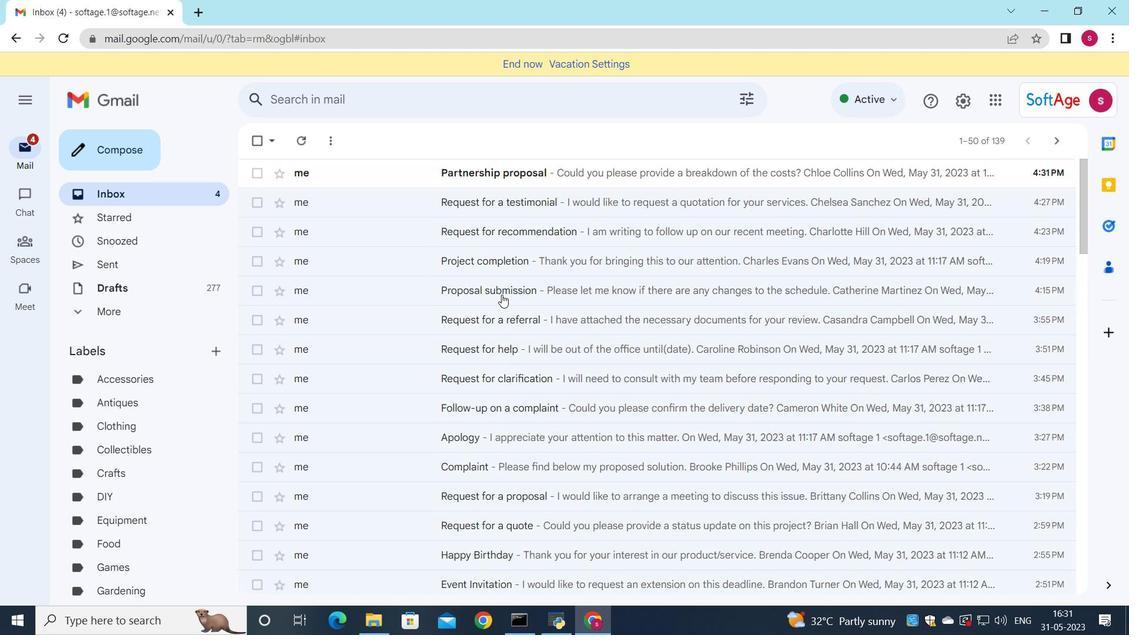 
Action: Mouse scrolled (502, 295) with delta (0, 0)
Screenshot: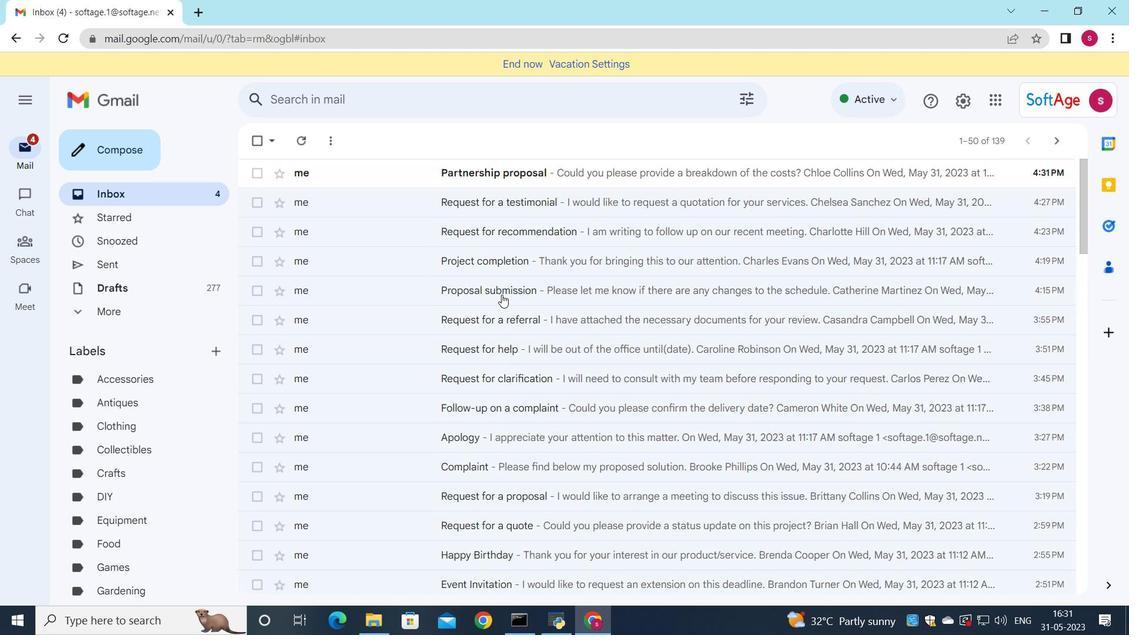 
Action: Mouse scrolled (502, 295) with delta (0, 0)
Screenshot: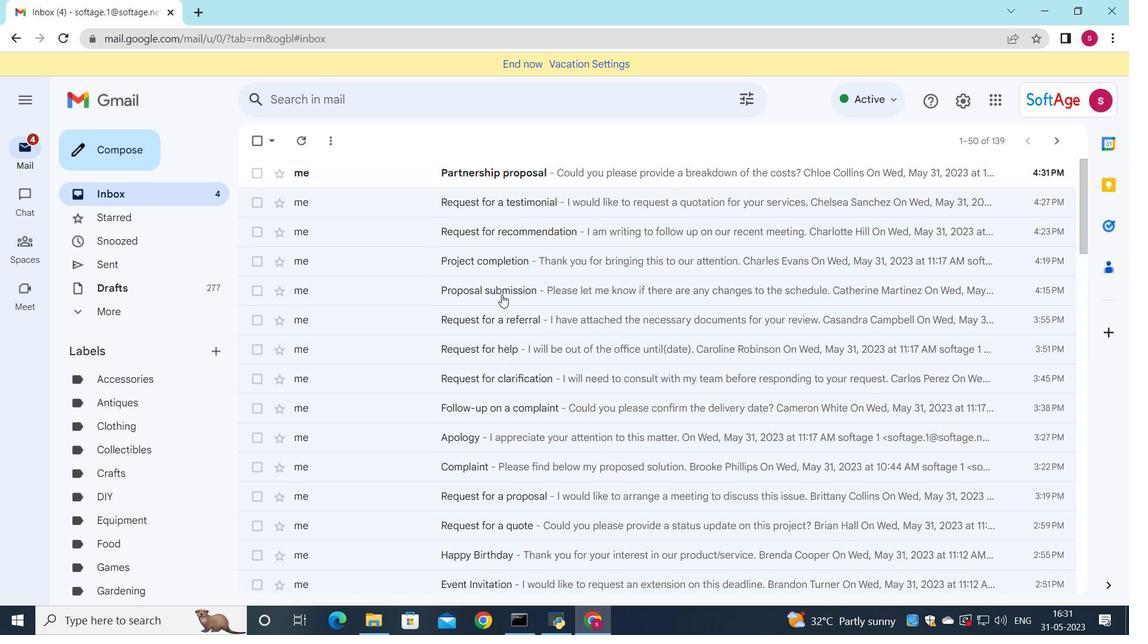 
Action: Mouse scrolled (502, 295) with delta (0, 0)
Screenshot: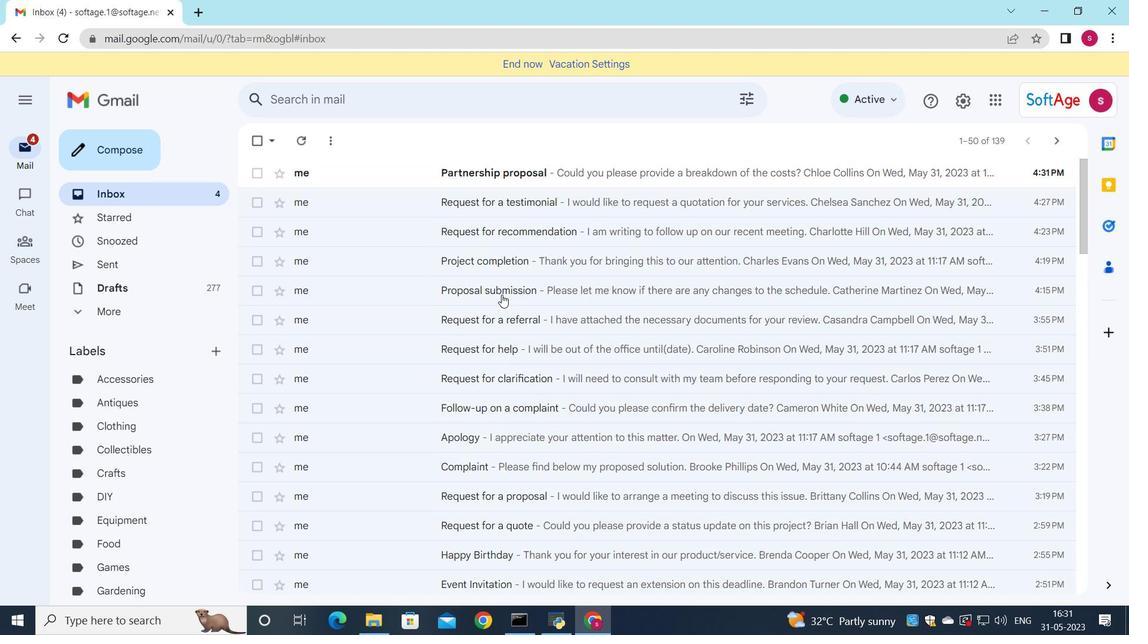 
Action: Mouse scrolled (502, 295) with delta (0, 0)
Screenshot: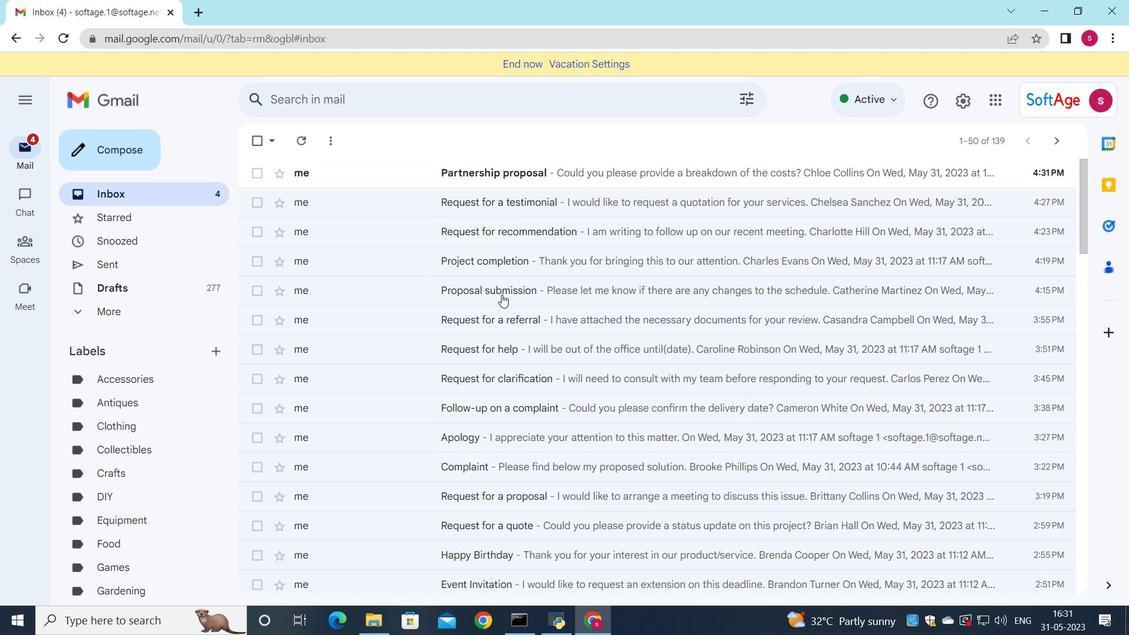 
Action: Mouse scrolled (502, 295) with delta (0, 0)
Screenshot: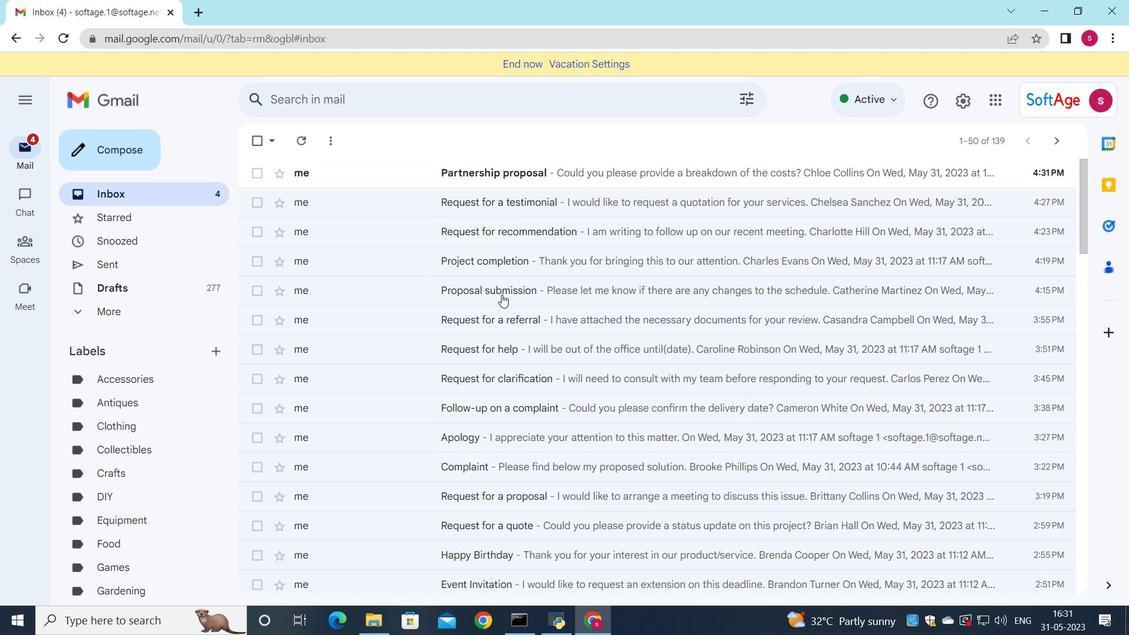 
Action: Mouse scrolled (502, 295) with delta (0, 0)
Screenshot: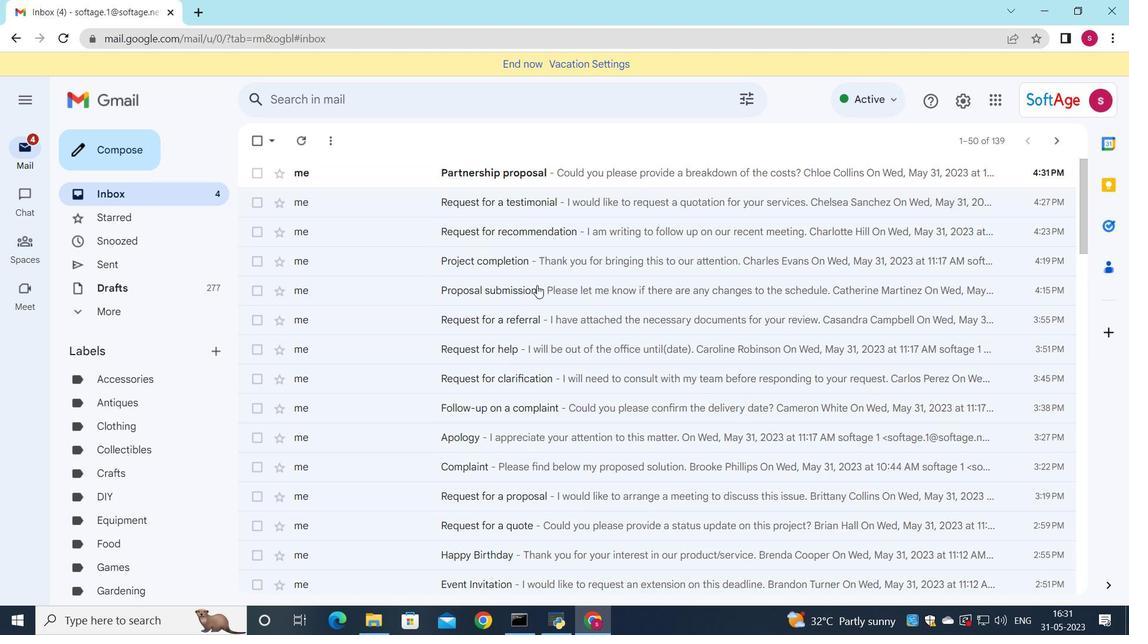 
Action: Mouse scrolled (502, 295) with delta (0, 0)
Screenshot: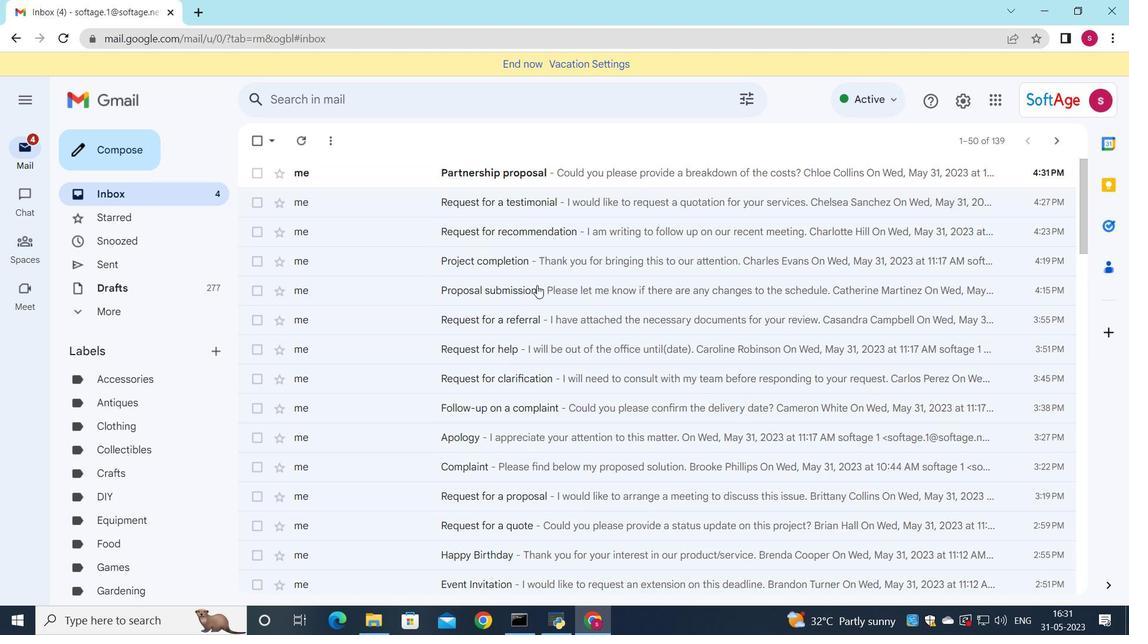 
Action: Mouse scrolled (502, 295) with delta (0, 0)
Screenshot: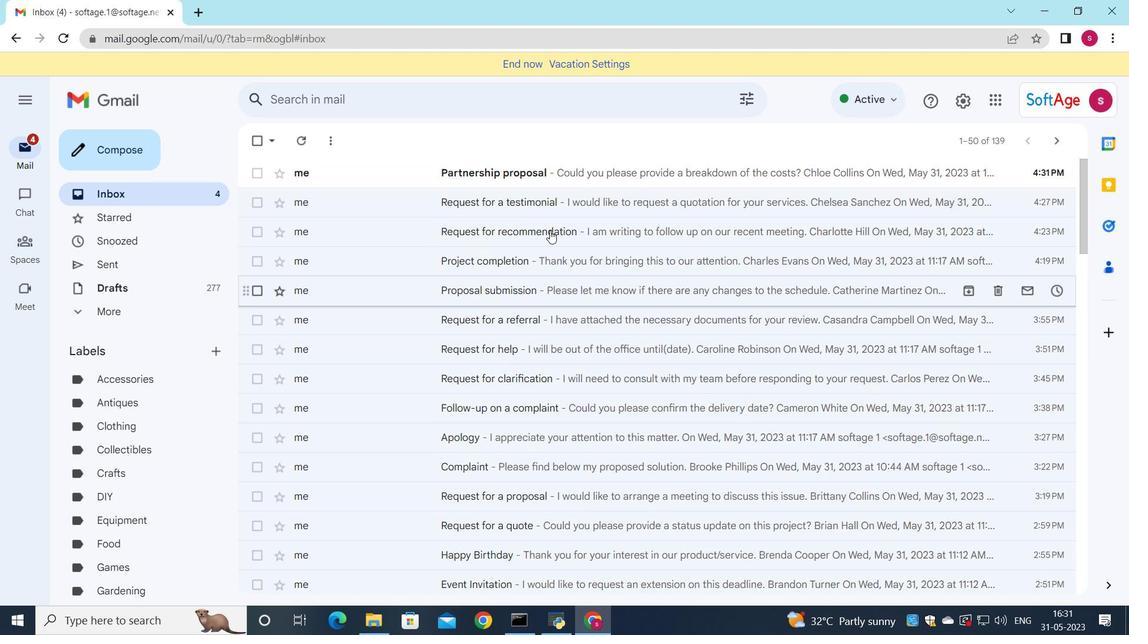 
Action: Mouse moved to (573, 179)
Screenshot: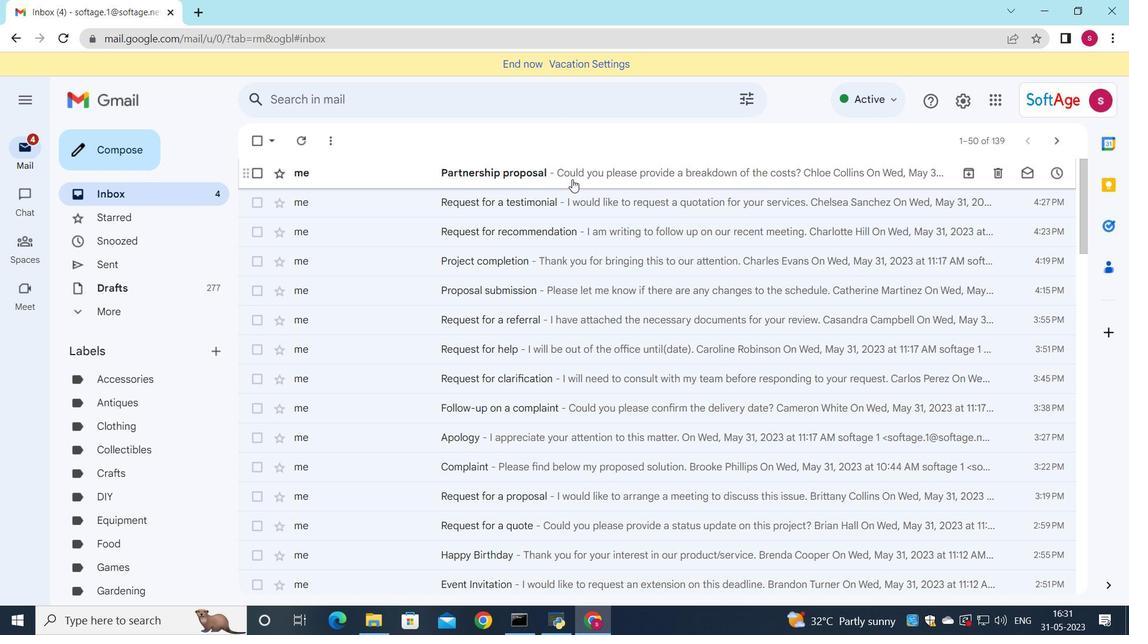 
Action: Mouse pressed left at (573, 179)
Screenshot: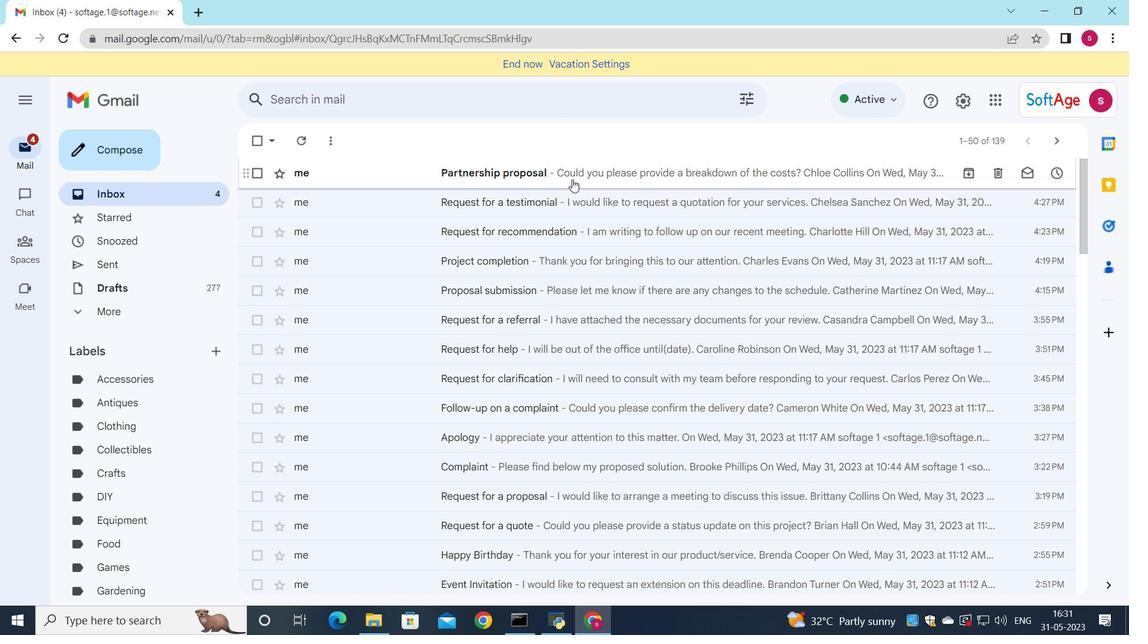 
Action: Mouse moved to (632, 235)
Screenshot: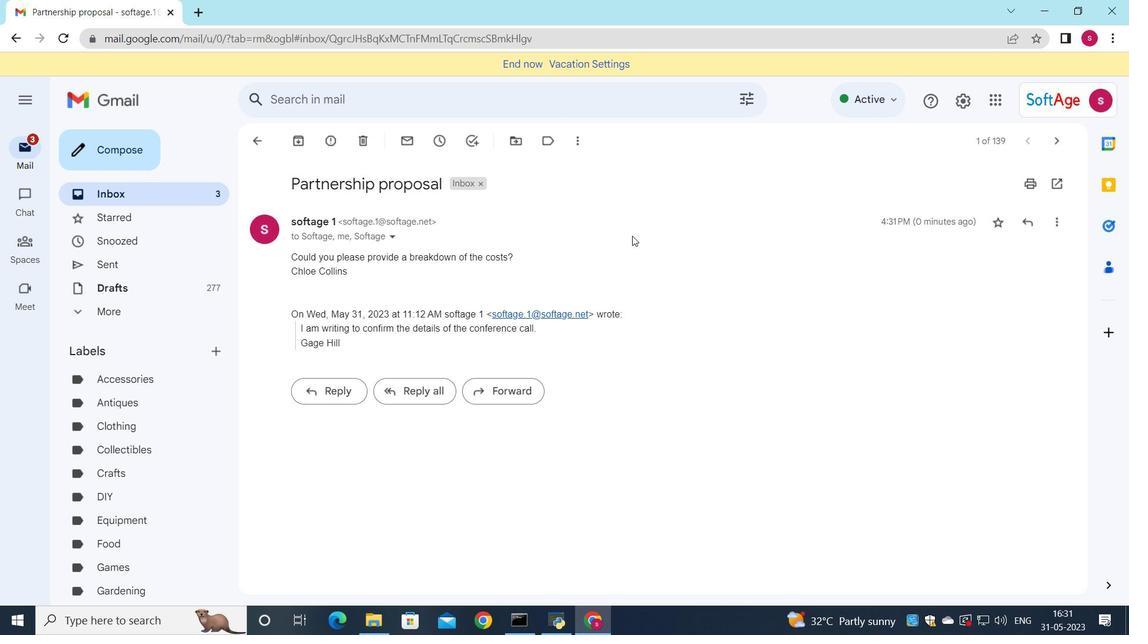 
